 Task: Look for Airbnb properties in Villarrobledo, Spain from 6th November, 2023 to 8th November, 2023 for 2 adults.1  bedroom having 2 beds and 1 bathroom. Property type can be flat. Amenities needed are: wifi. Look for 5 properties as per requirement.
Action: Mouse moved to (264, 132)
Screenshot: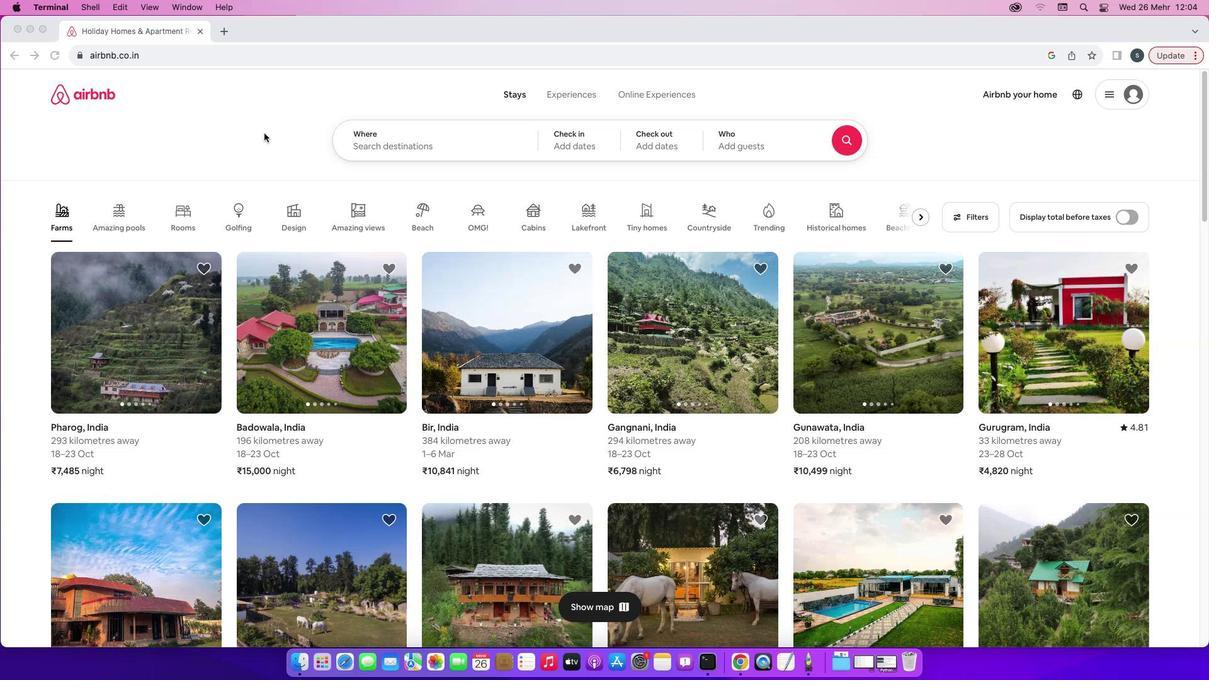 
Action: Mouse pressed left at (264, 132)
Screenshot: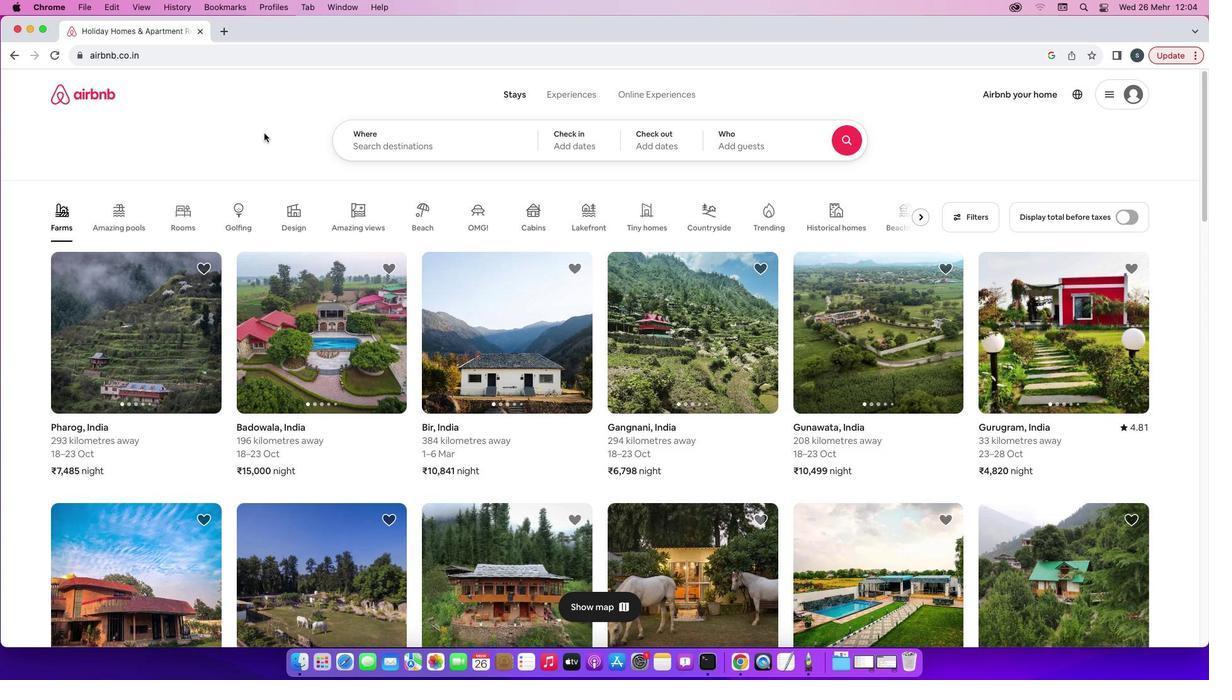 
Action: Mouse moved to (437, 147)
Screenshot: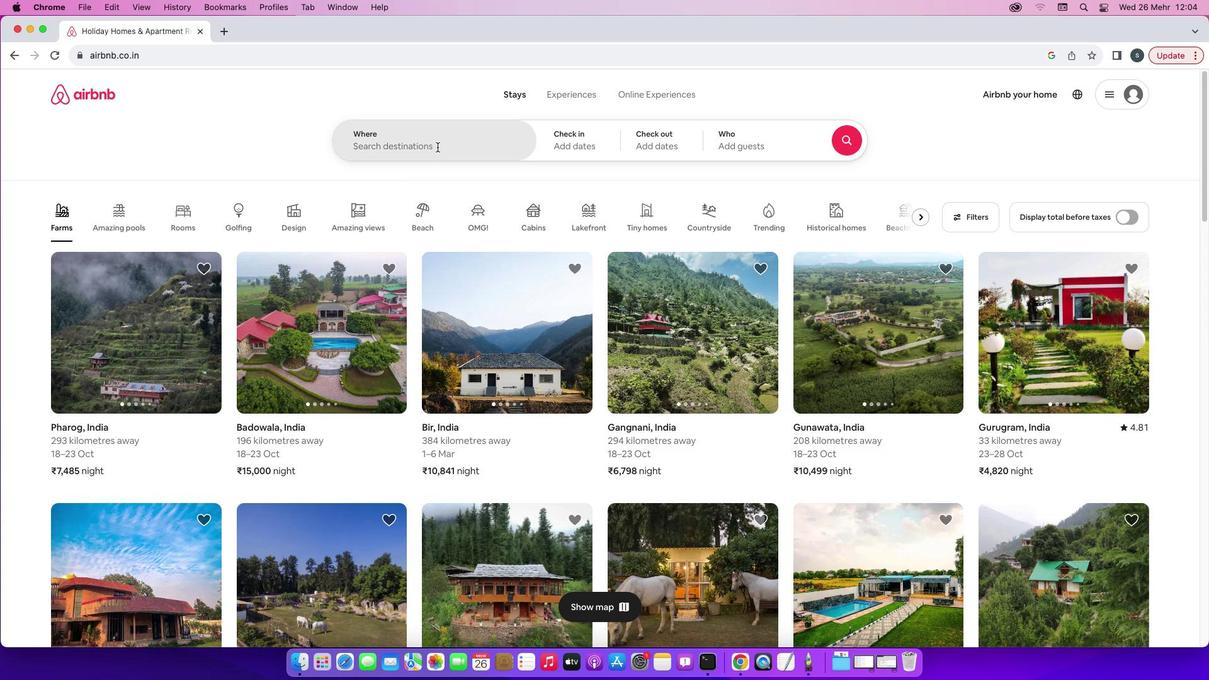 
Action: Mouse pressed left at (437, 147)
Screenshot: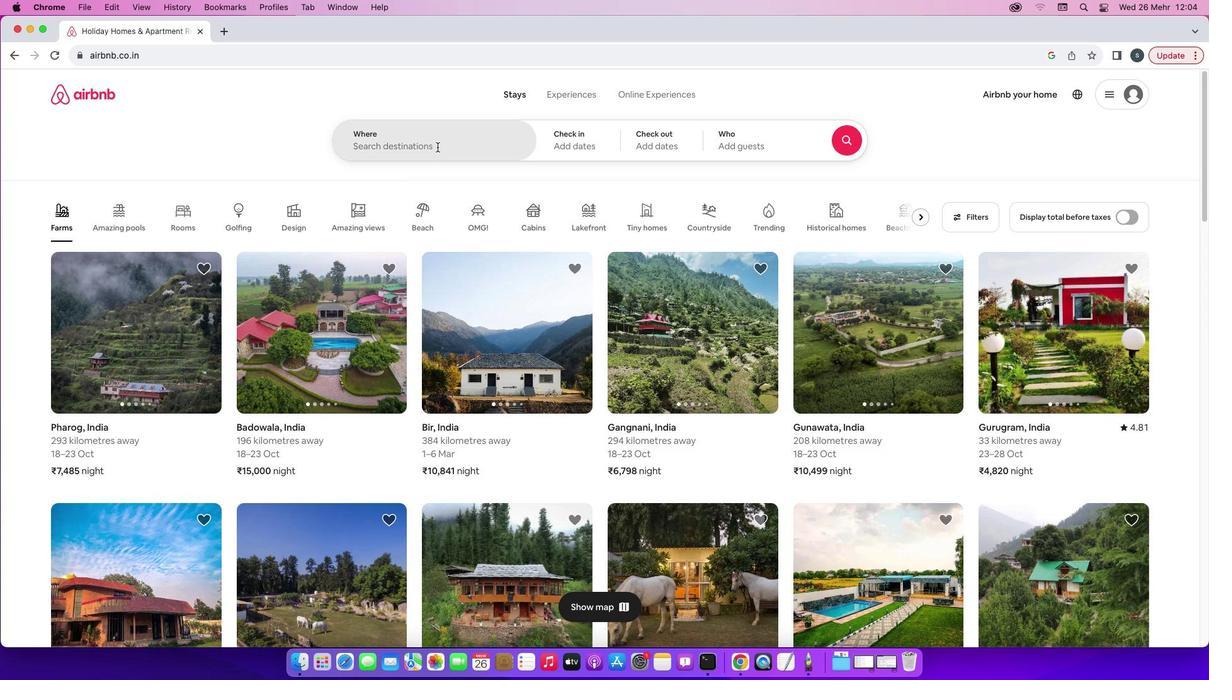 
Action: Mouse moved to (443, 145)
Screenshot: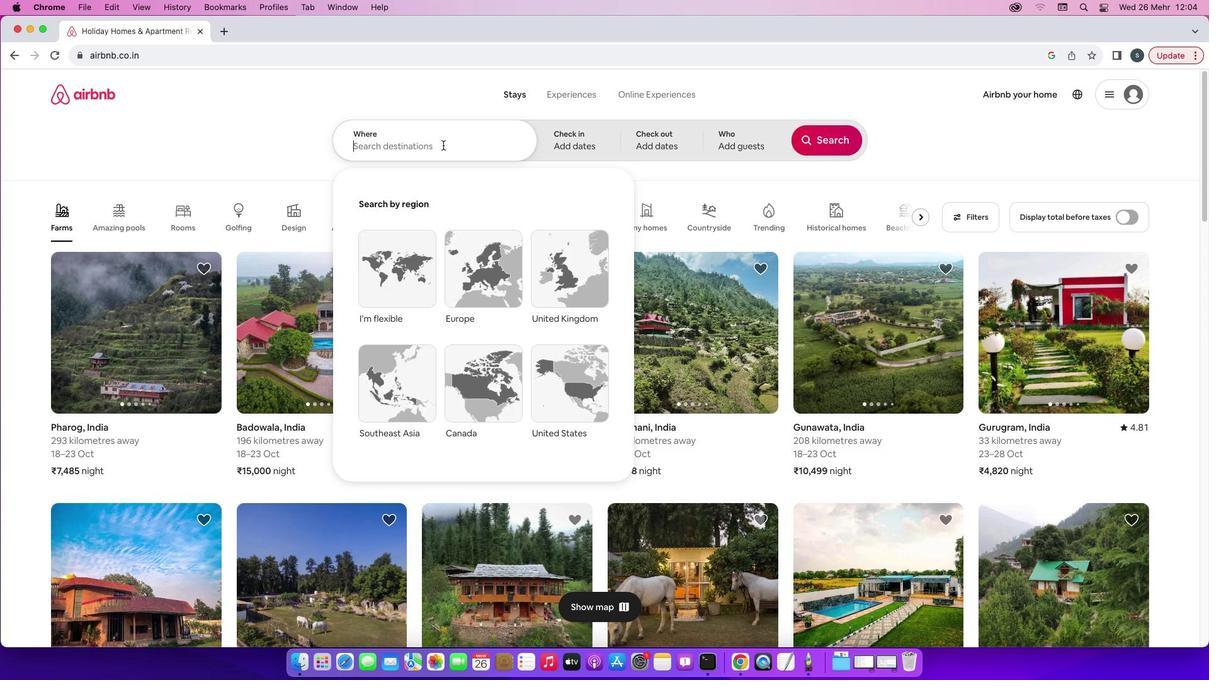 
Action: Key pressed 'V'Key.caps_lock'i''l''l''a''r''r''o''b''l''e''d''o'','Key.spaceKey.caps_lock'S'Key.caps_lock'p''a''i''n'
Screenshot: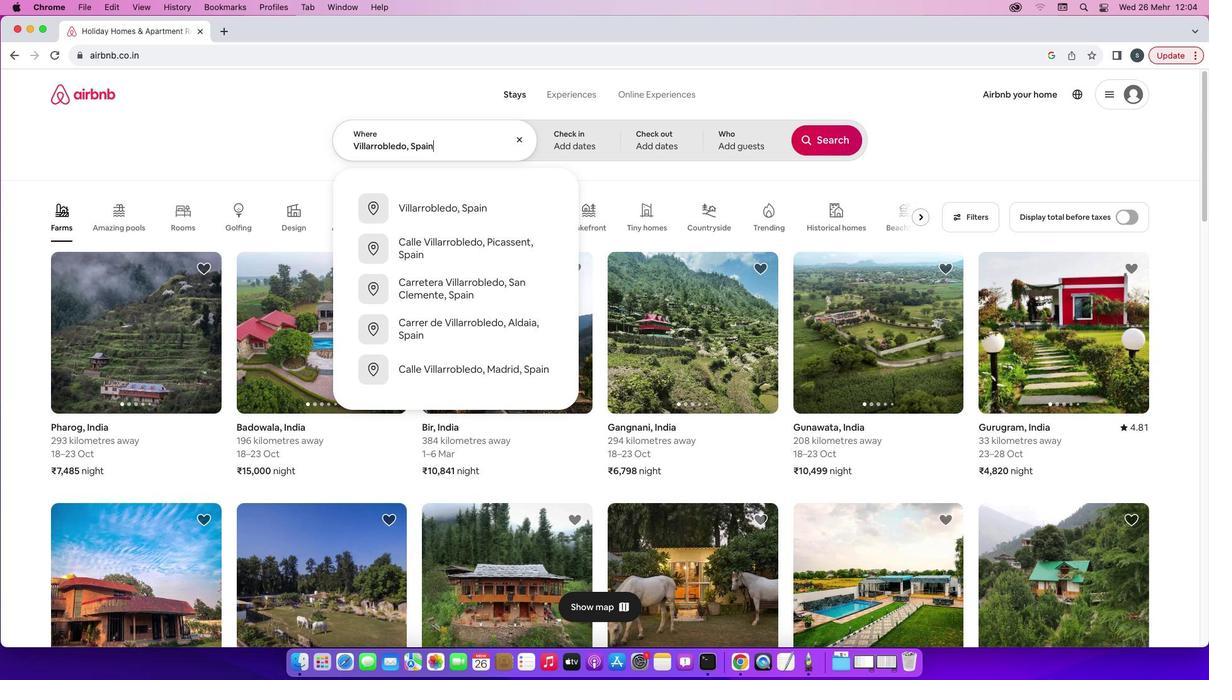 
Action: Mouse moved to (466, 209)
Screenshot: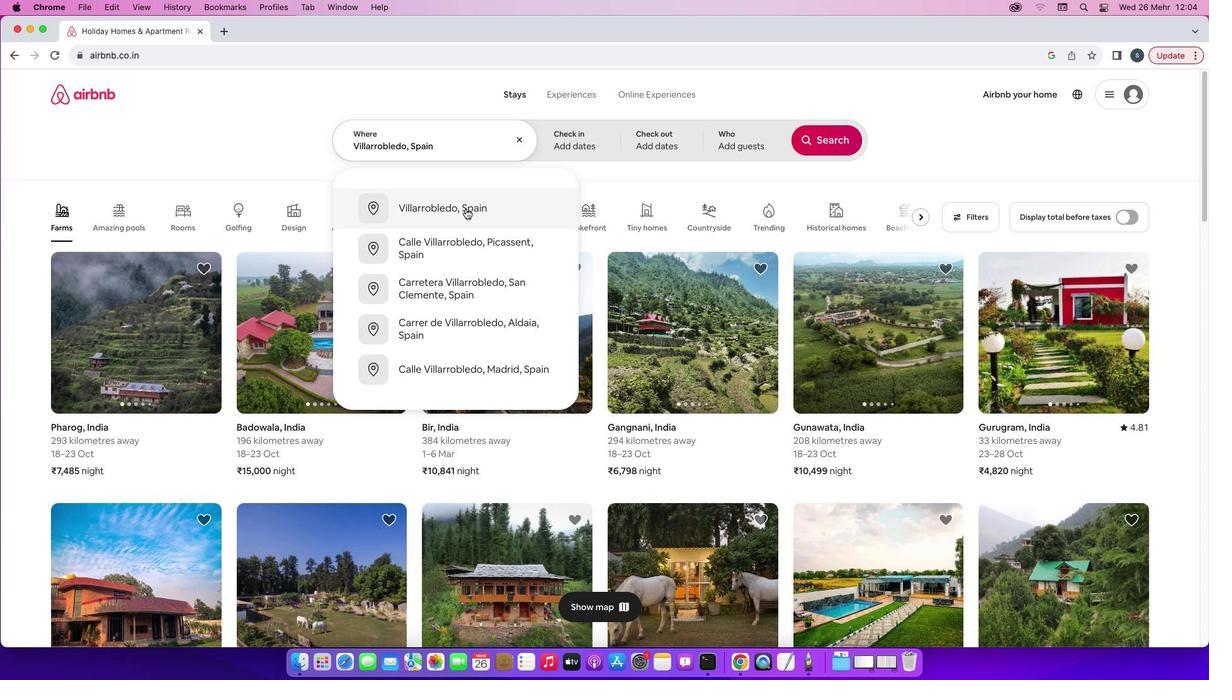 
Action: Mouse pressed left at (466, 209)
Screenshot: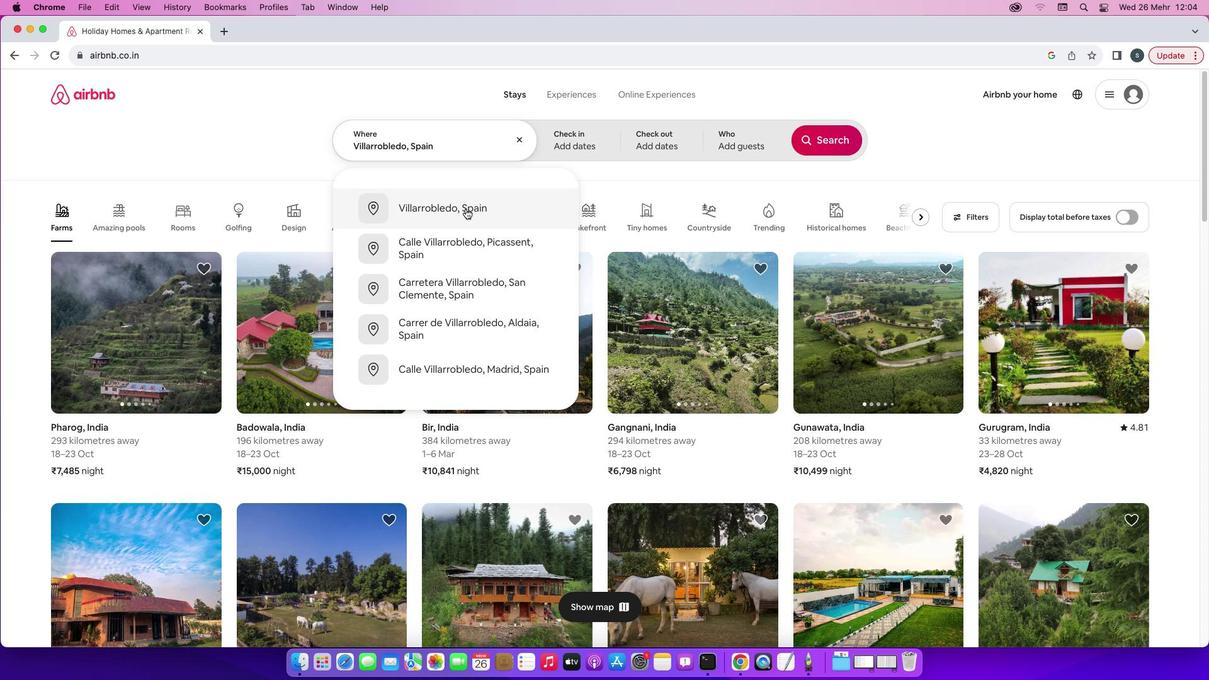 
Action: Mouse moved to (659, 323)
Screenshot: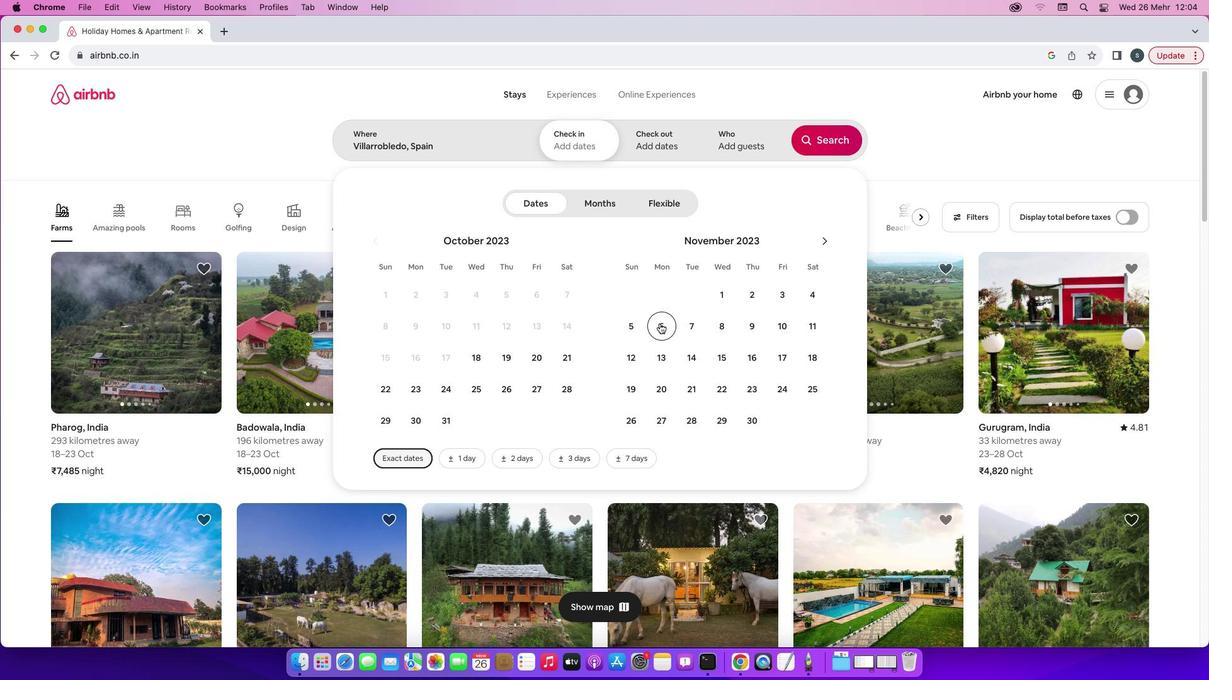 
Action: Mouse pressed left at (659, 323)
Screenshot: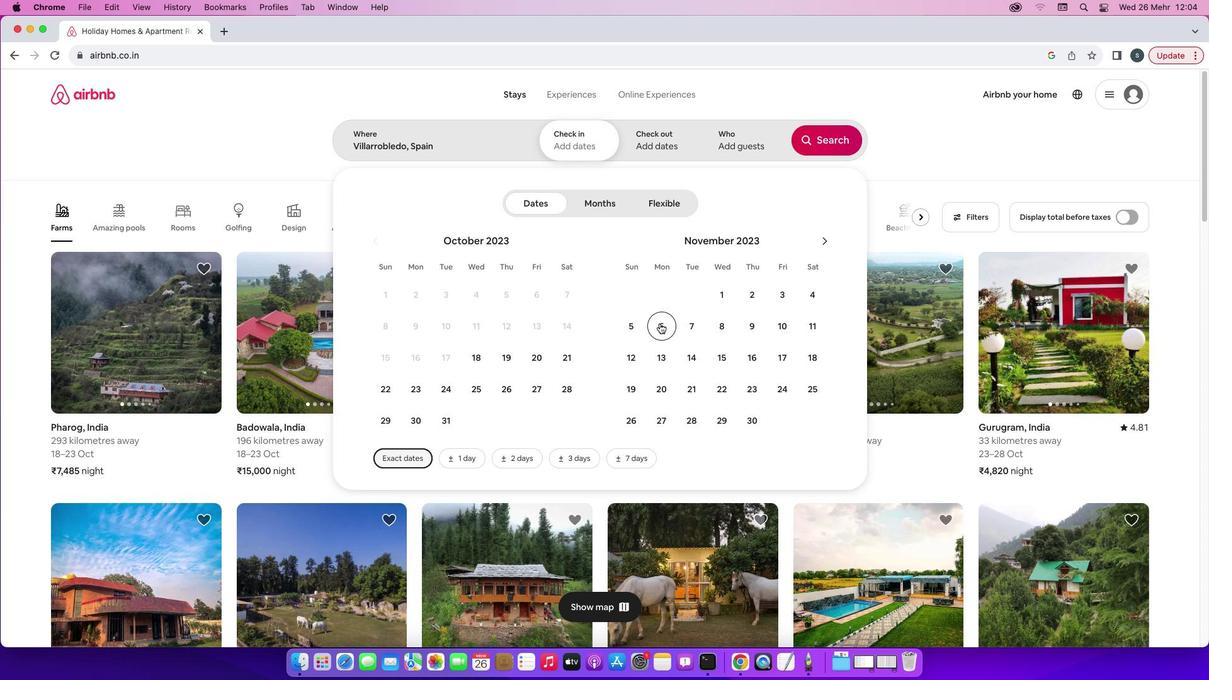 
Action: Mouse moved to (719, 329)
Screenshot: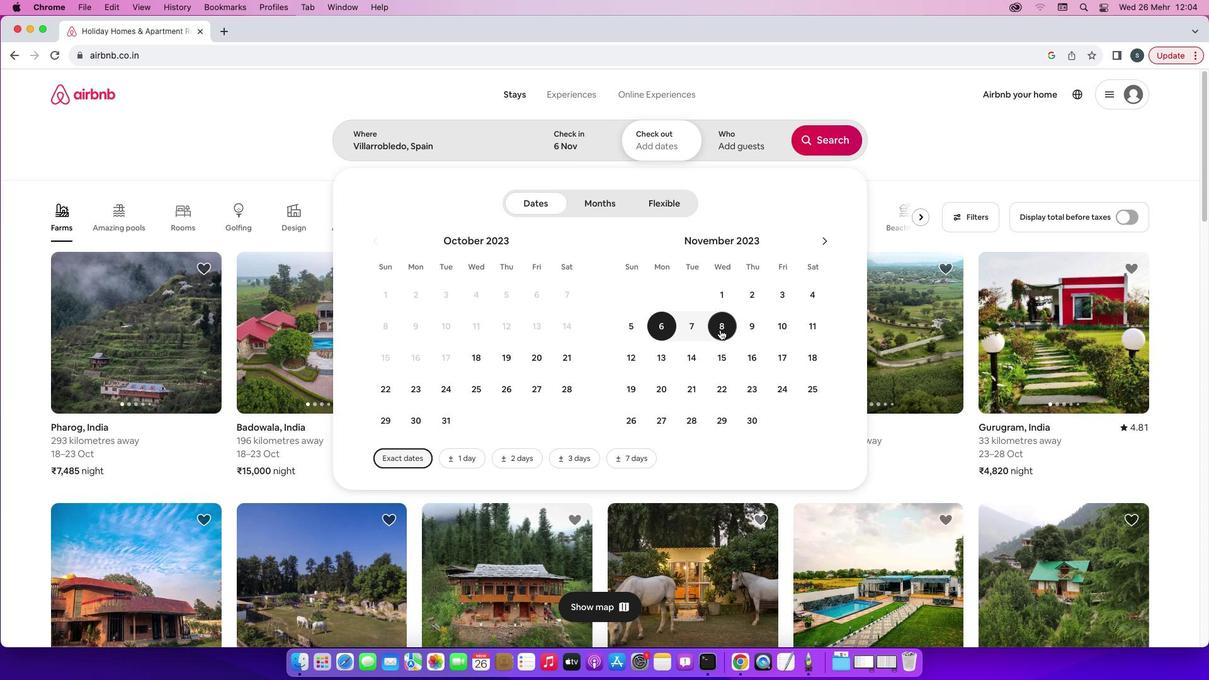 
Action: Mouse pressed left at (719, 329)
Screenshot: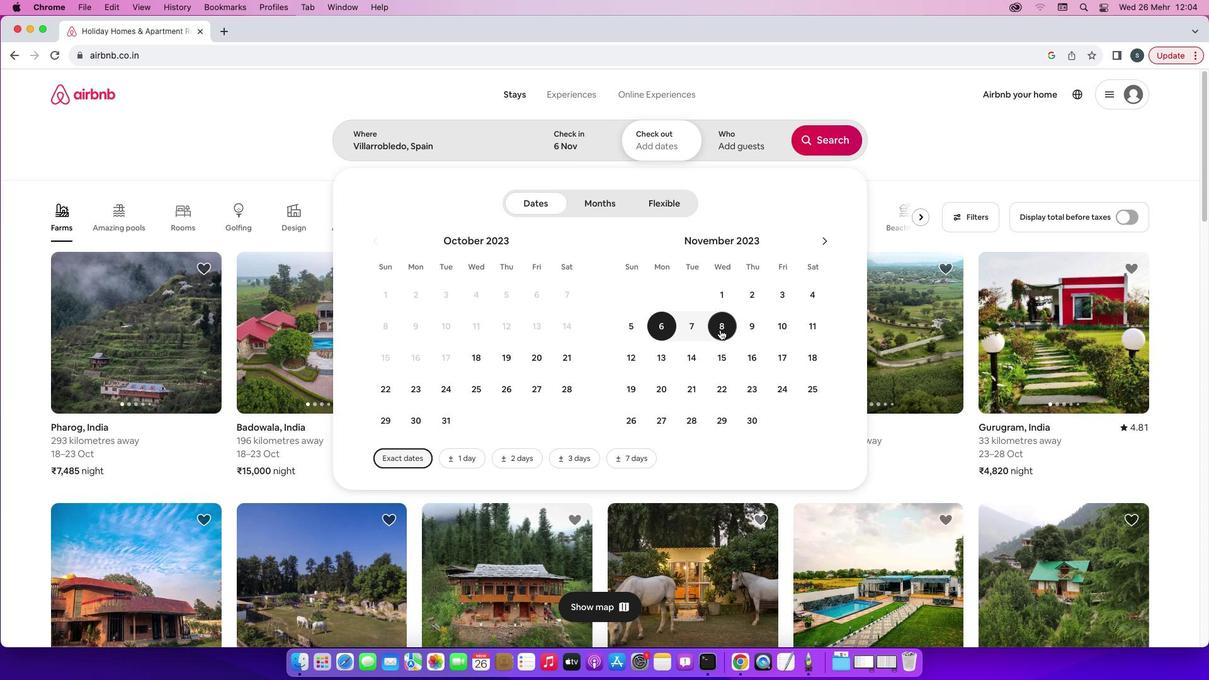 
Action: Mouse moved to (738, 150)
Screenshot: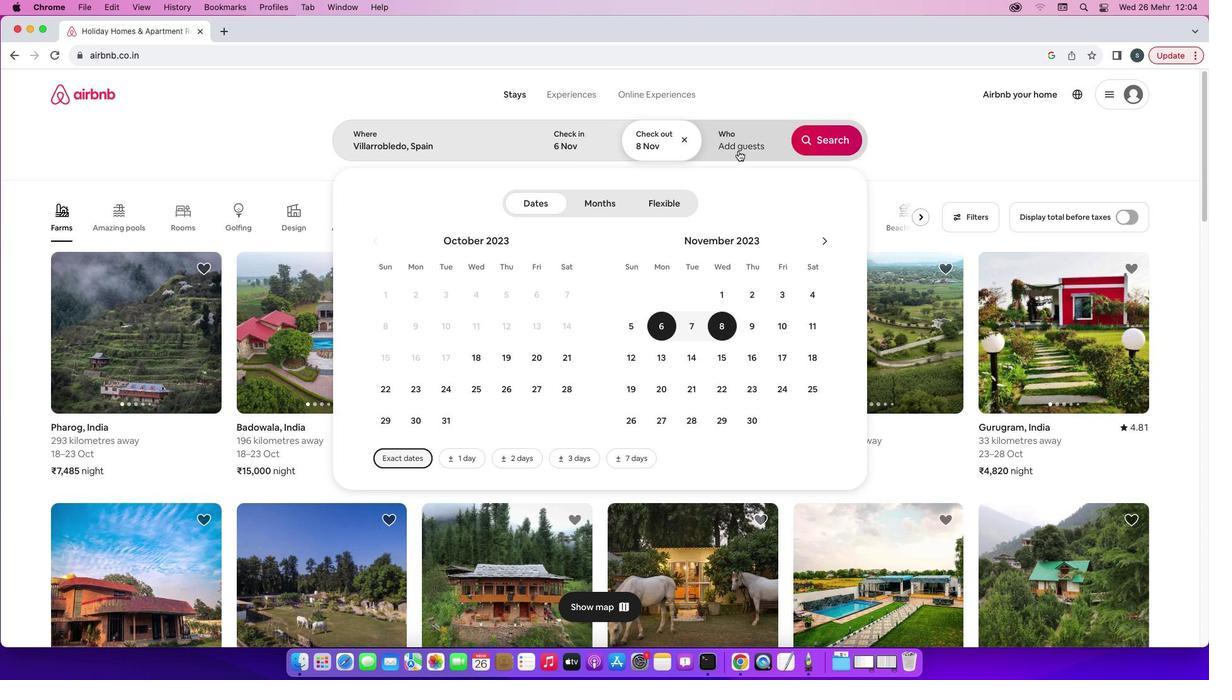 
Action: Mouse pressed left at (738, 150)
Screenshot: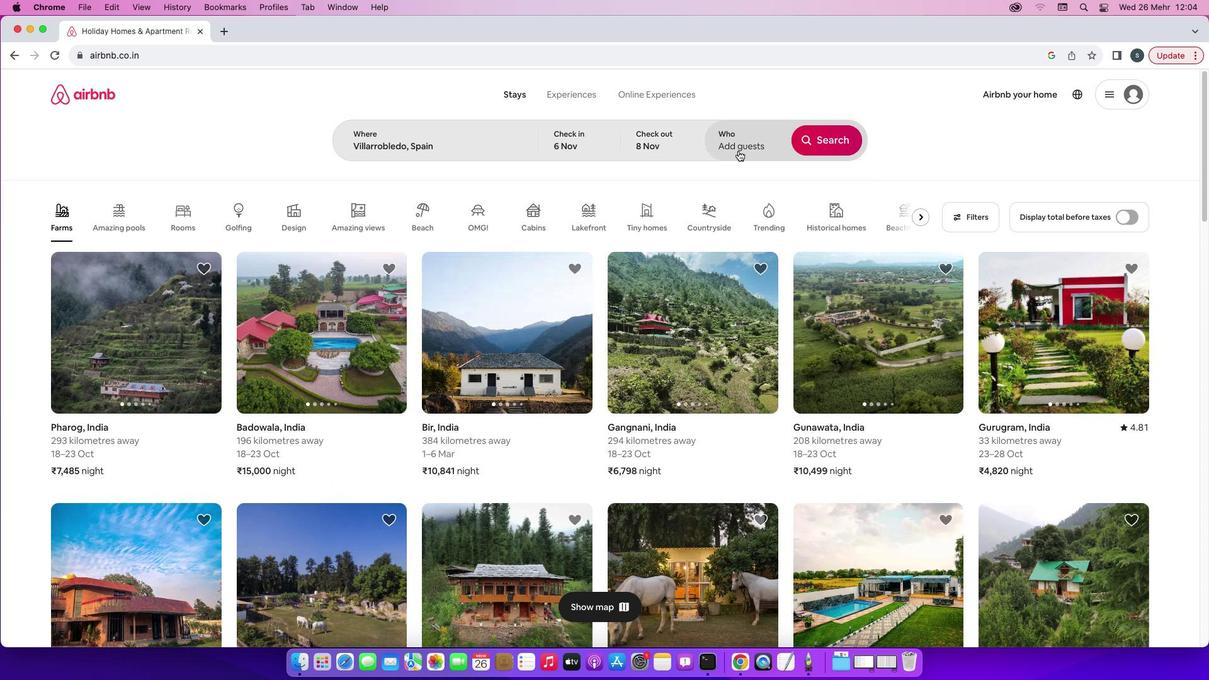 
Action: Mouse moved to (828, 207)
Screenshot: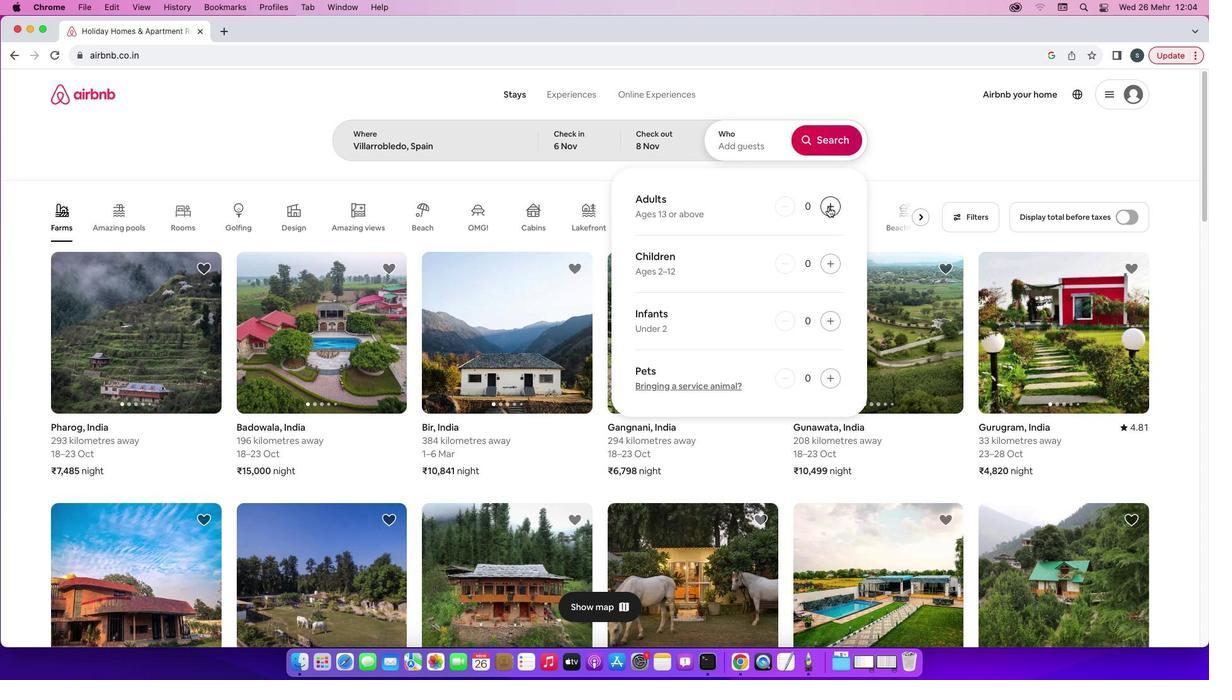 
Action: Mouse pressed left at (828, 207)
Screenshot: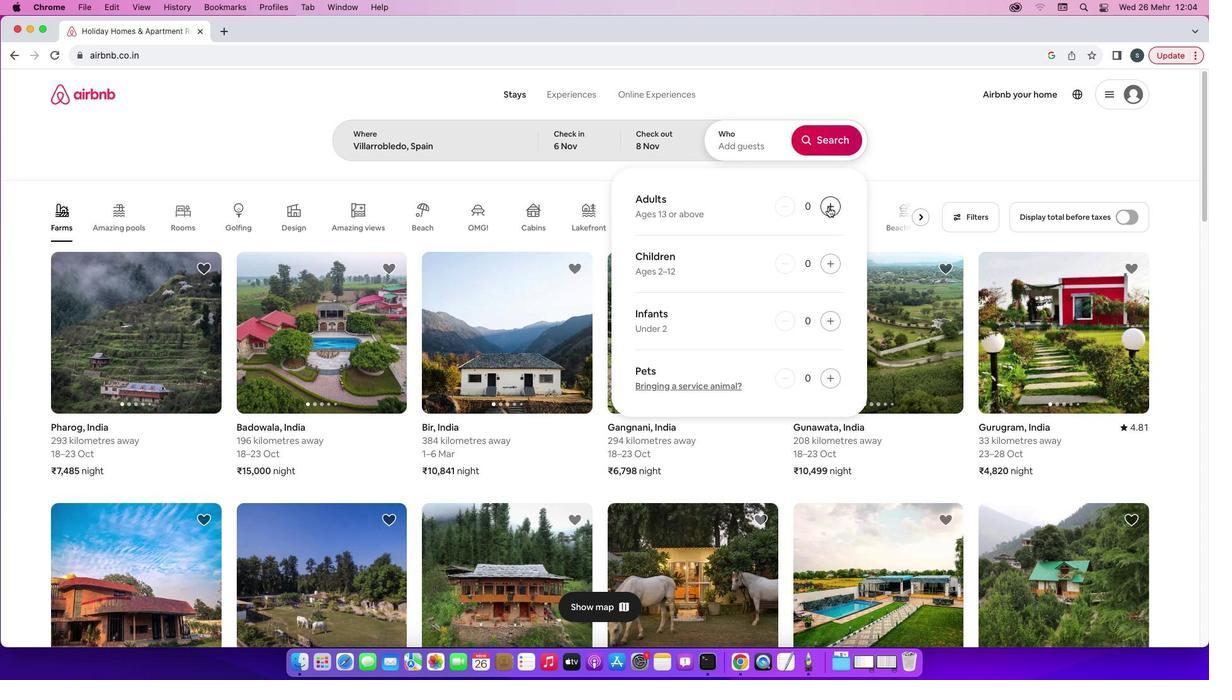 
Action: Mouse pressed left at (828, 207)
Screenshot: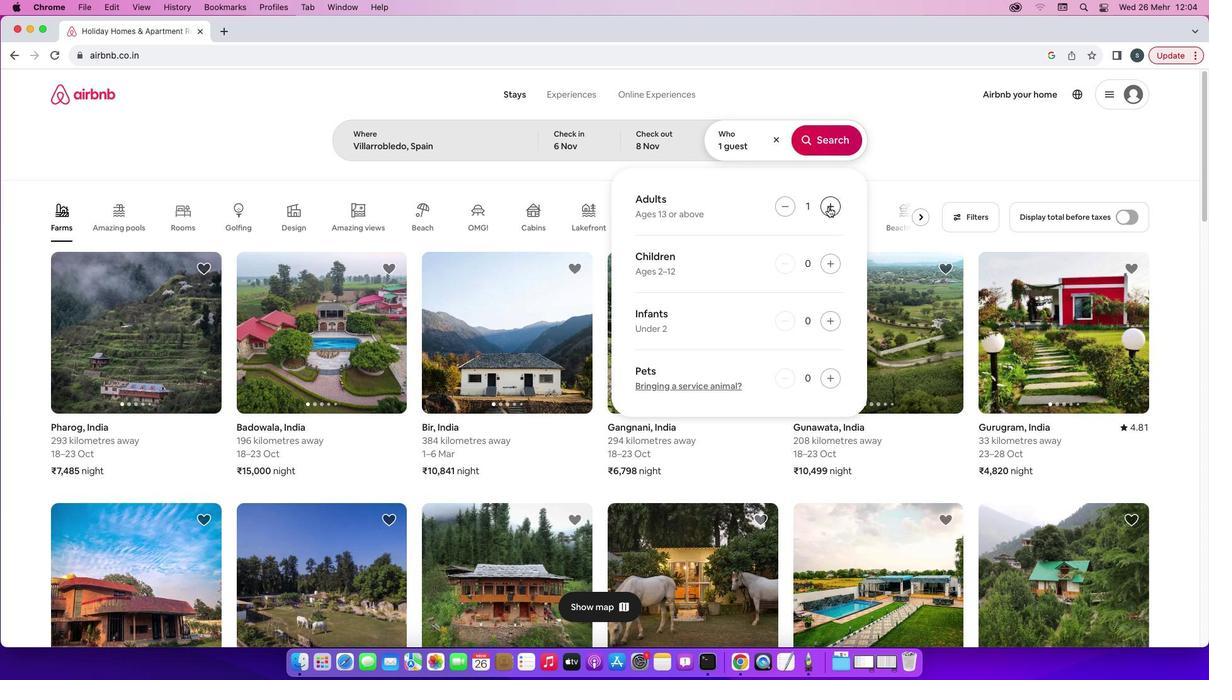 
Action: Mouse moved to (824, 144)
Screenshot: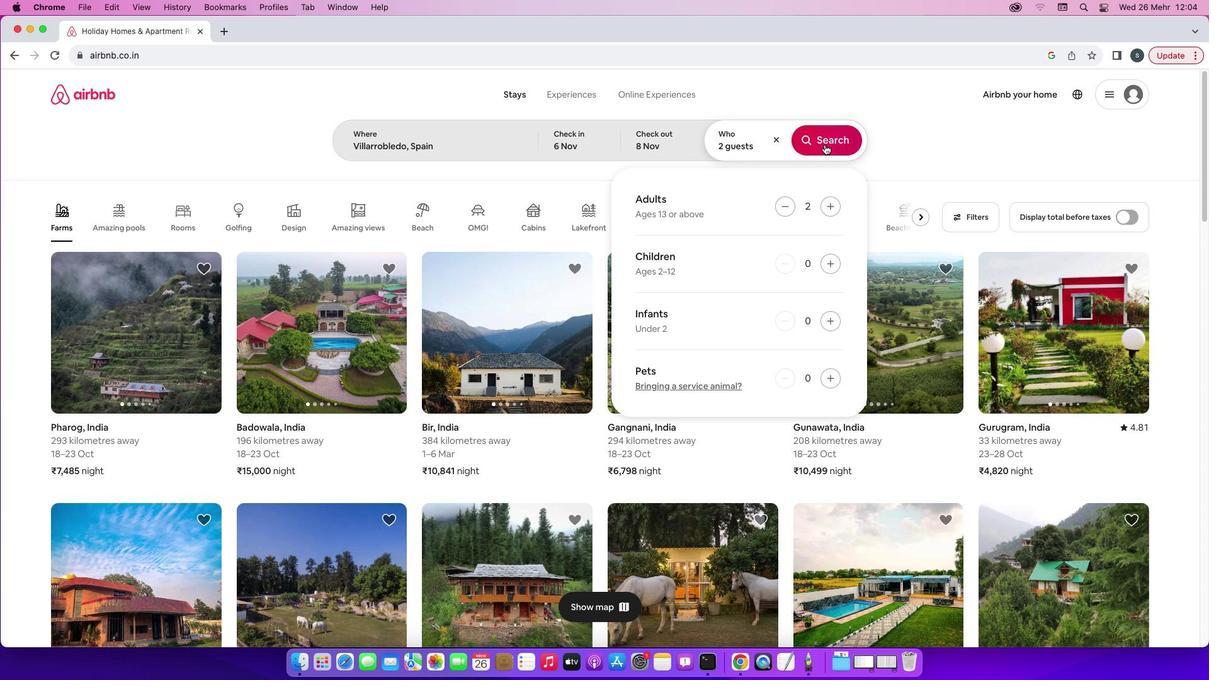 
Action: Mouse pressed left at (824, 144)
Screenshot: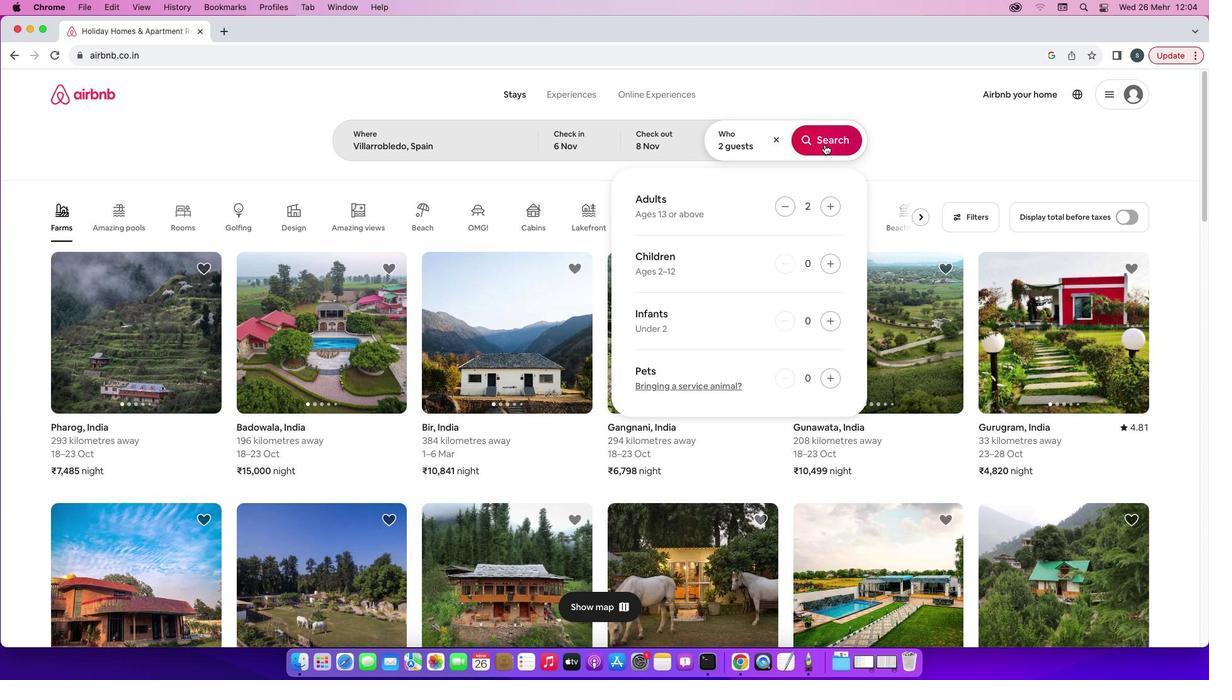 
Action: Mouse moved to (1001, 146)
Screenshot: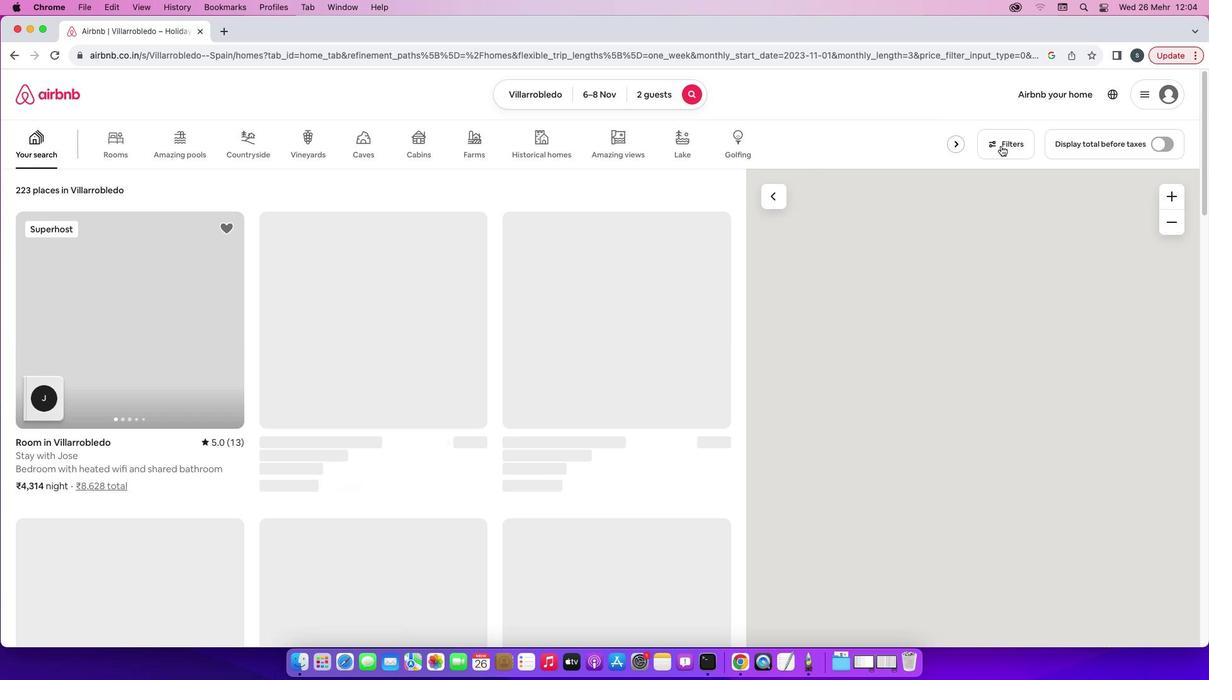 
Action: Mouse pressed left at (1001, 146)
Screenshot: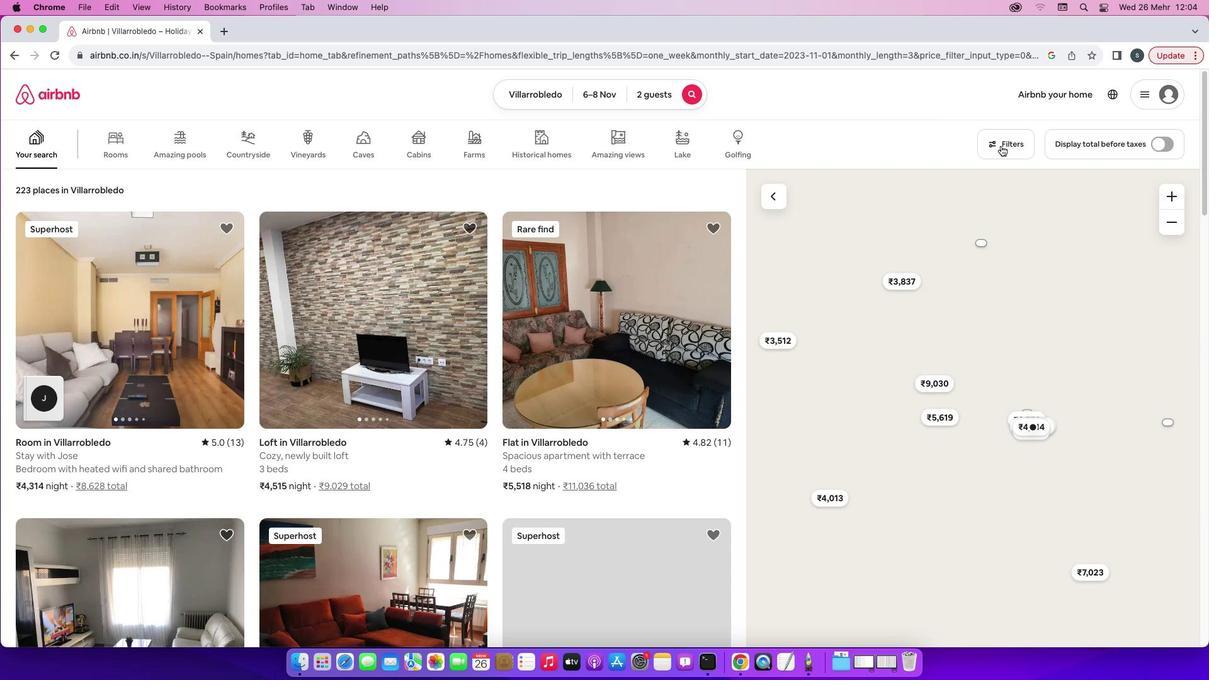 
Action: Mouse moved to (1000, 148)
Screenshot: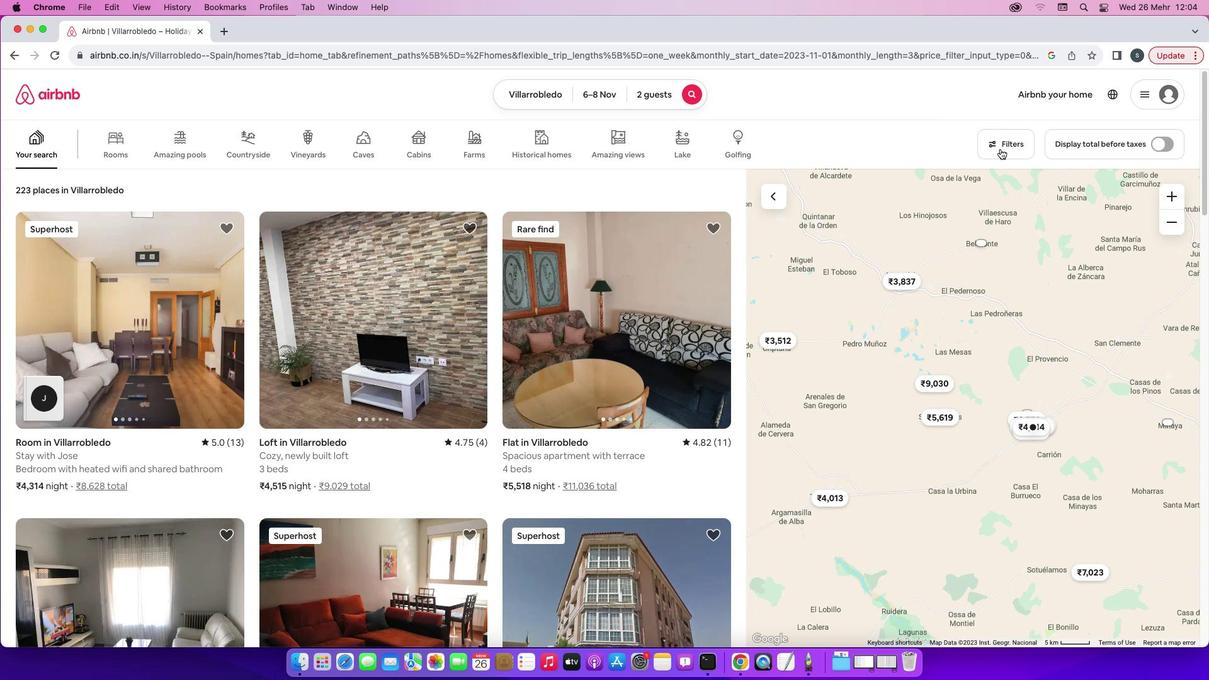 
Action: Mouse pressed left at (1000, 148)
Screenshot: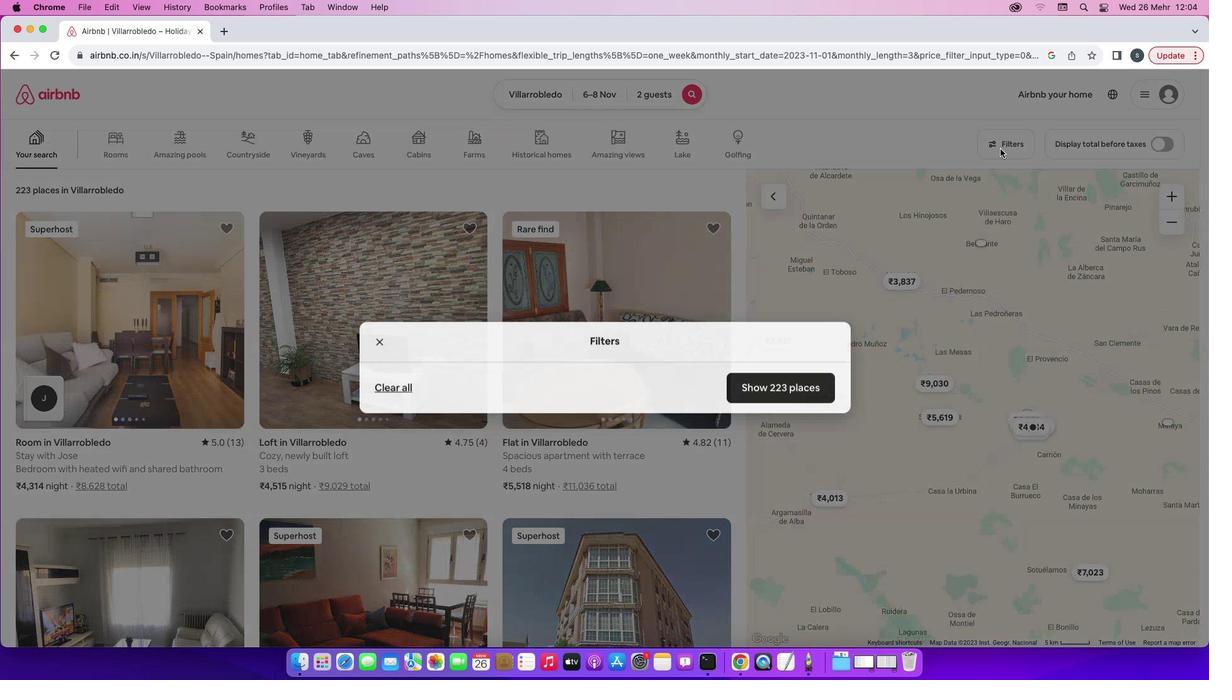 
Action: Mouse pressed left at (1000, 148)
Screenshot: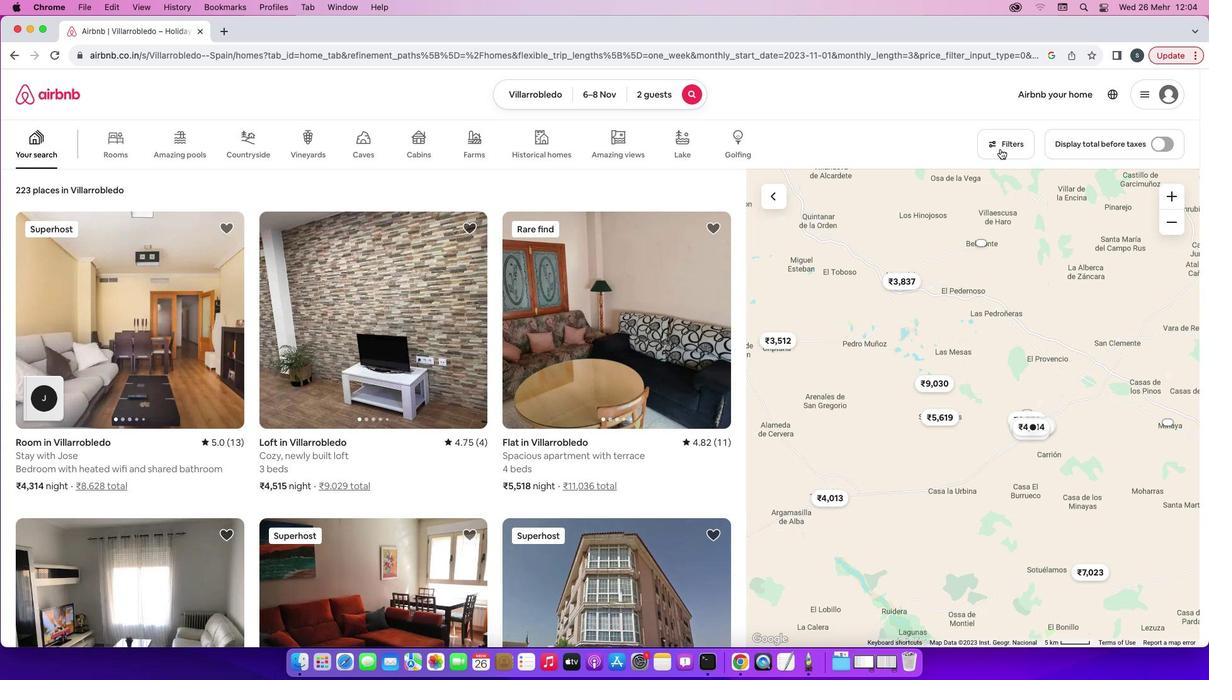 
Action: Mouse moved to (593, 422)
Screenshot: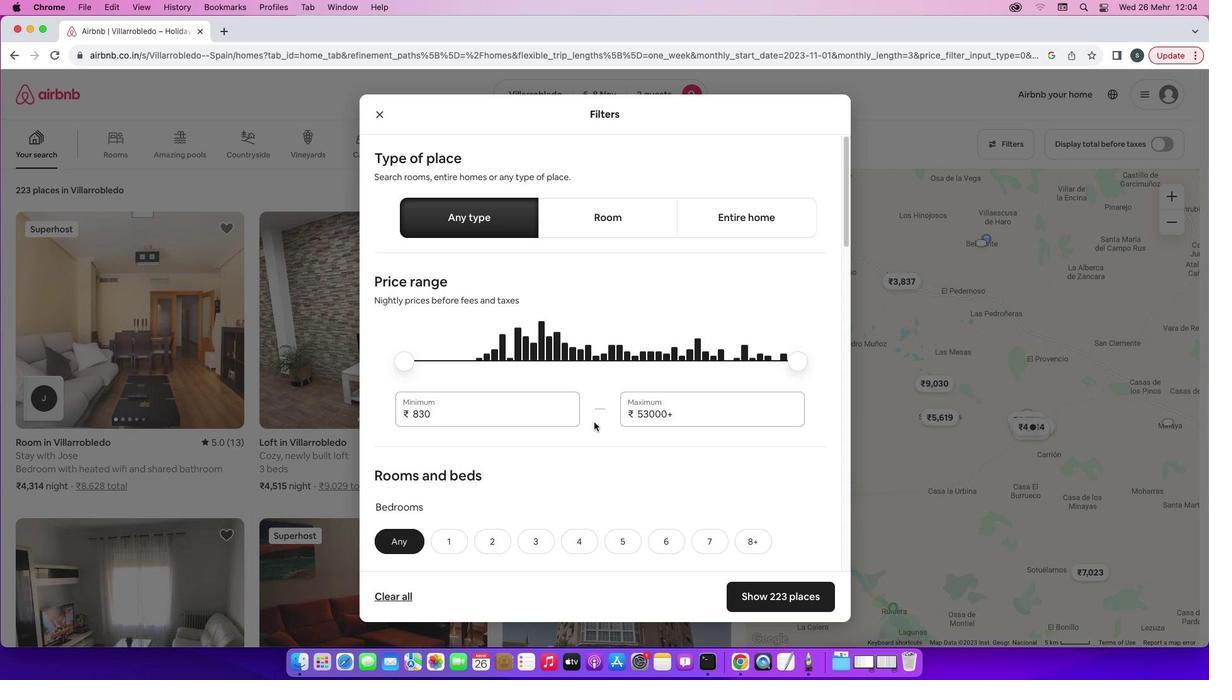 
Action: Mouse scrolled (593, 422) with delta (0, 0)
Screenshot: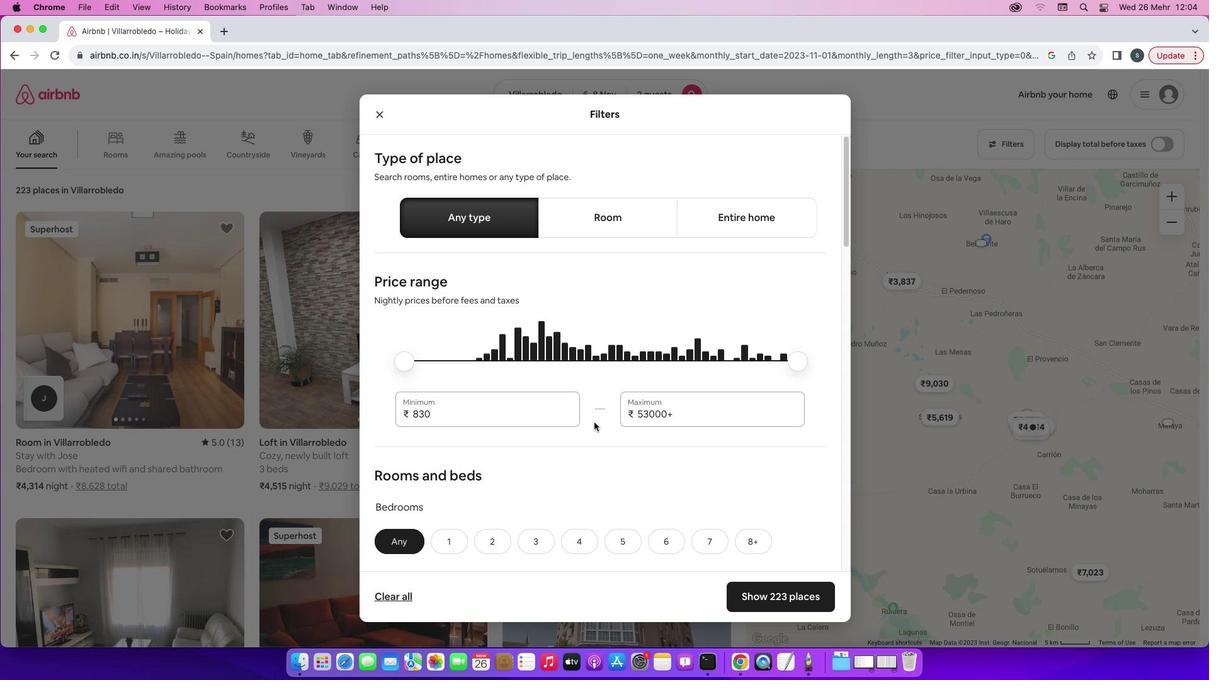 
Action: Mouse scrolled (593, 422) with delta (0, 0)
Screenshot: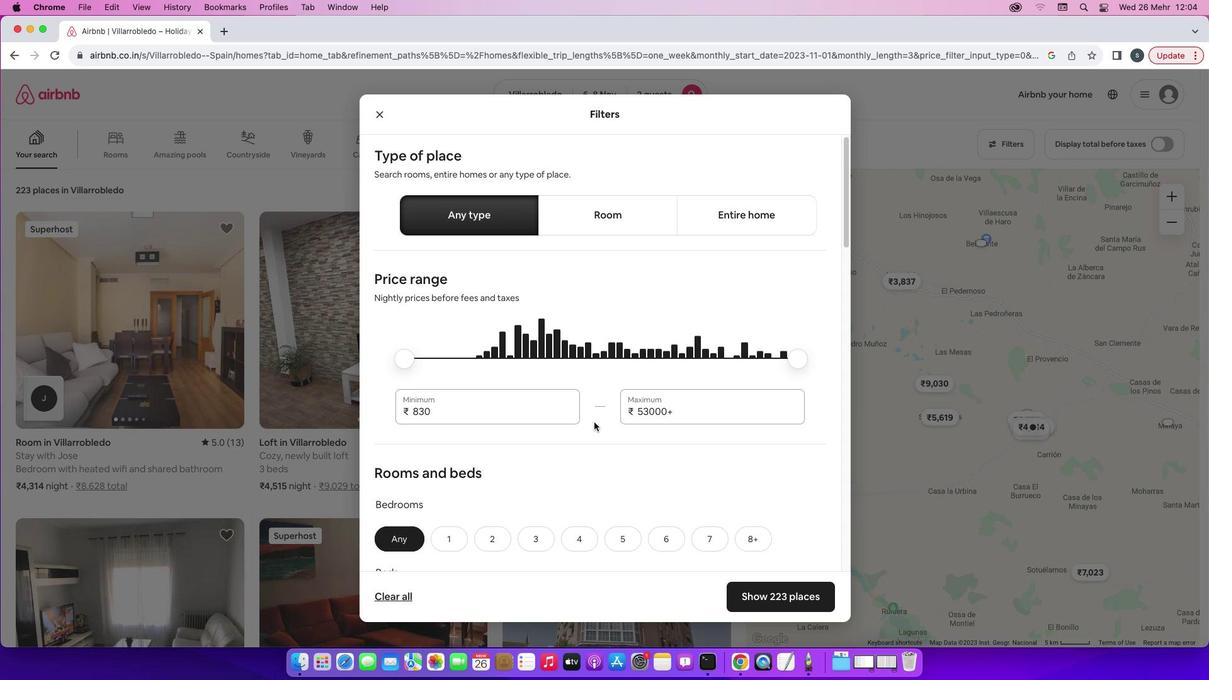 
Action: Mouse scrolled (593, 422) with delta (0, 0)
Screenshot: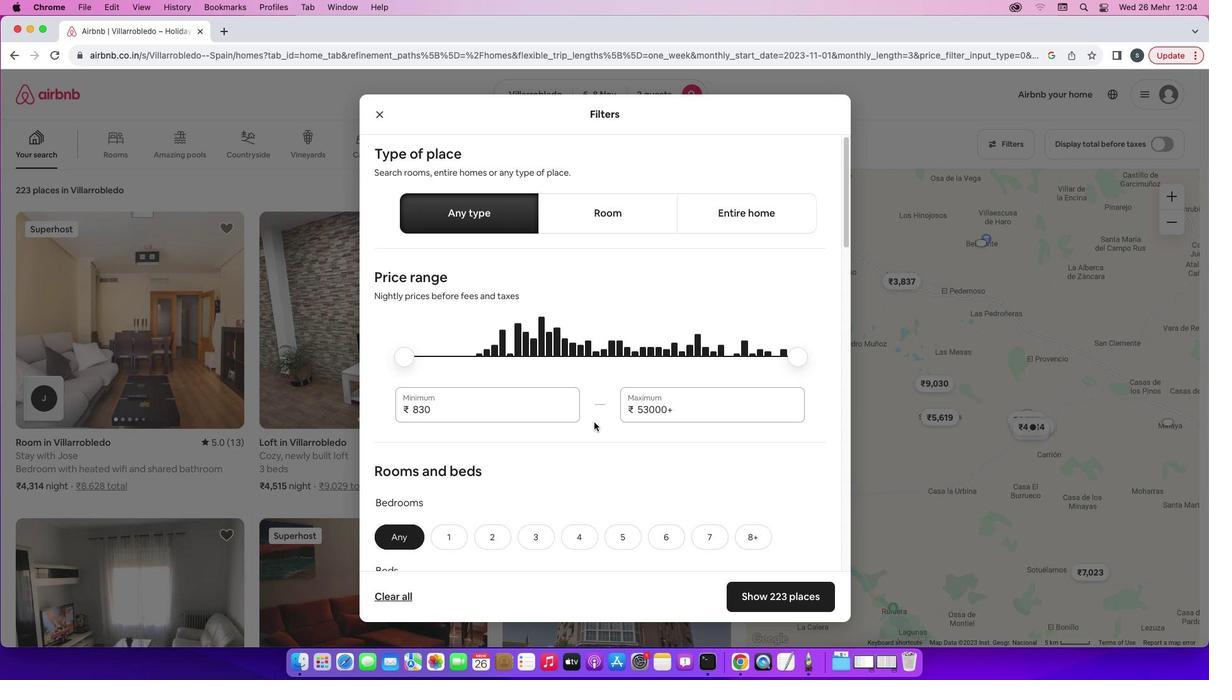 
Action: Mouse scrolled (593, 422) with delta (0, 0)
Screenshot: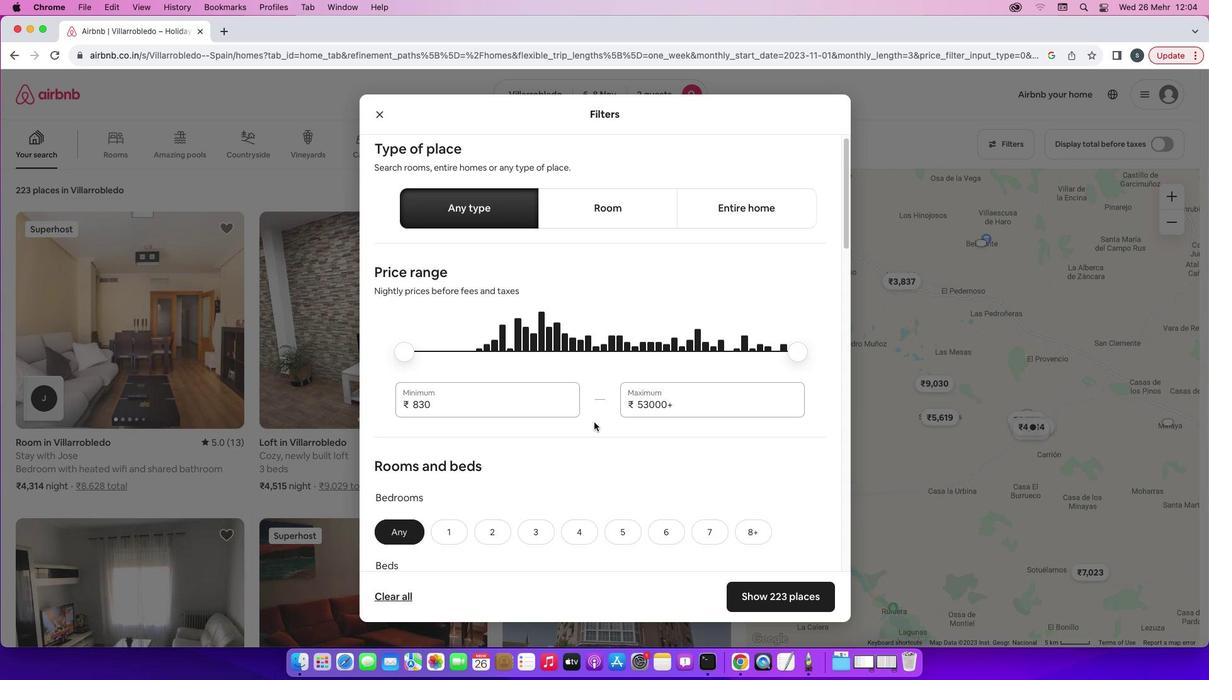 
Action: Mouse scrolled (593, 422) with delta (0, 0)
Screenshot: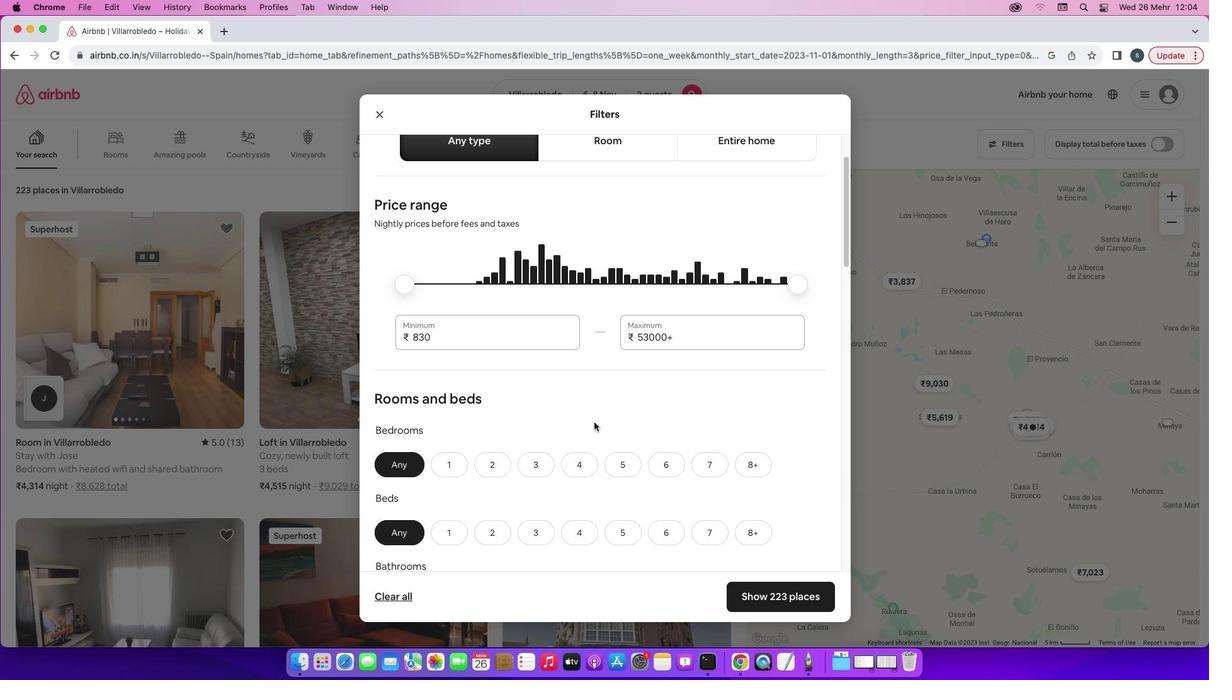 
Action: Mouse scrolled (593, 422) with delta (0, 0)
Screenshot: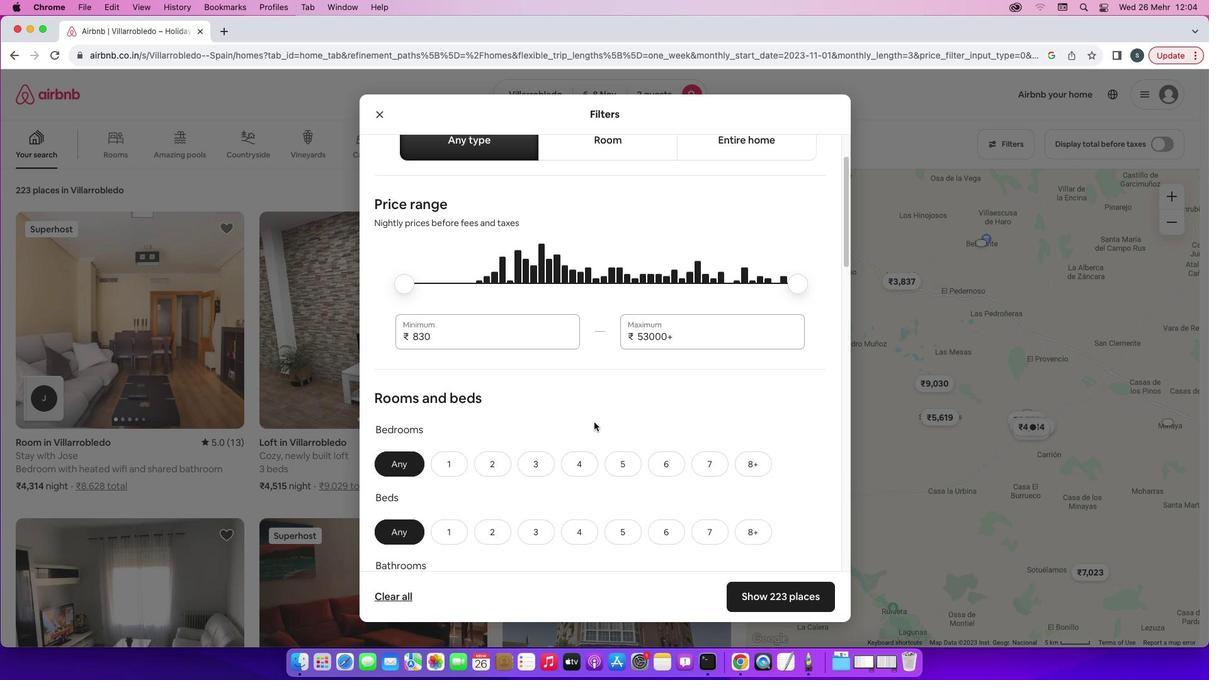 
Action: Mouse scrolled (593, 422) with delta (0, -1)
Screenshot: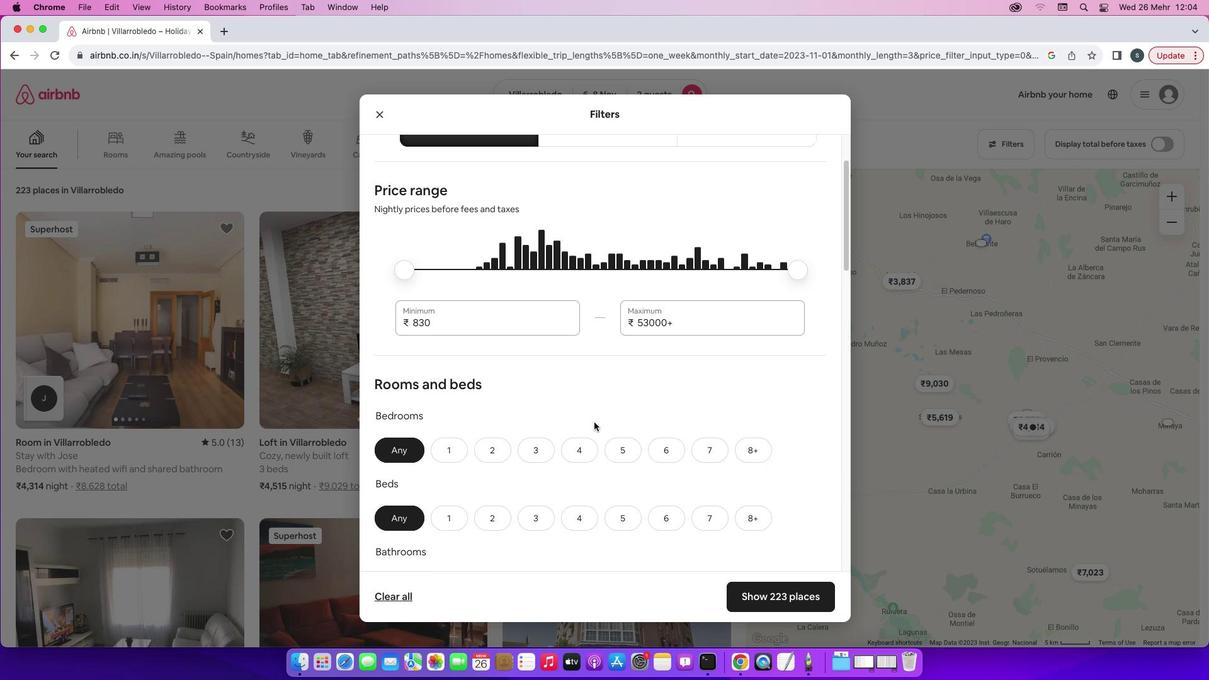 
Action: Mouse scrolled (593, 422) with delta (0, -1)
Screenshot: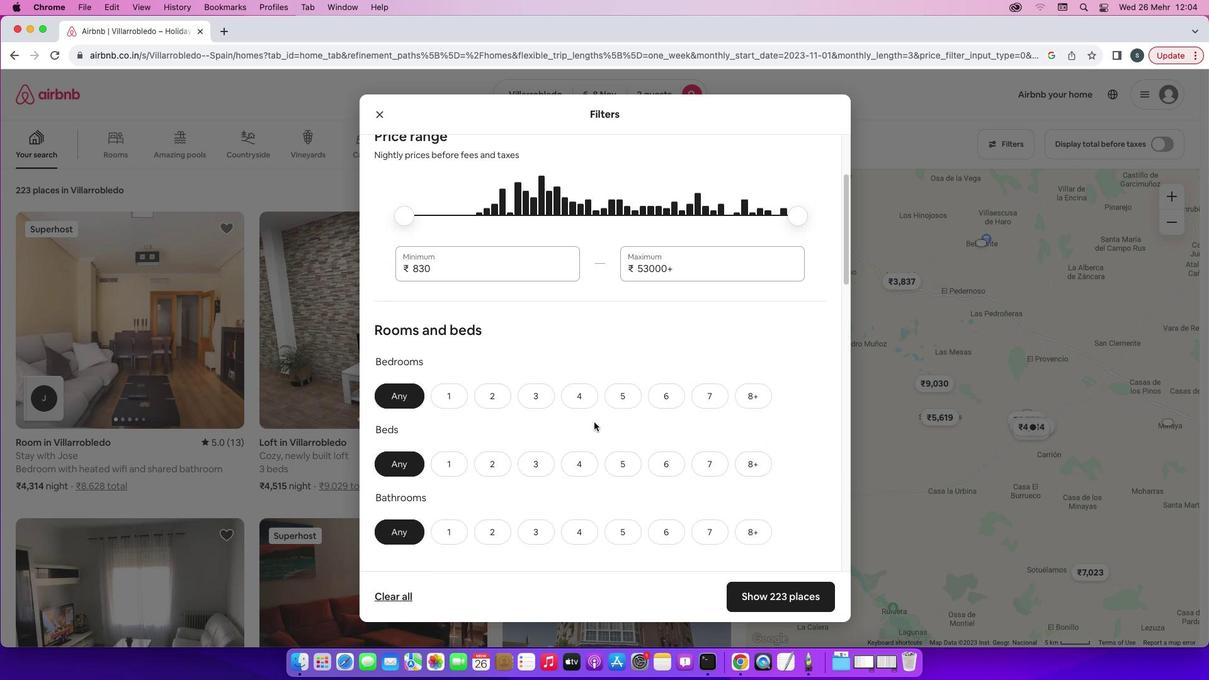 
Action: Mouse moved to (491, 277)
Screenshot: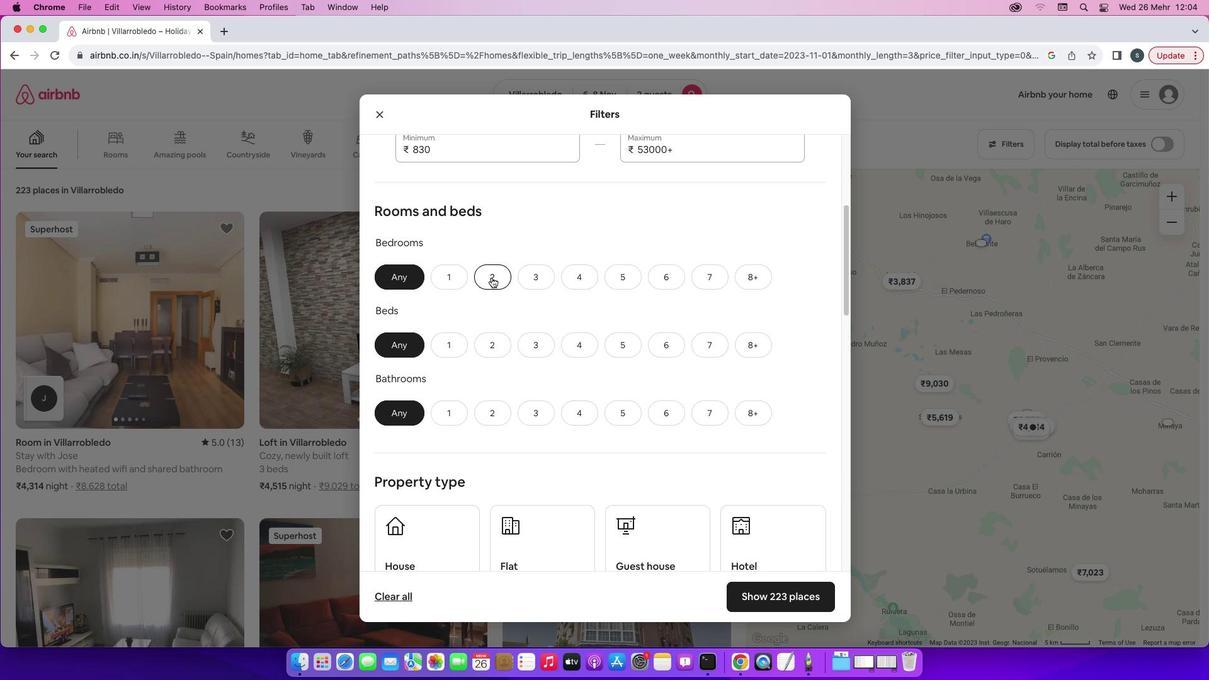 
Action: Mouse pressed left at (491, 277)
Screenshot: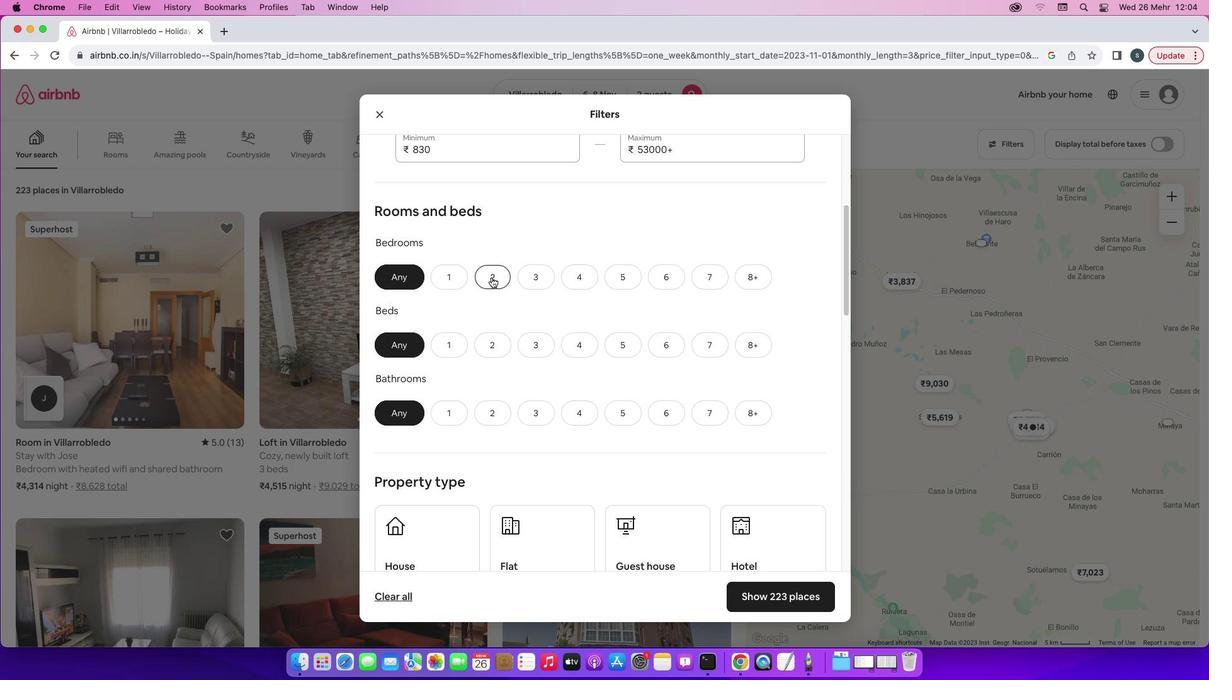 
Action: Mouse moved to (456, 353)
Screenshot: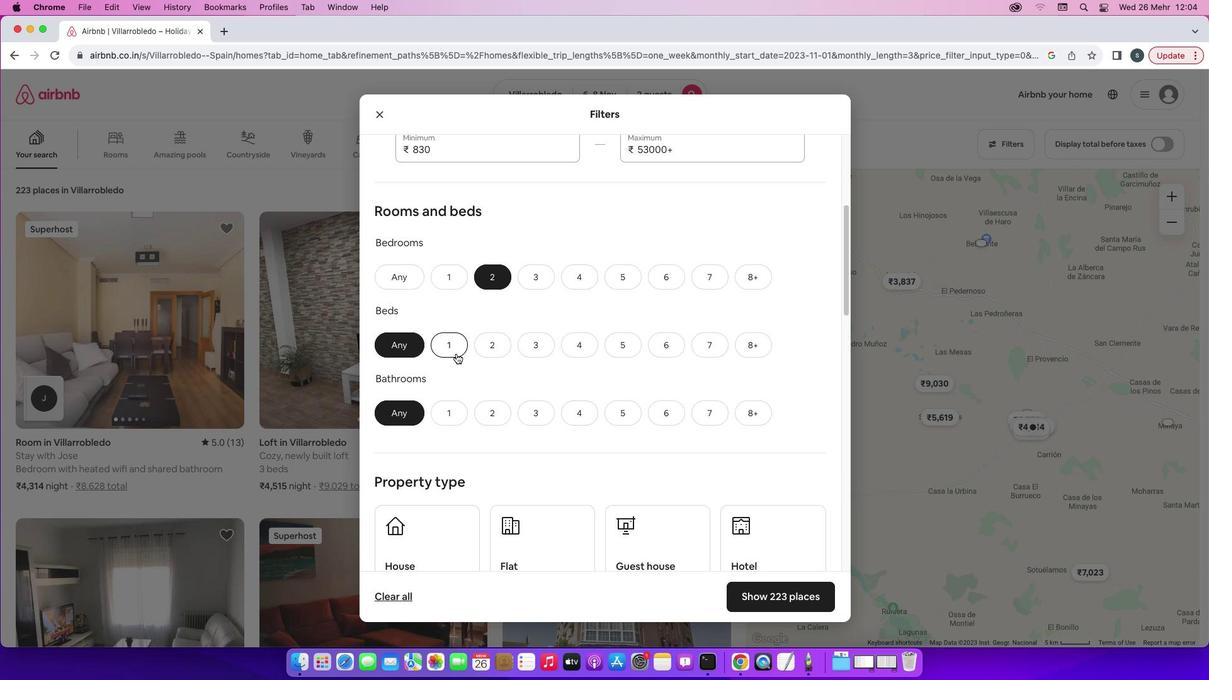 
Action: Mouse pressed left at (456, 353)
Screenshot: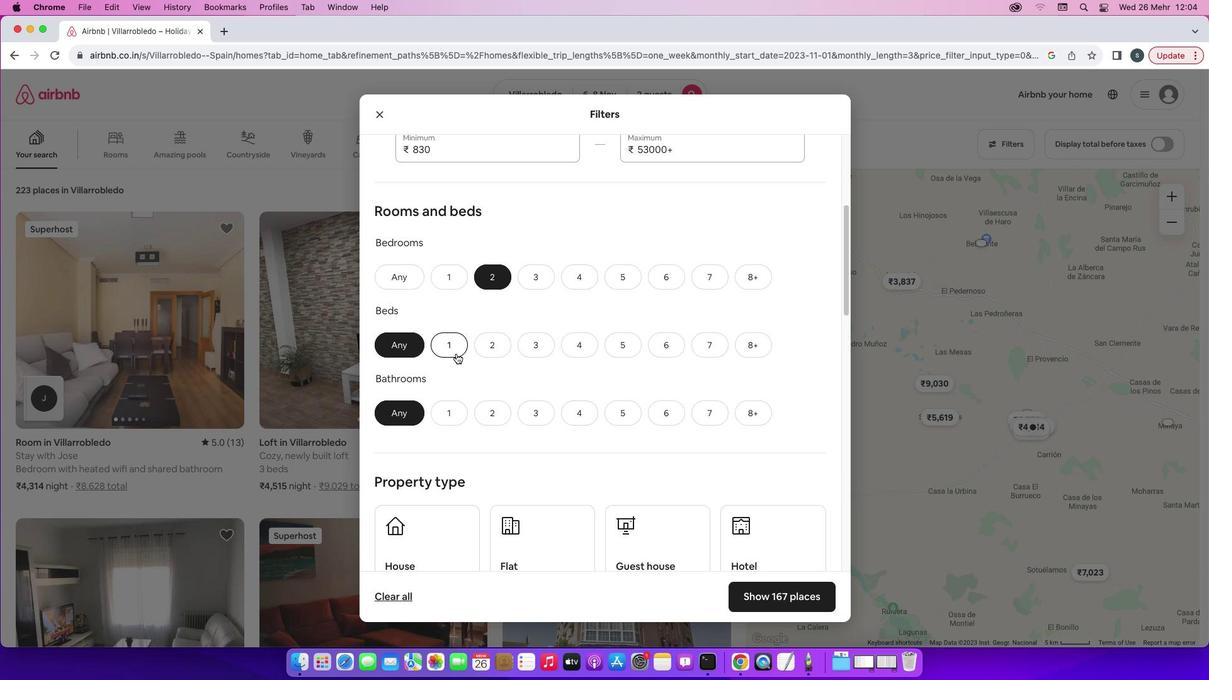 
Action: Mouse moved to (453, 413)
Screenshot: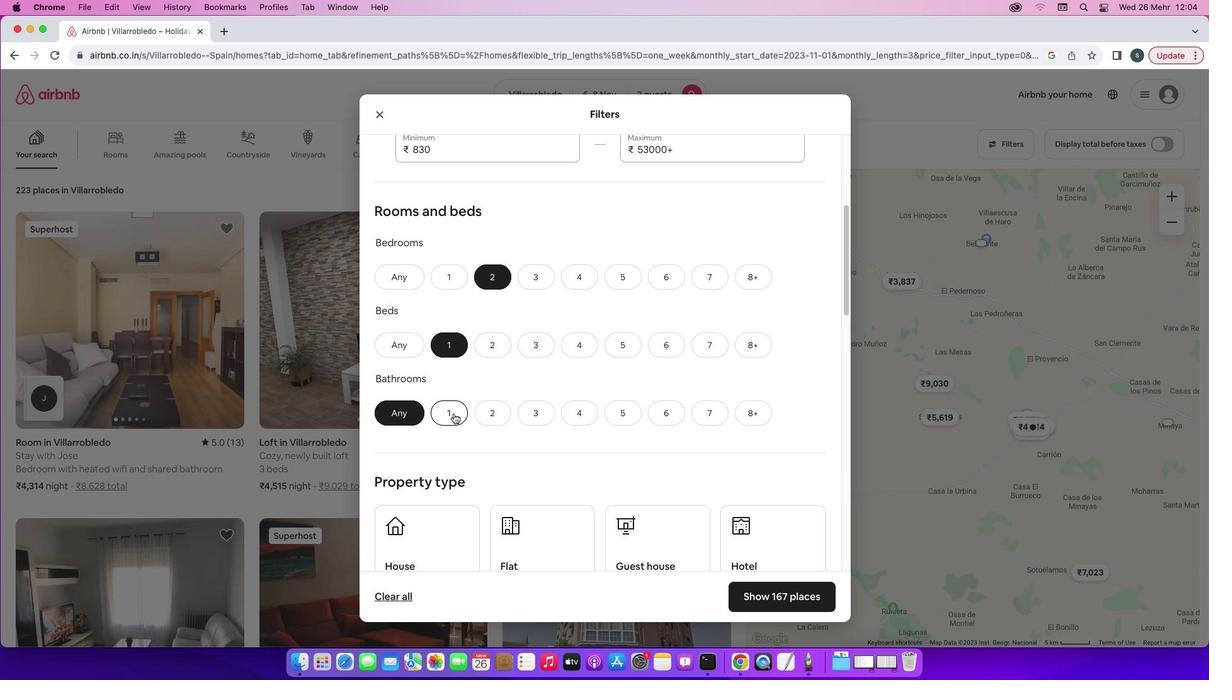 
Action: Mouse pressed left at (453, 413)
Screenshot: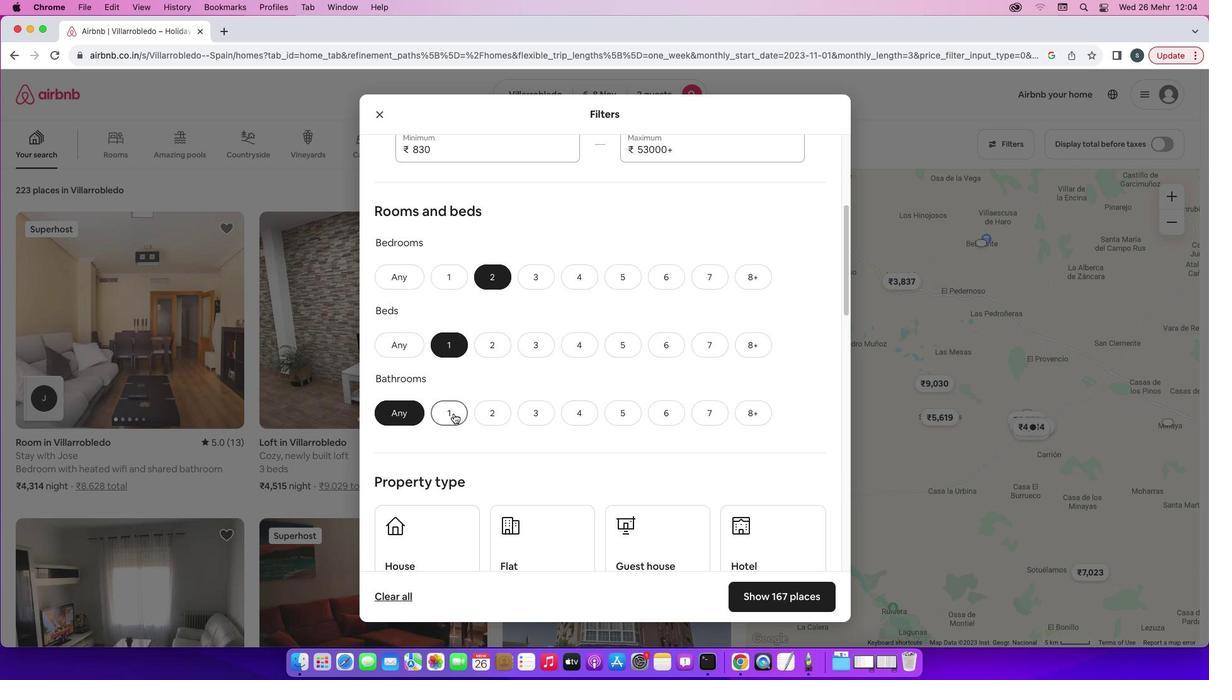 
Action: Mouse moved to (554, 386)
Screenshot: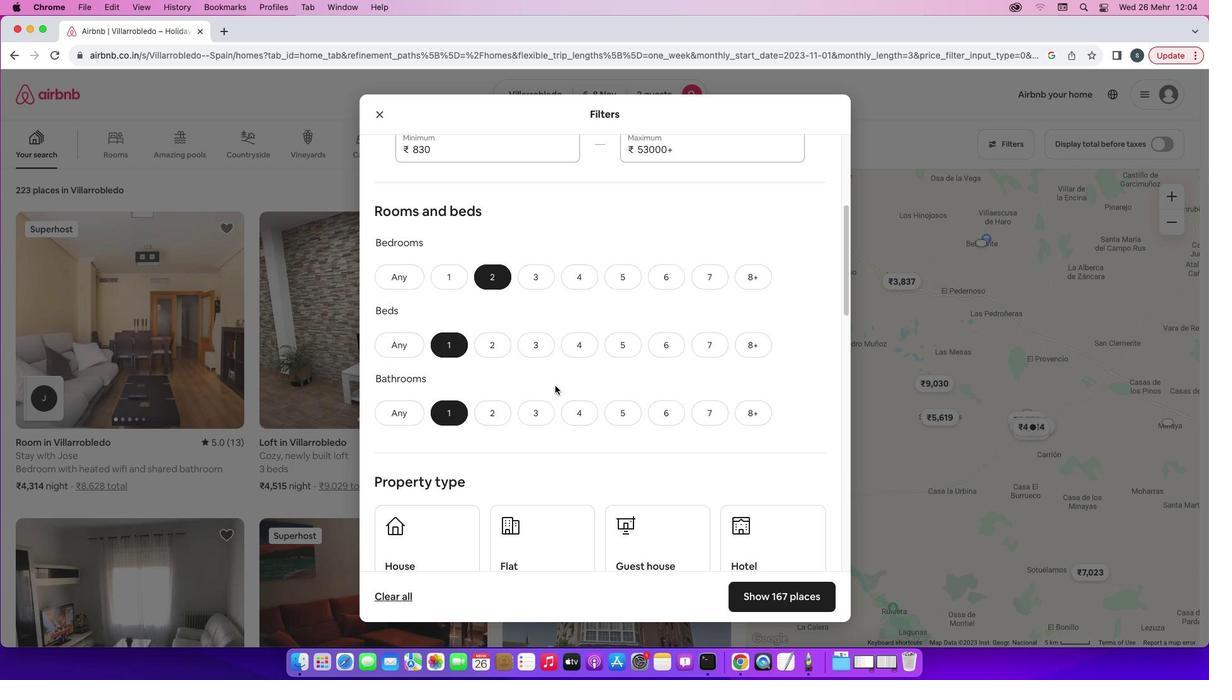 
Action: Mouse scrolled (554, 386) with delta (0, 0)
Screenshot: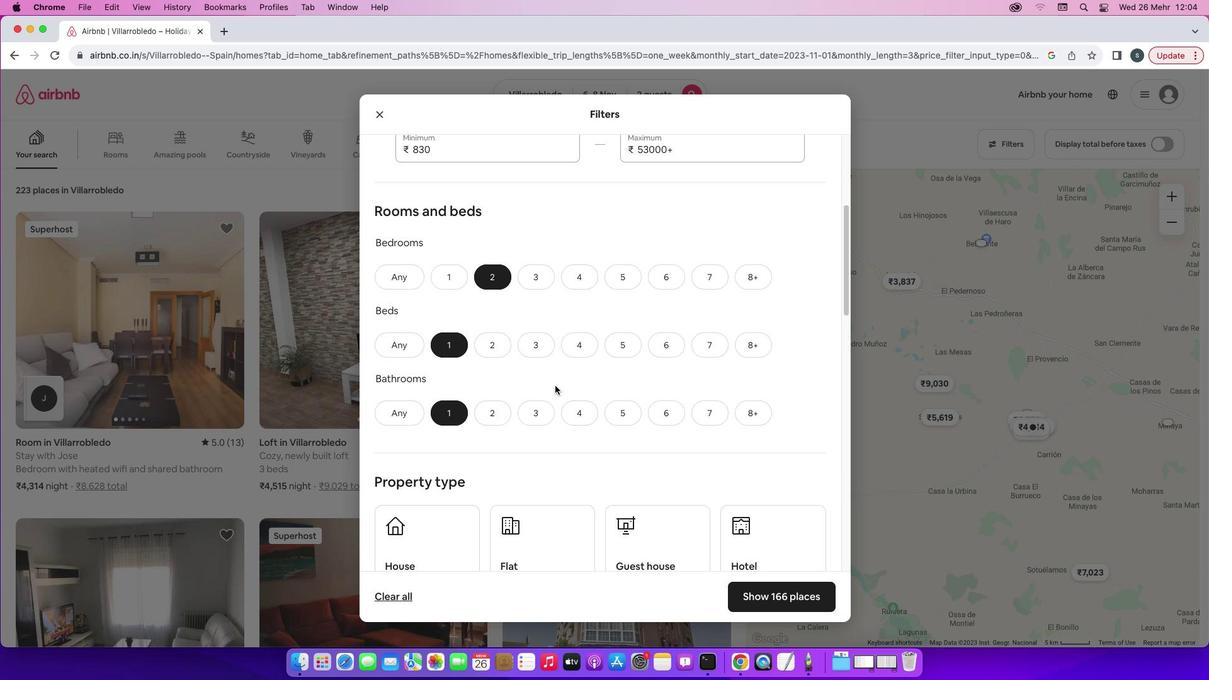 
Action: Mouse scrolled (554, 386) with delta (0, 0)
Screenshot: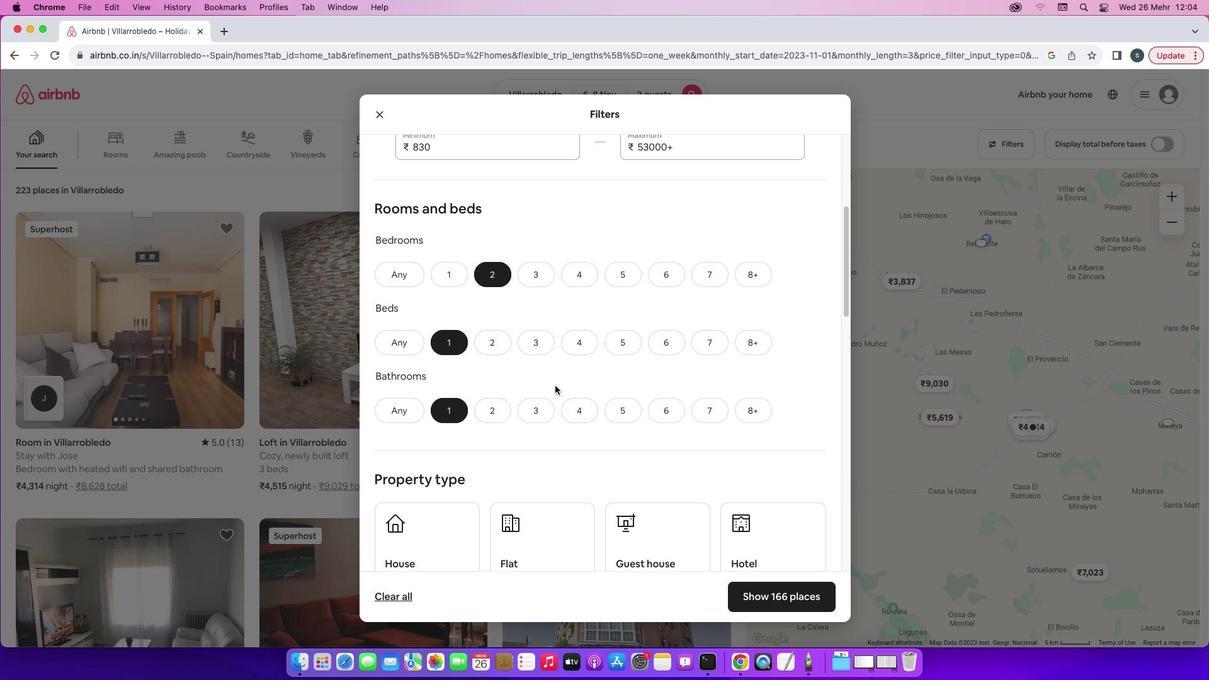 
Action: Mouse scrolled (554, 386) with delta (0, 0)
Screenshot: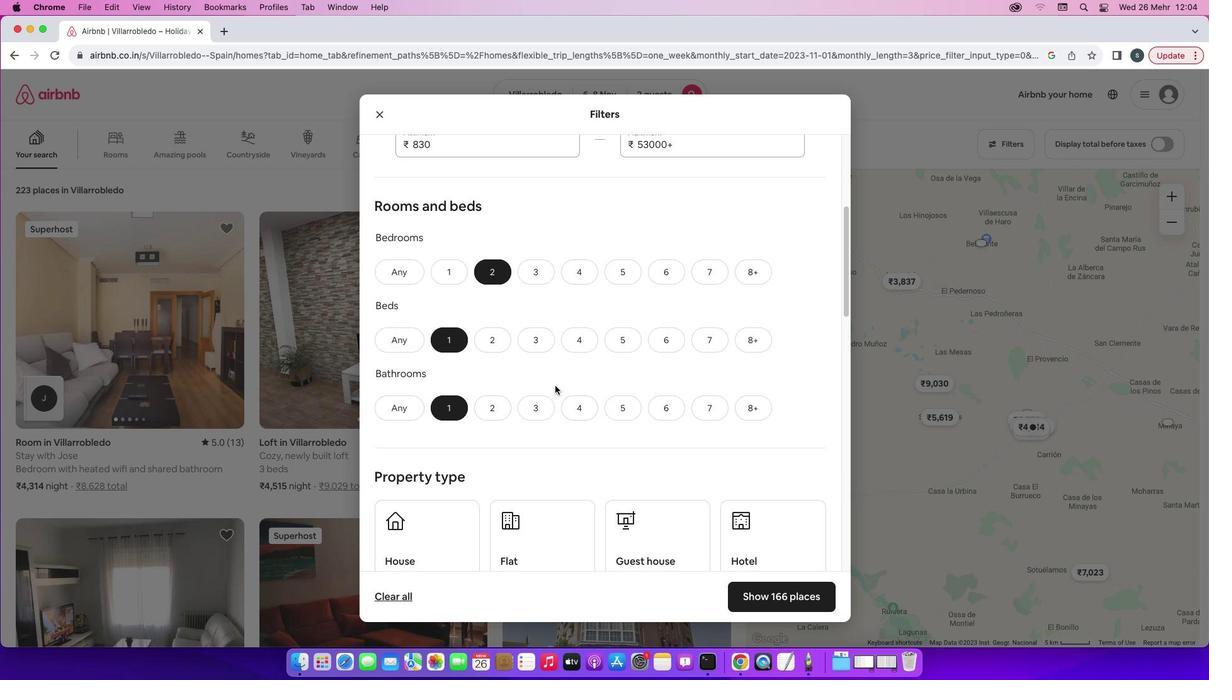 
Action: Mouse scrolled (554, 386) with delta (0, 0)
Screenshot: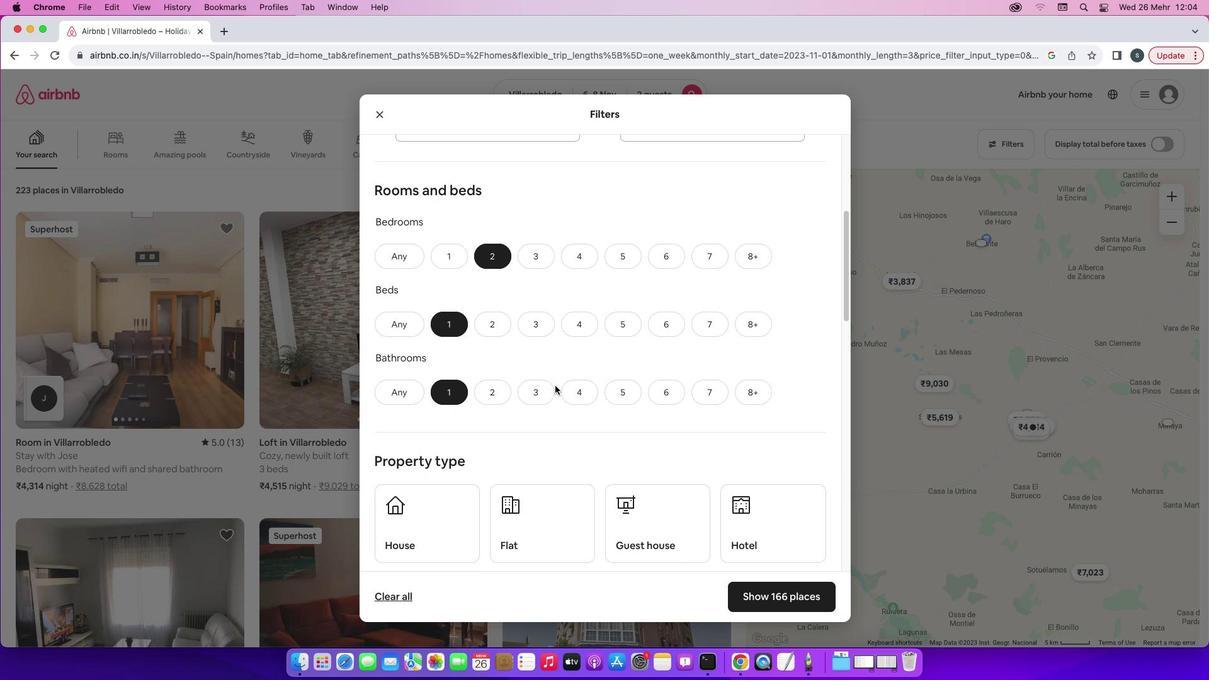 
Action: Mouse scrolled (554, 386) with delta (0, 0)
Screenshot: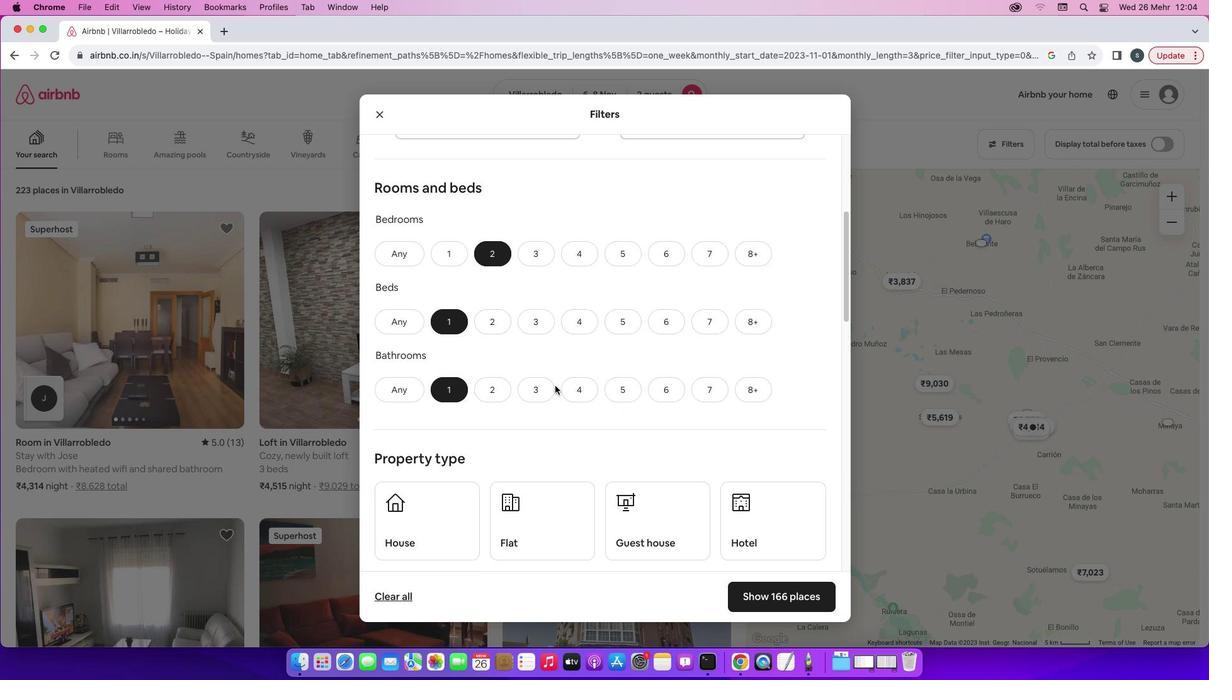 
Action: Mouse scrolled (554, 386) with delta (0, 0)
Screenshot: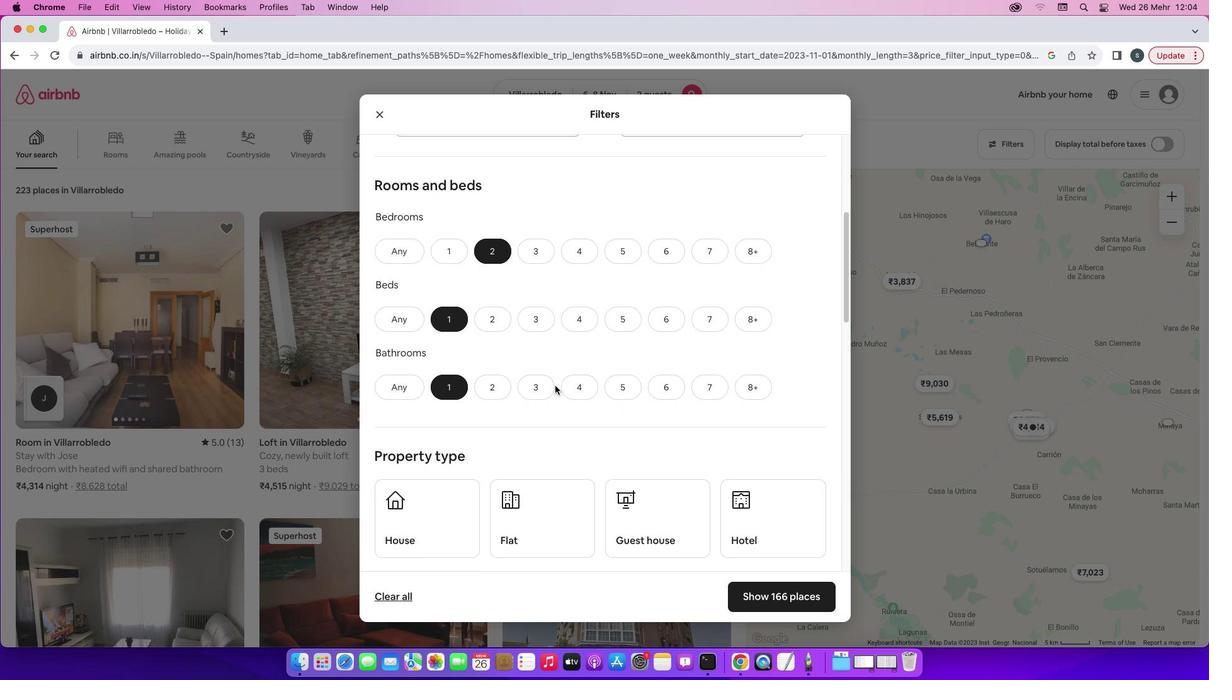
Action: Mouse scrolled (554, 386) with delta (0, 0)
Screenshot: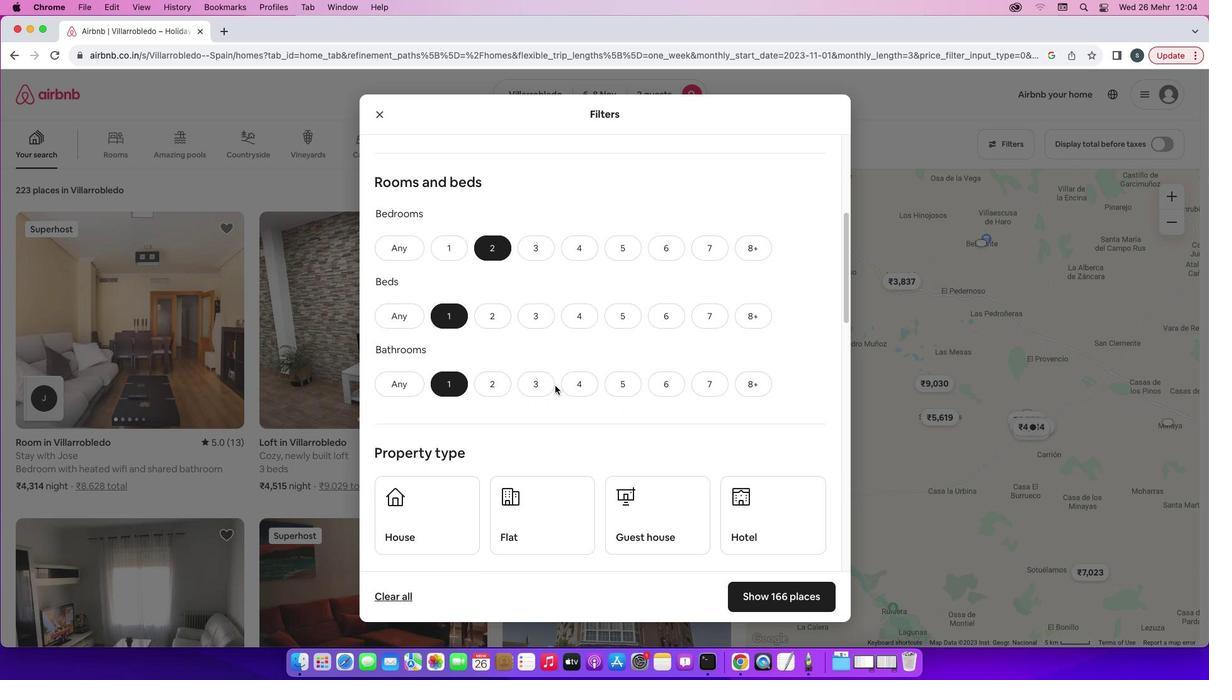 
Action: Mouse scrolled (554, 386) with delta (0, 0)
Screenshot: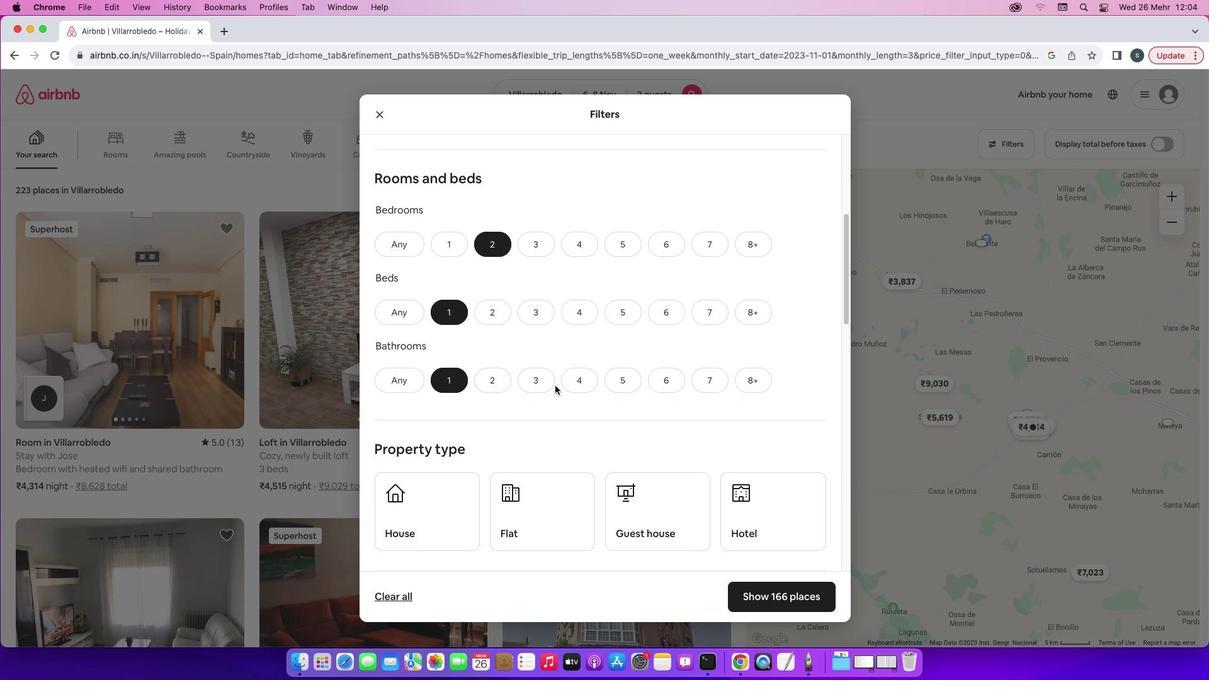 
Action: Mouse scrolled (554, 386) with delta (0, 0)
Screenshot: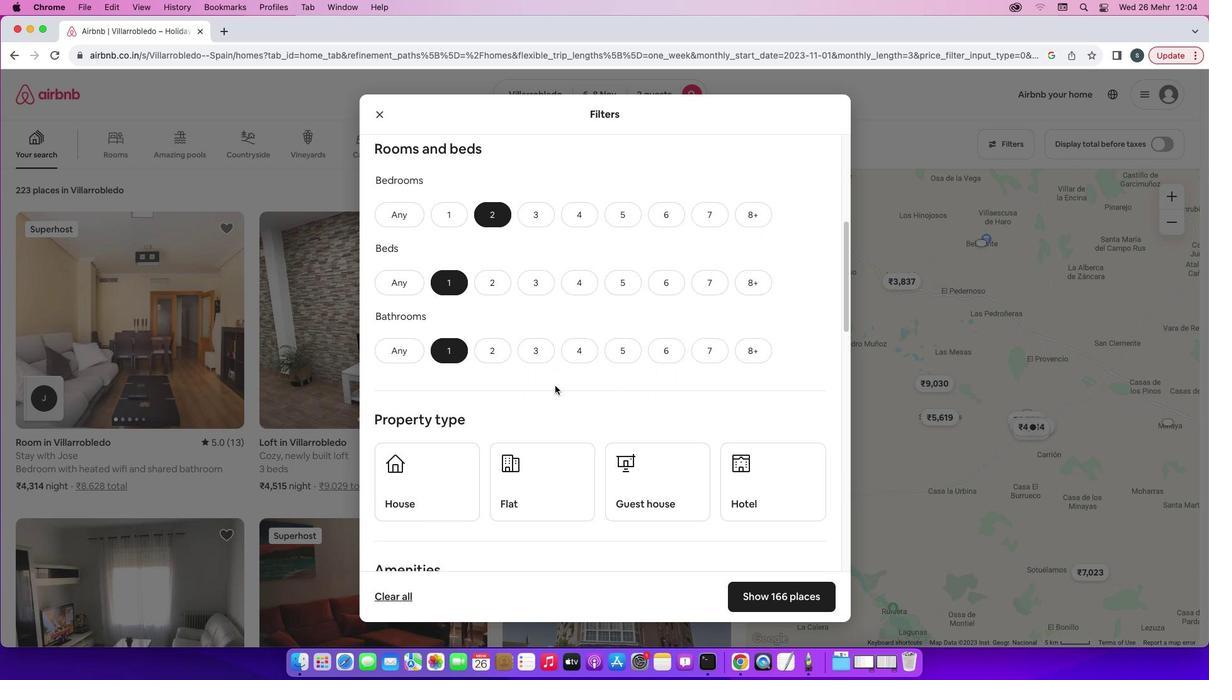 
Action: Mouse scrolled (554, 386) with delta (0, 0)
Screenshot: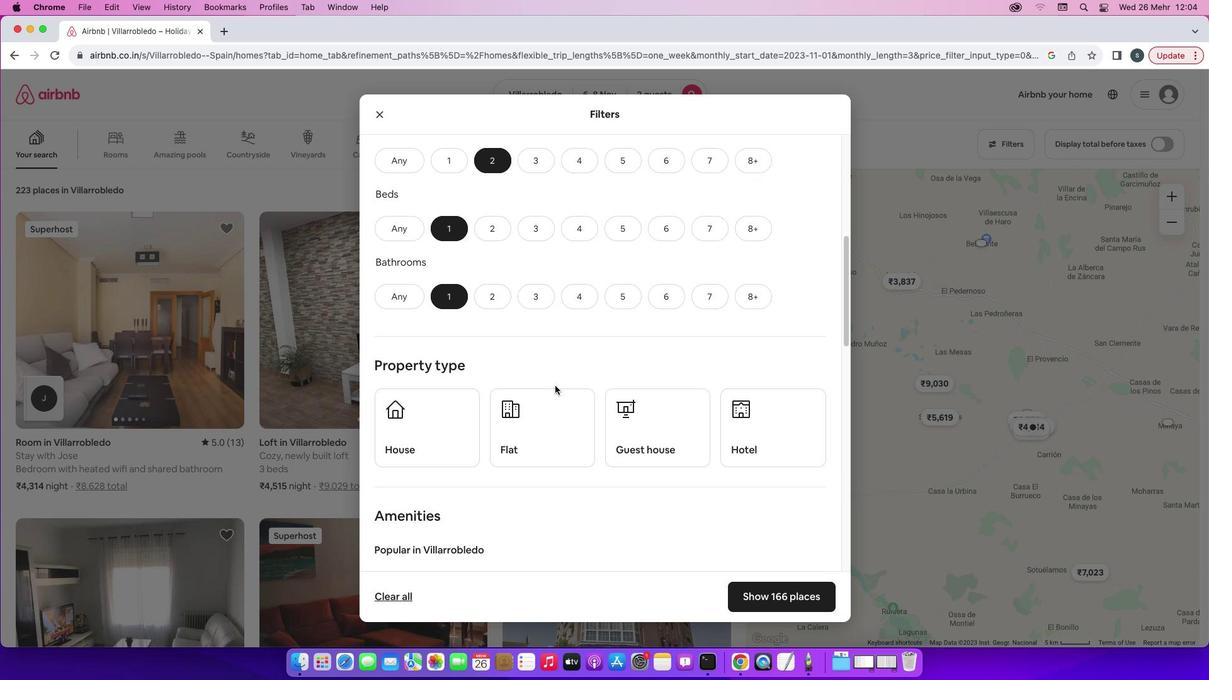 
Action: Mouse scrolled (554, 386) with delta (0, 0)
Screenshot: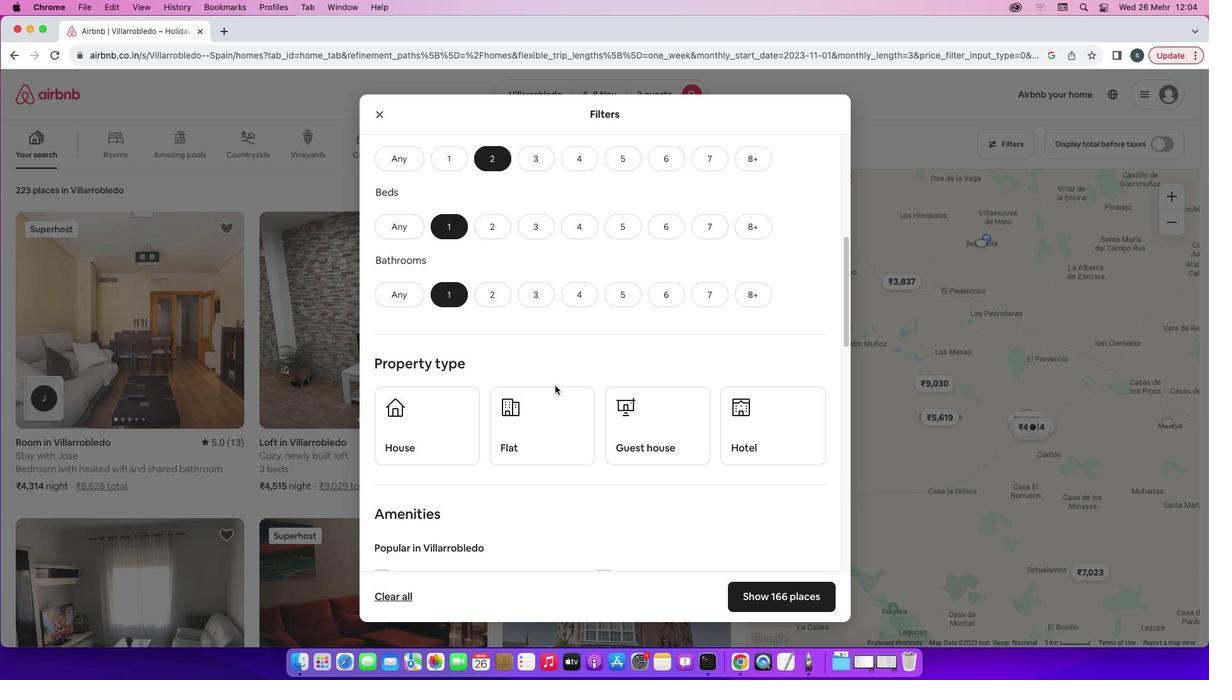 
Action: Mouse moved to (547, 396)
Screenshot: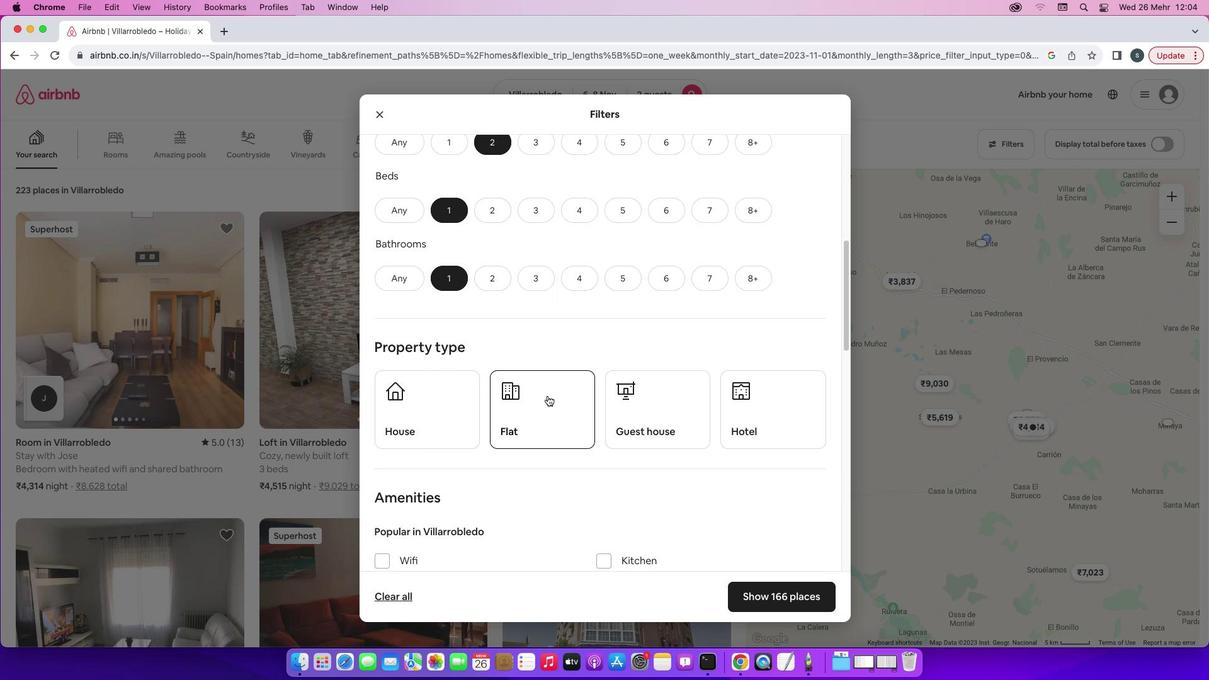 
Action: Mouse pressed left at (547, 396)
Screenshot: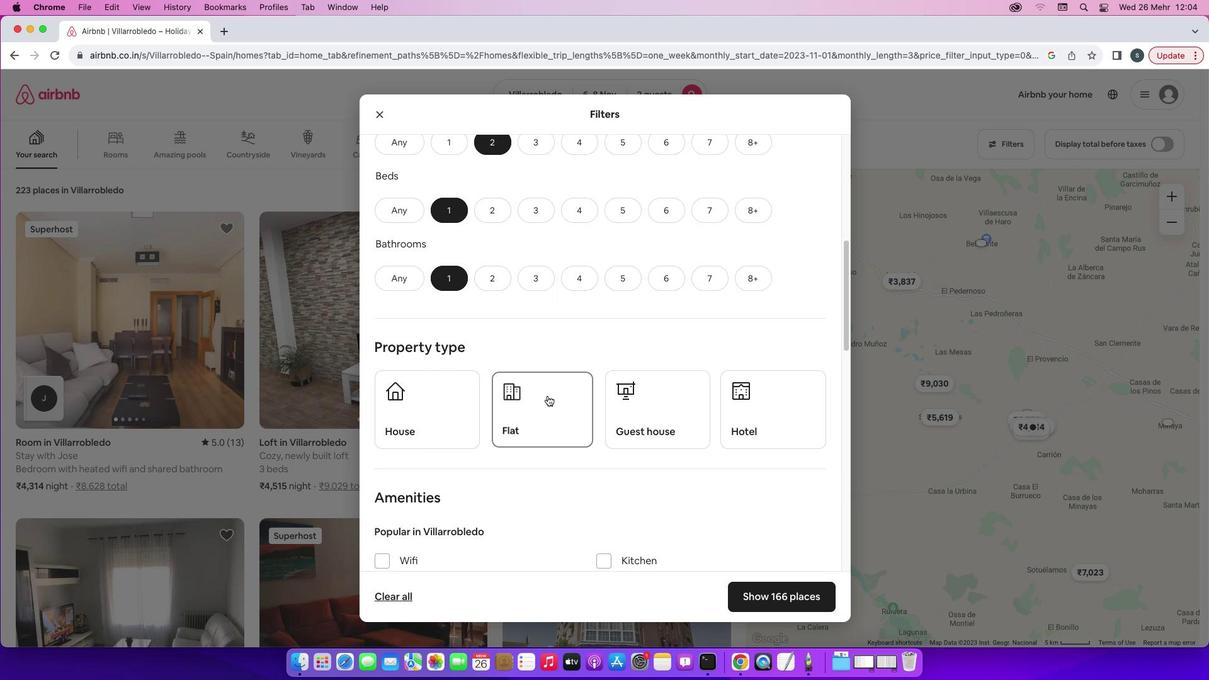 
Action: Mouse moved to (612, 455)
Screenshot: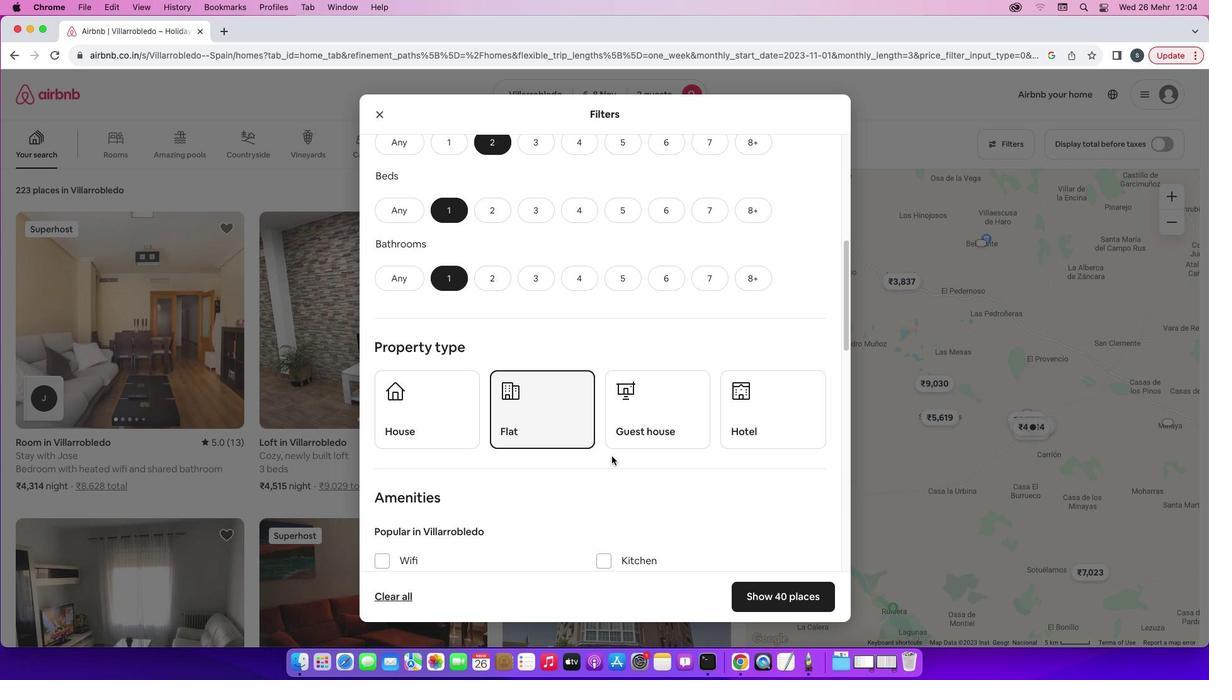 
Action: Mouse scrolled (612, 455) with delta (0, 0)
Screenshot: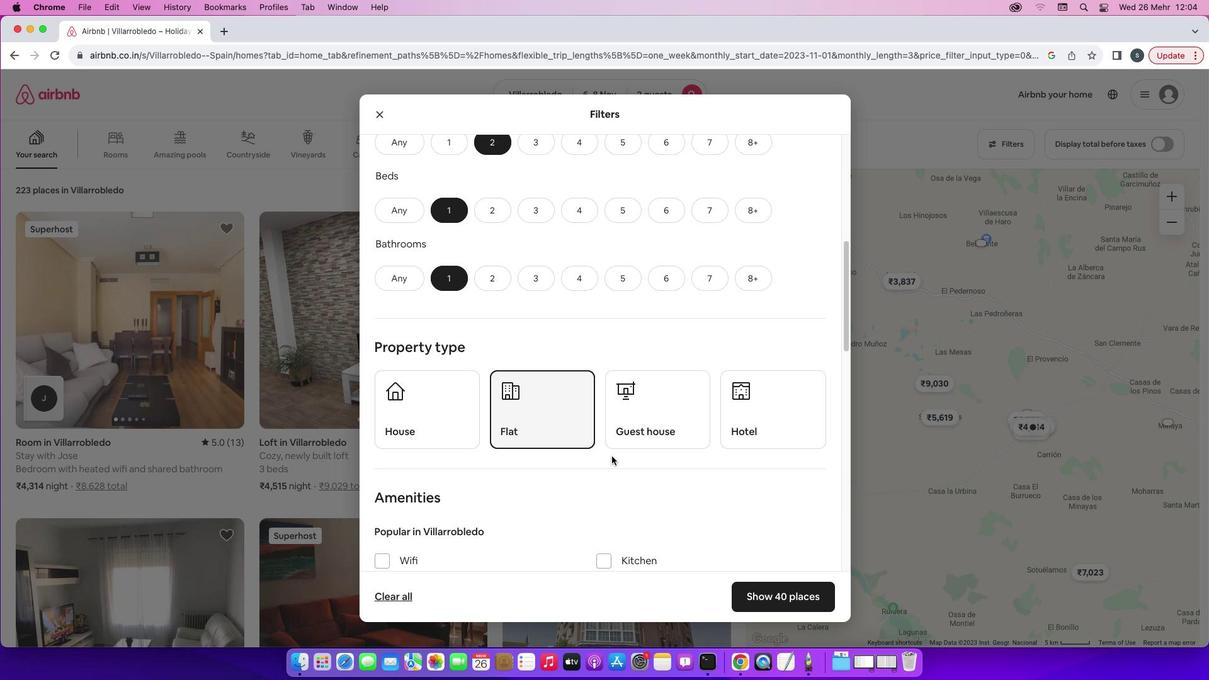 
Action: Mouse scrolled (612, 455) with delta (0, 0)
Screenshot: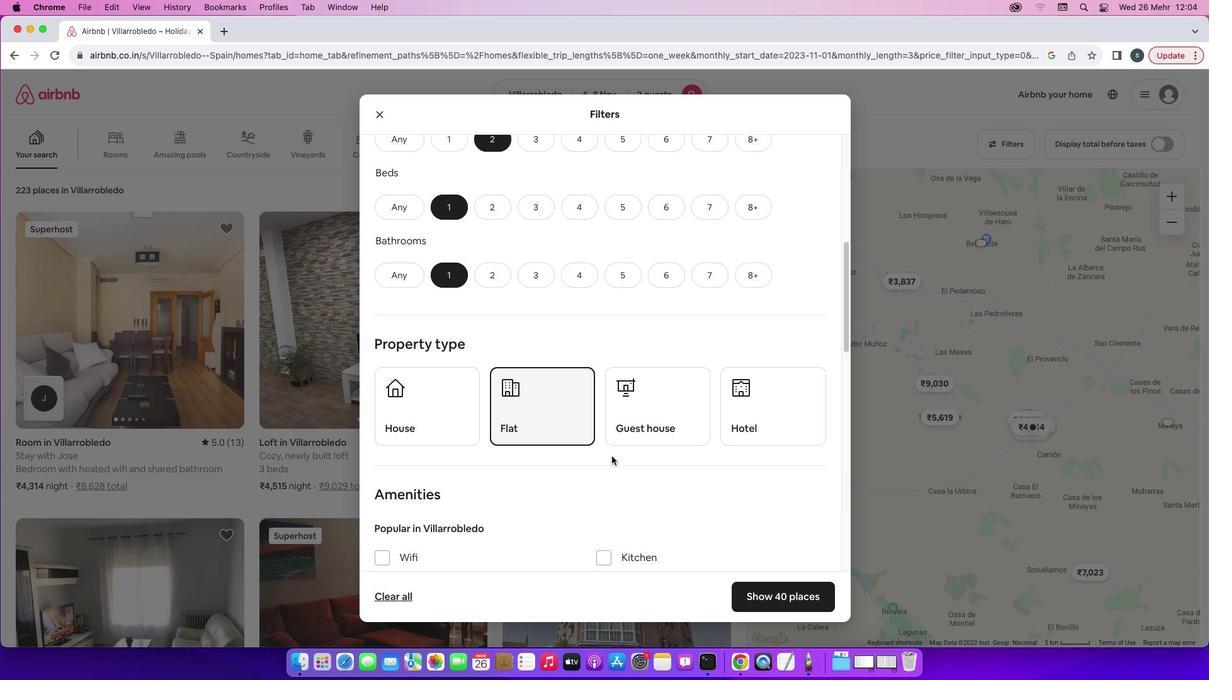 
Action: Mouse scrolled (612, 455) with delta (0, 0)
Screenshot: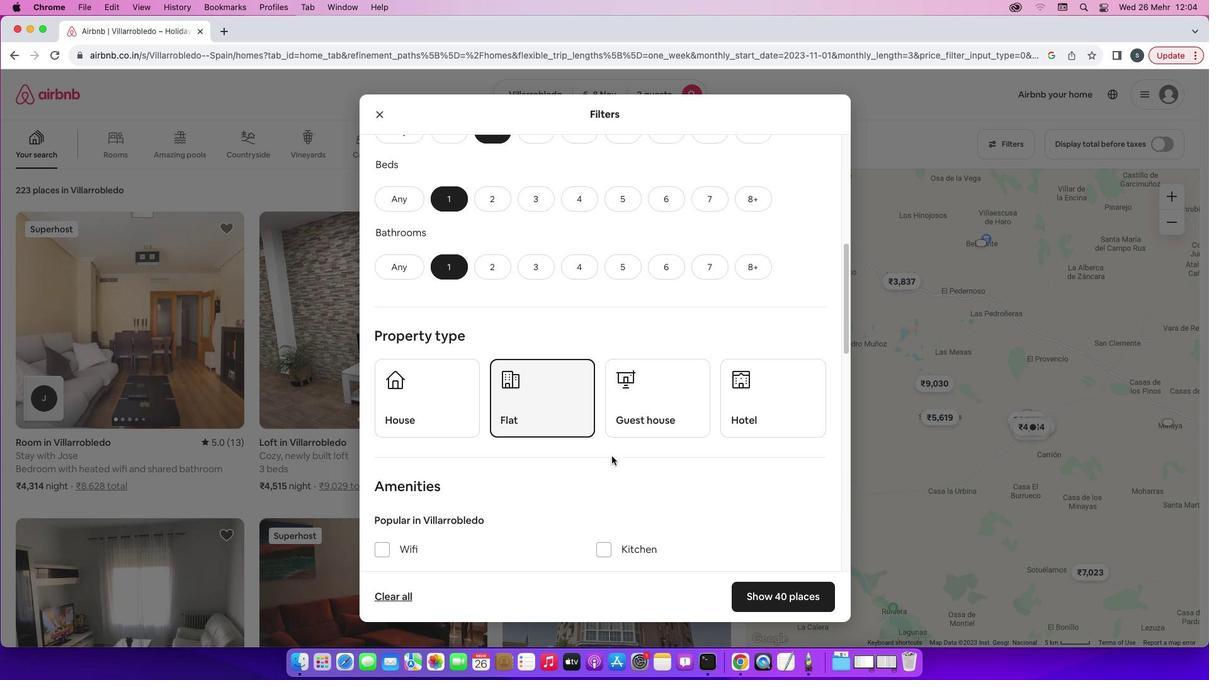 
Action: Mouse scrolled (612, 455) with delta (0, -1)
Screenshot: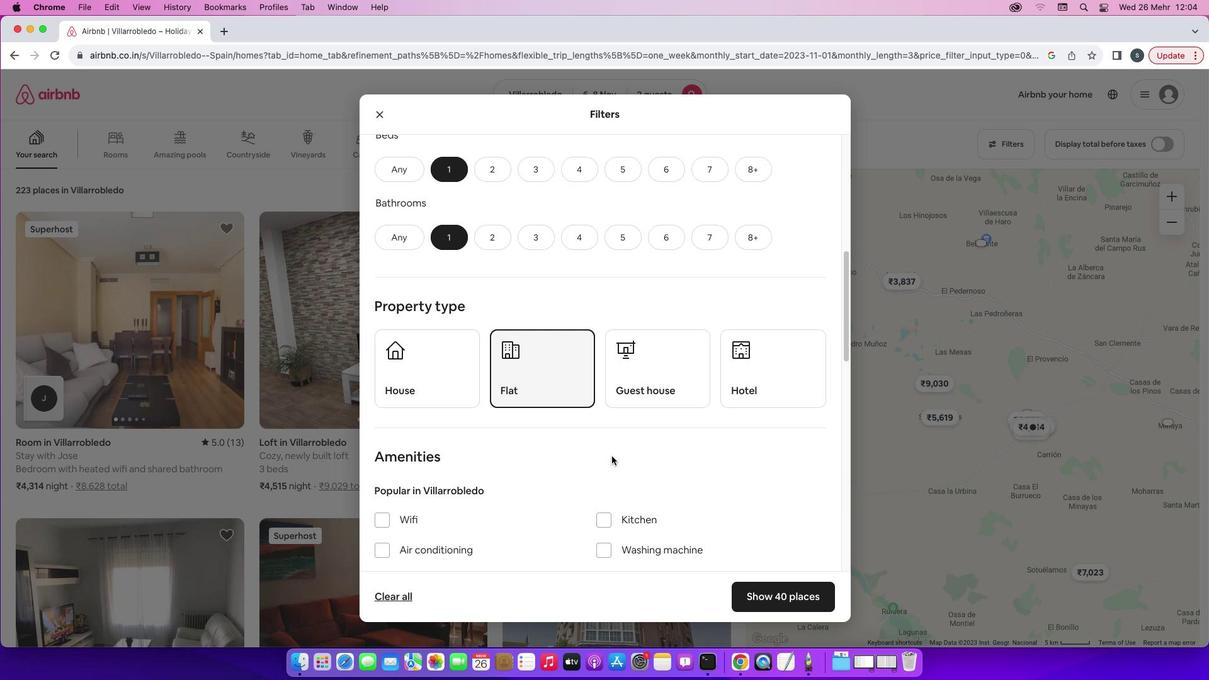 
Action: Mouse scrolled (612, 455) with delta (0, 0)
Screenshot: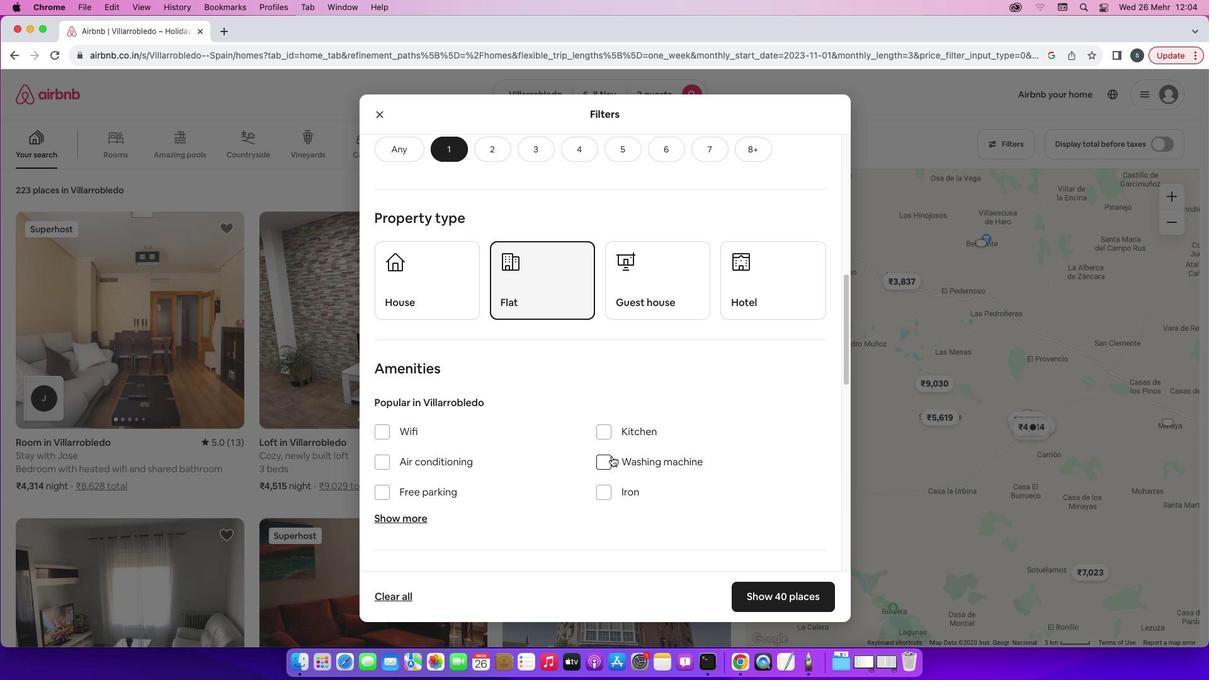 
Action: Mouse scrolled (612, 455) with delta (0, 0)
Screenshot: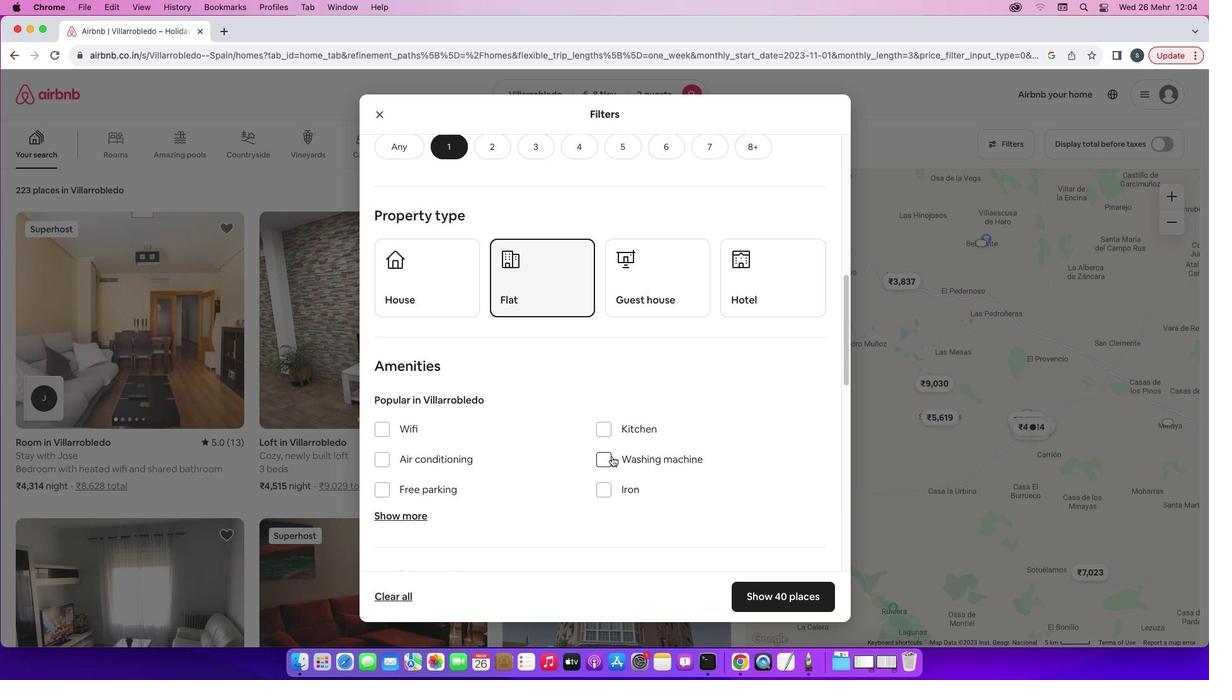 
Action: Mouse scrolled (612, 455) with delta (0, 0)
Screenshot: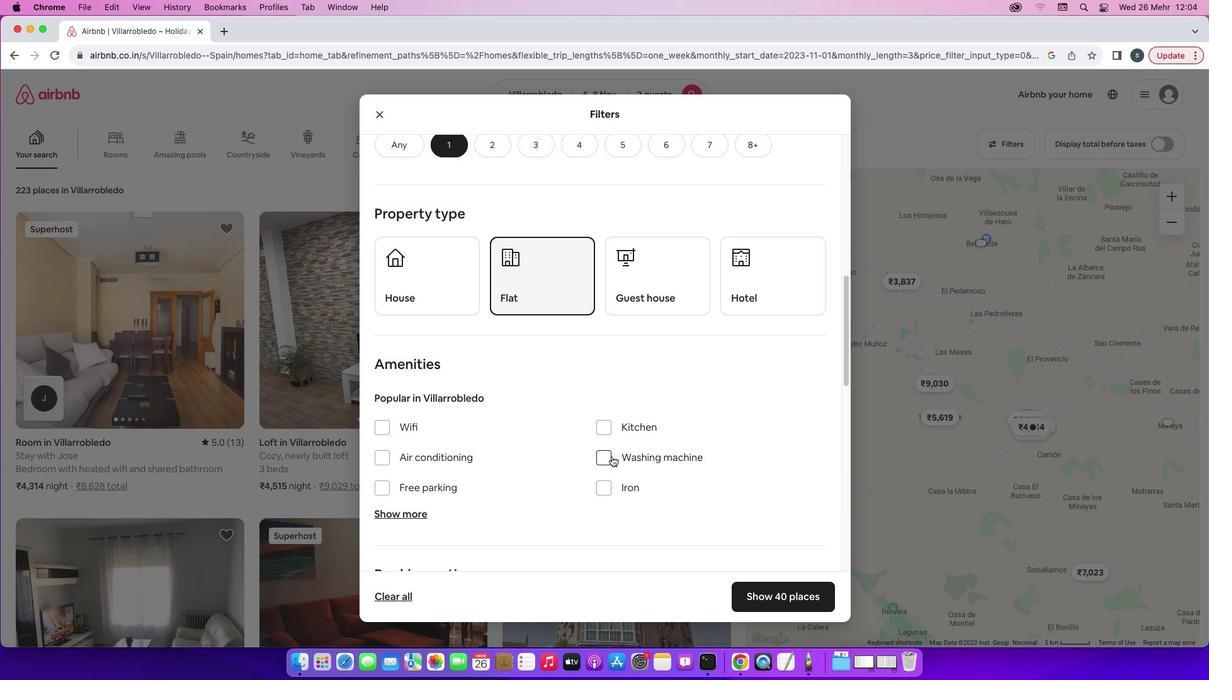 
Action: Mouse scrolled (612, 455) with delta (0, -1)
Screenshot: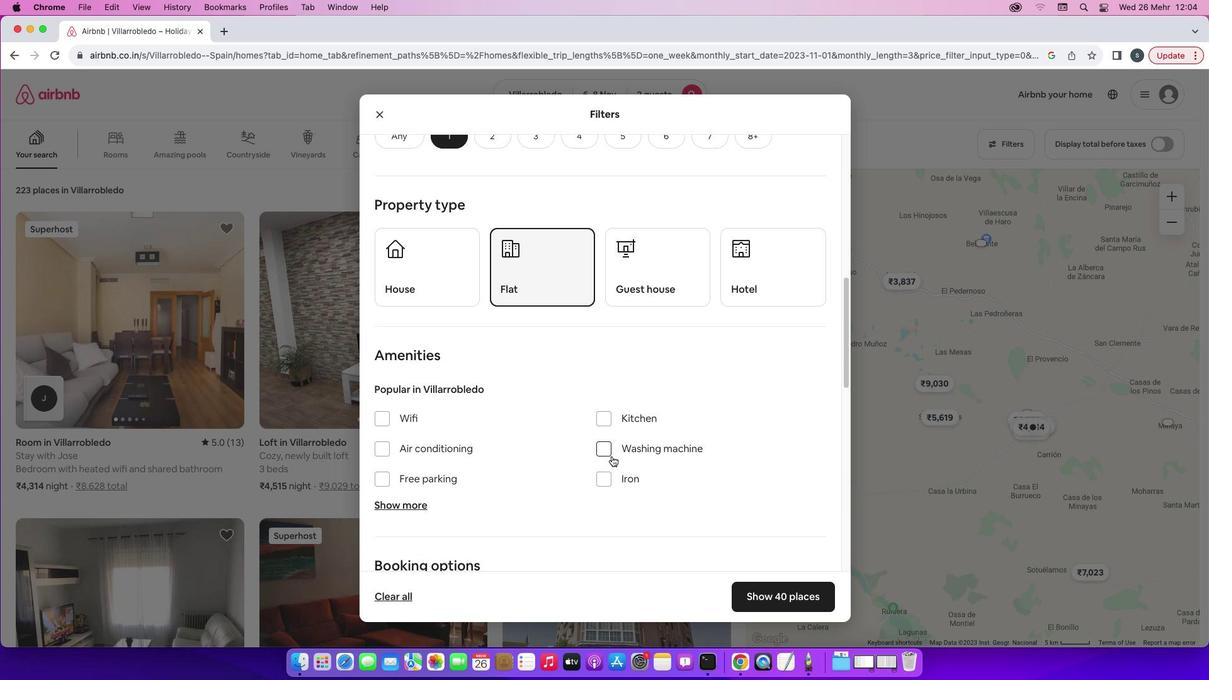 
Action: Mouse moved to (379, 331)
Screenshot: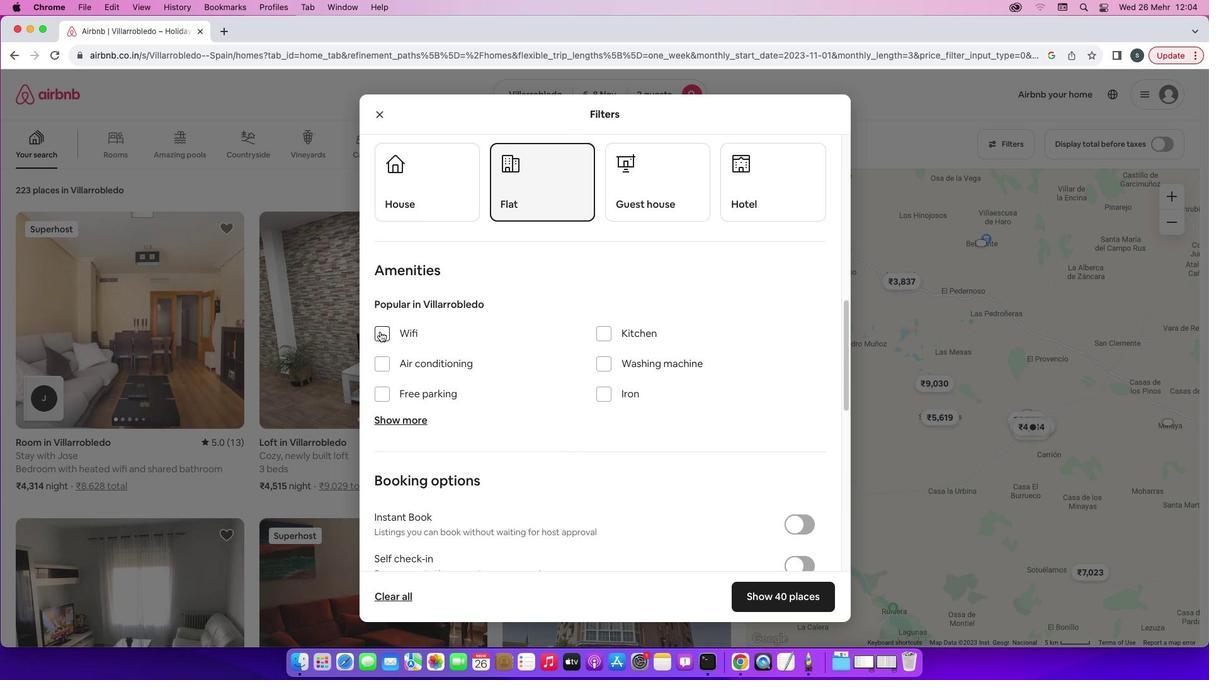 
Action: Mouse pressed left at (379, 331)
Screenshot: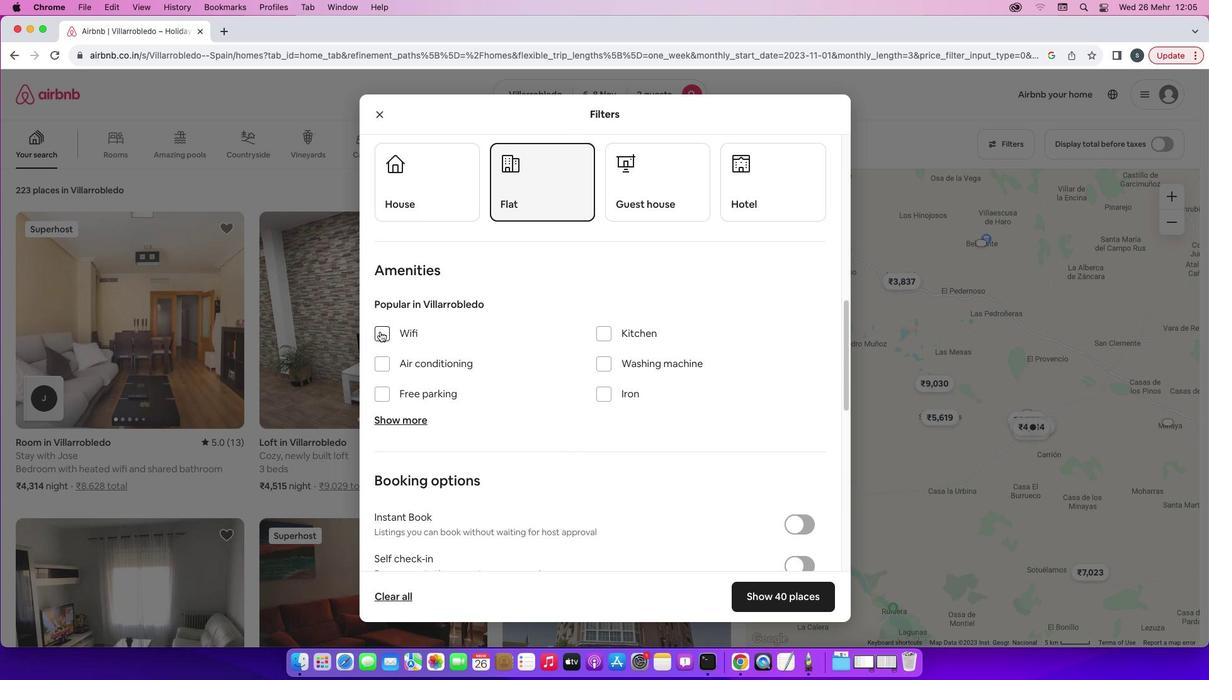 
Action: Mouse moved to (645, 455)
Screenshot: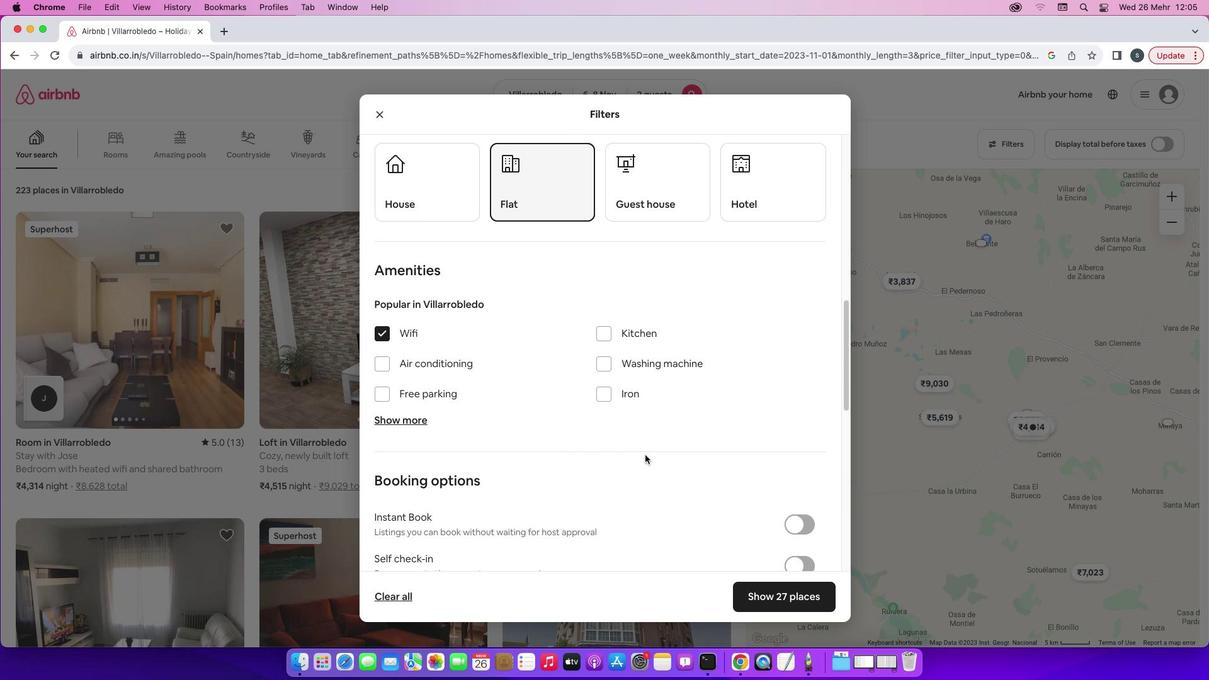 
Action: Mouse scrolled (645, 455) with delta (0, 0)
Screenshot: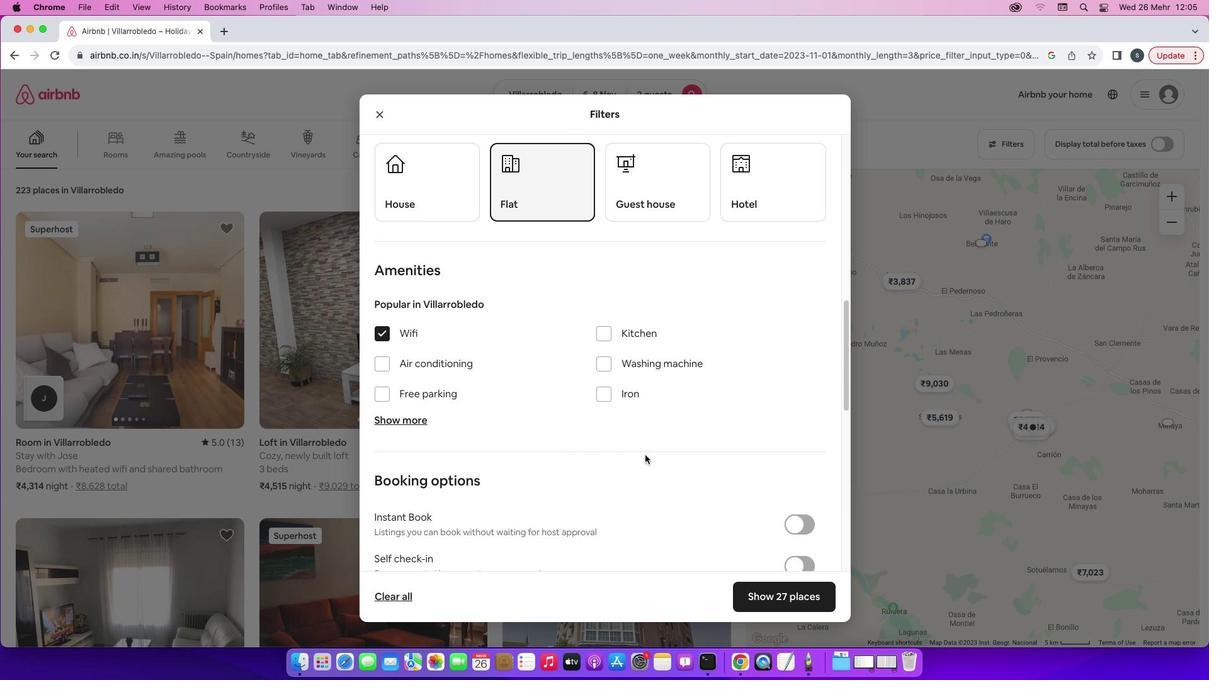 
Action: Mouse scrolled (645, 455) with delta (0, 0)
Screenshot: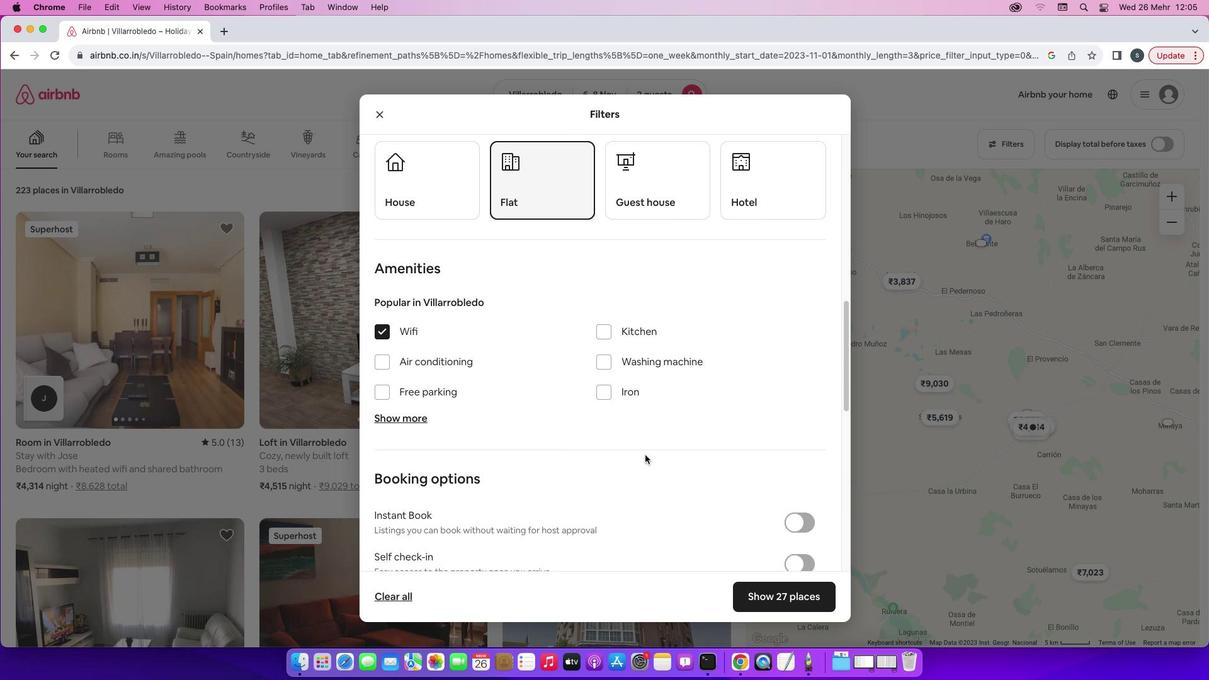 
Action: Mouse scrolled (645, 455) with delta (0, 0)
Screenshot: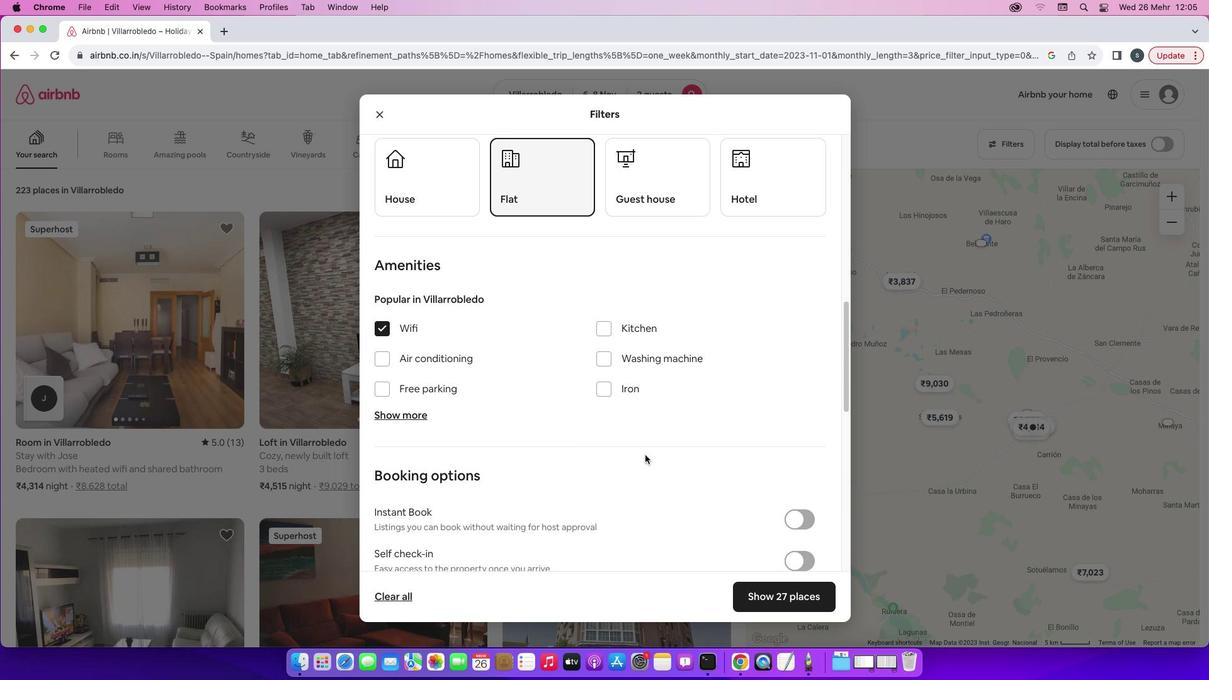 
Action: Mouse scrolled (645, 455) with delta (0, 0)
Screenshot: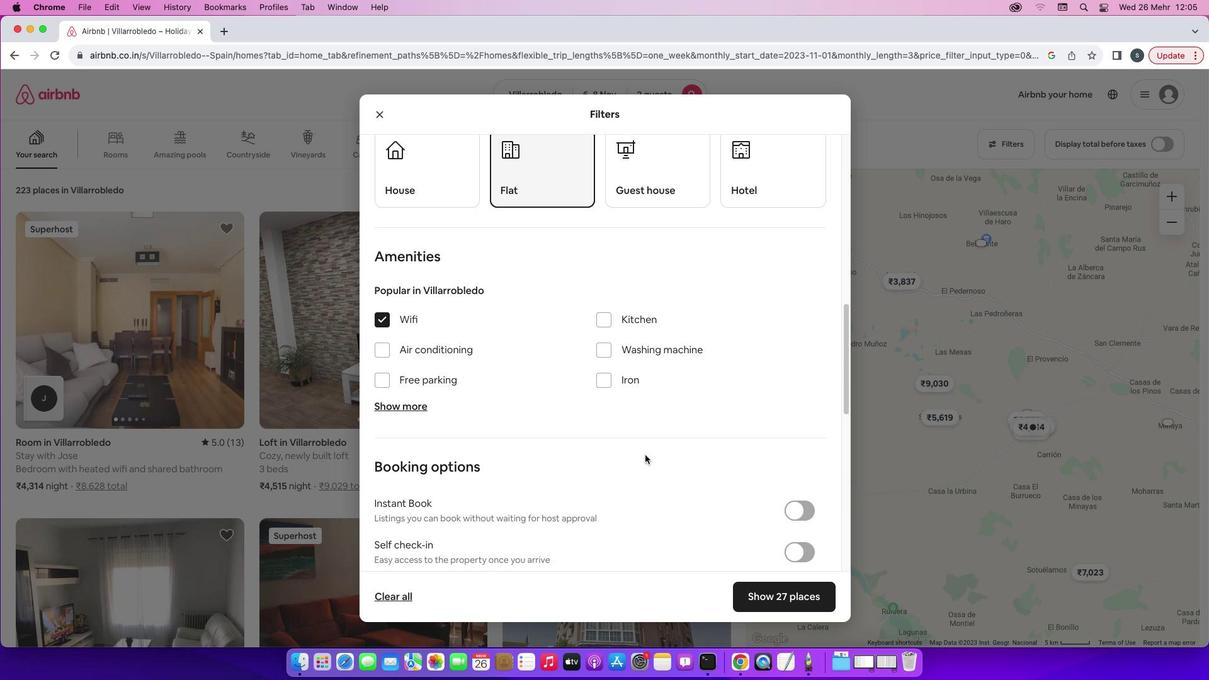 
Action: Mouse scrolled (645, 455) with delta (0, -1)
Screenshot: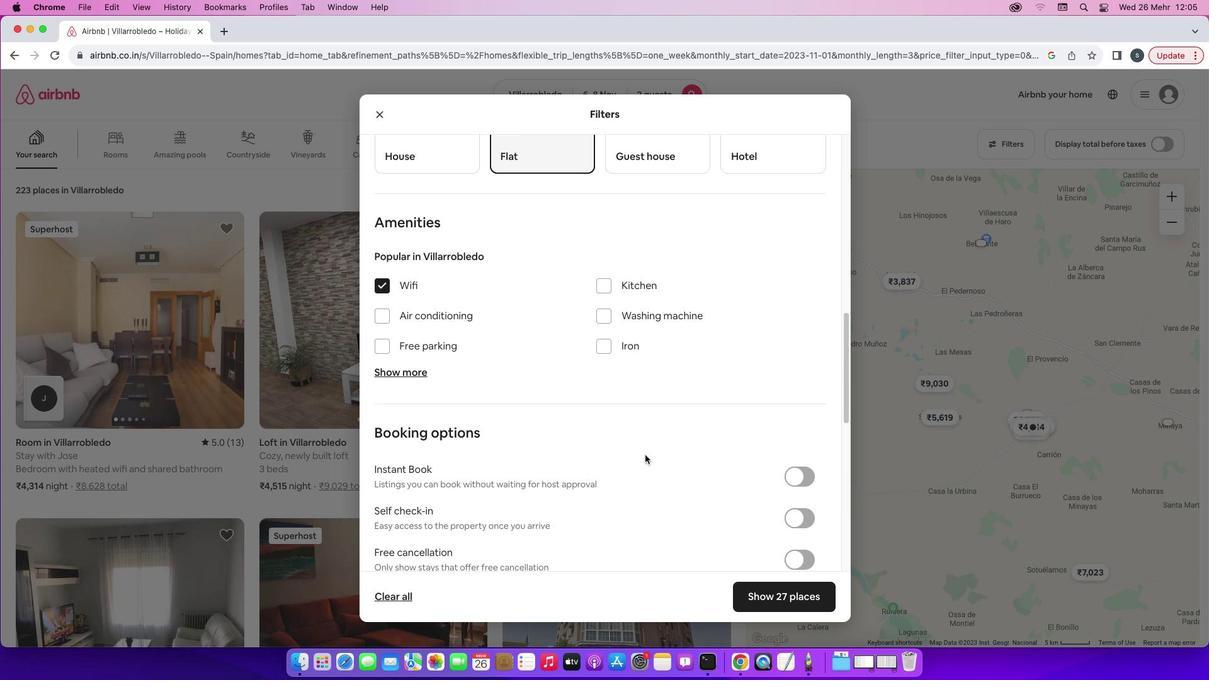 
Action: Mouse scrolled (645, 455) with delta (0, 0)
Screenshot: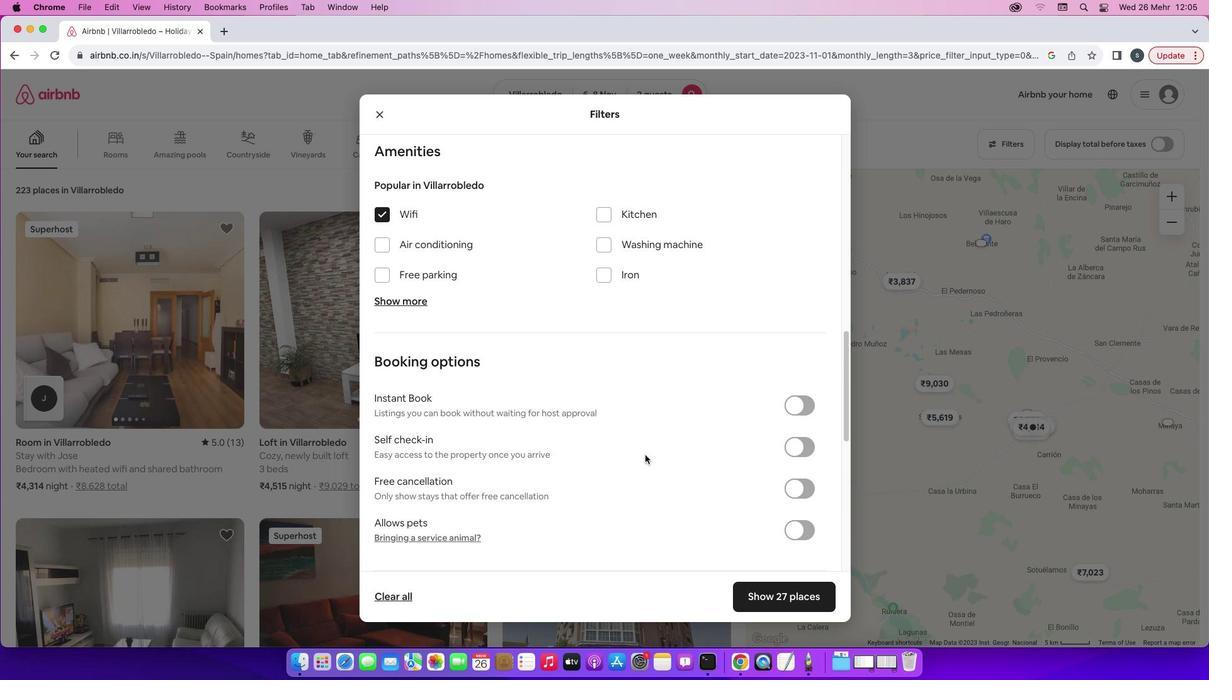 
Action: Mouse scrolled (645, 455) with delta (0, 0)
Screenshot: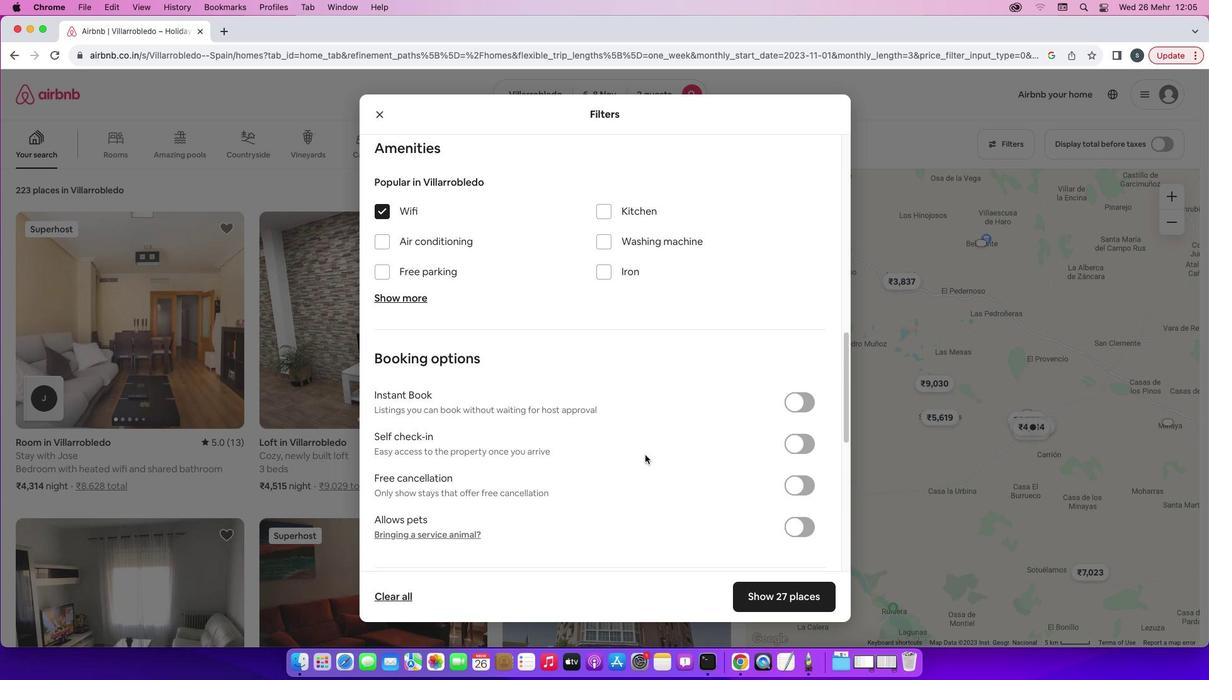 
Action: Mouse scrolled (645, 455) with delta (0, -1)
Screenshot: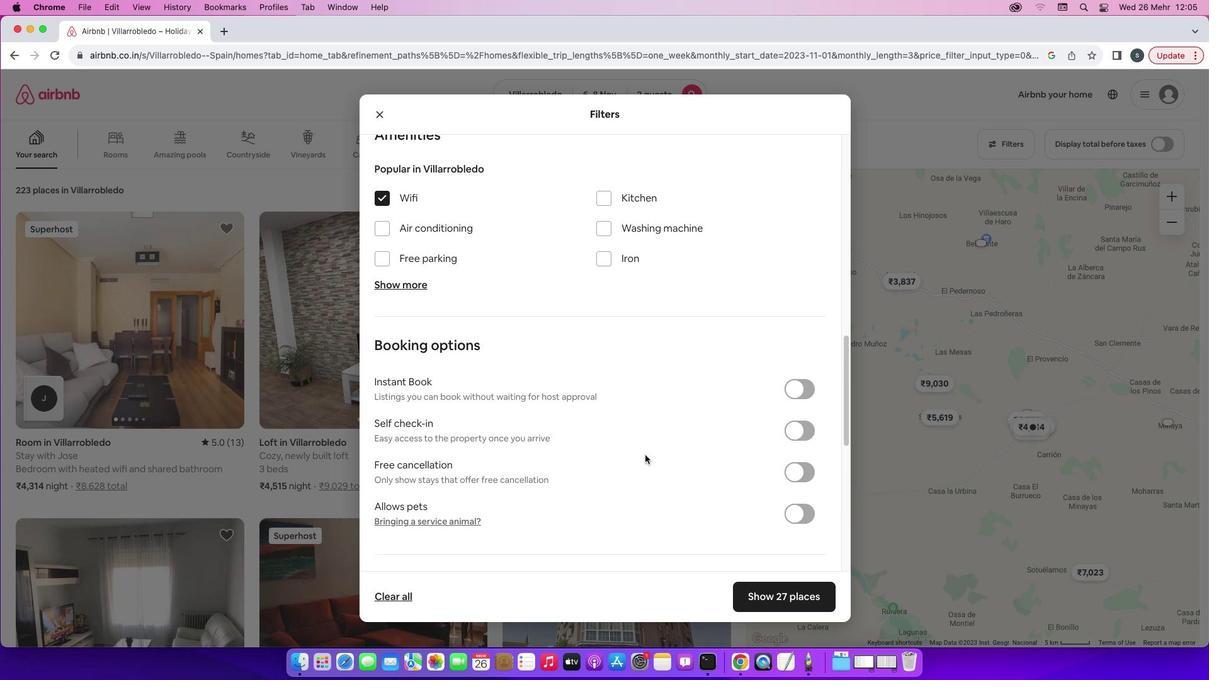
Action: Mouse moved to (774, 606)
Screenshot: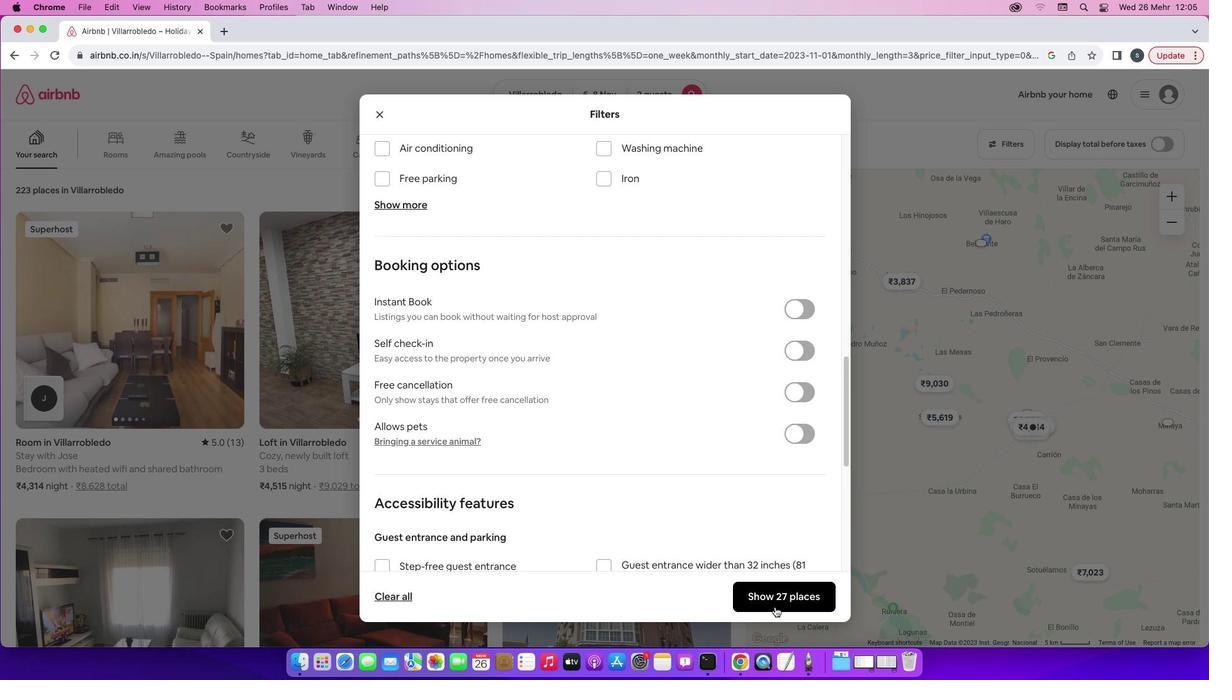 
Action: Mouse pressed left at (774, 606)
Screenshot: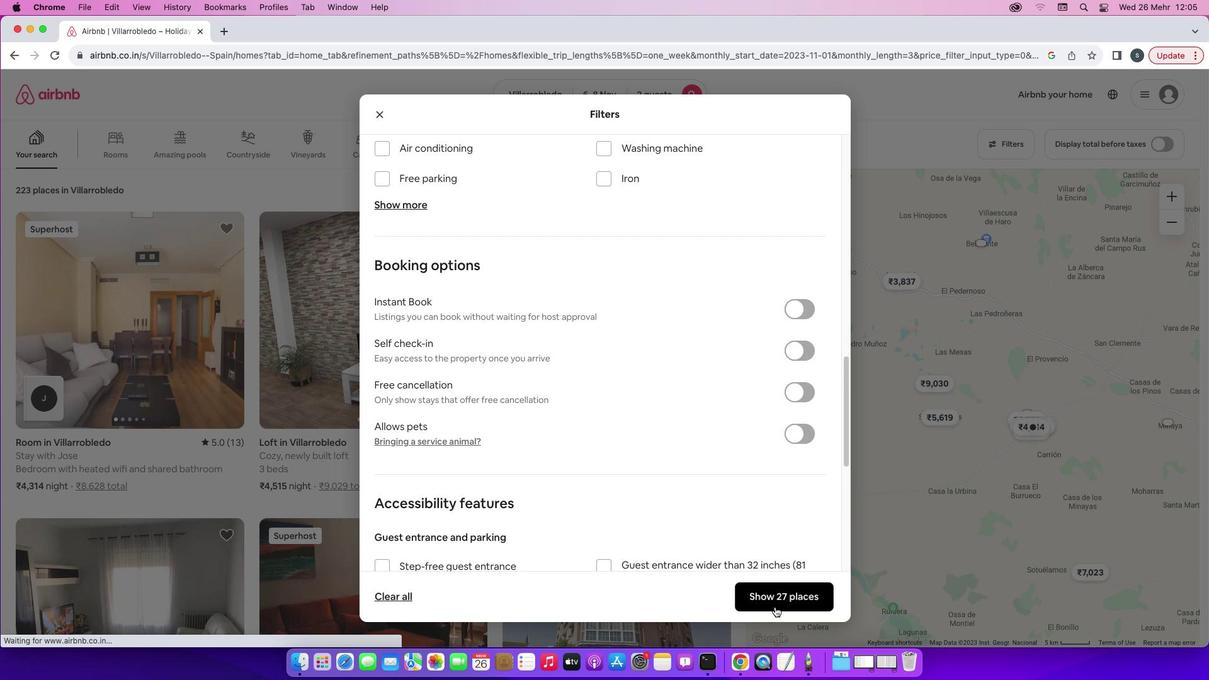 
Action: Mouse moved to (520, 403)
Screenshot: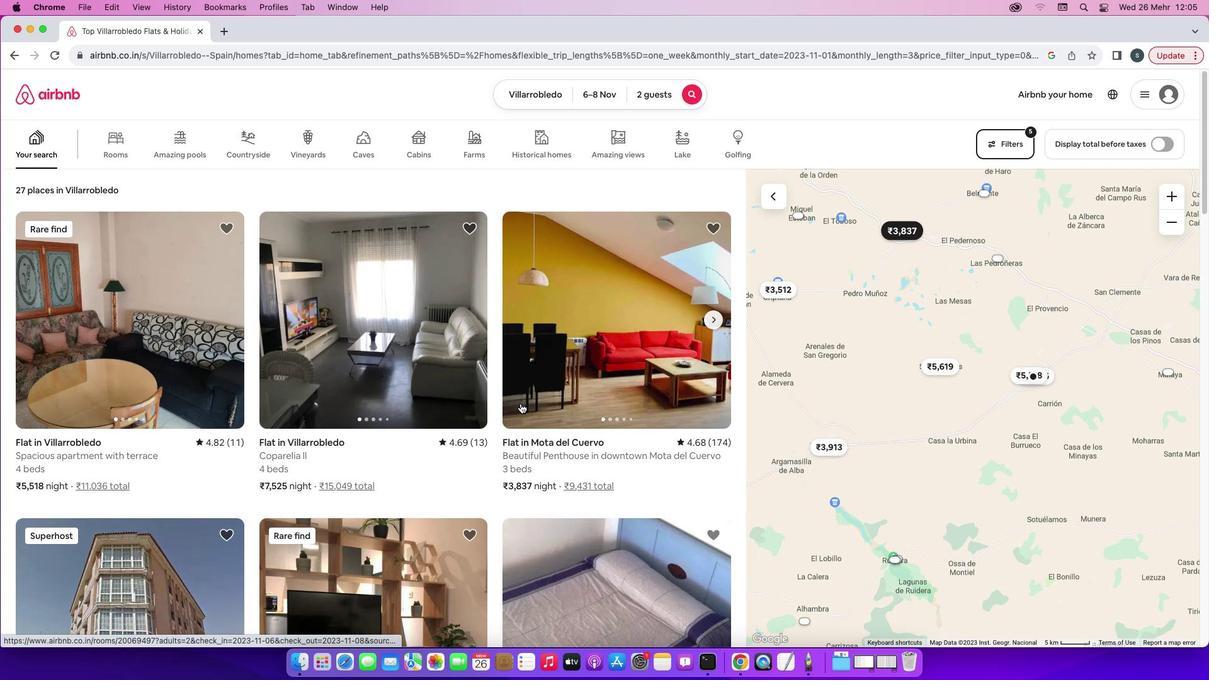 
Action: Mouse scrolled (520, 403) with delta (0, 0)
Screenshot: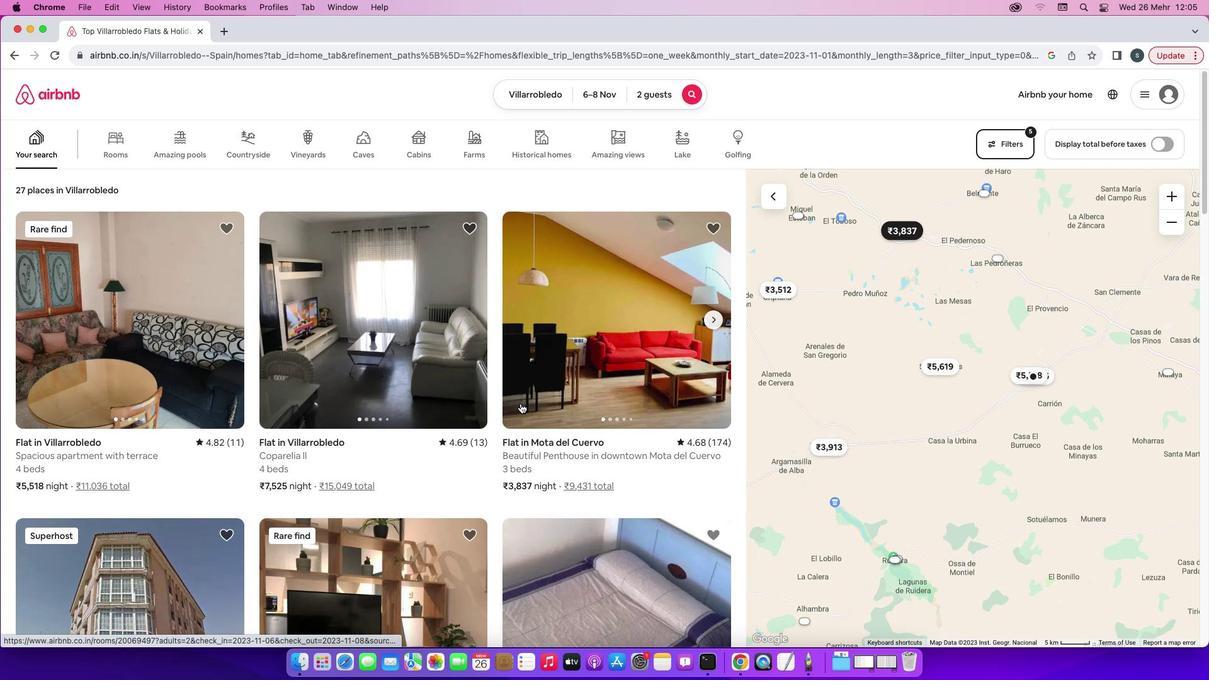 
Action: Mouse scrolled (520, 403) with delta (0, 0)
Screenshot: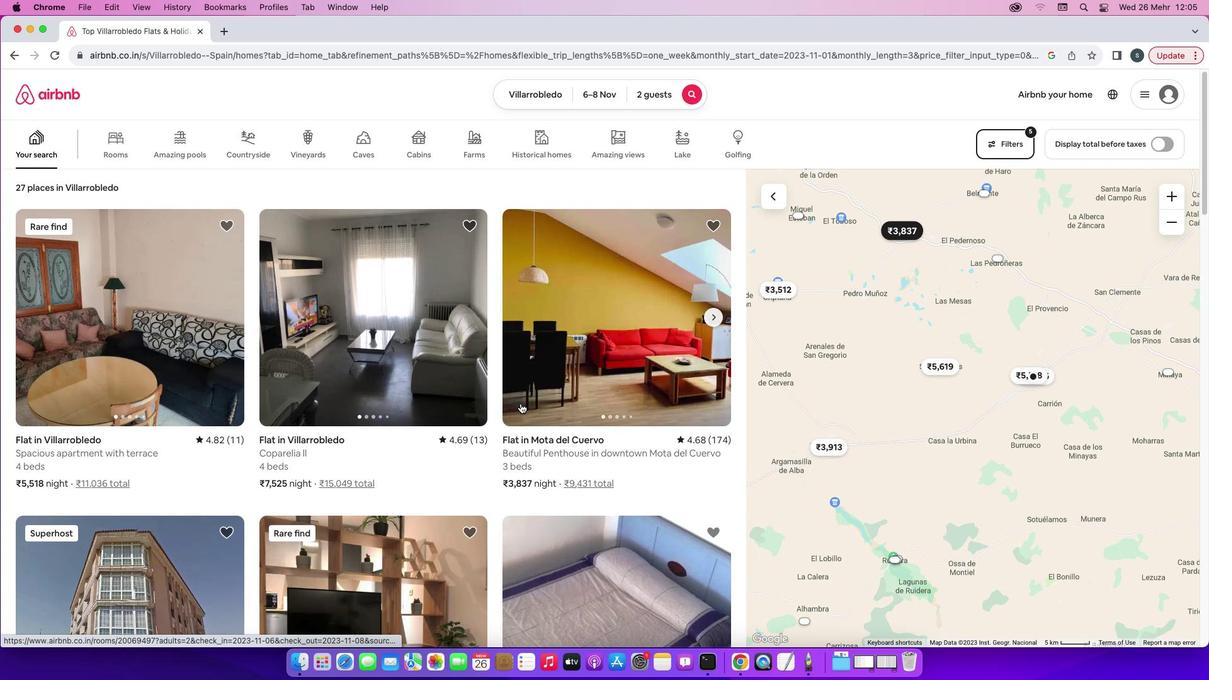 
Action: Mouse scrolled (520, 403) with delta (0, 0)
Screenshot: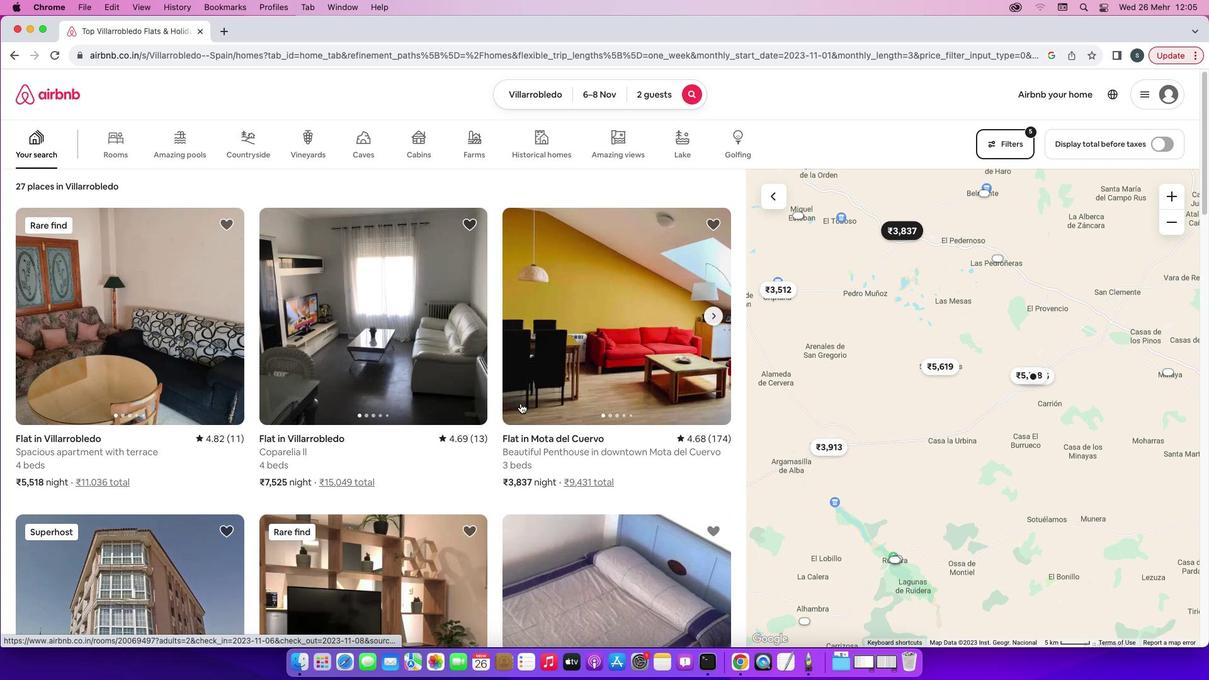 
Action: Mouse scrolled (520, 403) with delta (0, 0)
Screenshot: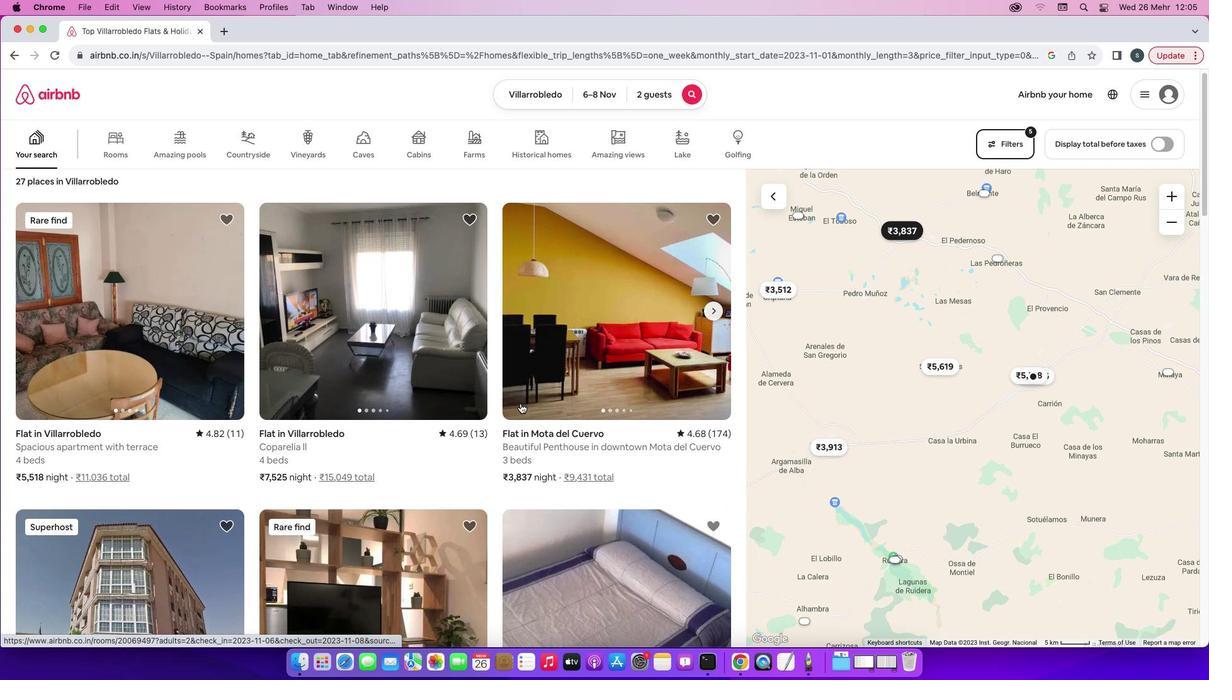 
Action: Mouse scrolled (520, 403) with delta (0, -1)
Screenshot: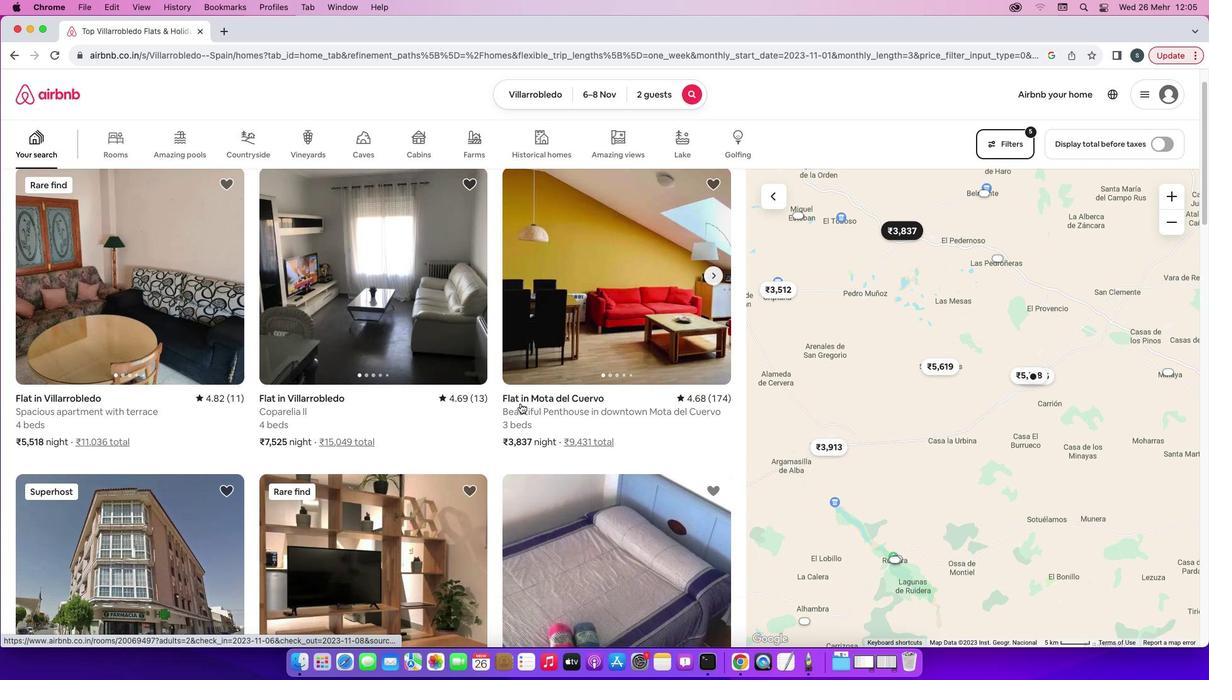 
Action: Mouse scrolled (520, 403) with delta (0, 0)
Screenshot: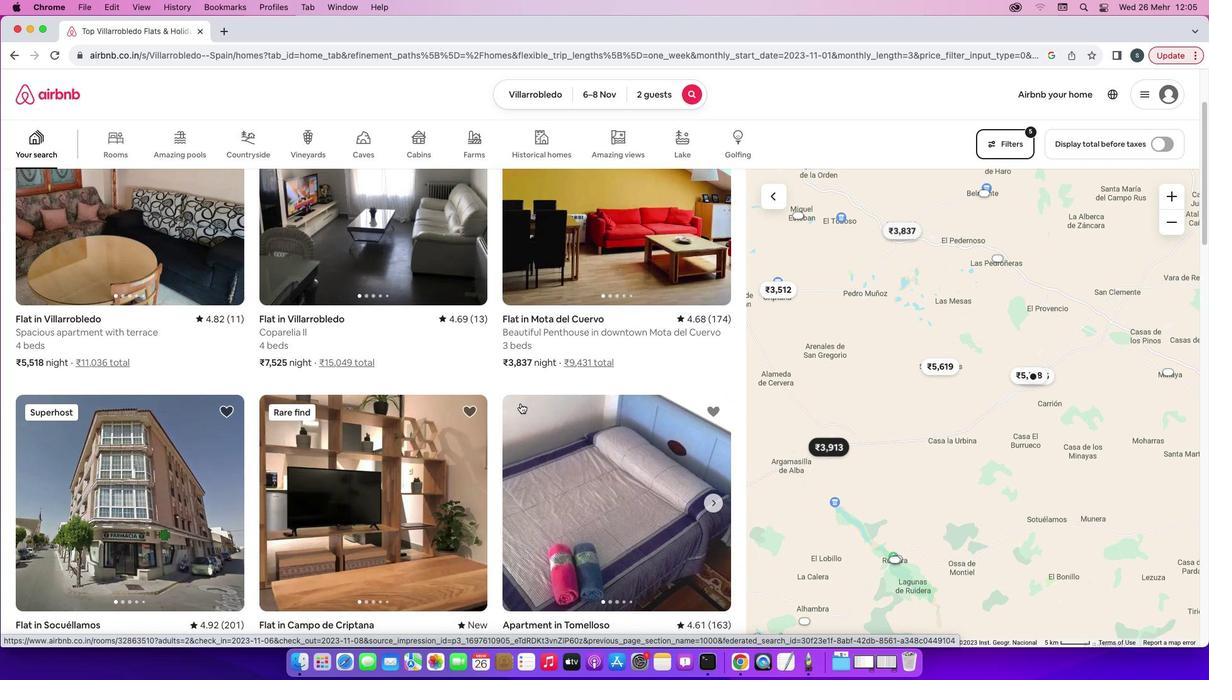 
Action: Mouse scrolled (520, 403) with delta (0, 0)
Screenshot: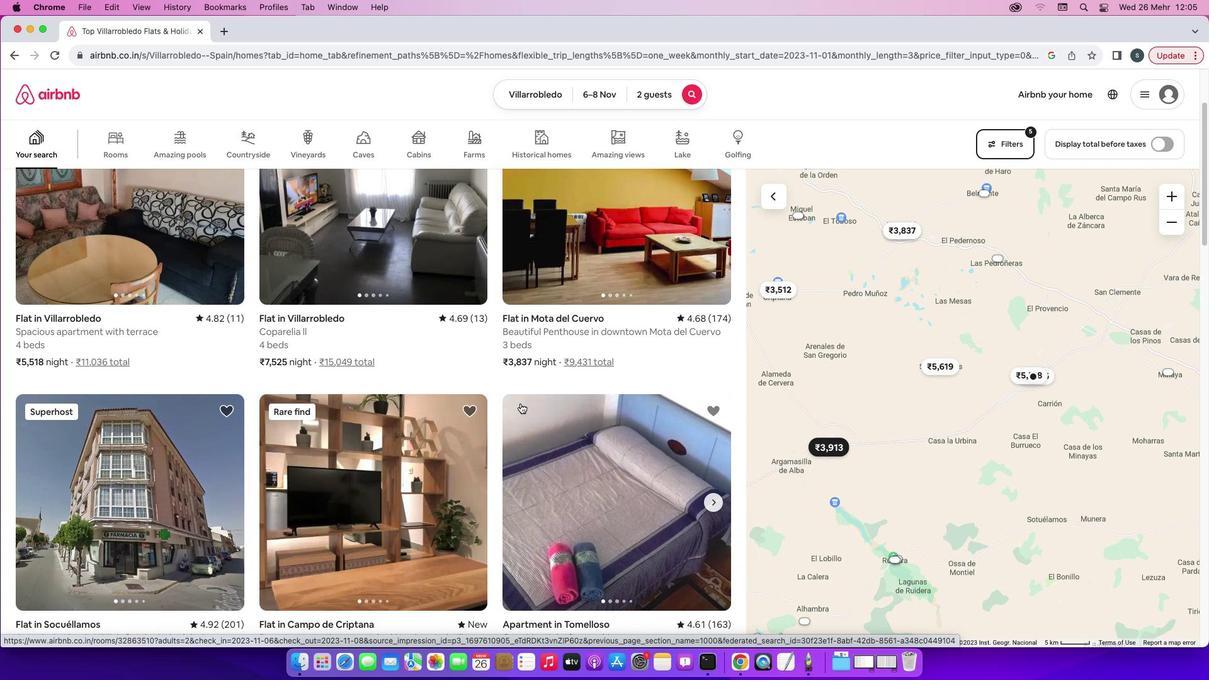 
Action: Mouse scrolled (520, 403) with delta (0, 0)
Screenshot: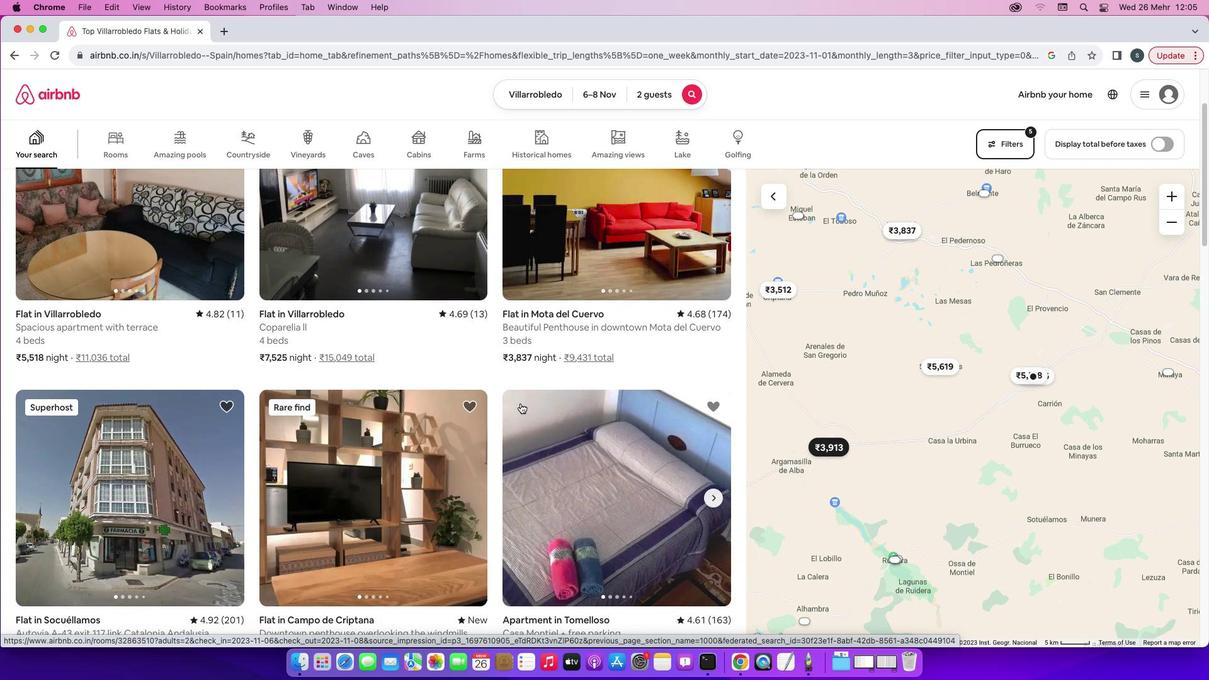 
Action: Mouse scrolled (520, 403) with delta (0, -1)
Screenshot: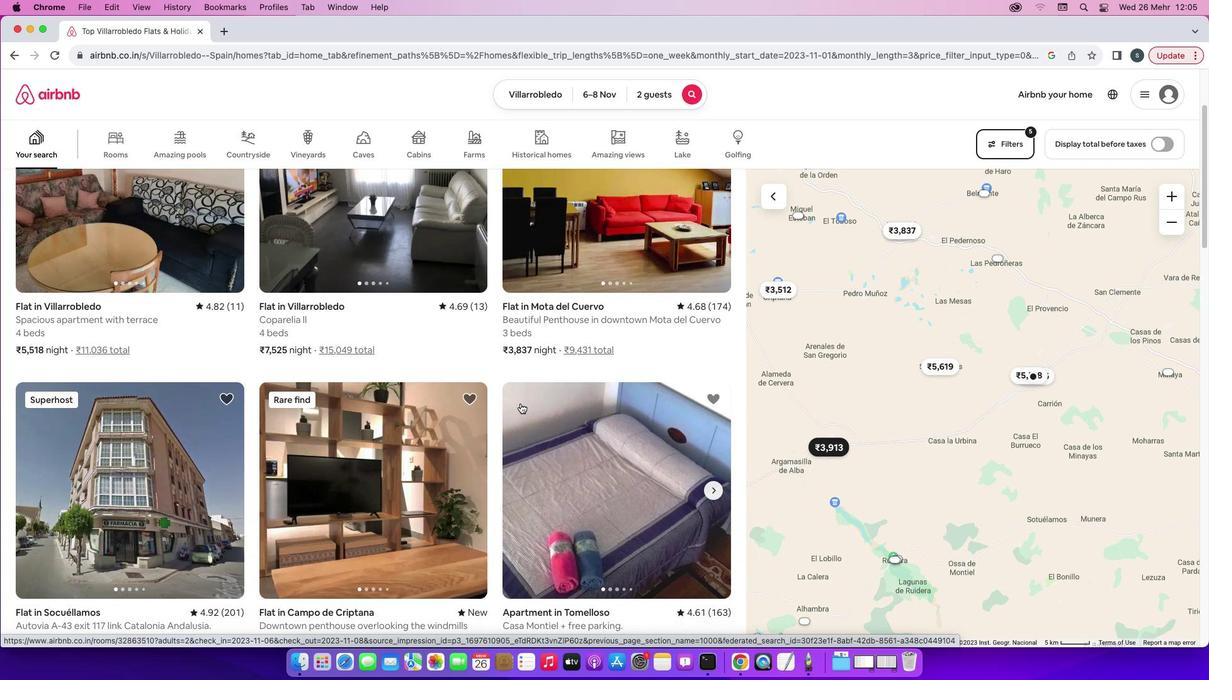 
Action: Mouse scrolled (520, 403) with delta (0, -1)
Screenshot: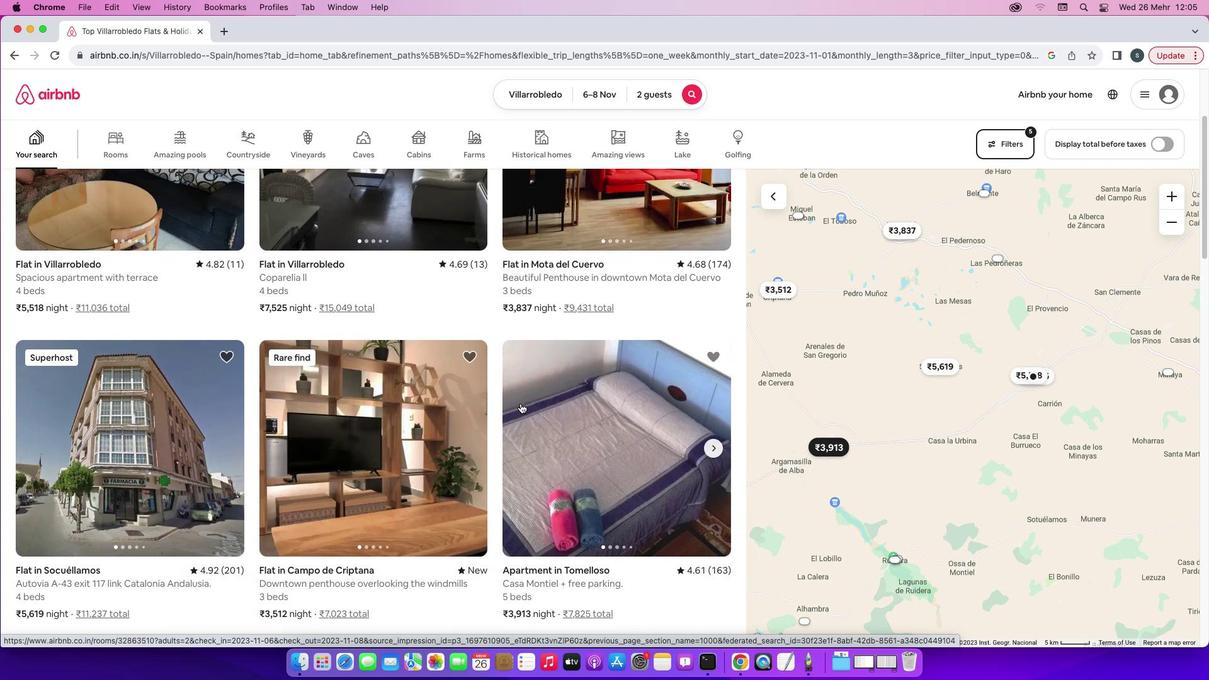 
Action: Mouse scrolled (520, 403) with delta (0, 0)
Screenshot: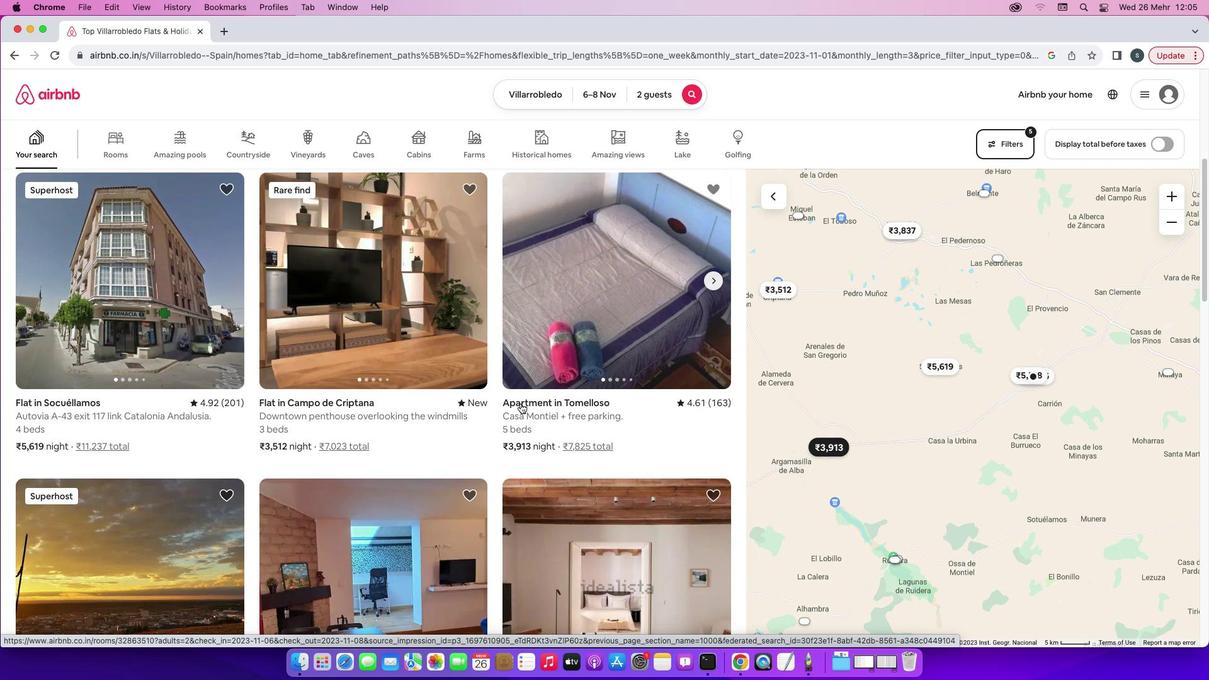 
Action: Mouse scrolled (520, 403) with delta (0, 0)
Screenshot: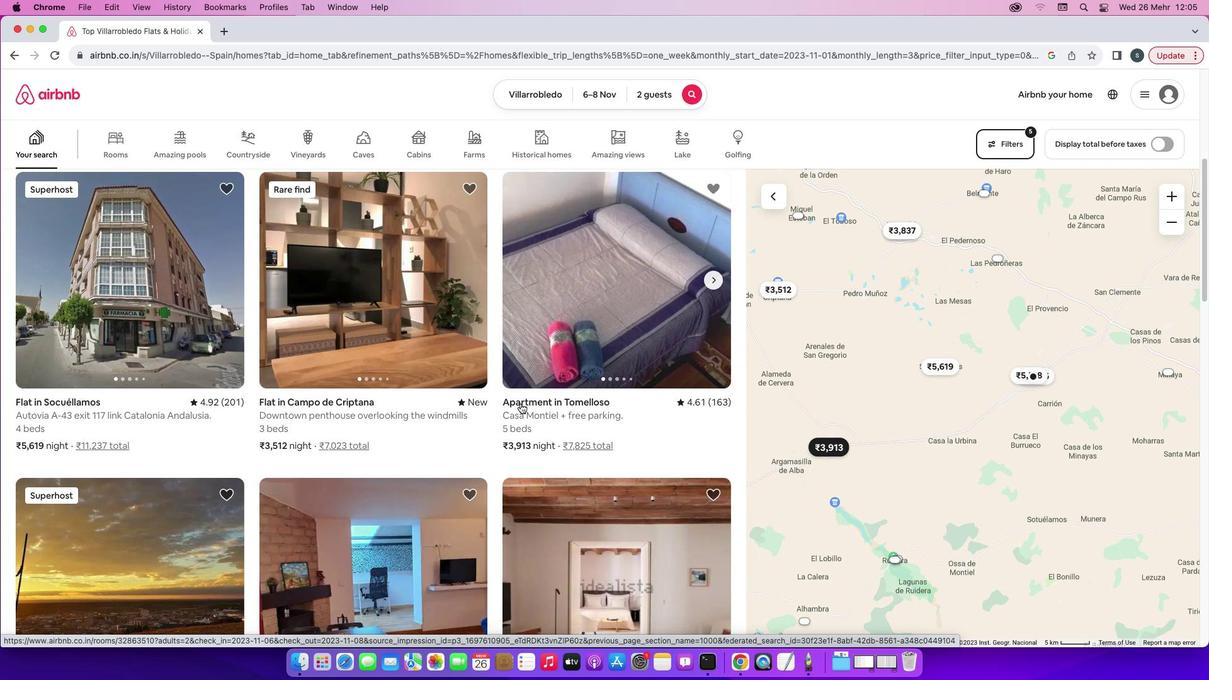 
Action: Mouse scrolled (520, 403) with delta (0, -1)
Screenshot: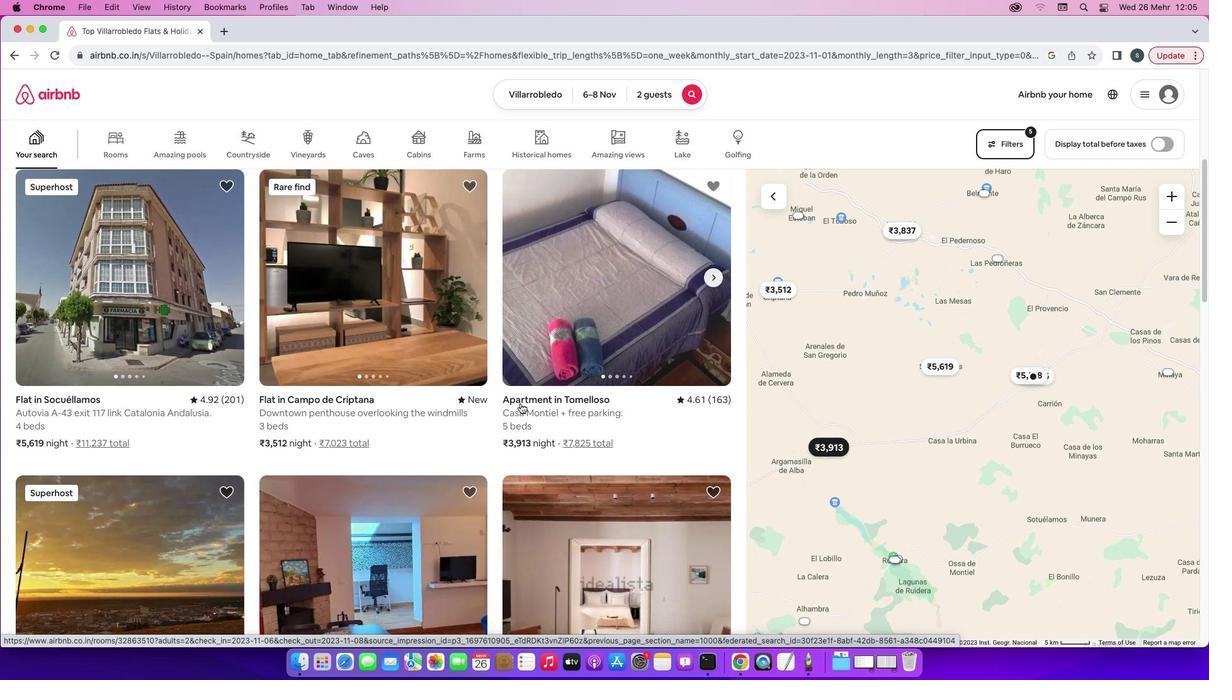 
Action: Mouse scrolled (520, 403) with delta (0, -1)
Screenshot: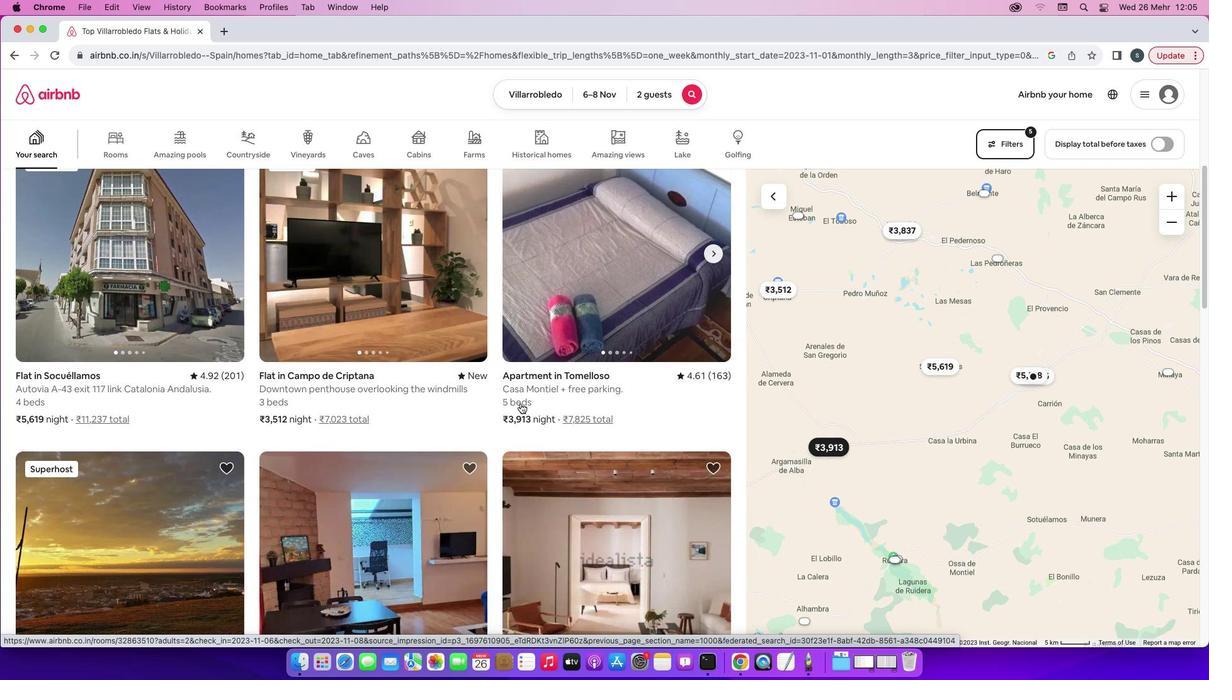 
Action: Mouse scrolled (520, 403) with delta (0, -2)
Screenshot: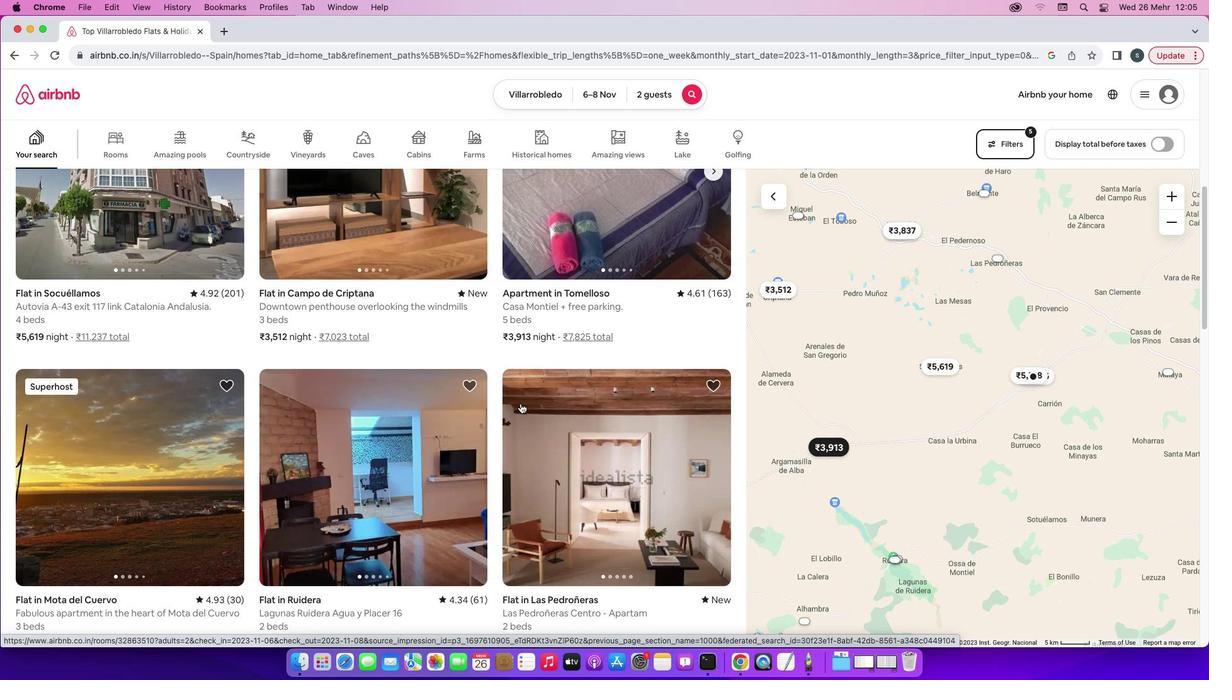 
Action: Mouse scrolled (520, 403) with delta (0, 0)
Screenshot: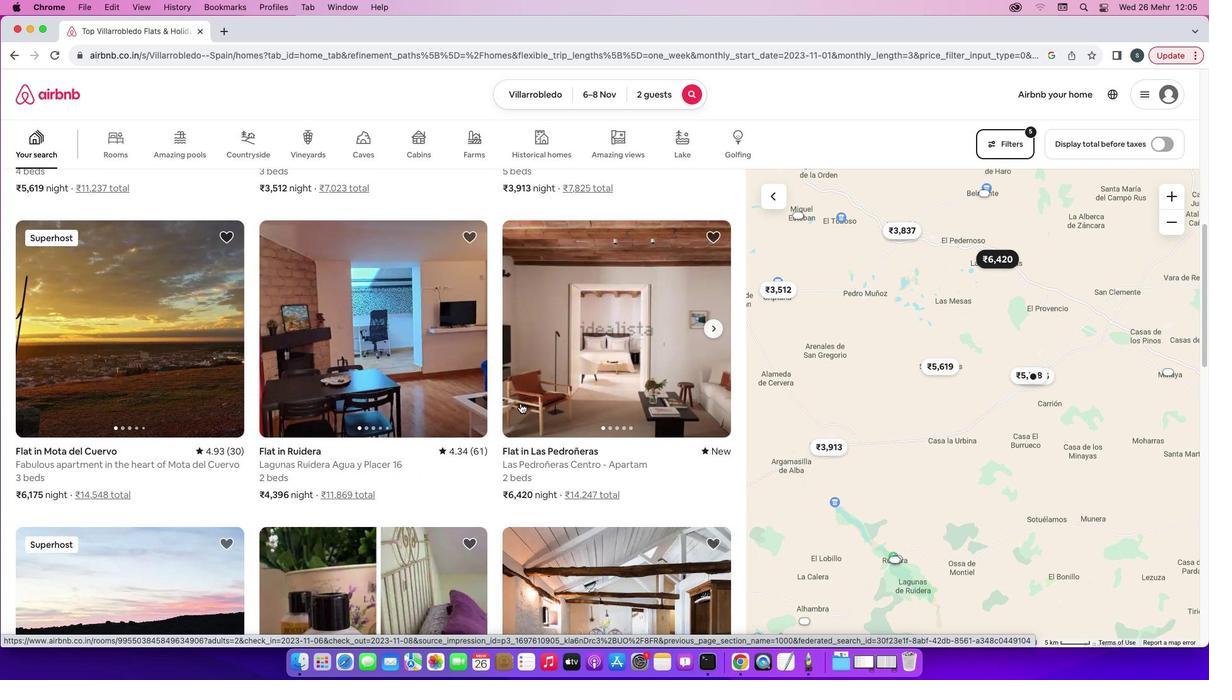 
Action: Mouse scrolled (520, 403) with delta (0, 0)
Screenshot: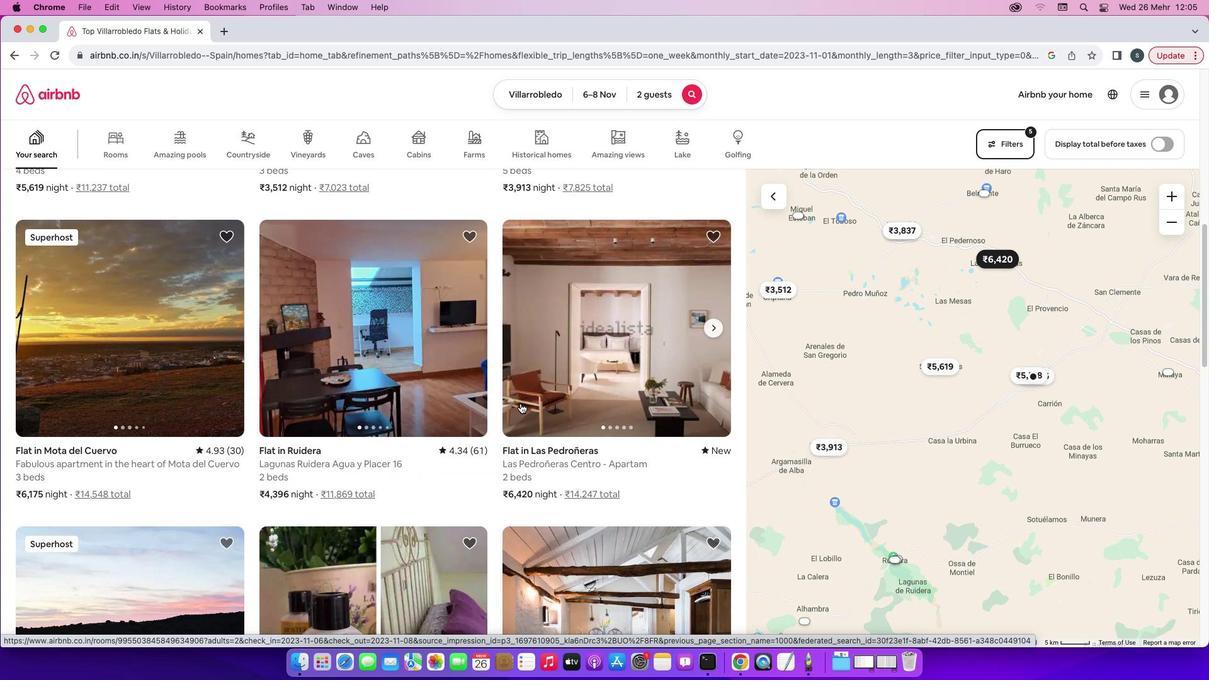 
Action: Mouse scrolled (520, 403) with delta (0, -1)
Screenshot: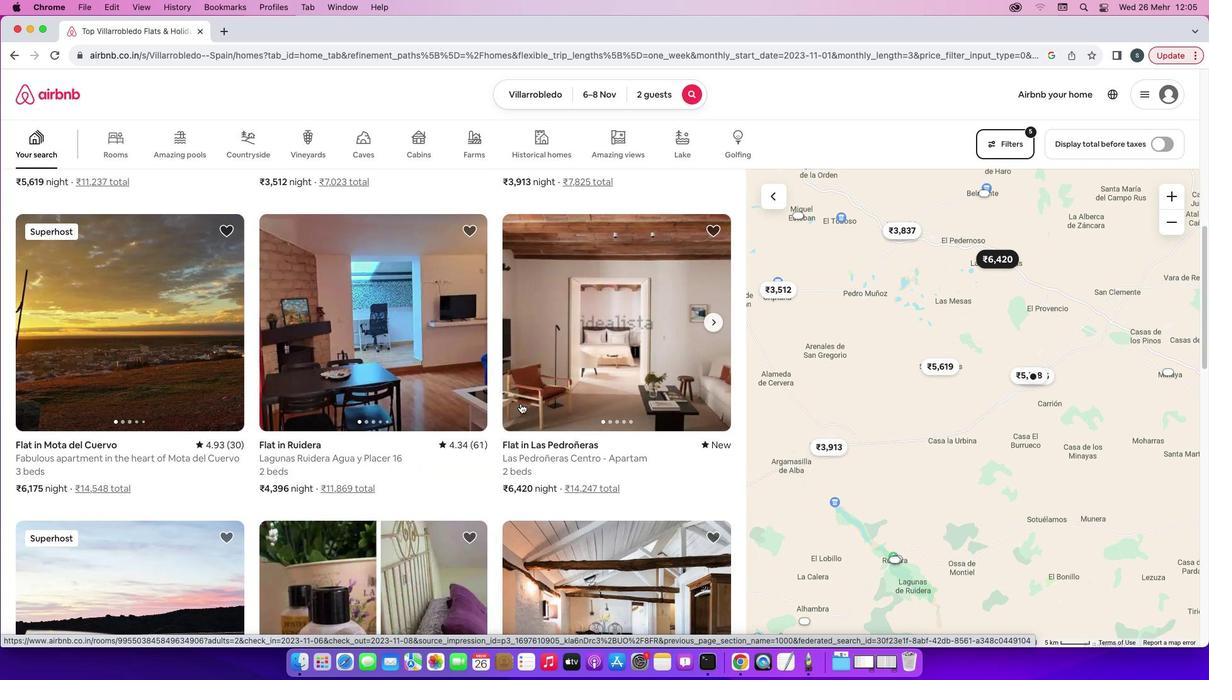 
Action: Mouse scrolled (520, 403) with delta (0, -2)
Screenshot: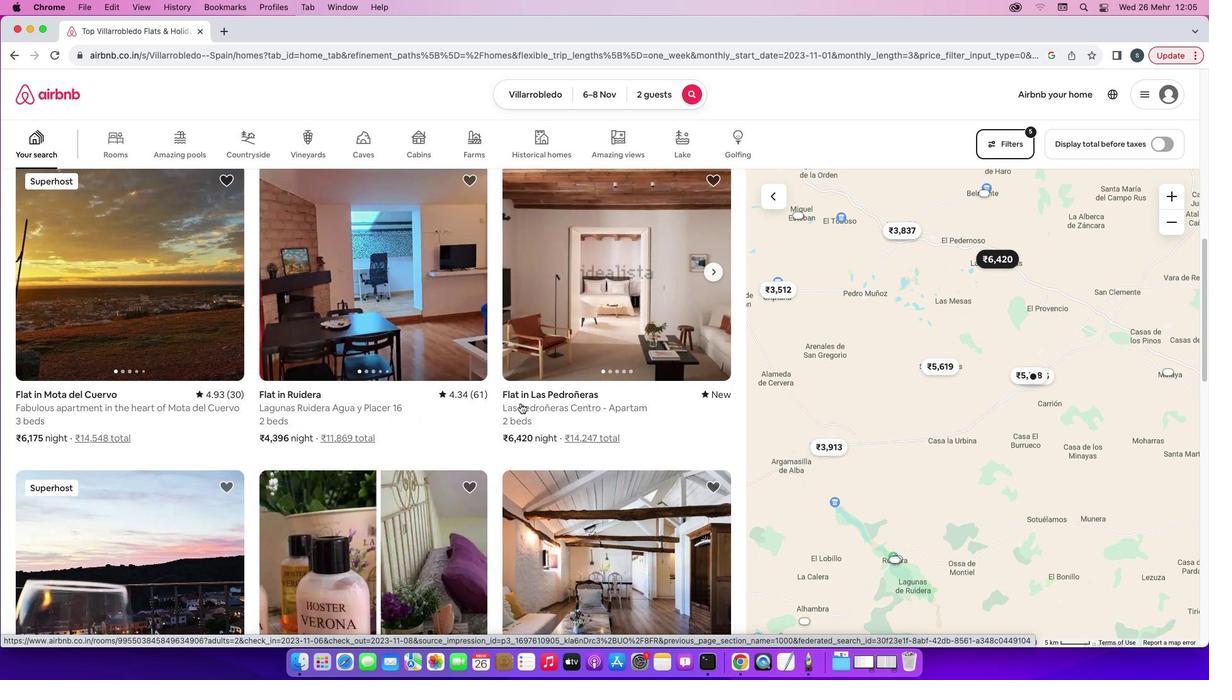 
Action: Mouse scrolled (520, 403) with delta (0, -2)
Screenshot: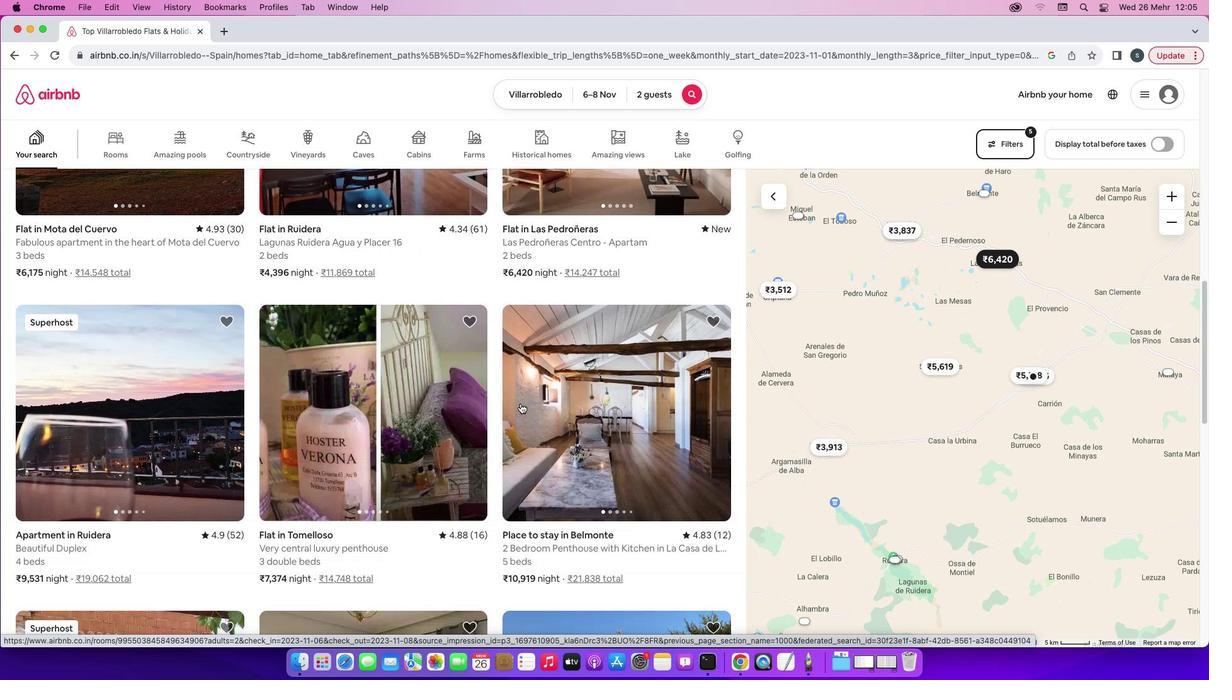 
Action: Mouse scrolled (520, 403) with delta (0, 0)
Screenshot: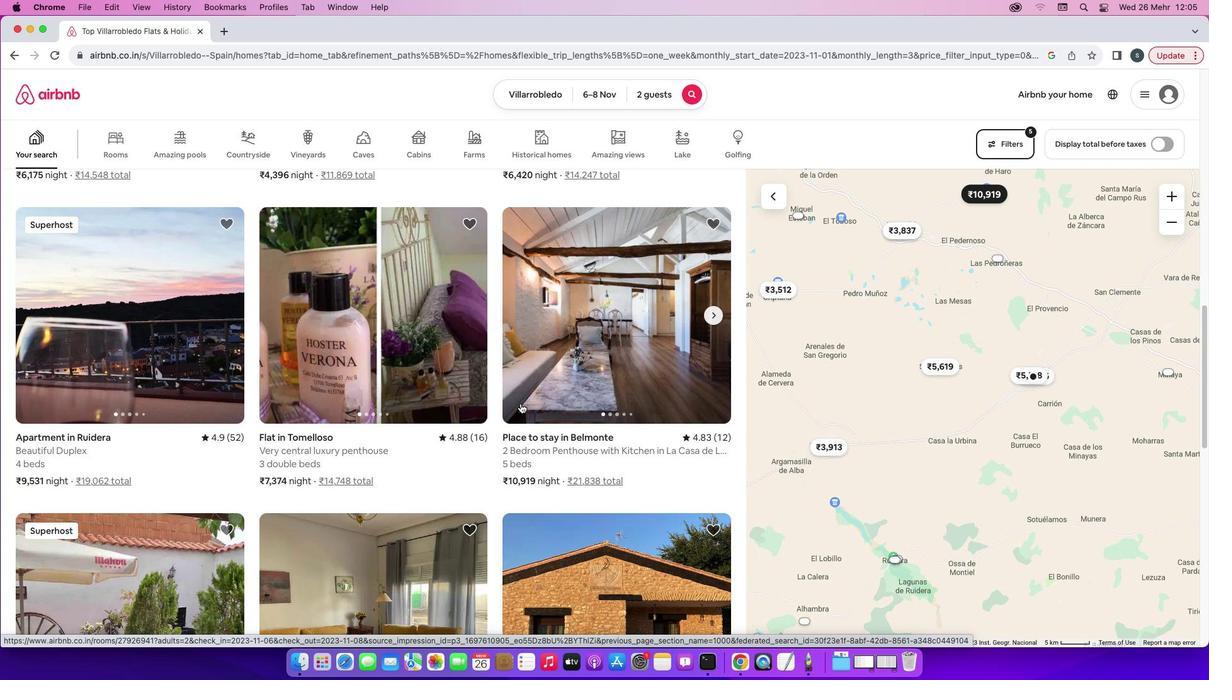 
Action: Mouse scrolled (520, 403) with delta (0, 0)
Screenshot: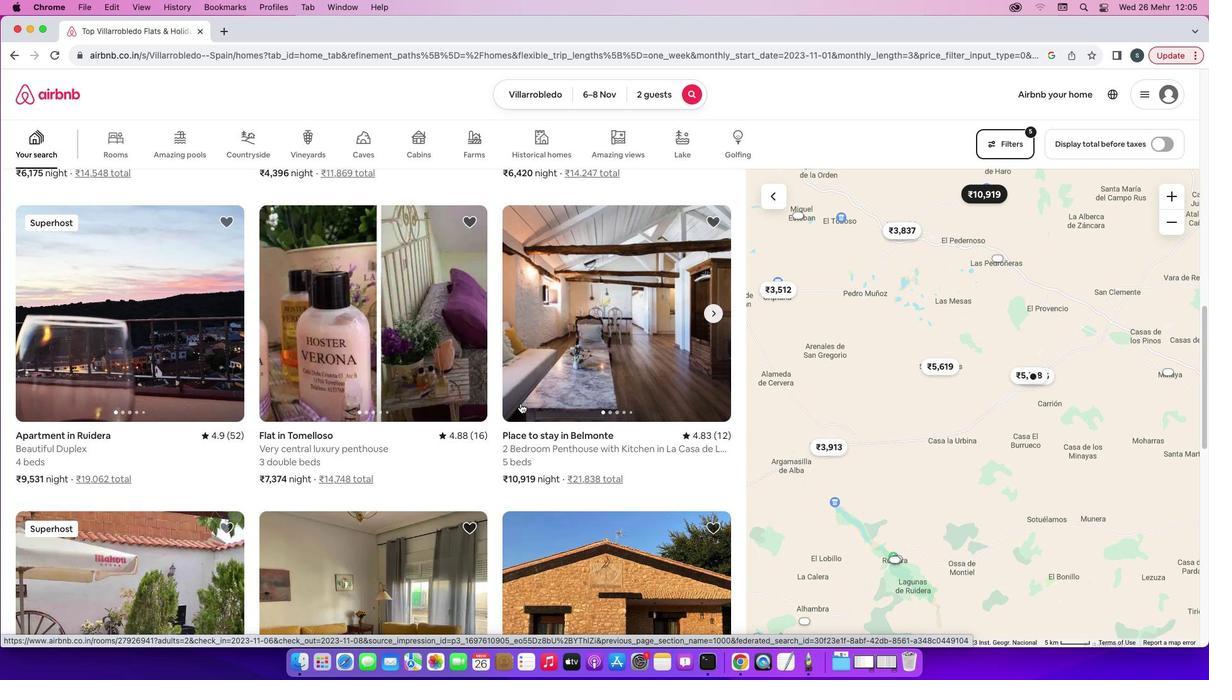 
Action: Mouse scrolled (520, 403) with delta (0, 0)
Screenshot: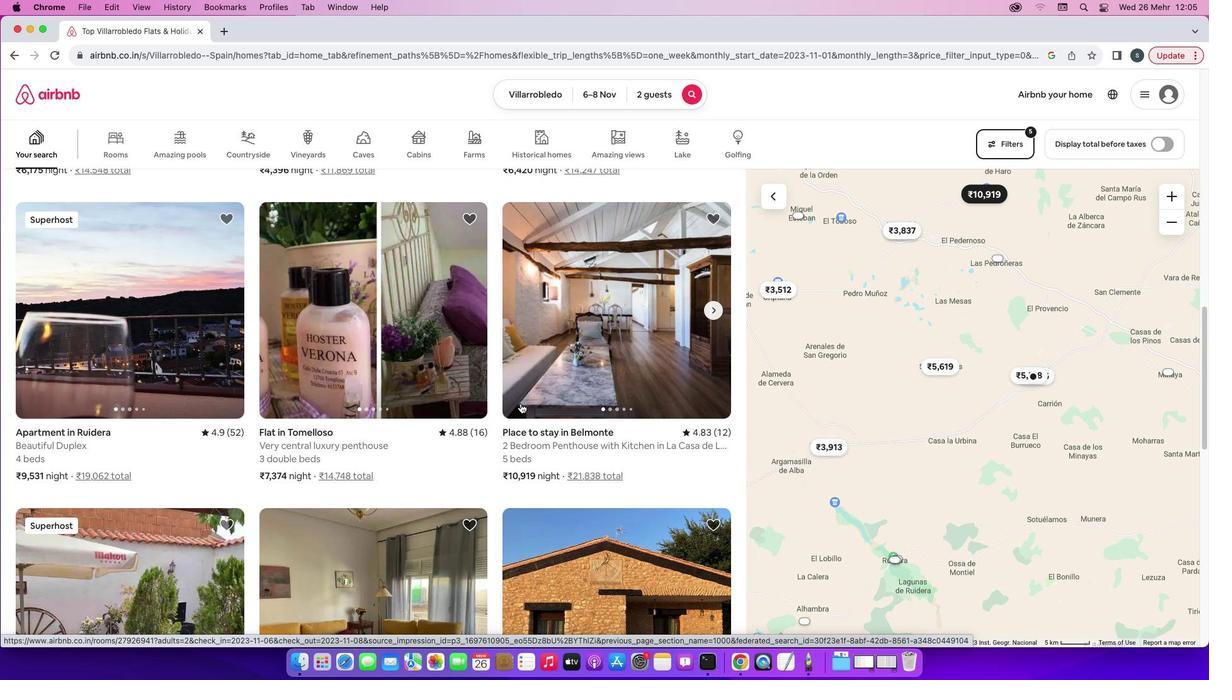 
Action: Mouse scrolled (520, 403) with delta (0, 0)
Screenshot: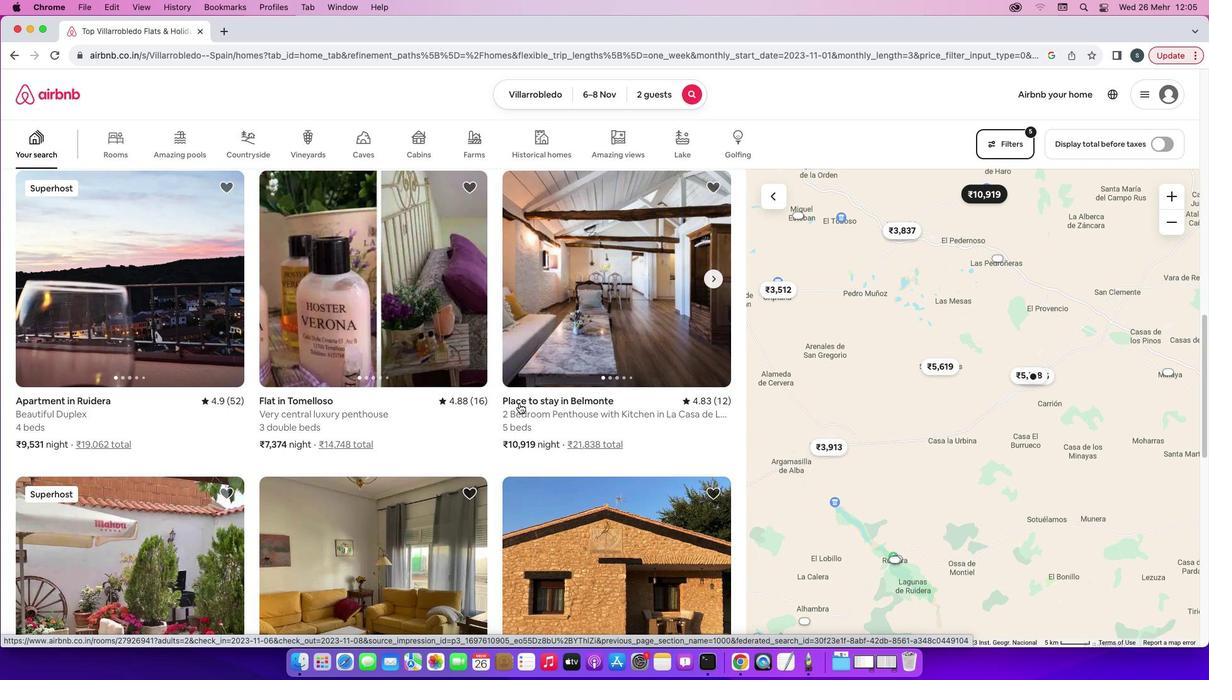 
Action: Mouse moved to (125, 524)
Screenshot: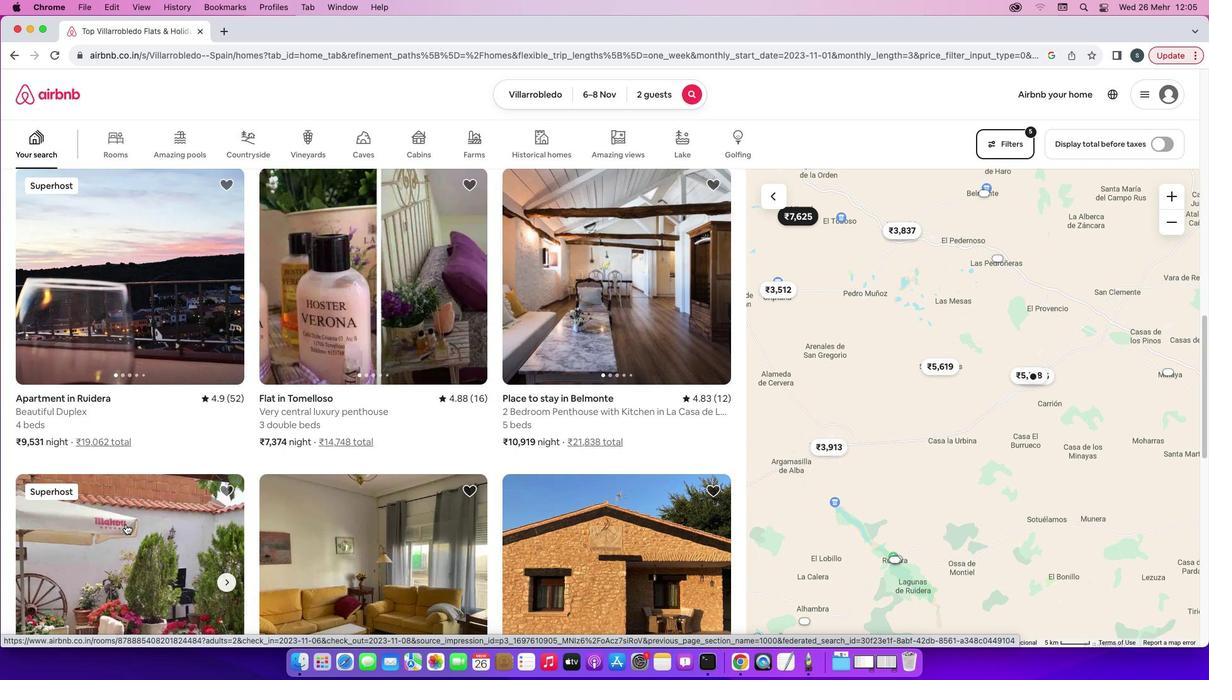 
Action: Mouse pressed left at (125, 524)
Screenshot: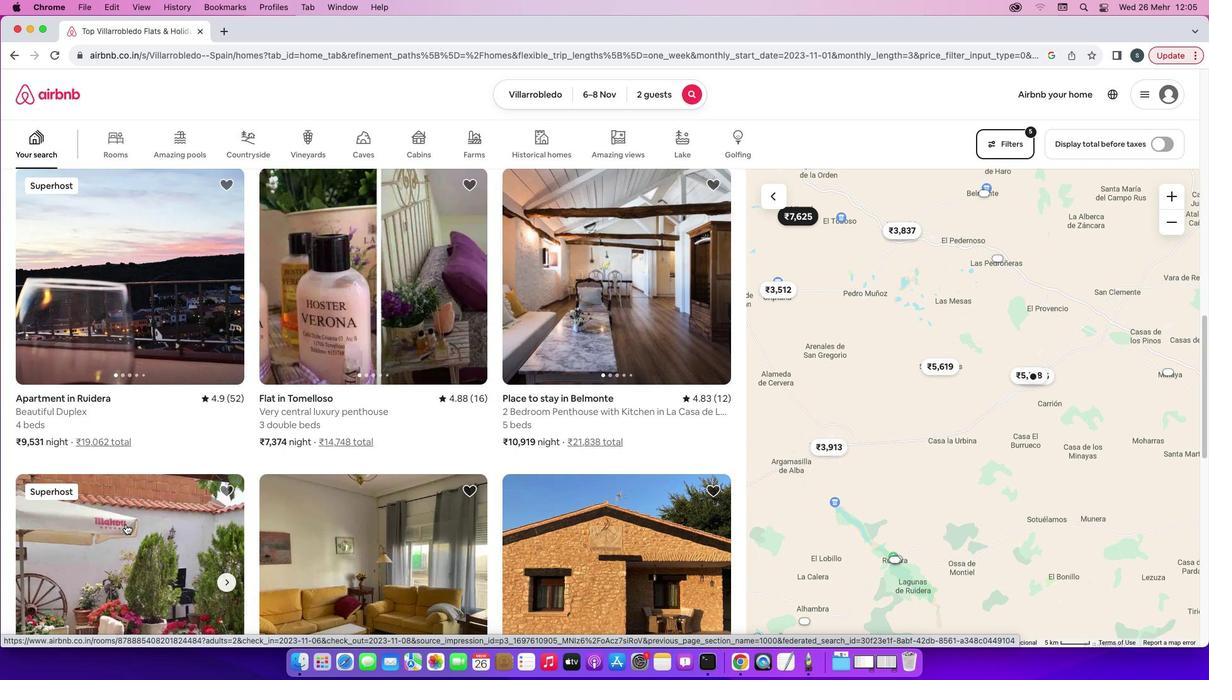 
Action: Mouse moved to (887, 466)
Screenshot: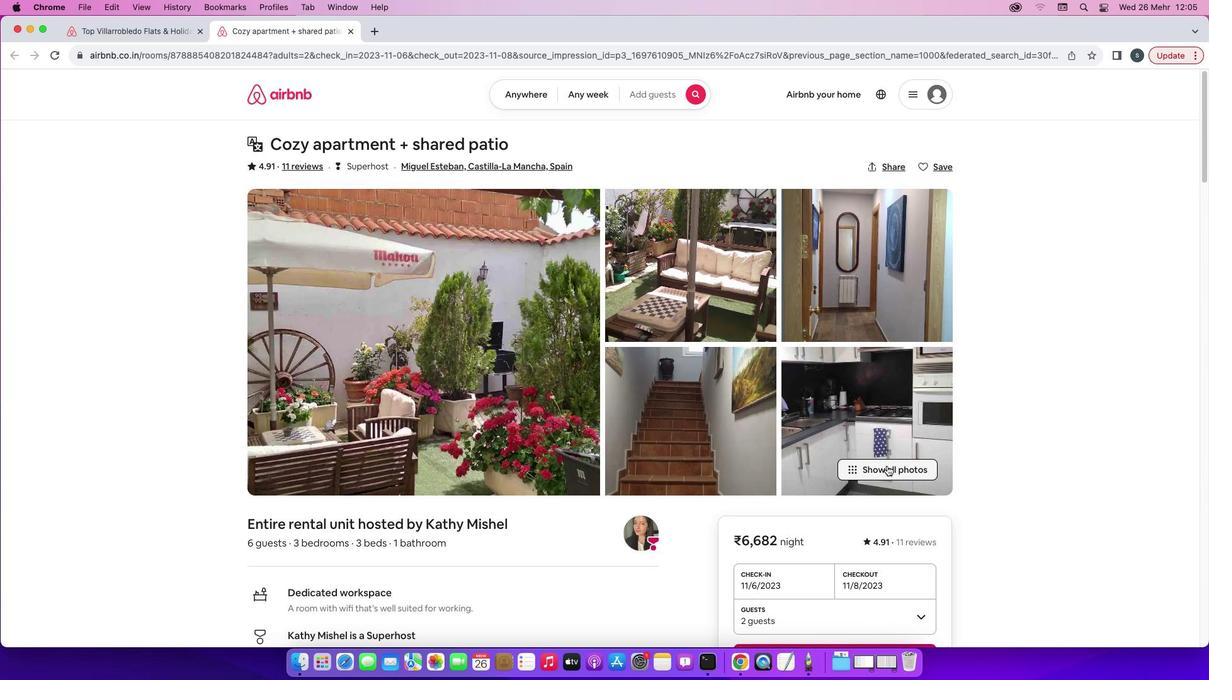 
Action: Mouse pressed left at (887, 466)
Screenshot: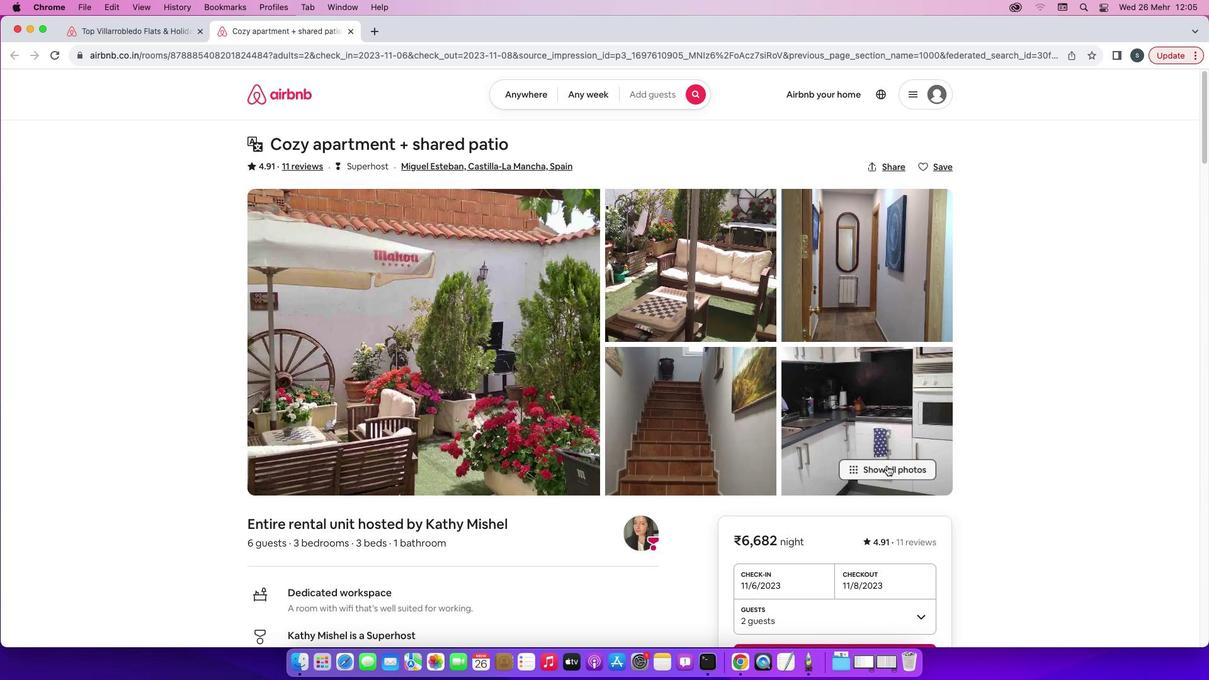 
Action: Mouse moved to (988, 498)
Screenshot: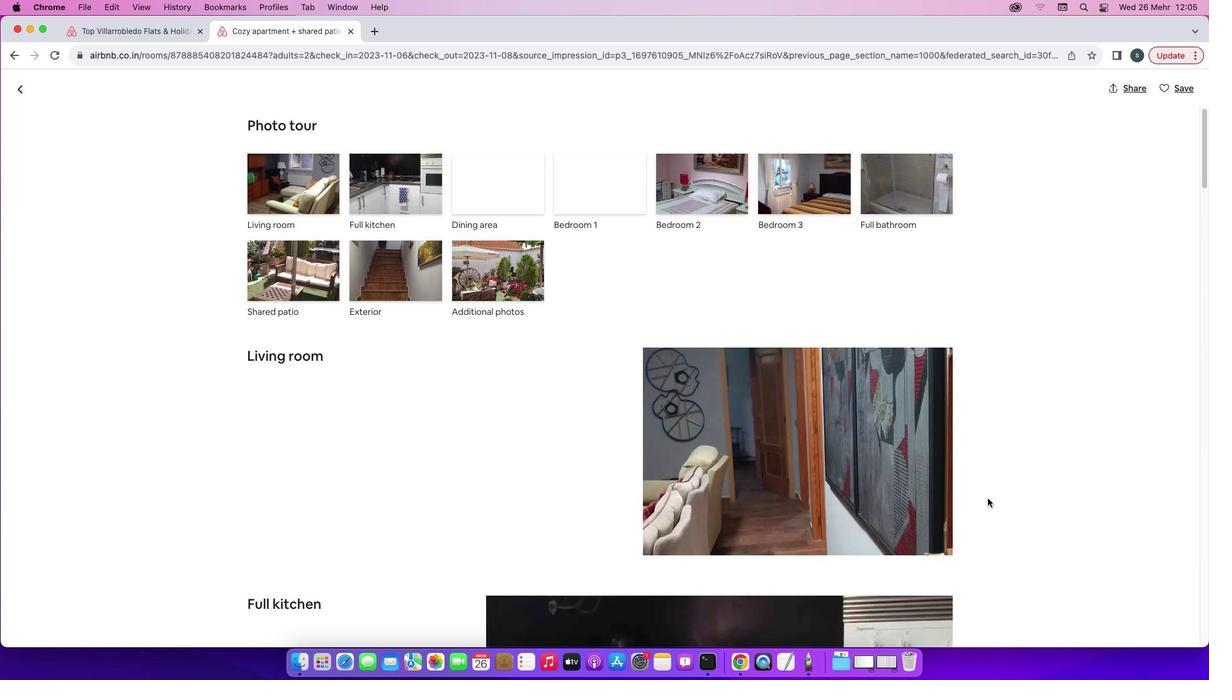 
Action: Mouse scrolled (988, 498) with delta (0, 0)
Screenshot: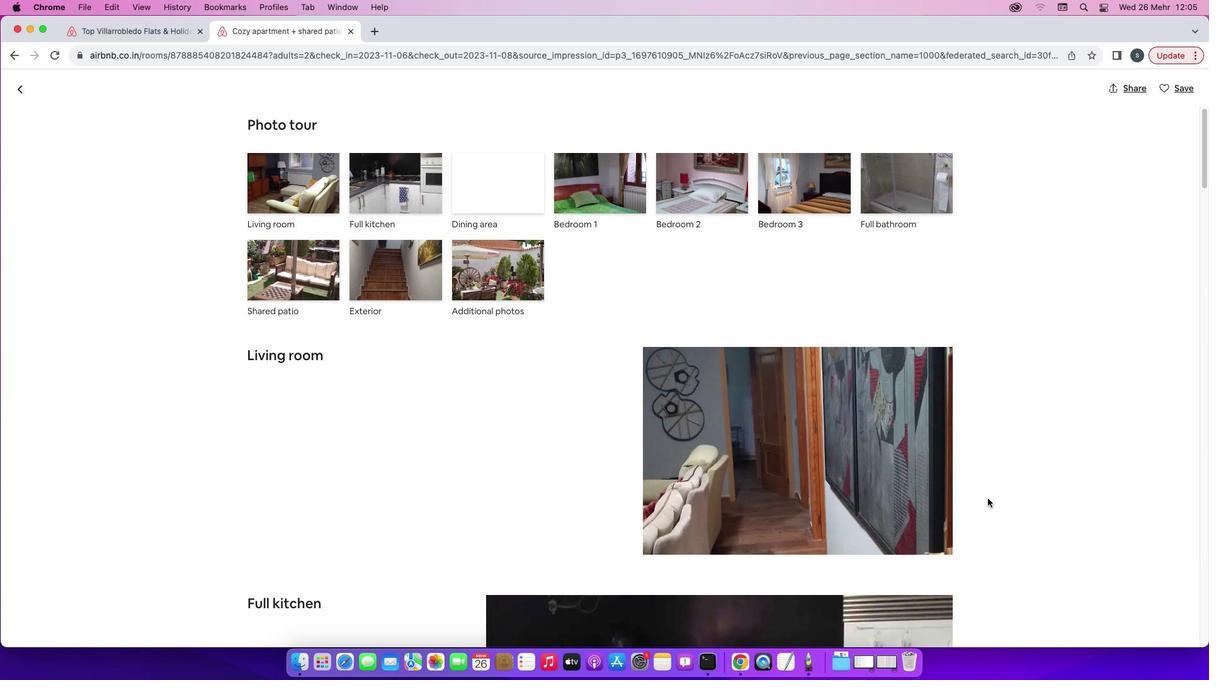 
Action: Mouse scrolled (988, 498) with delta (0, 0)
Screenshot: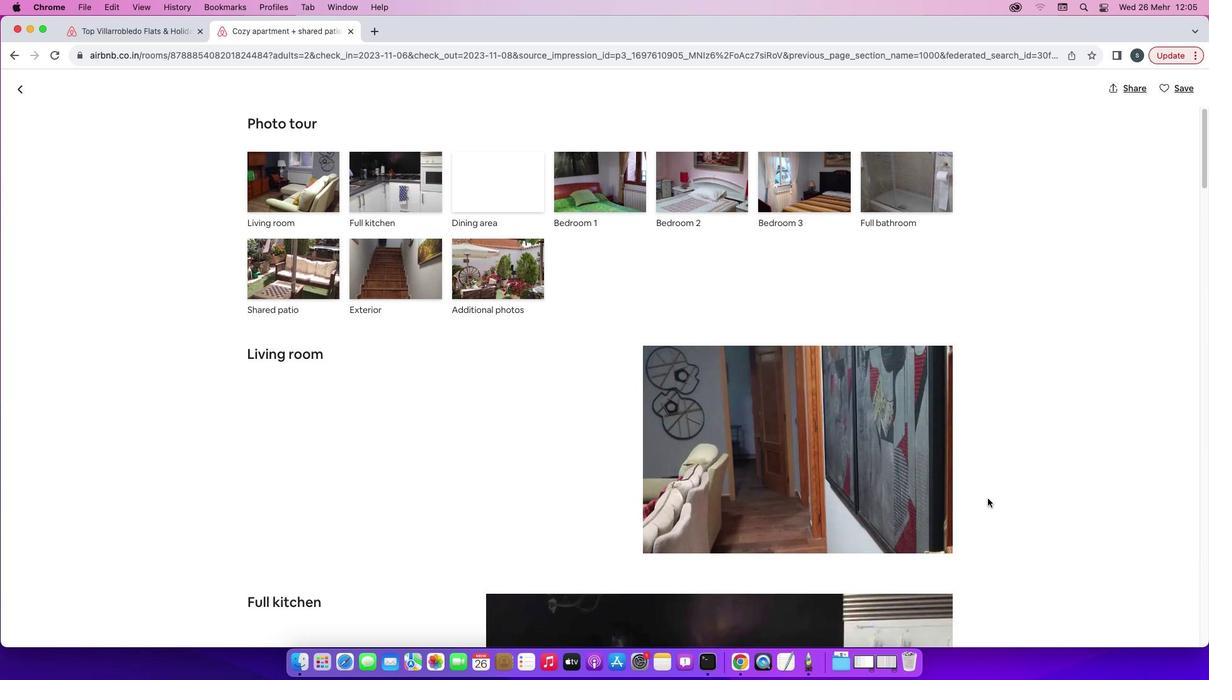 
Action: Mouse scrolled (988, 498) with delta (0, 0)
Screenshot: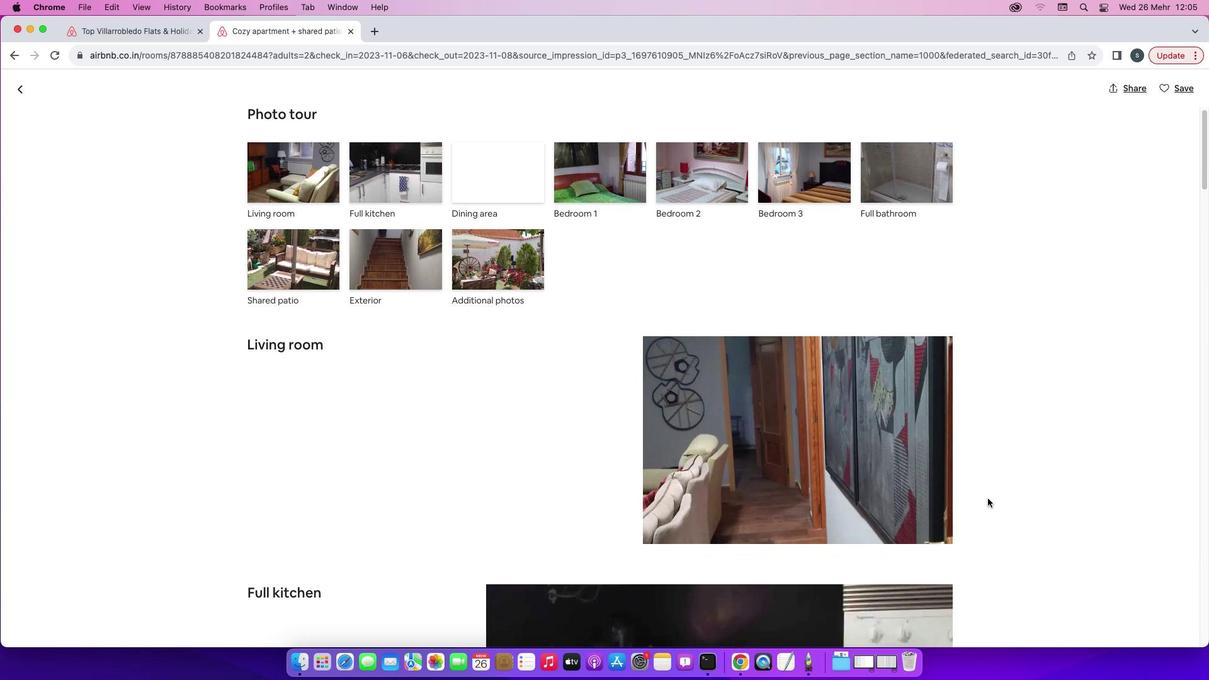 
Action: Mouse moved to (987, 498)
Screenshot: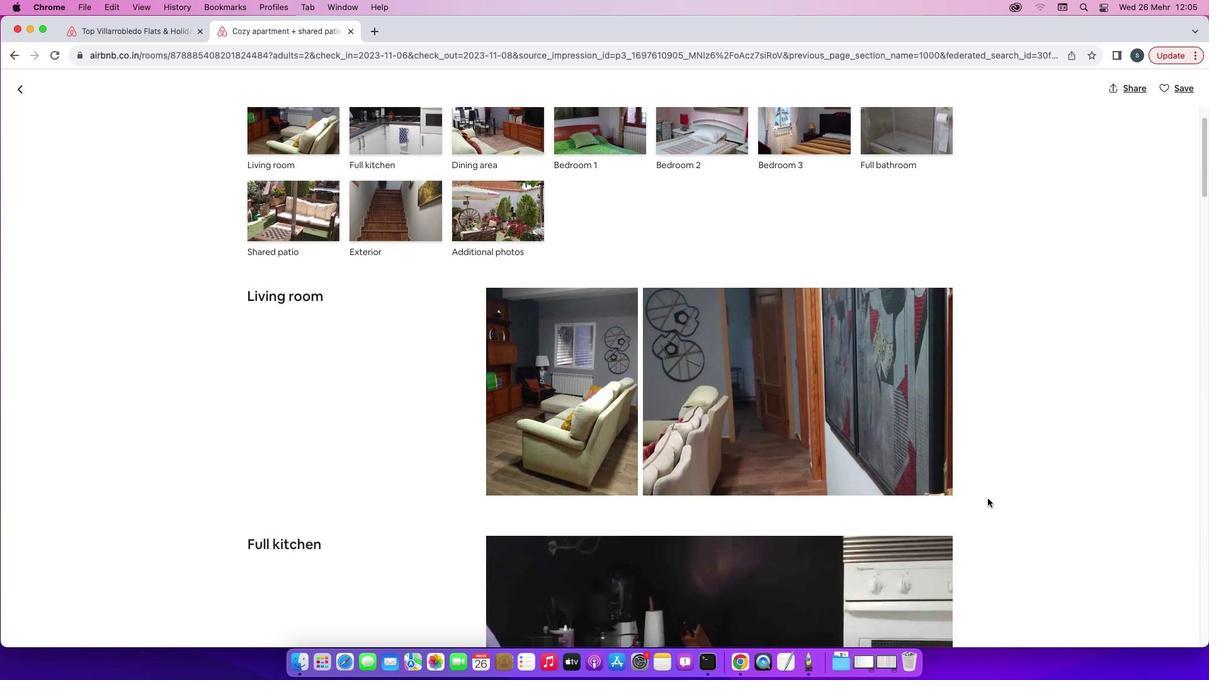 
Action: Mouse scrolled (987, 498) with delta (0, 0)
Screenshot: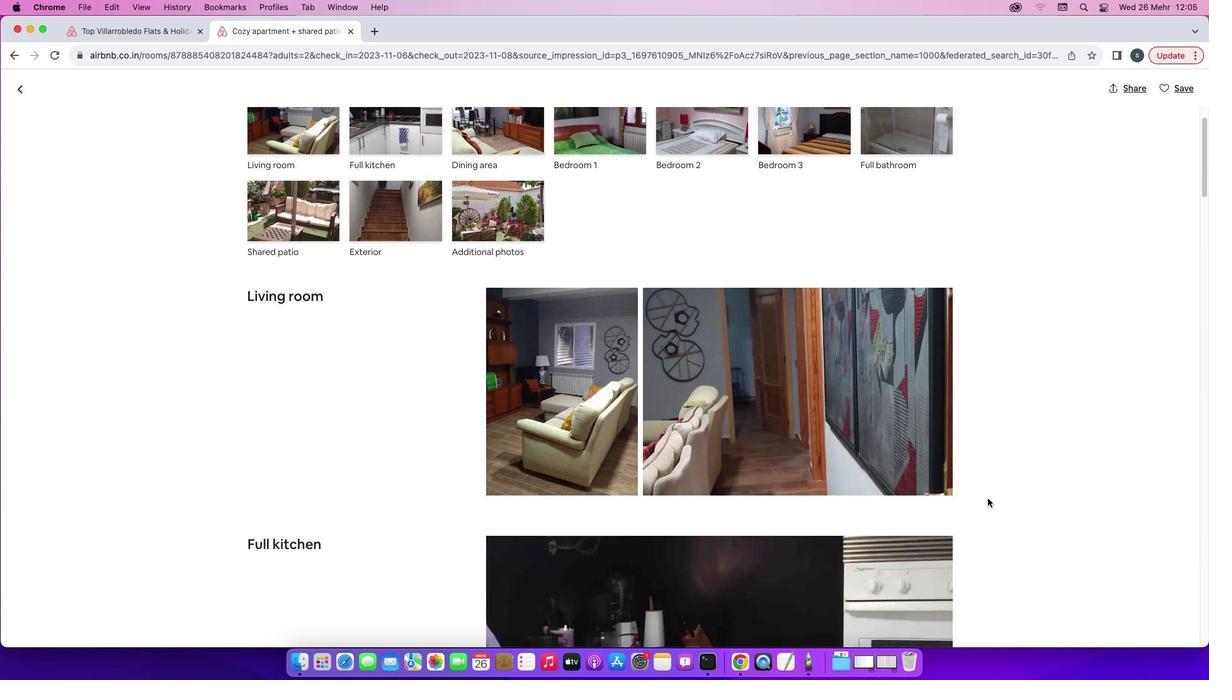 
Action: Mouse scrolled (987, 498) with delta (0, 0)
Screenshot: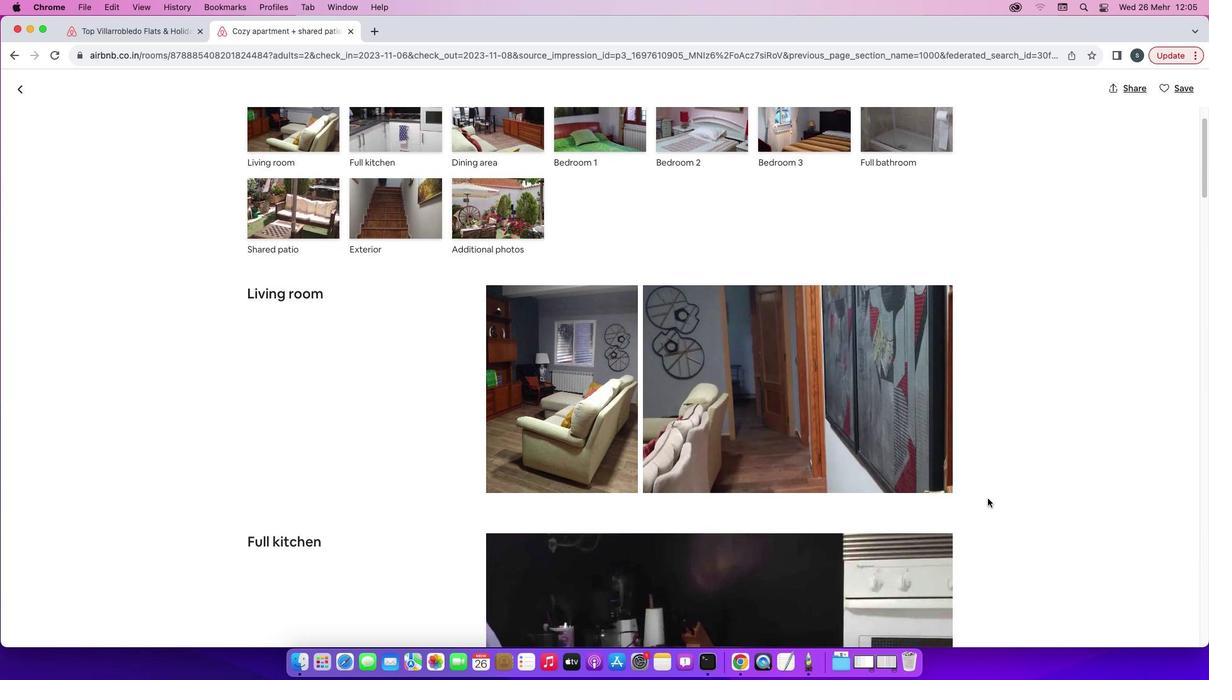 
Action: Mouse scrolled (987, 498) with delta (0, -1)
Screenshot: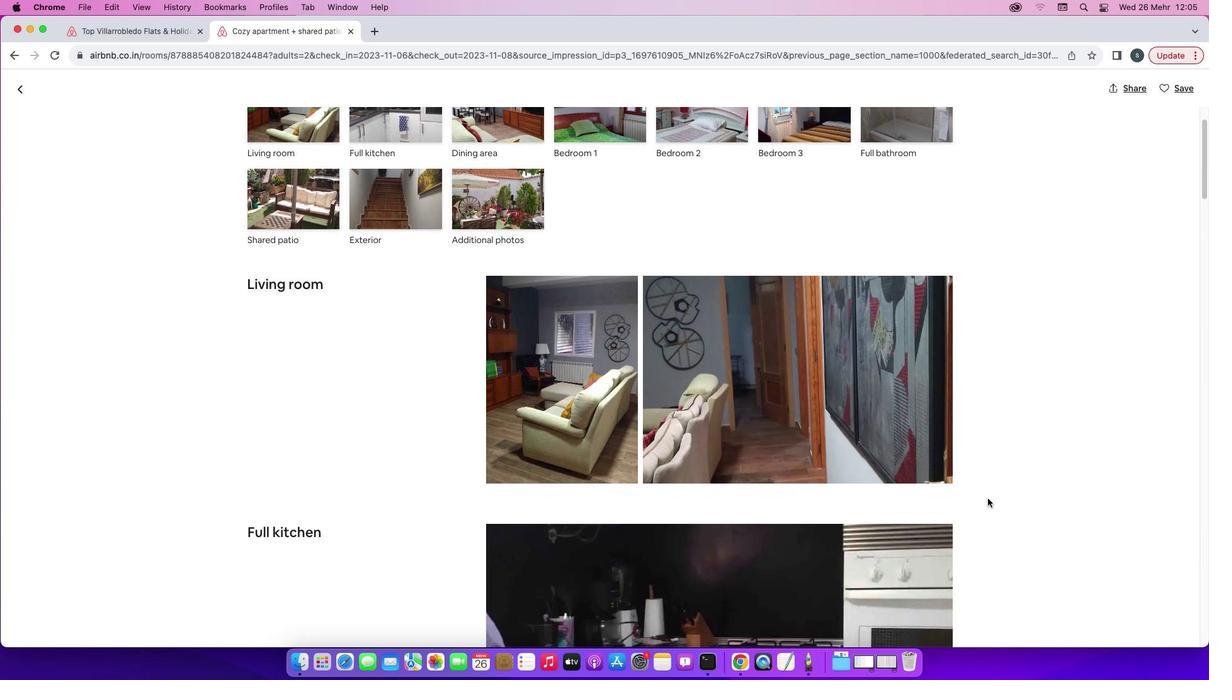 
Action: Mouse moved to (985, 499)
Screenshot: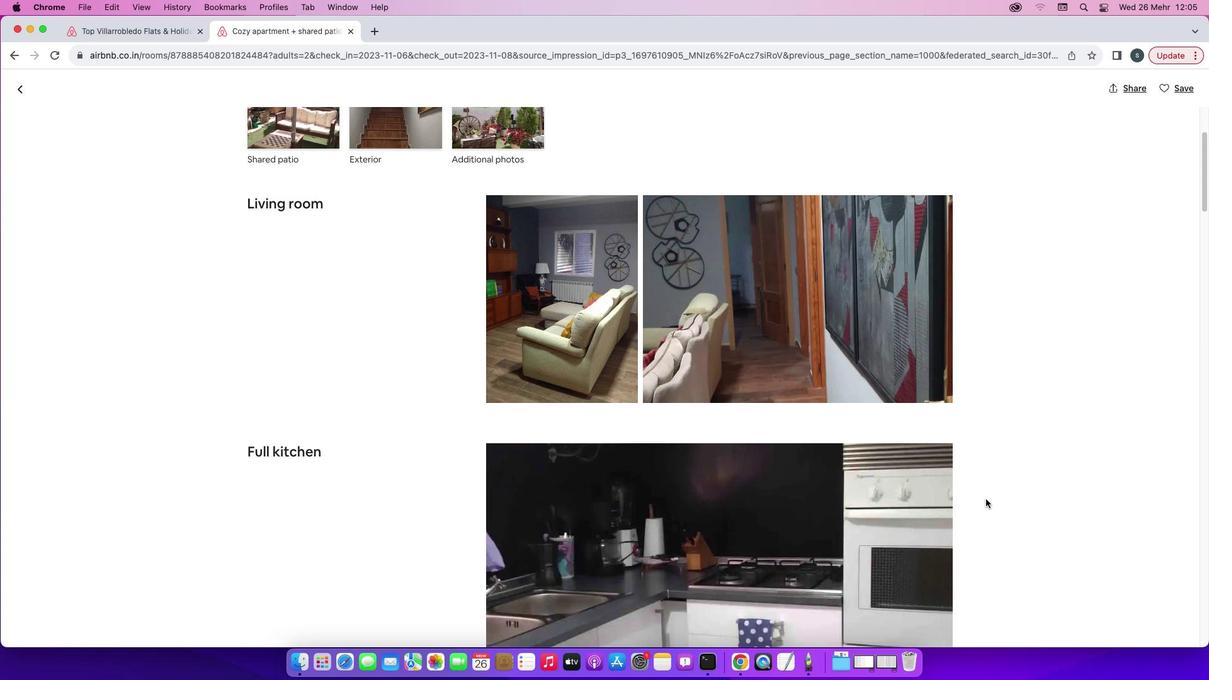 
Action: Mouse scrolled (985, 499) with delta (0, 0)
Screenshot: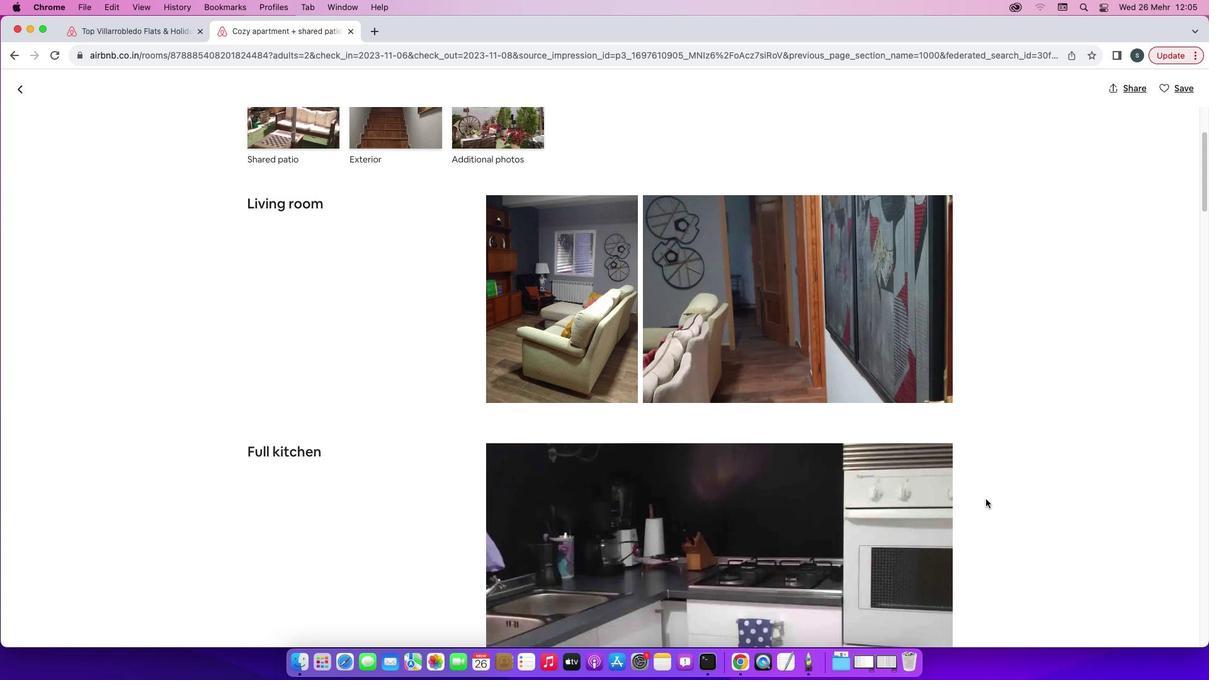 
Action: Mouse scrolled (985, 499) with delta (0, 0)
Screenshot: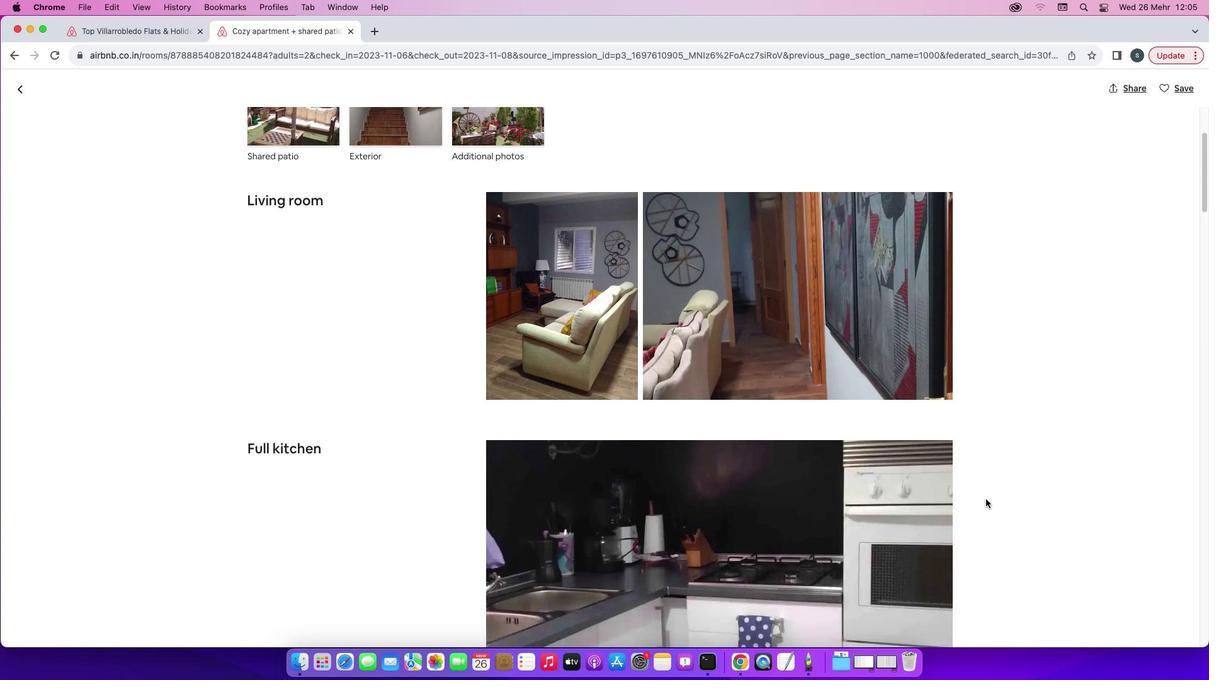 
Action: Mouse scrolled (985, 499) with delta (0, -1)
Screenshot: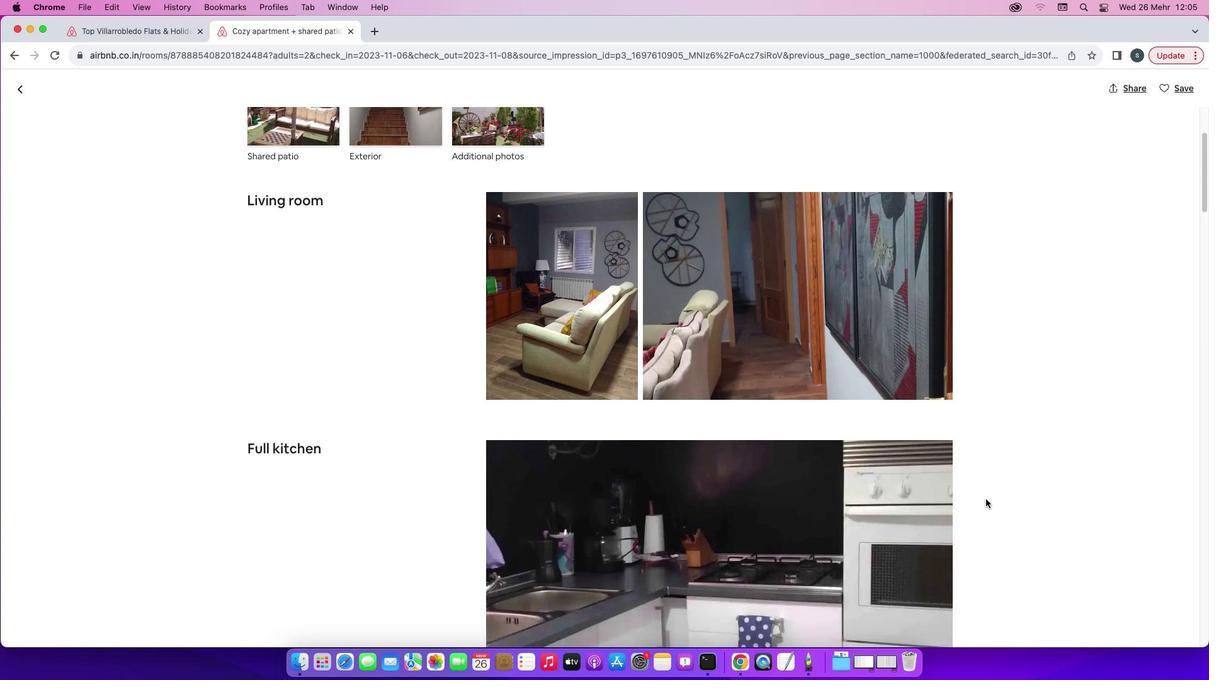 
Action: Mouse scrolled (985, 499) with delta (0, -1)
Screenshot: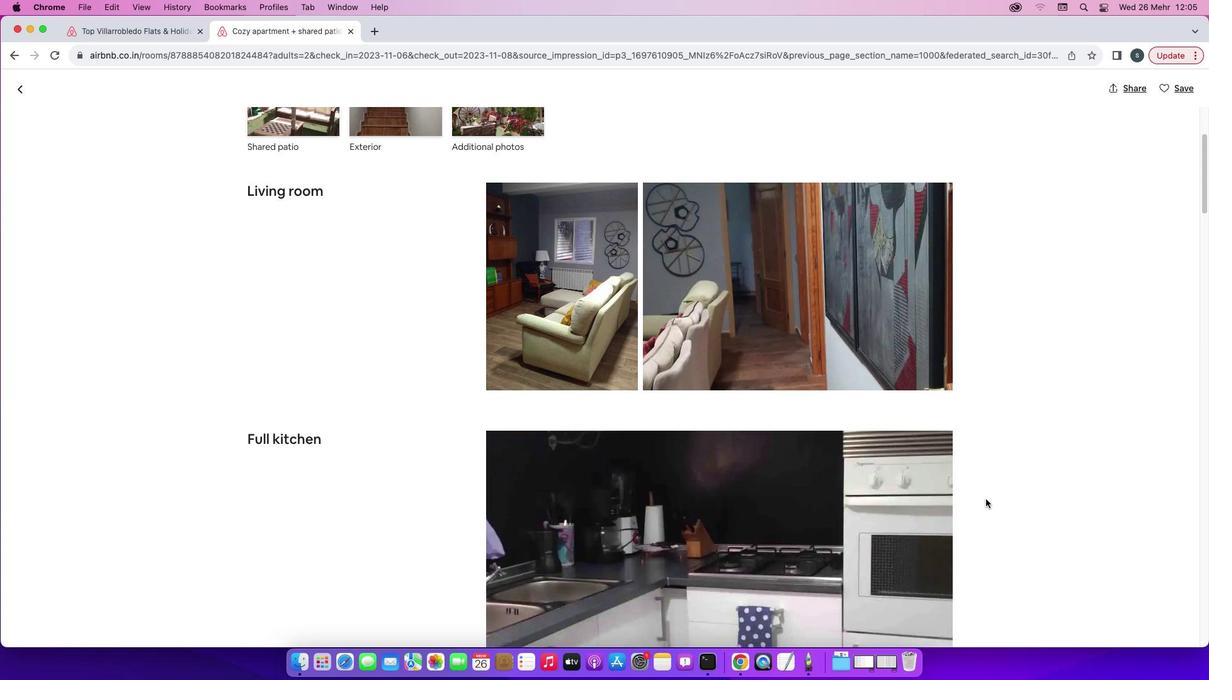 
Action: Mouse moved to (984, 500)
Screenshot: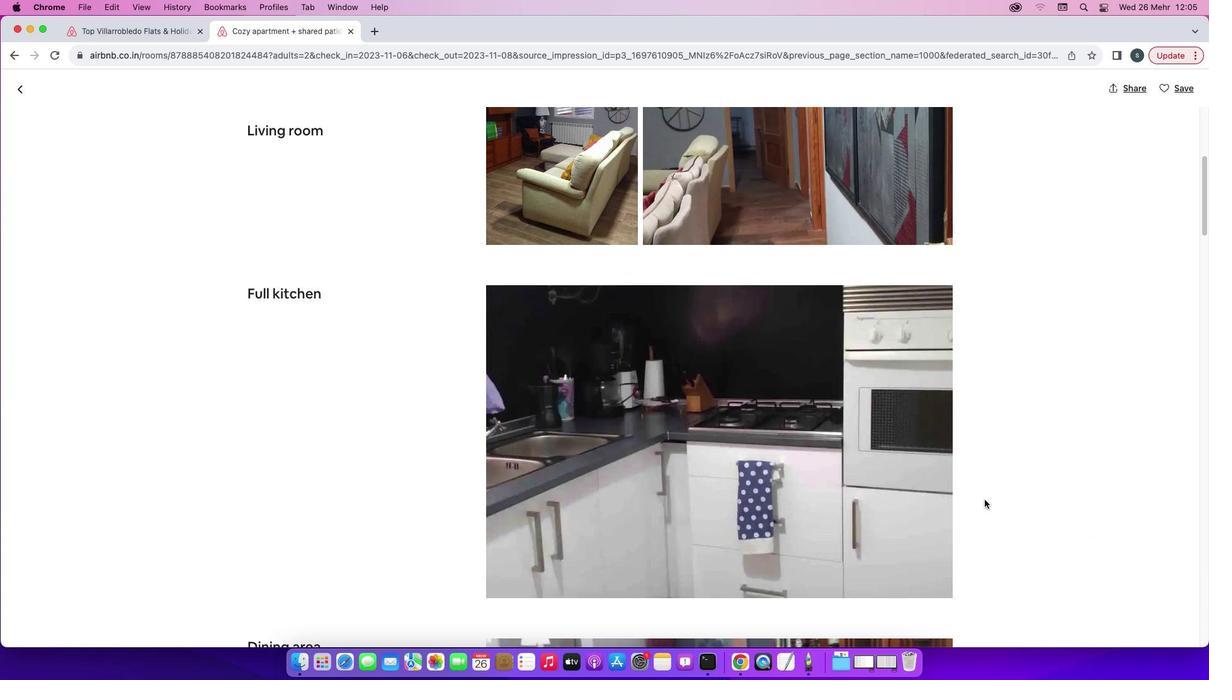 
Action: Mouse scrolled (984, 500) with delta (0, 0)
Screenshot: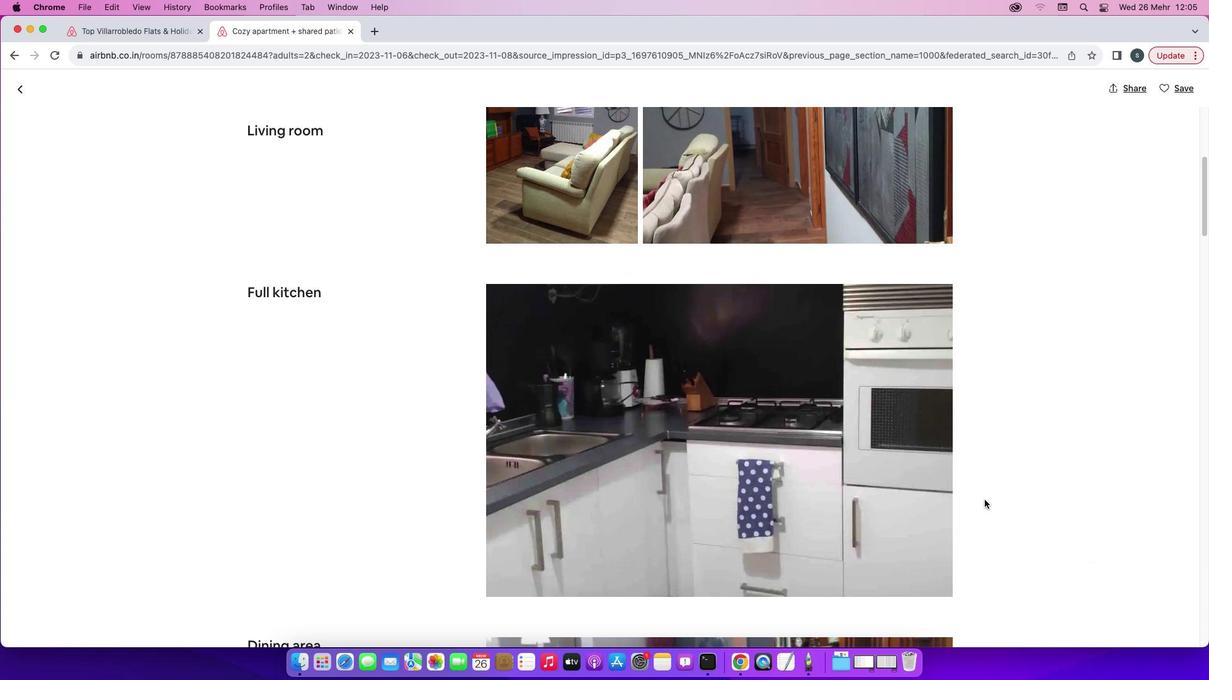 
Action: Mouse scrolled (984, 500) with delta (0, 0)
Screenshot: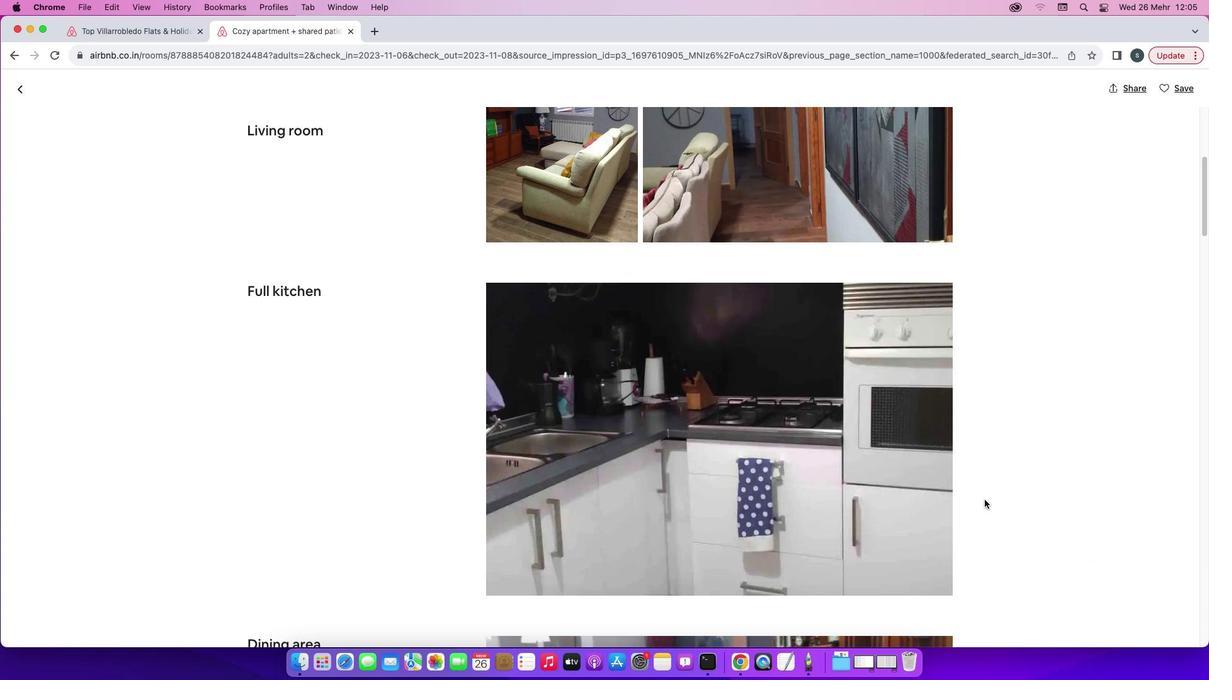 
Action: Mouse scrolled (984, 500) with delta (0, -1)
Screenshot: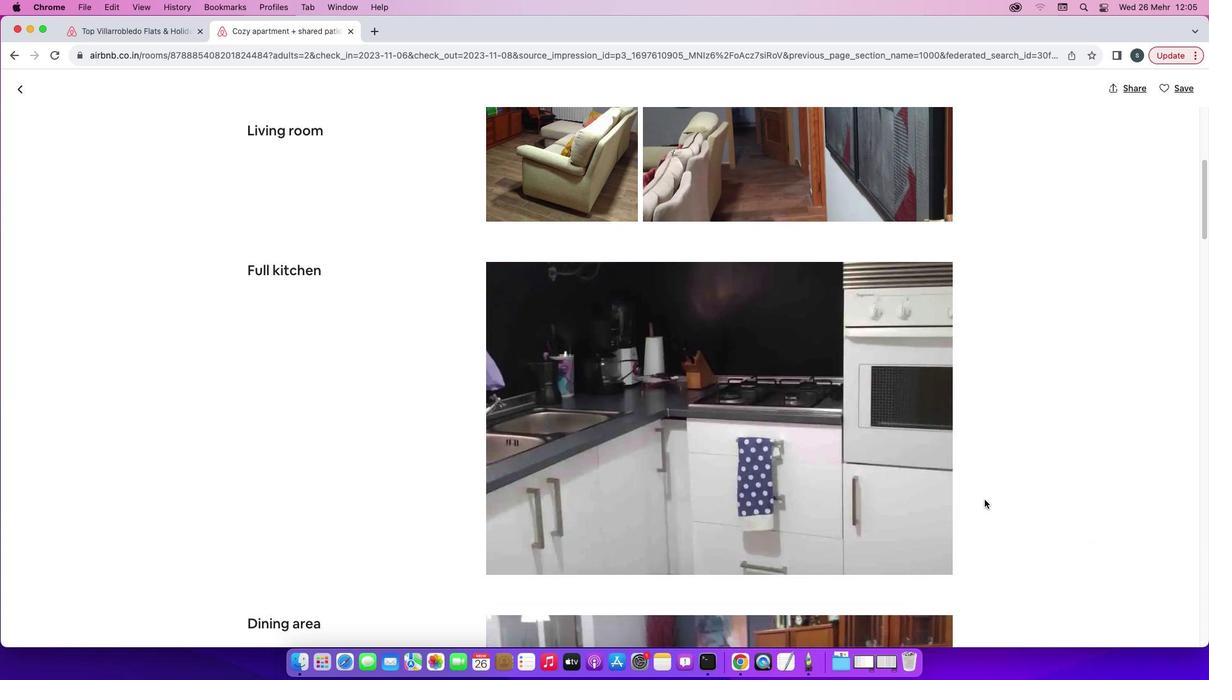 
Action: Mouse scrolled (984, 500) with delta (0, -2)
Screenshot: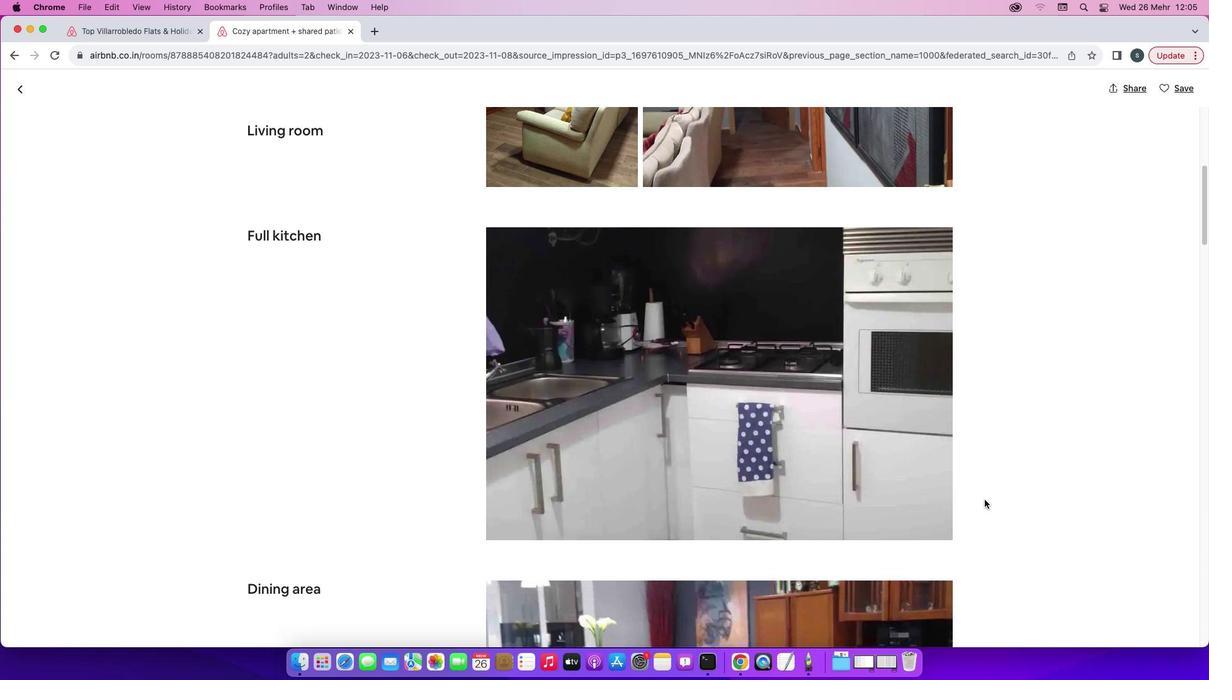 
Action: Mouse moved to (983, 500)
Screenshot: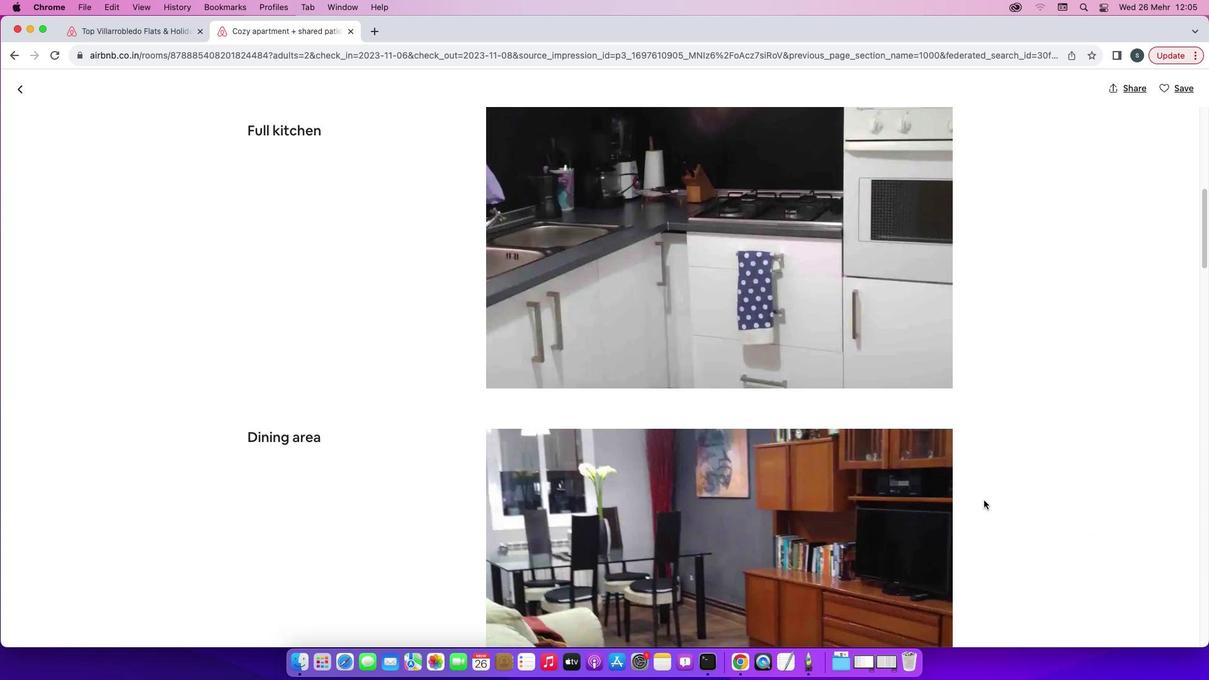
Action: Mouse scrolled (983, 500) with delta (0, 0)
Screenshot: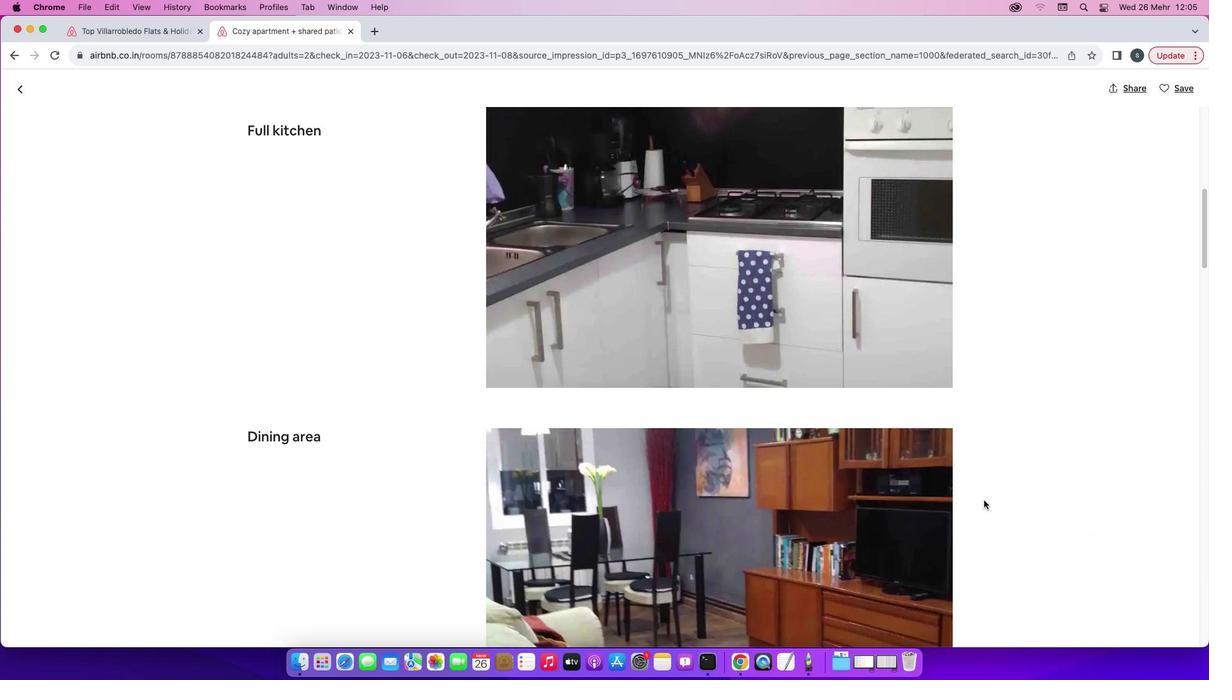 
Action: Mouse scrolled (983, 500) with delta (0, 0)
Screenshot: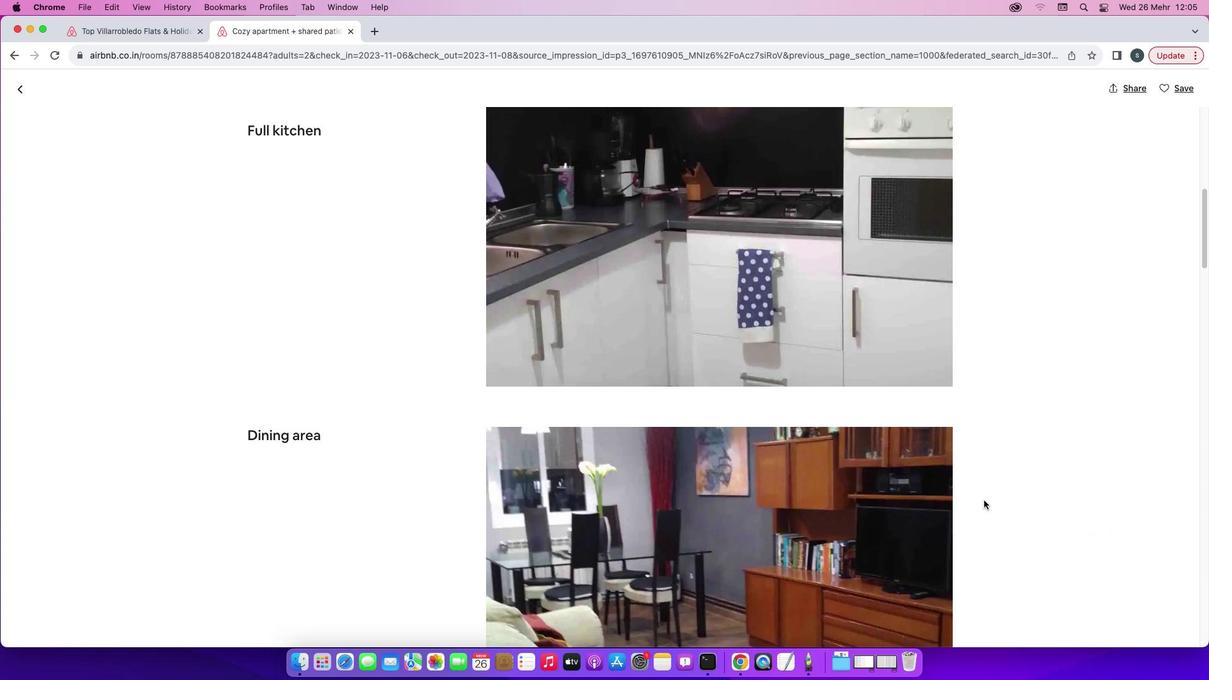 
Action: Mouse scrolled (983, 500) with delta (0, -1)
Screenshot: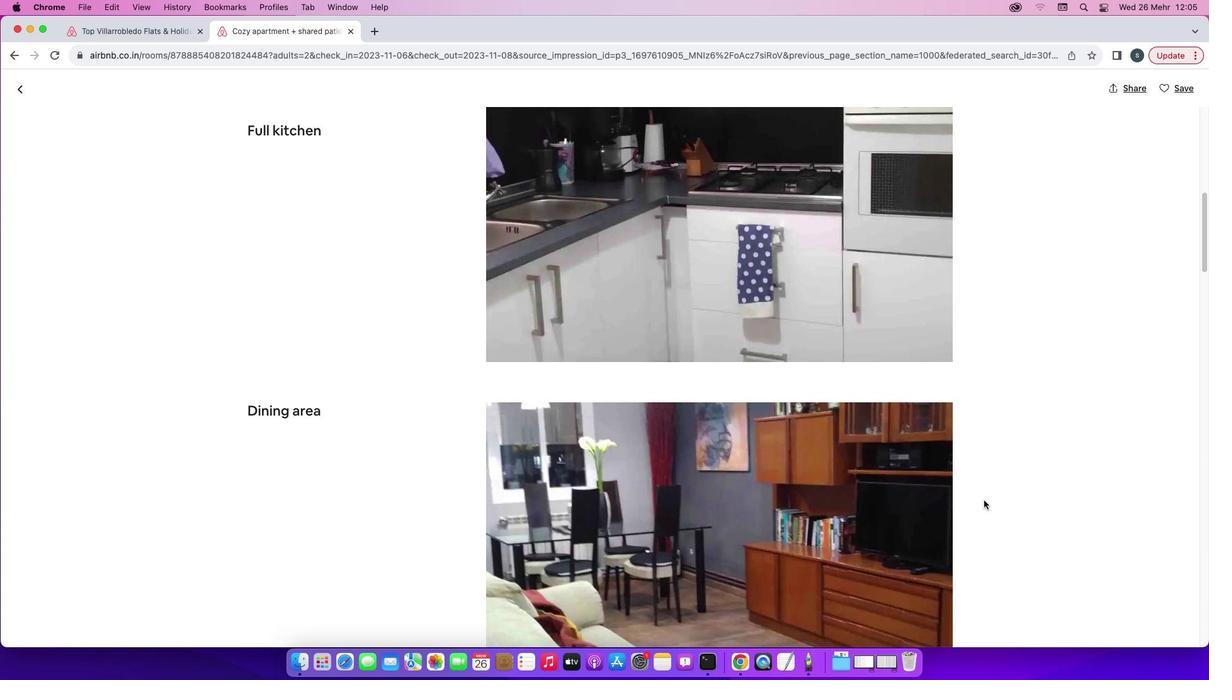 
Action: Mouse scrolled (983, 500) with delta (0, 0)
Screenshot: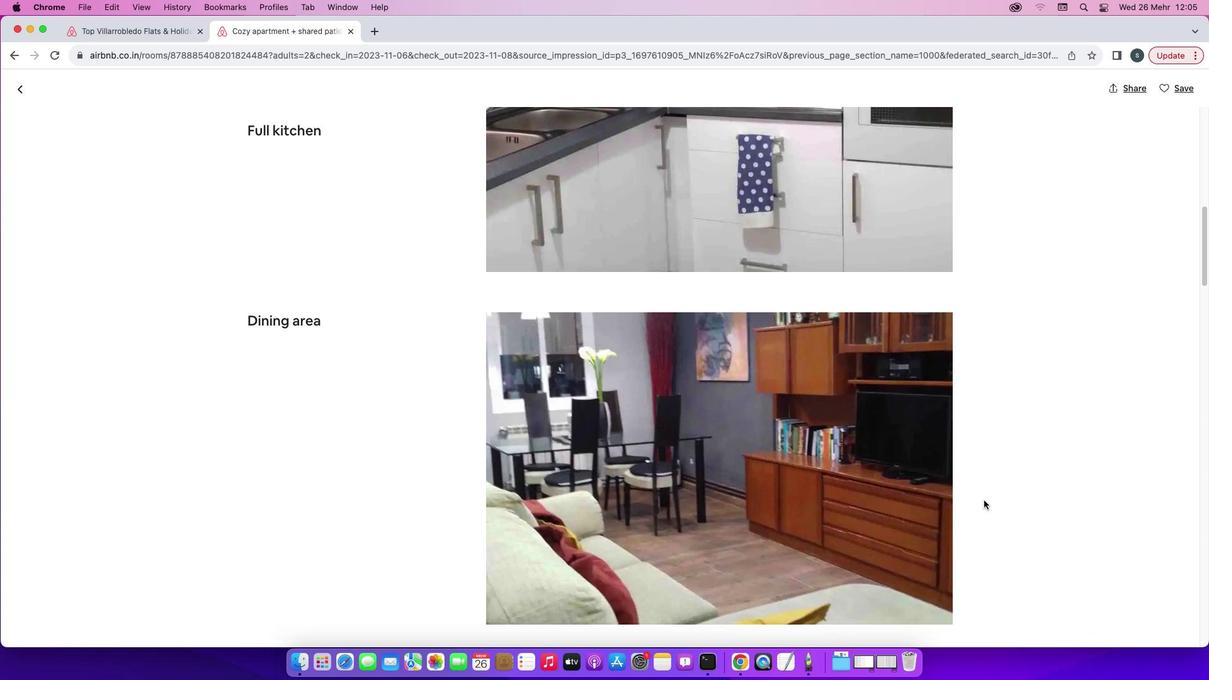 
Action: Mouse scrolled (983, 500) with delta (0, 0)
Screenshot: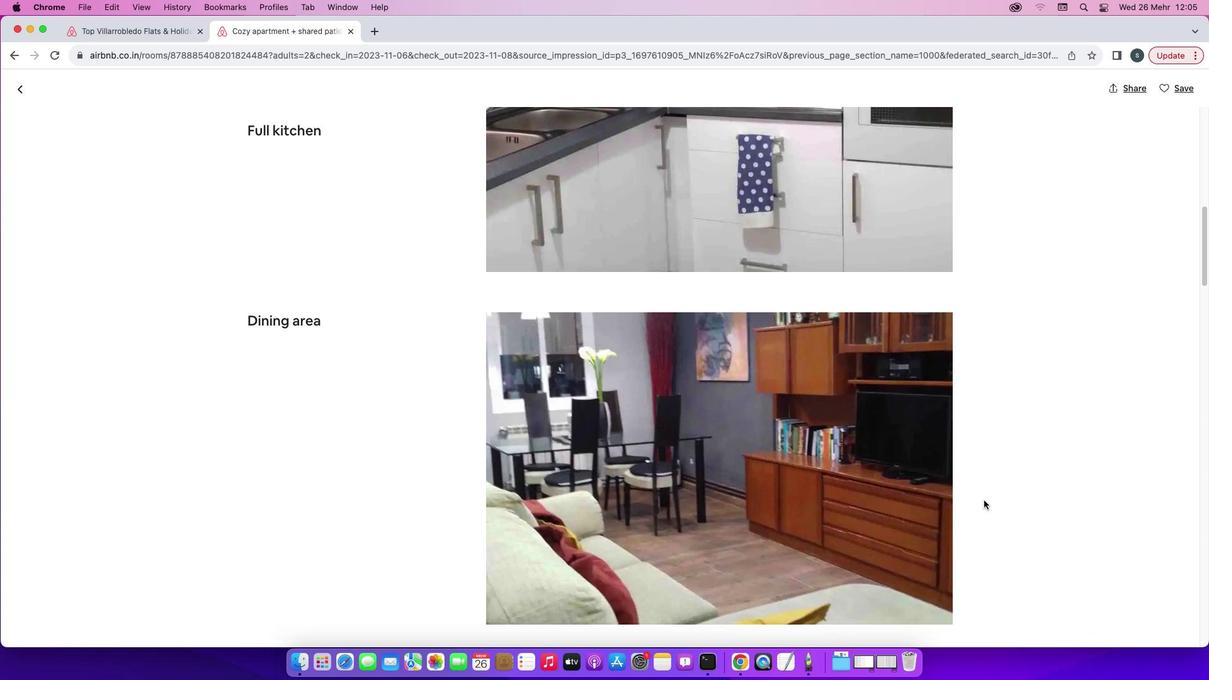 
Action: Mouse scrolled (983, 500) with delta (0, -1)
Screenshot: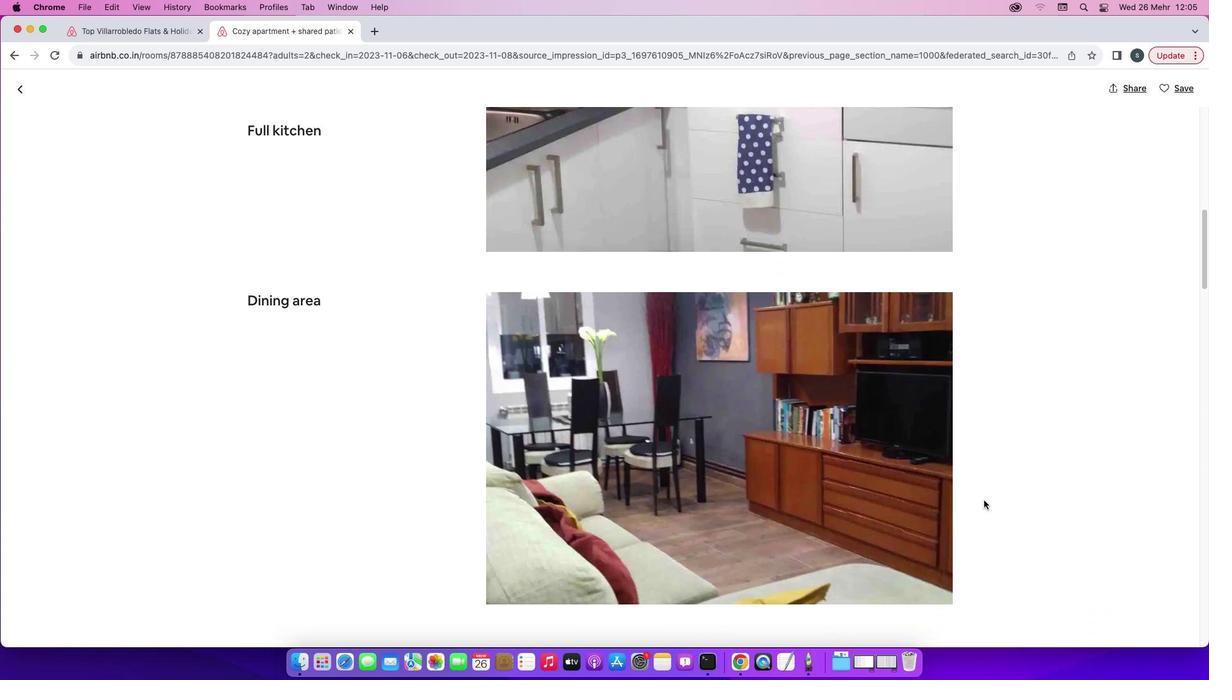 
Action: Mouse scrolled (983, 500) with delta (0, 0)
Screenshot: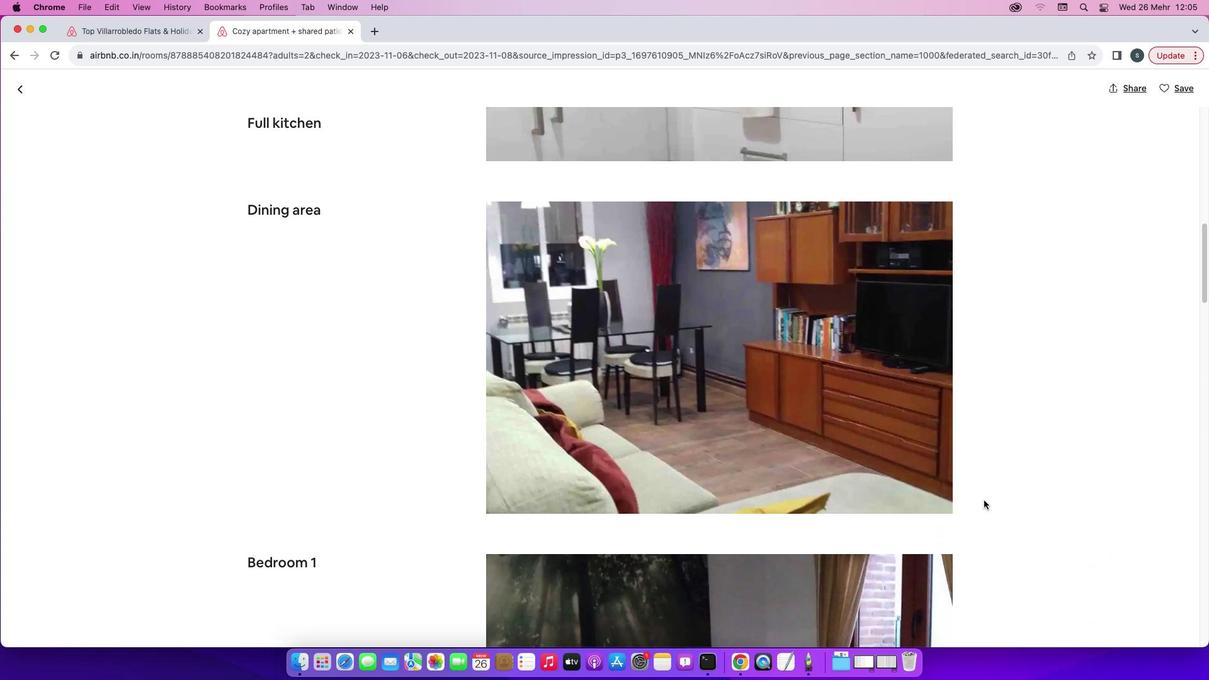 
Action: Mouse scrolled (983, 500) with delta (0, 0)
Screenshot: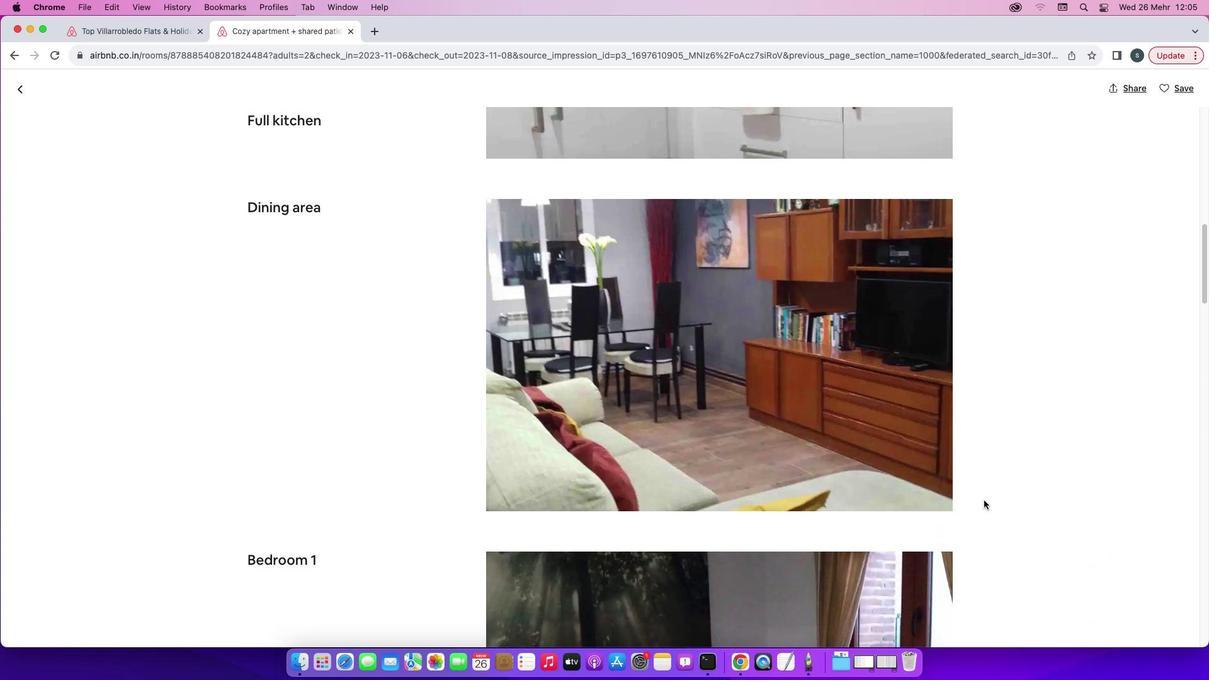 
Action: Mouse scrolled (983, 500) with delta (0, -1)
Screenshot: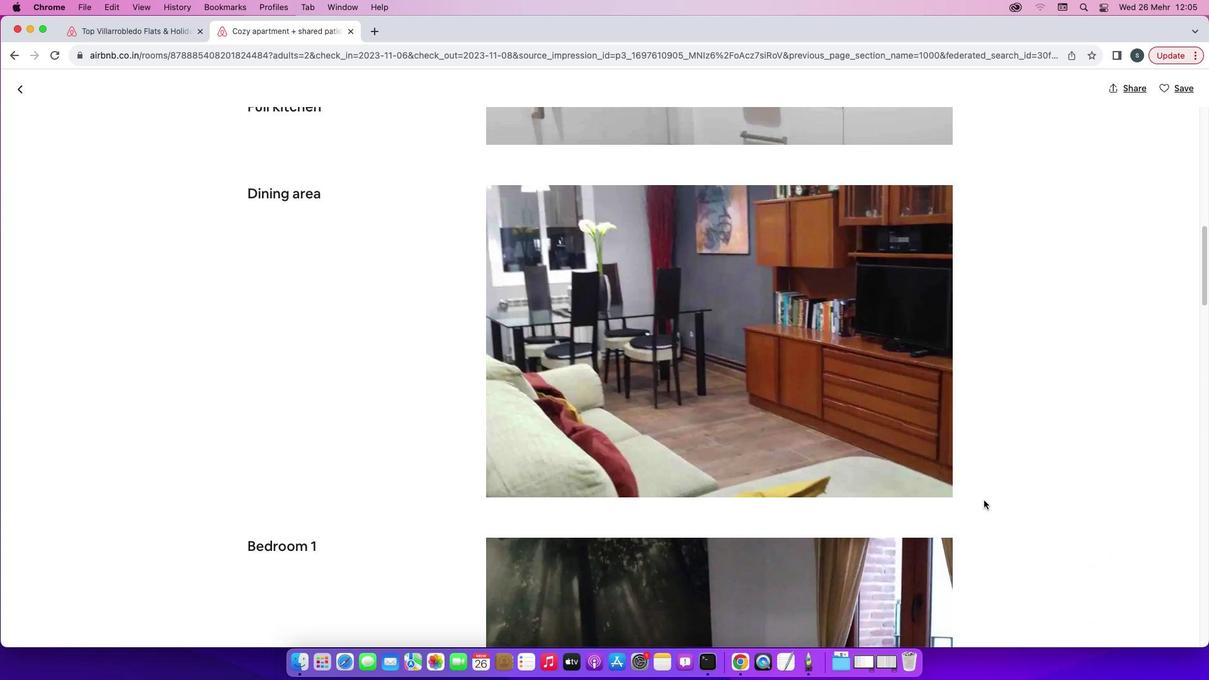 
Action: Mouse scrolled (983, 500) with delta (0, -2)
Screenshot: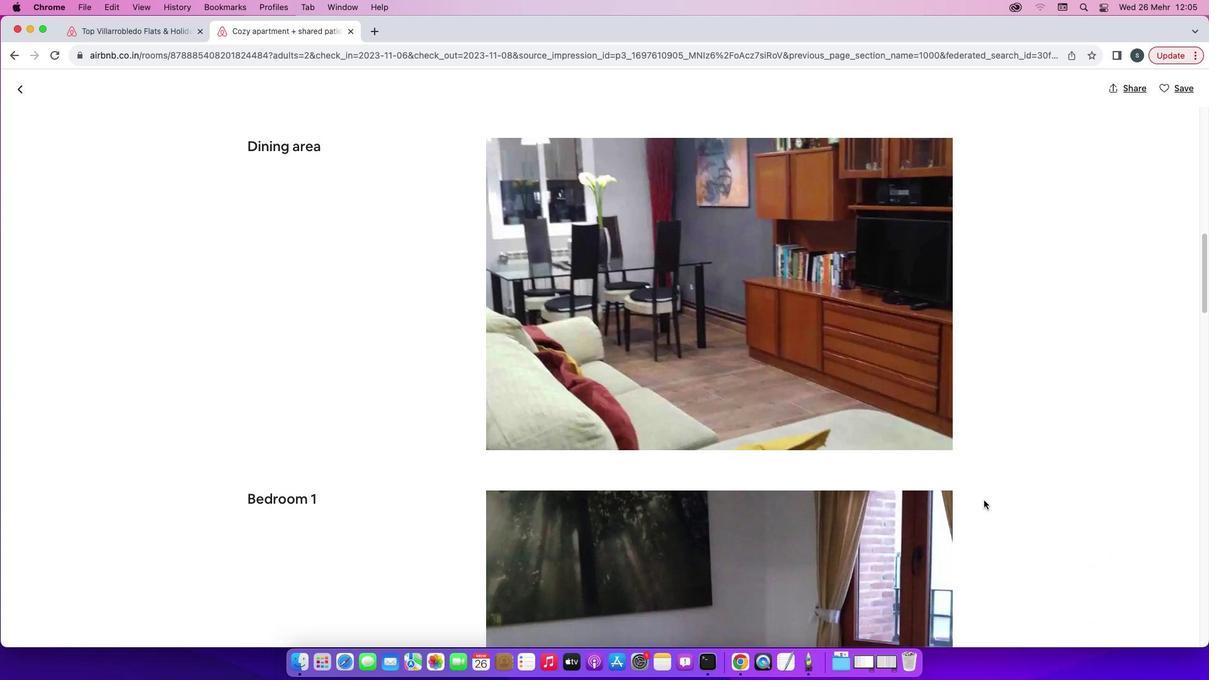 
Action: Mouse moved to (982, 500)
Screenshot: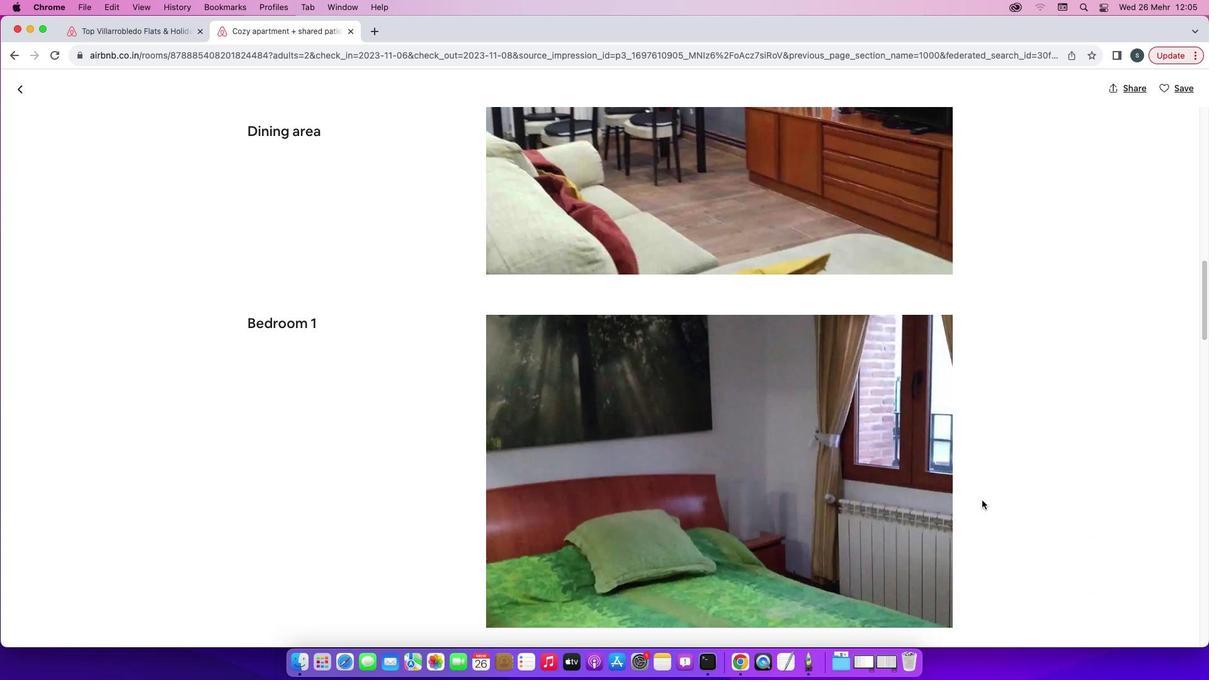 
Action: Mouse scrolled (982, 500) with delta (0, 0)
Screenshot: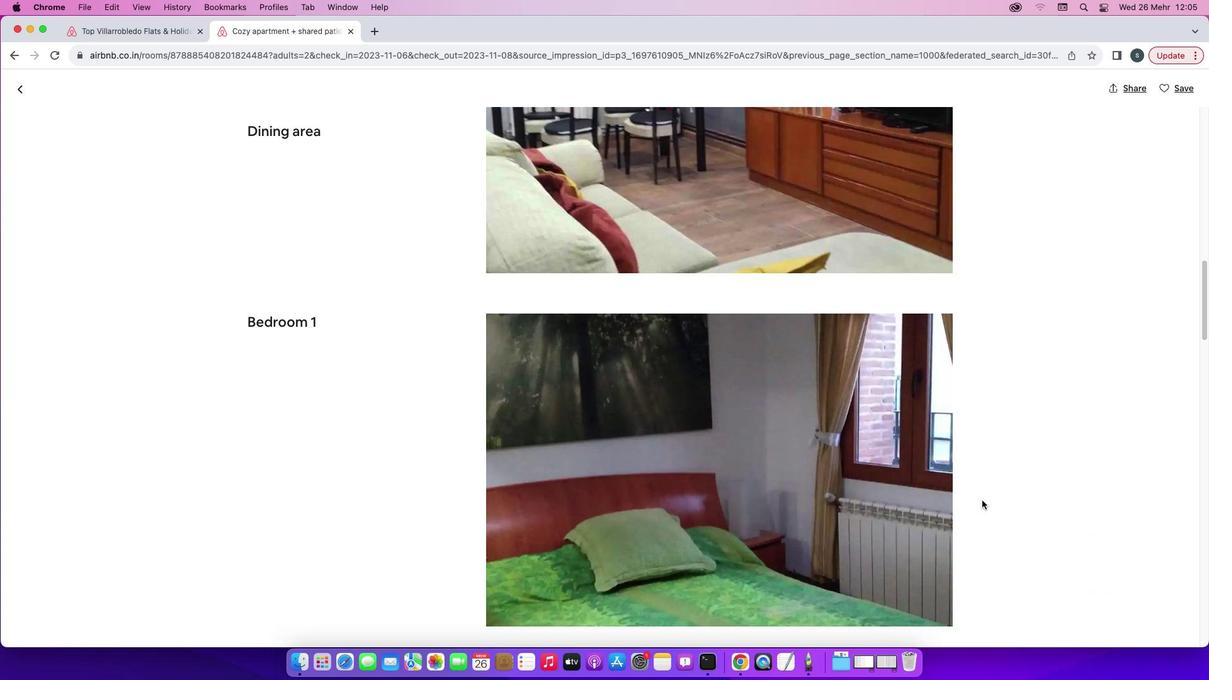
Action: Mouse scrolled (982, 500) with delta (0, 0)
Screenshot: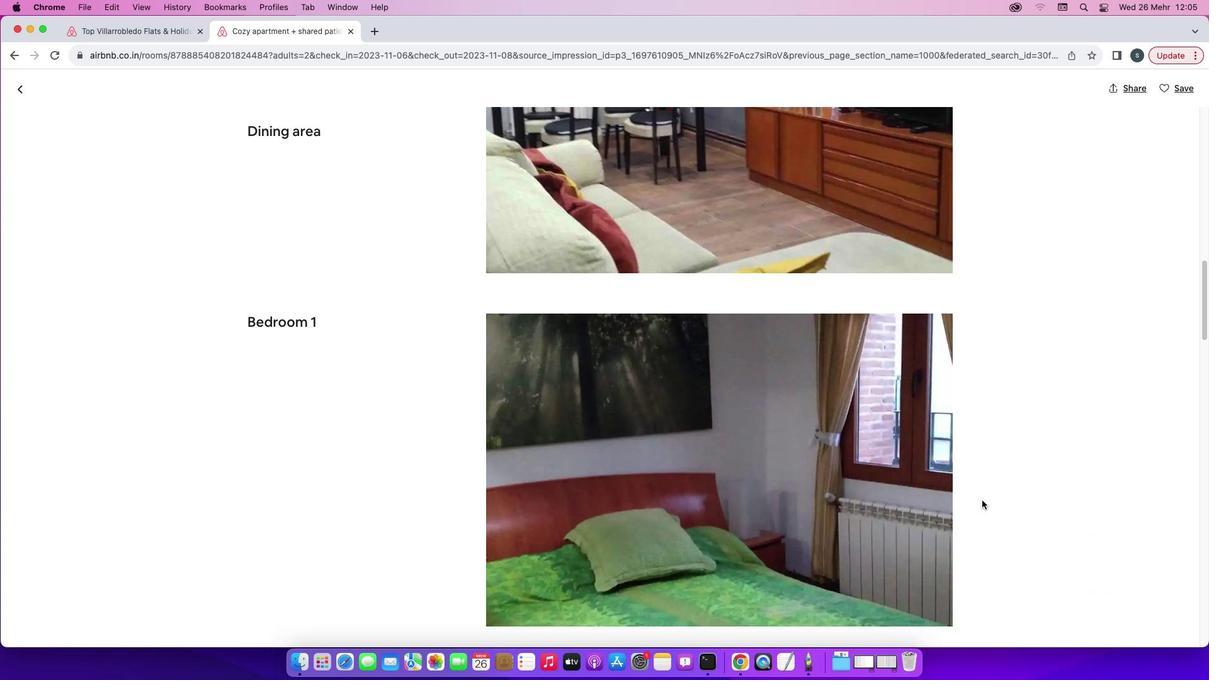 
Action: Mouse scrolled (982, 500) with delta (0, -1)
Screenshot: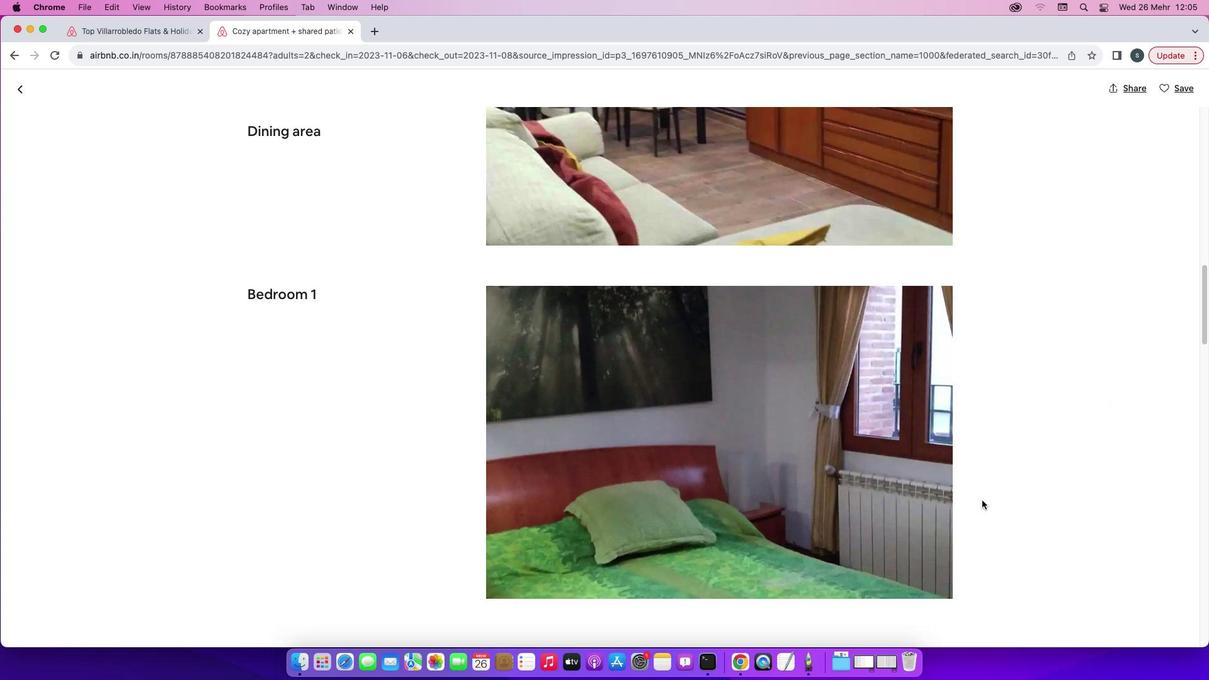 
Action: Mouse scrolled (982, 500) with delta (0, -1)
Screenshot: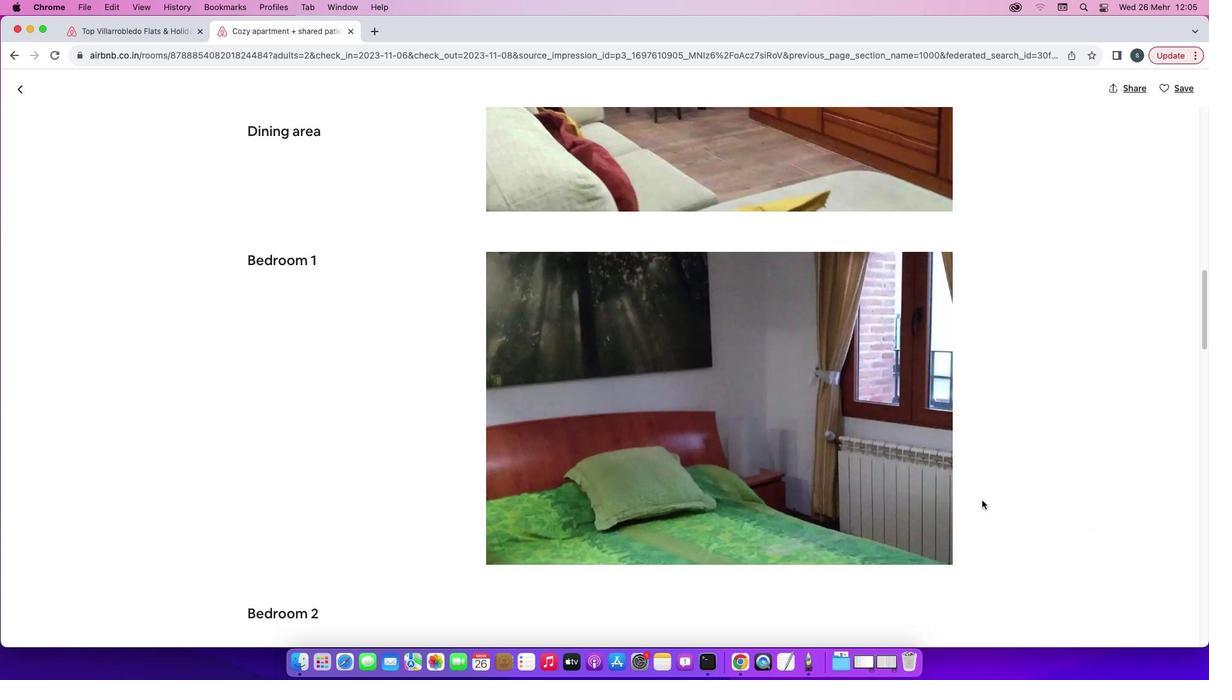 
Action: Mouse moved to (982, 500)
Screenshot: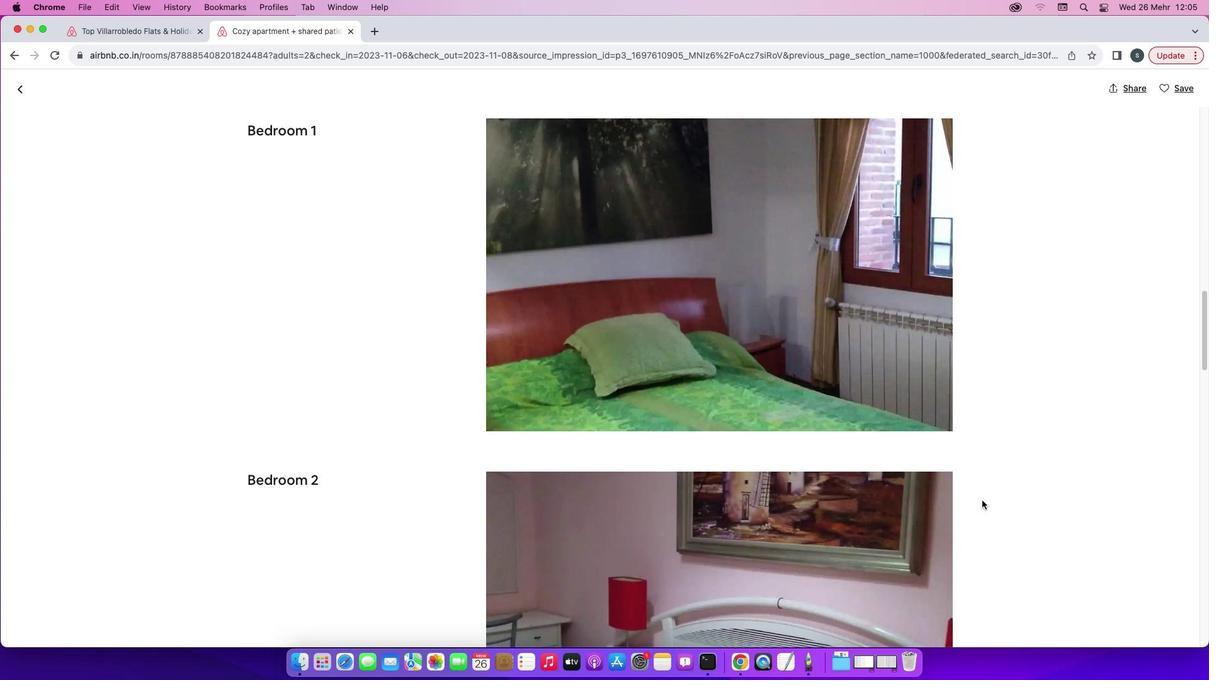 
Action: Mouse scrolled (982, 500) with delta (0, 0)
Screenshot: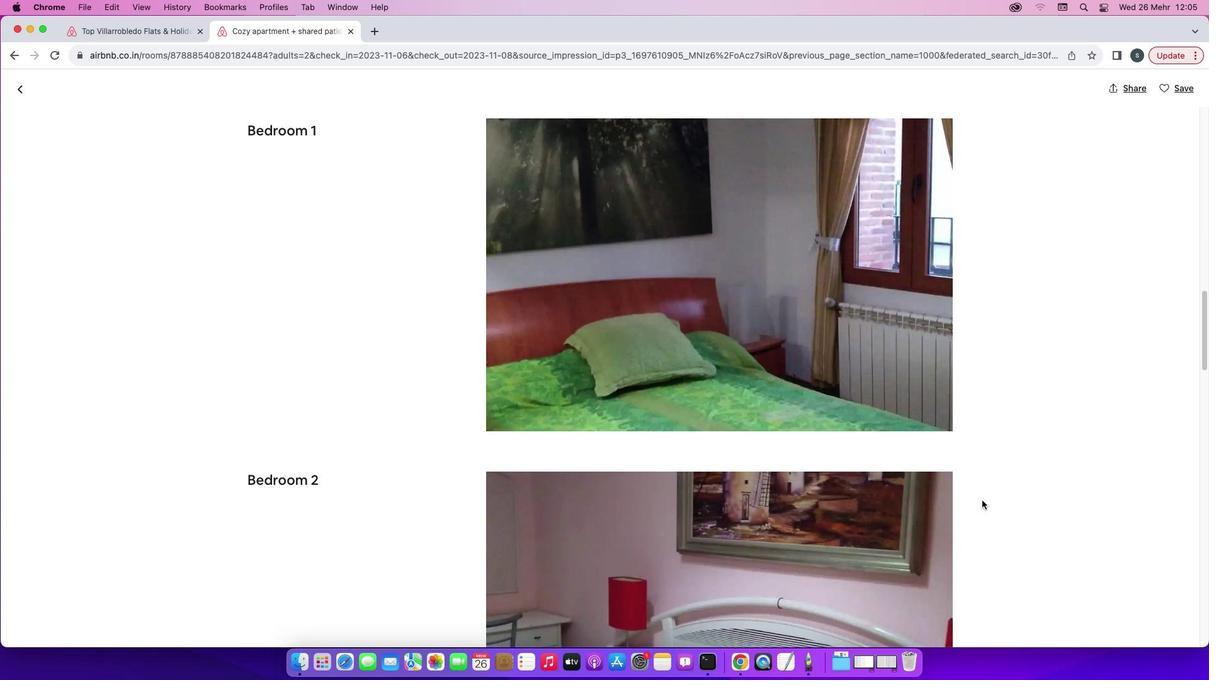 
Action: Mouse scrolled (982, 500) with delta (0, 0)
Screenshot: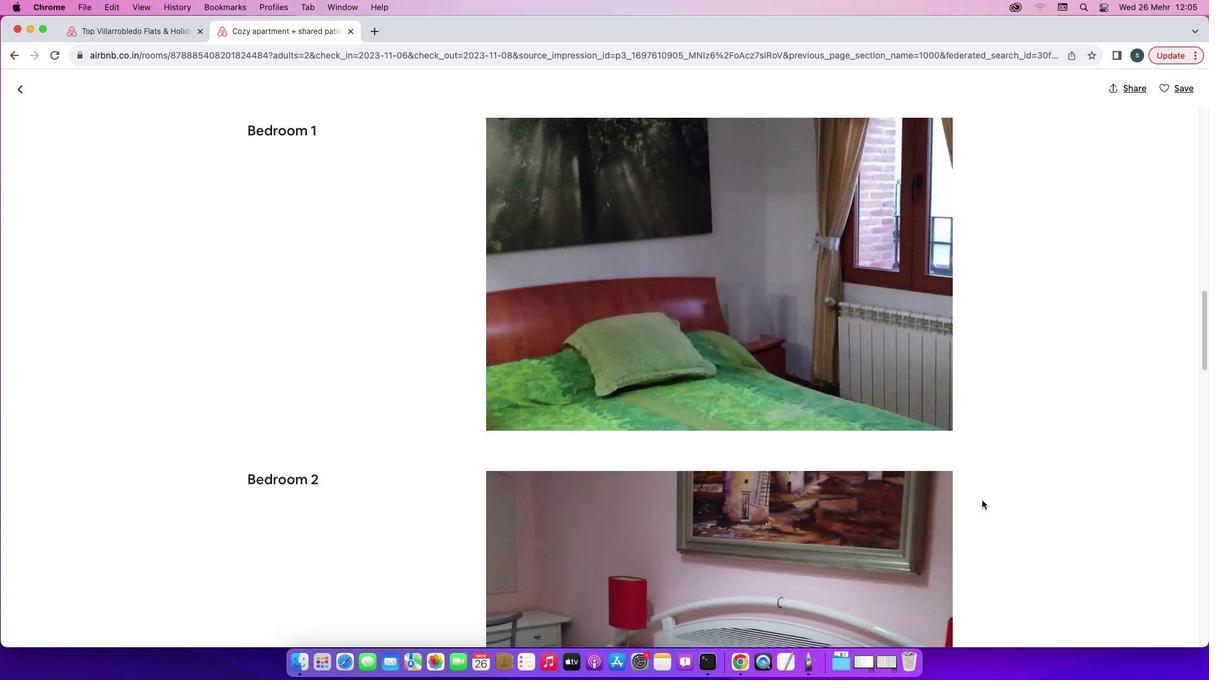 
Action: Mouse scrolled (982, 500) with delta (0, -1)
Screenshot: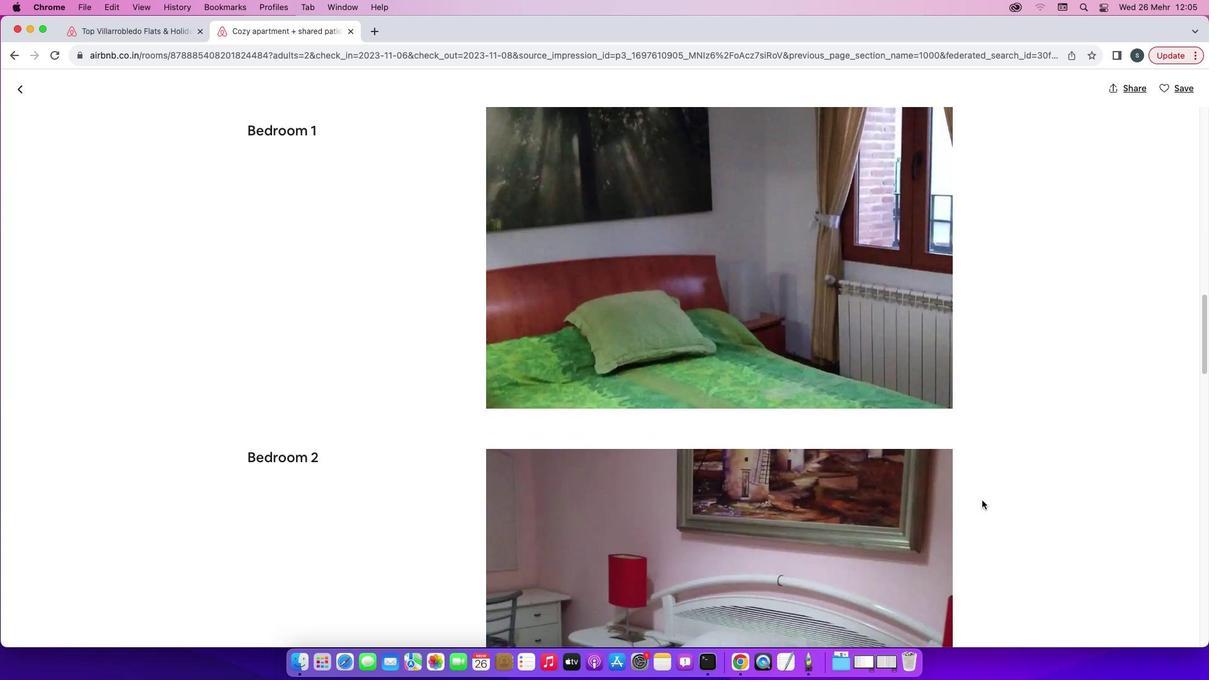 
Action: Mouse scrolled (982, 500) with delta (0, -2)
Screenshot: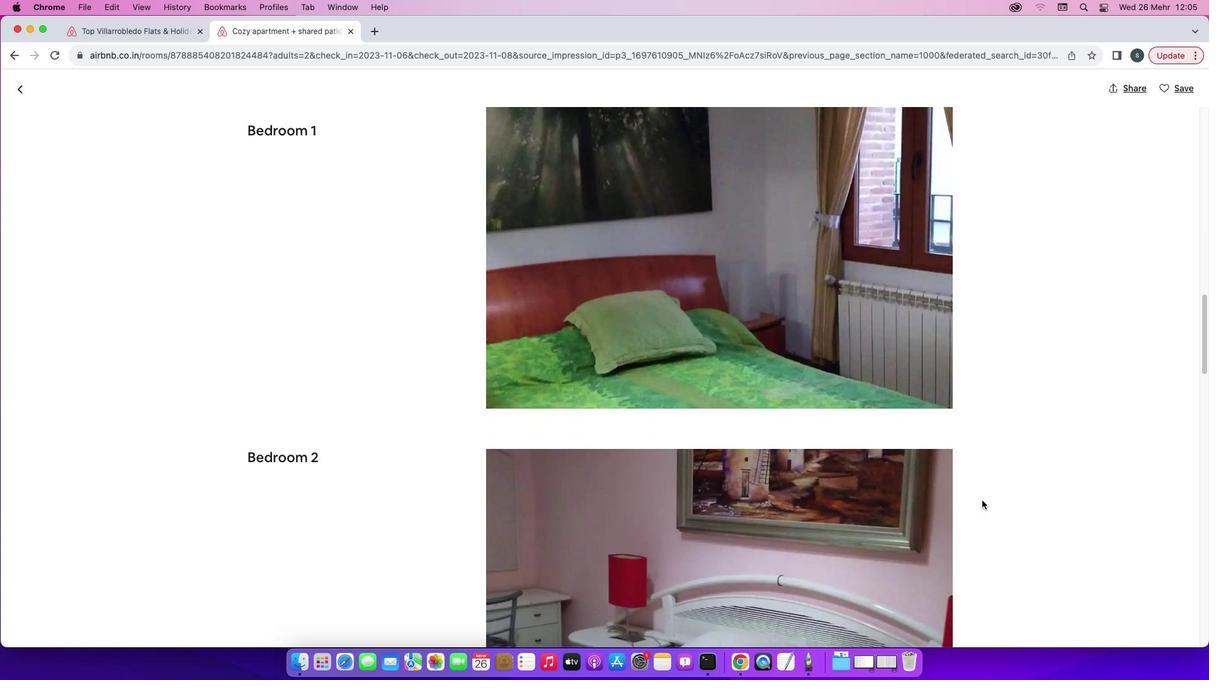 
Action: Mouse scrolled (982, 500) with delta (0, 0)
Screenshot: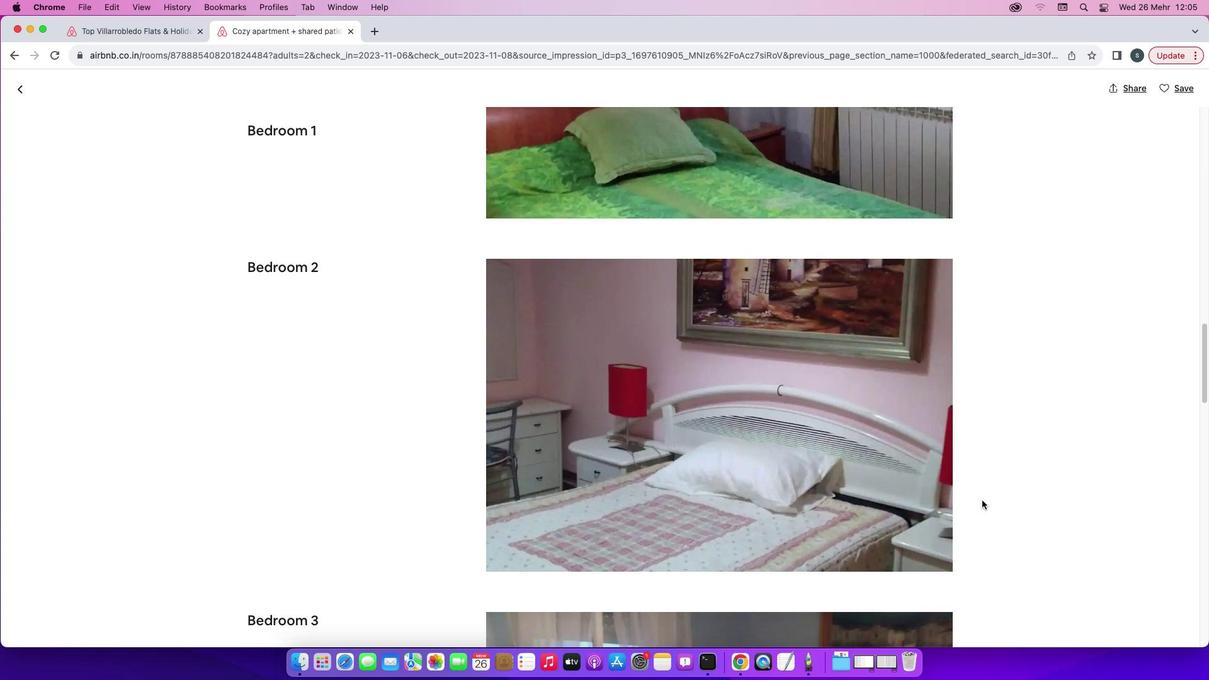 
Action: Mouse scrolled (982, 500) with delta (0, 0)
Screenshot: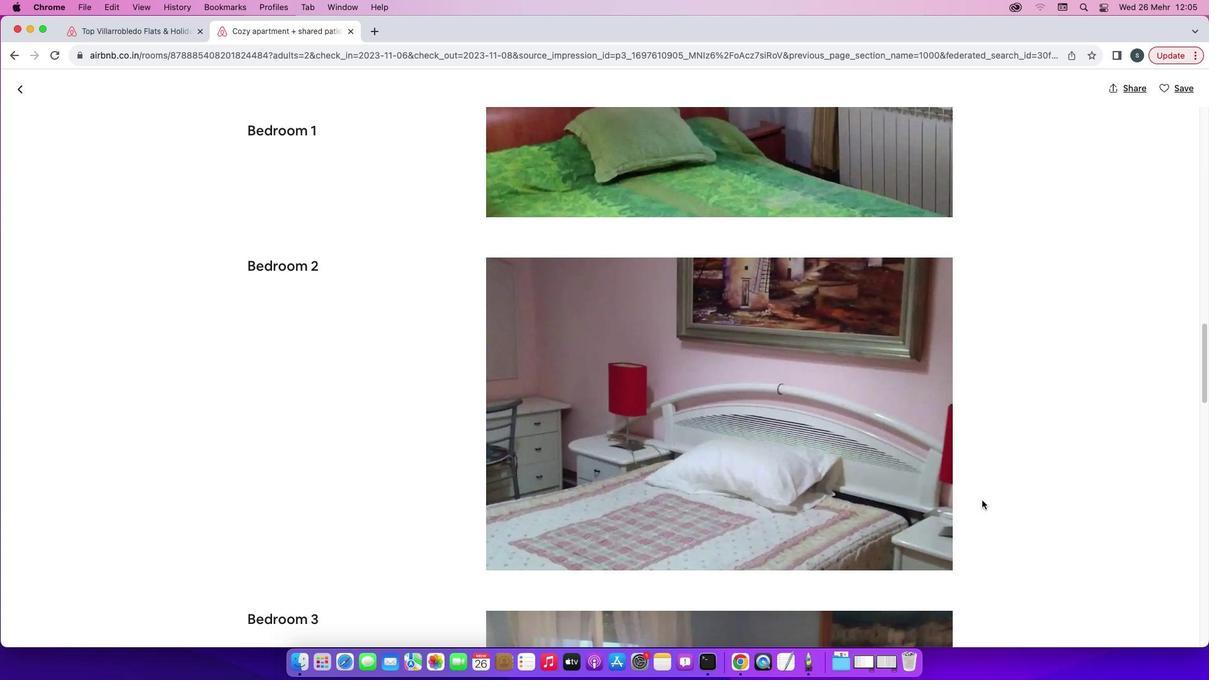 
Action: Mouse scrolled (982, 500) with delta (0, -1)
Screenshot: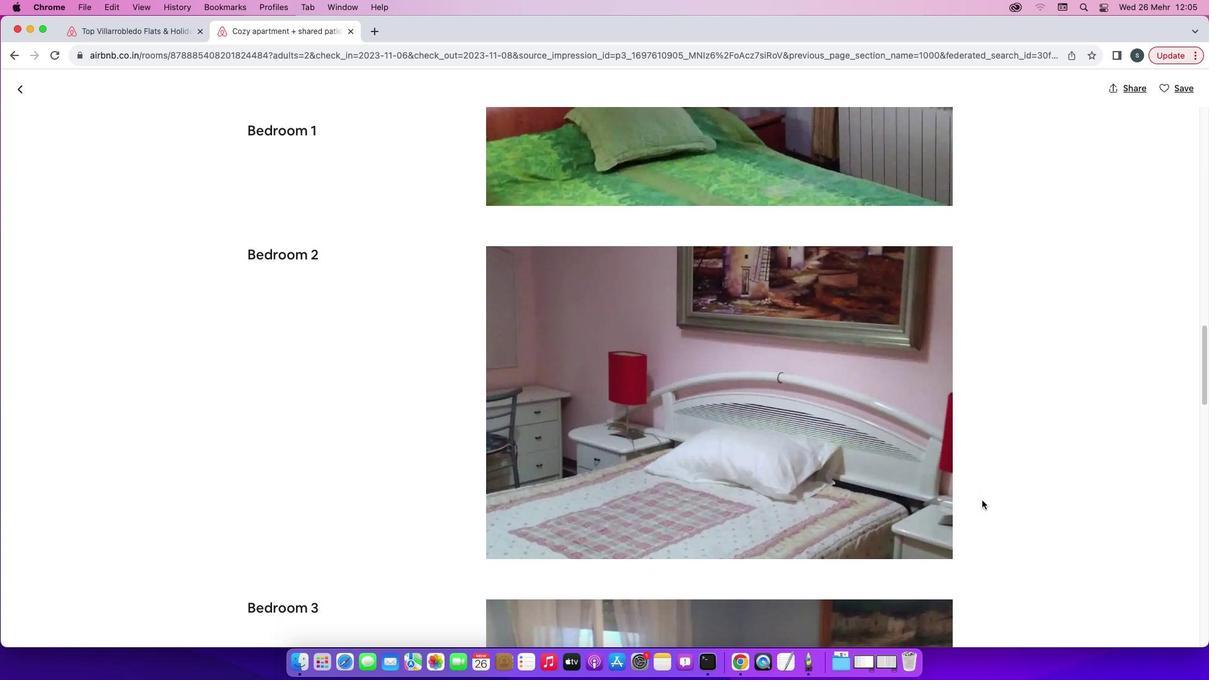 
Action: Mouse scrolled (982, 500) with delta (0, -2)
Screenshot: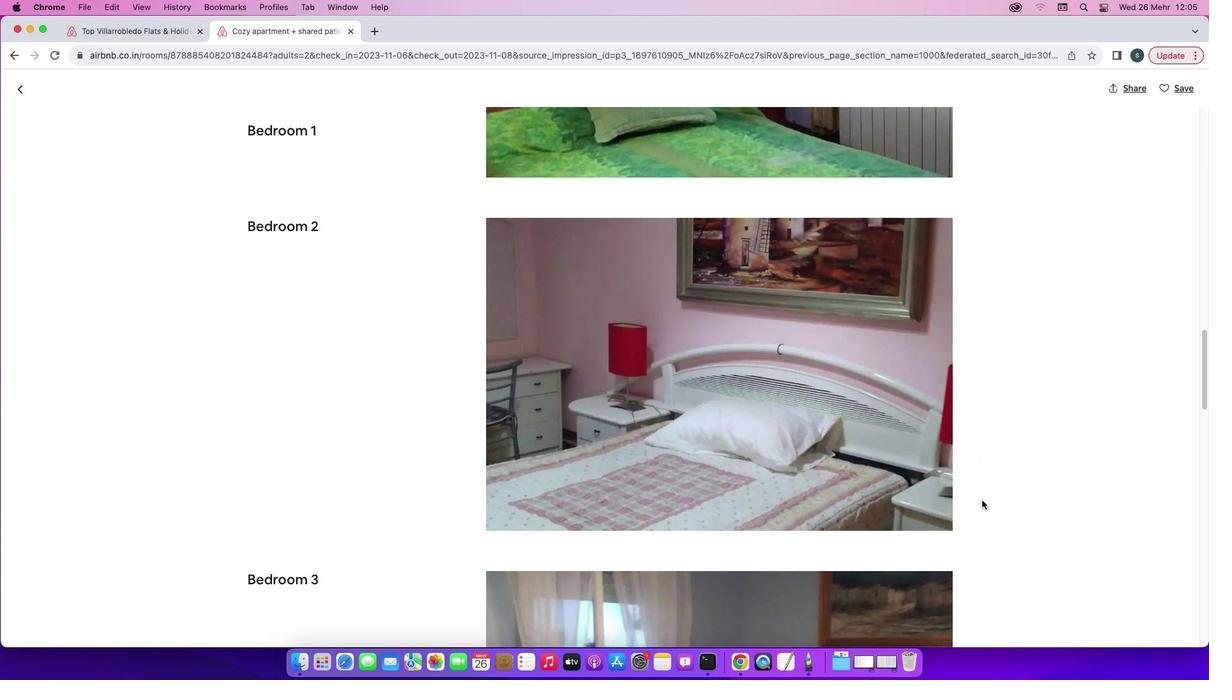 
Action: Mouse scrolled (982, 500) with delta (0, 0)
Screenshot: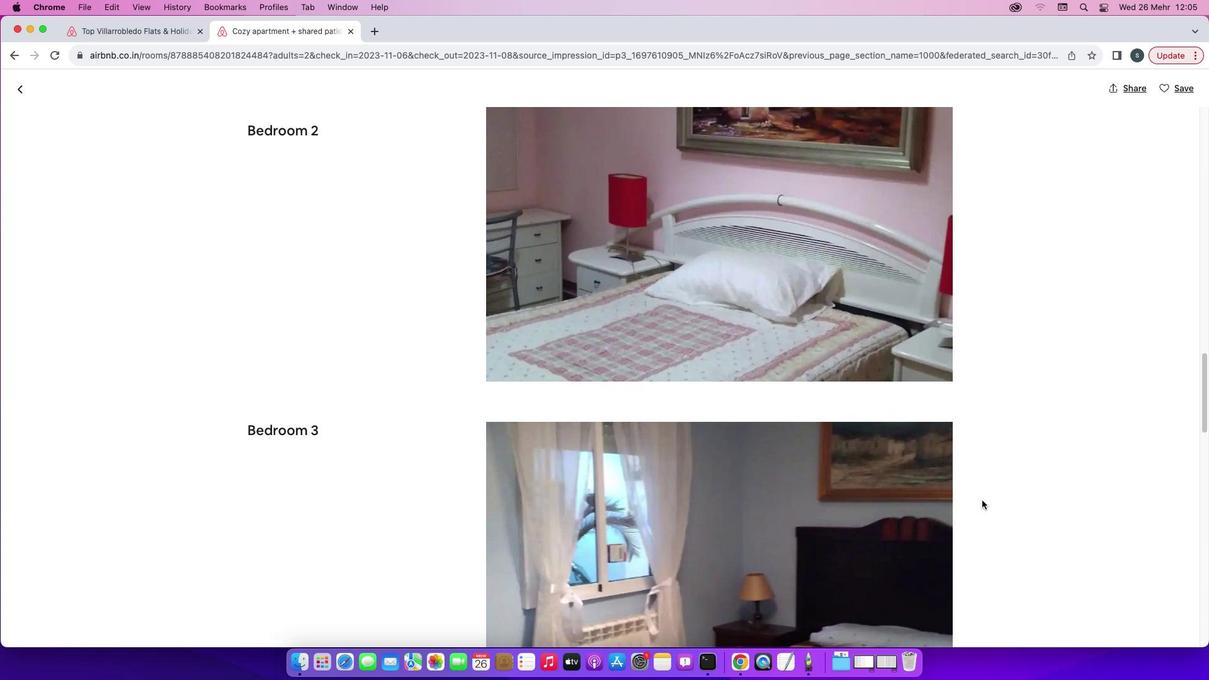 
Action: Mouse scrolled (982, 500) with delta (0, 0)
Screenshot: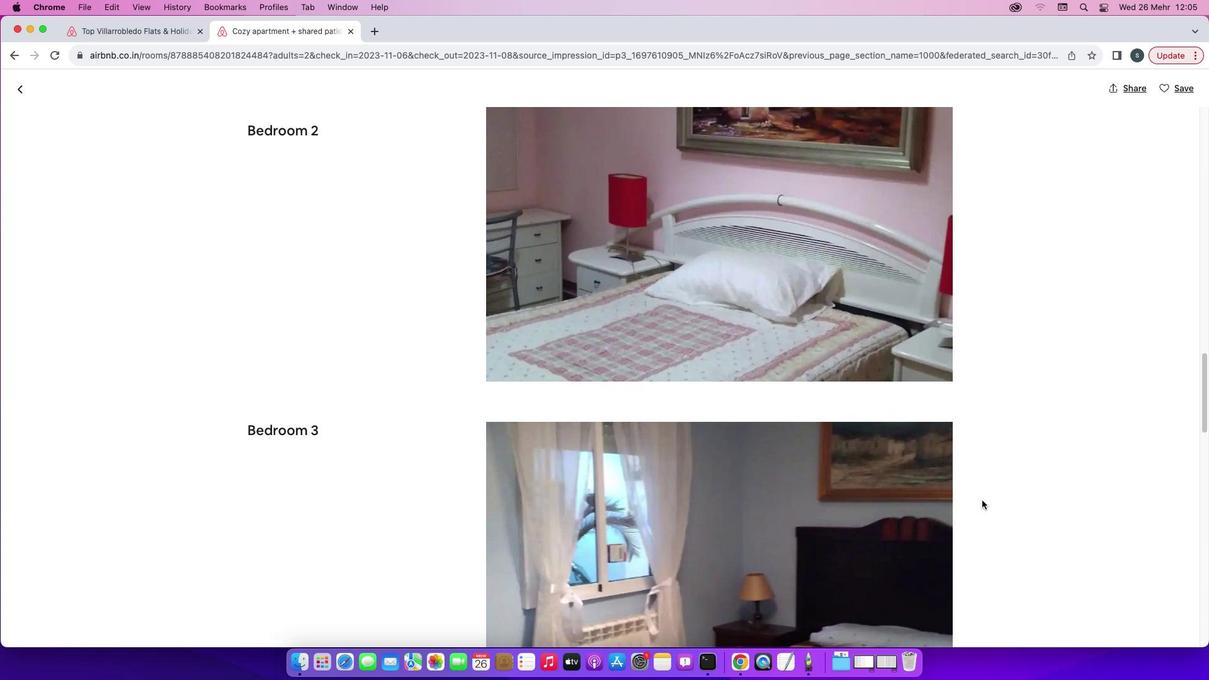 
Action: Mouse scrolled (982, 500) with delta (0, -1)
Screenshot: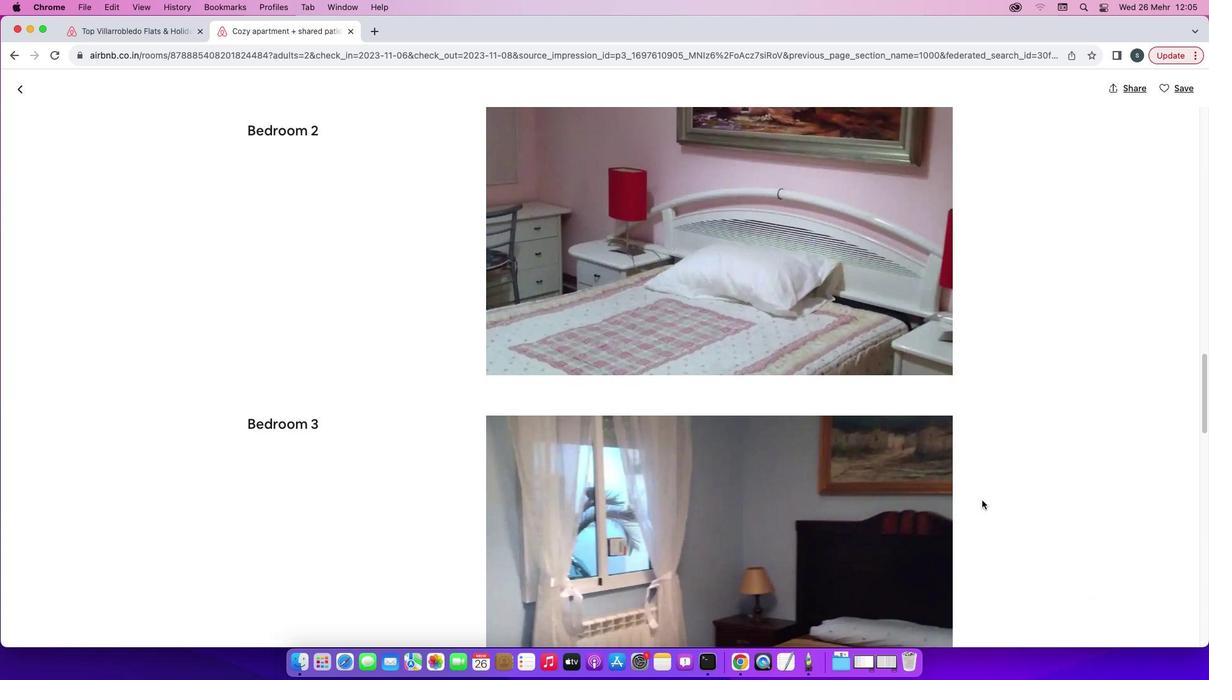 
Action: Mouse scrolled (982, 500) with delta (0, -2)
Screenshot: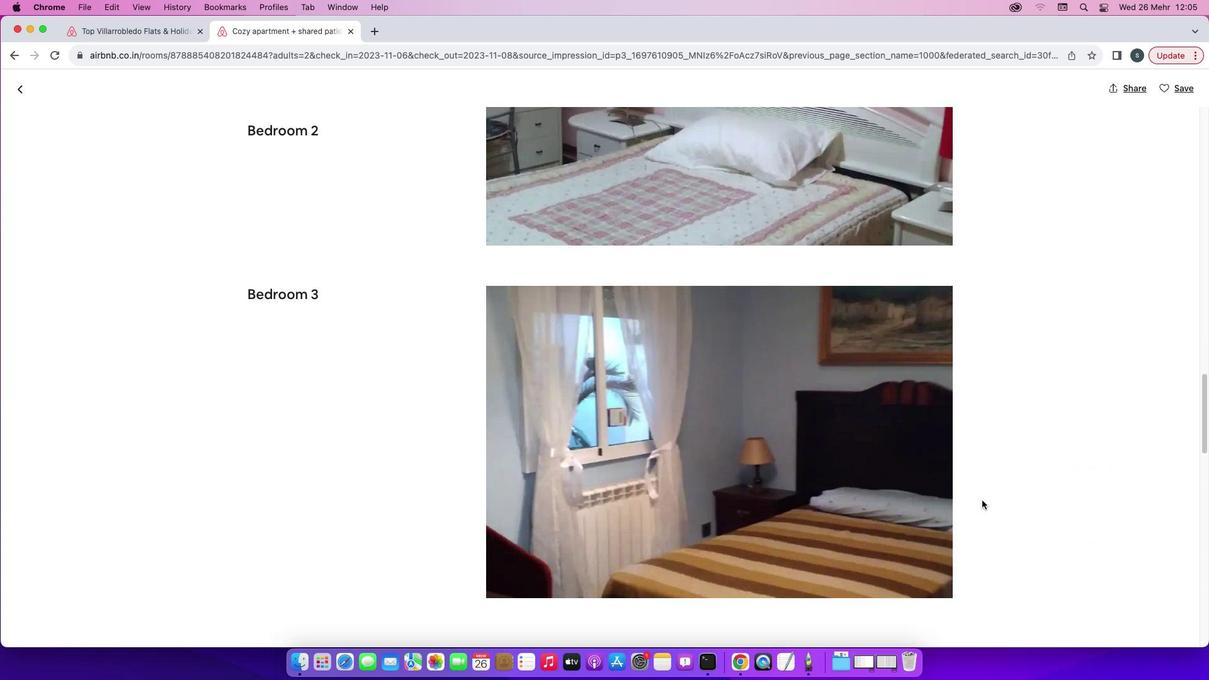 
Action: Mouse scrolled (982, 500) with delta (0, 0)
Screenshot: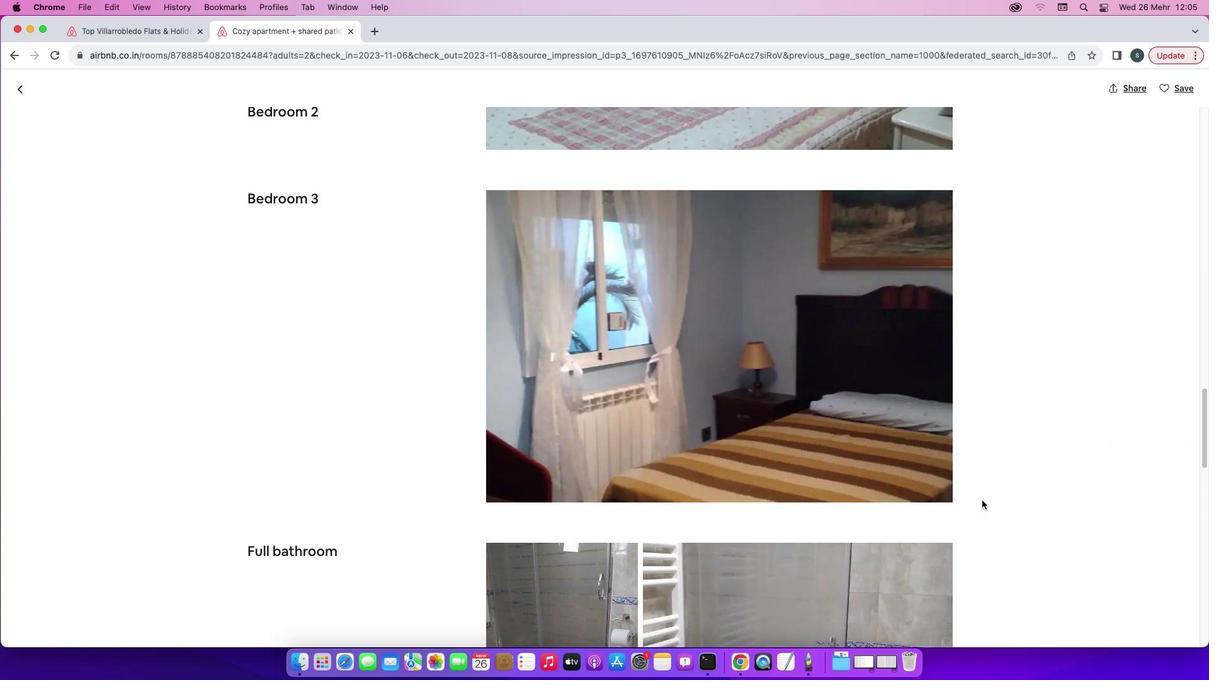 
Action: Mouse scrolled (982, 500) with delta (0, 0)
Screenshot: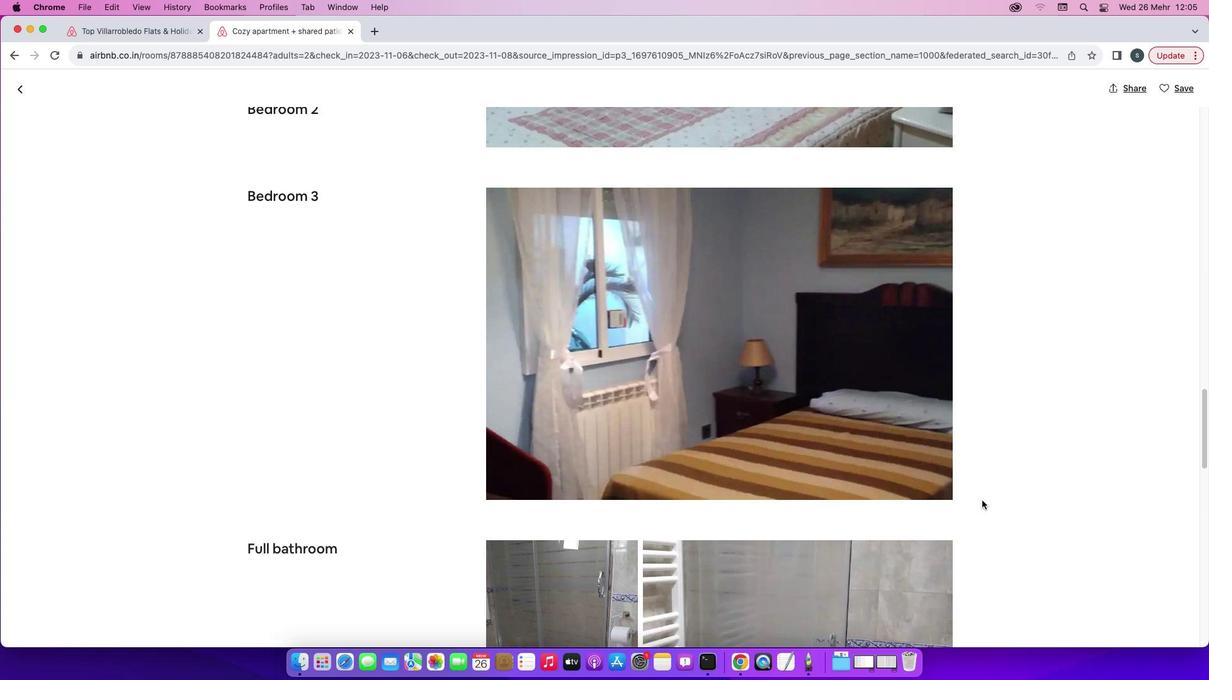 
Action: Mouse scrolled (982, 500) with delta (0, -1)
Screenshot: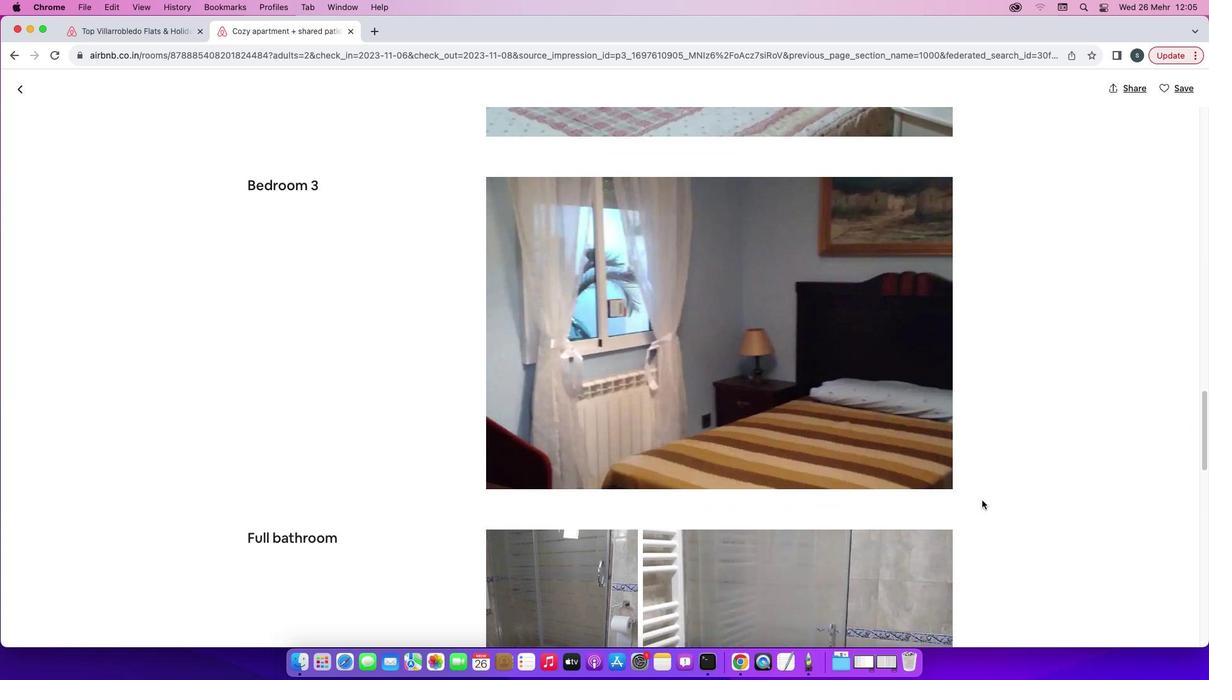 
Action: Mouse scrolled (982, 500) with delta (0, -2)
Screenshot: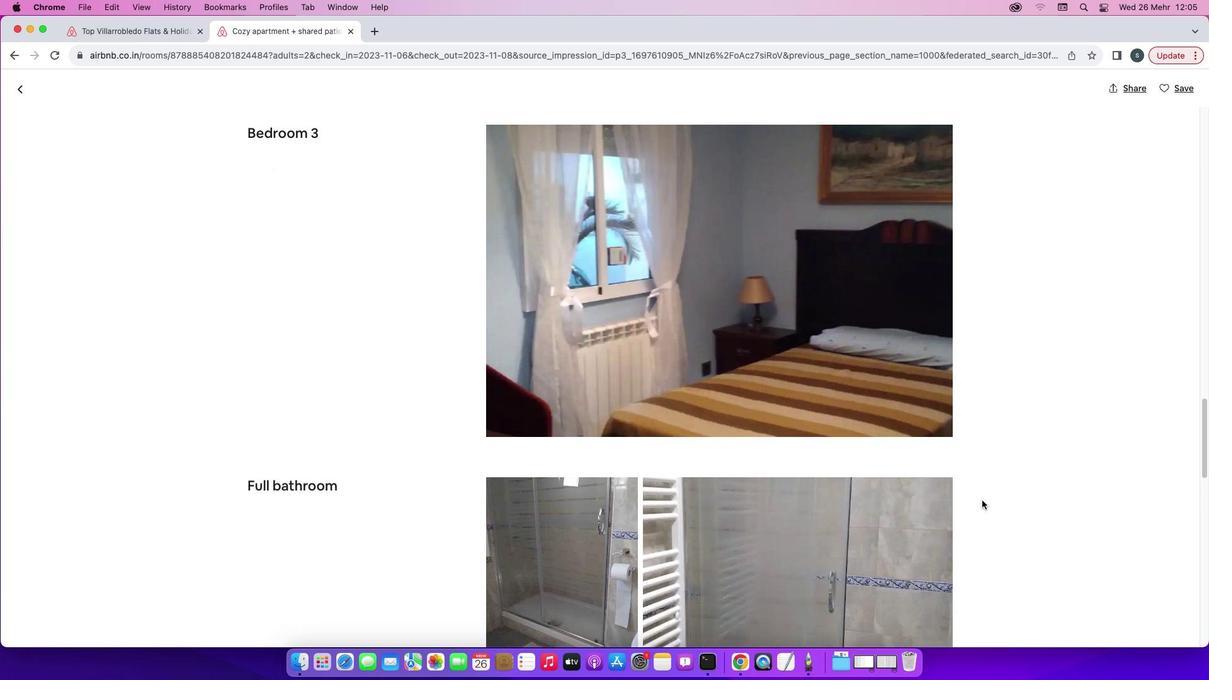 
Action: Mouse scrolled (982, 500) with delta (0, 0)
Screenshot: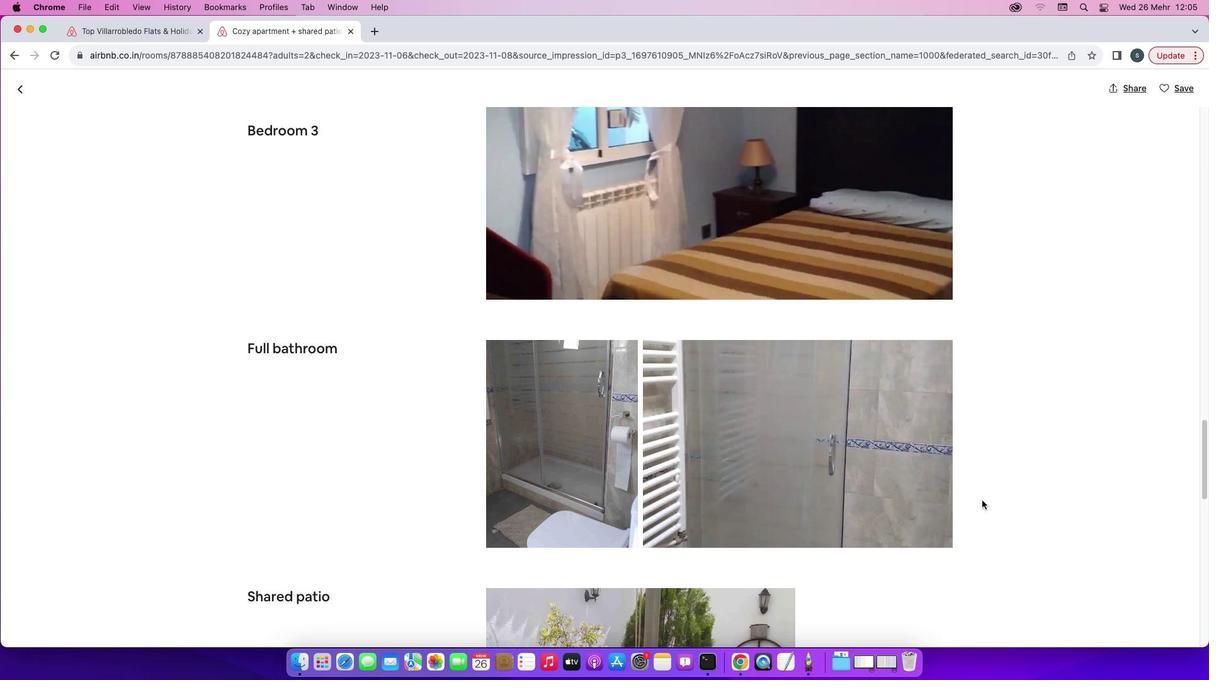 
Action: Mouse scrolled (982, 500) with delta (0, 0)
Screenshot: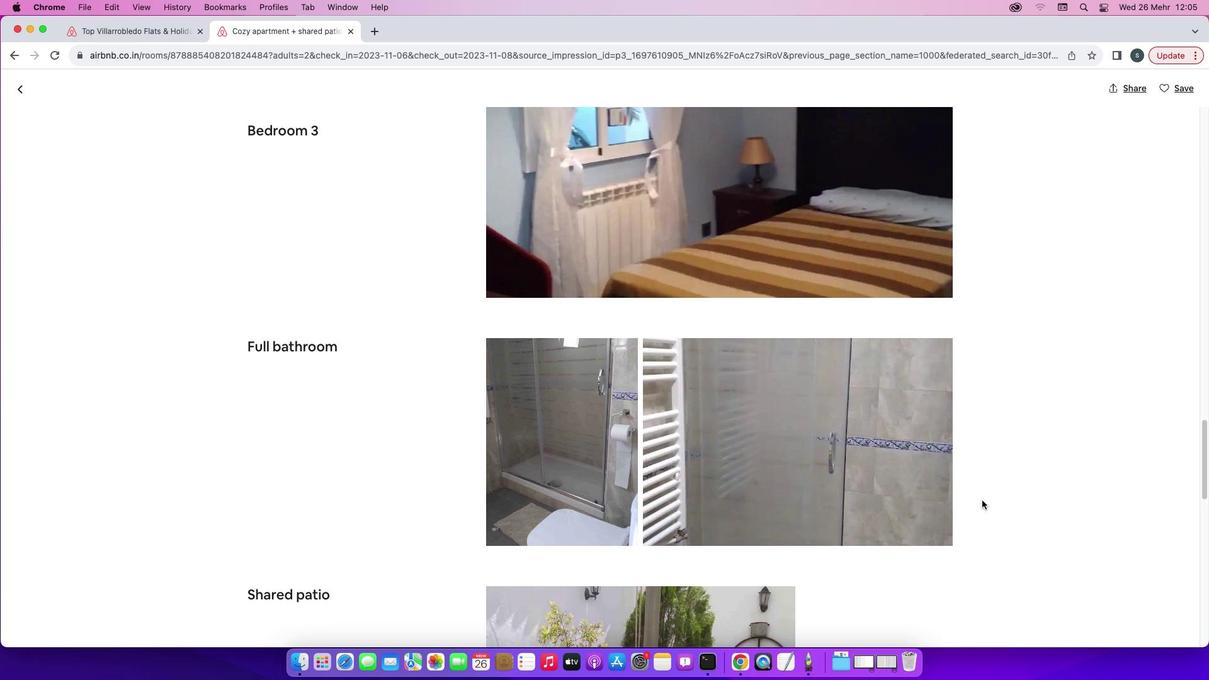 
Action: Mouse scrolled (982, 500) with delta (0, -1)
Screenshot: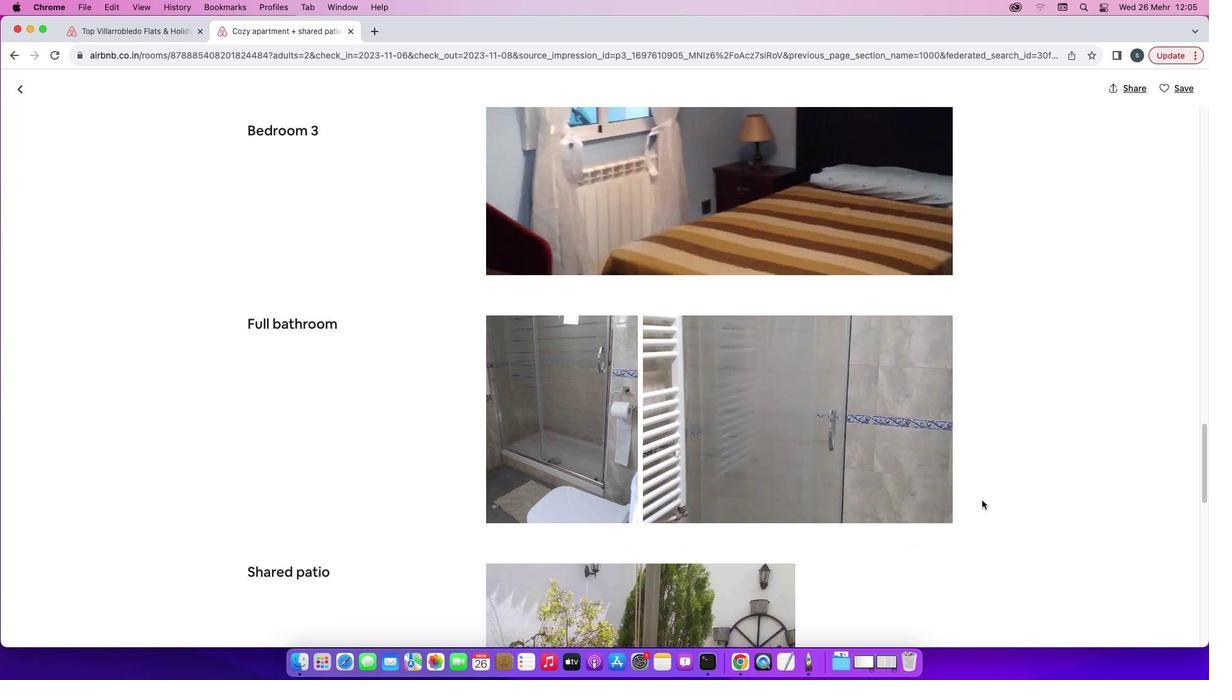 
Action: Mouse scrolled (982, 500) with delta (0, -2)
Screenshot: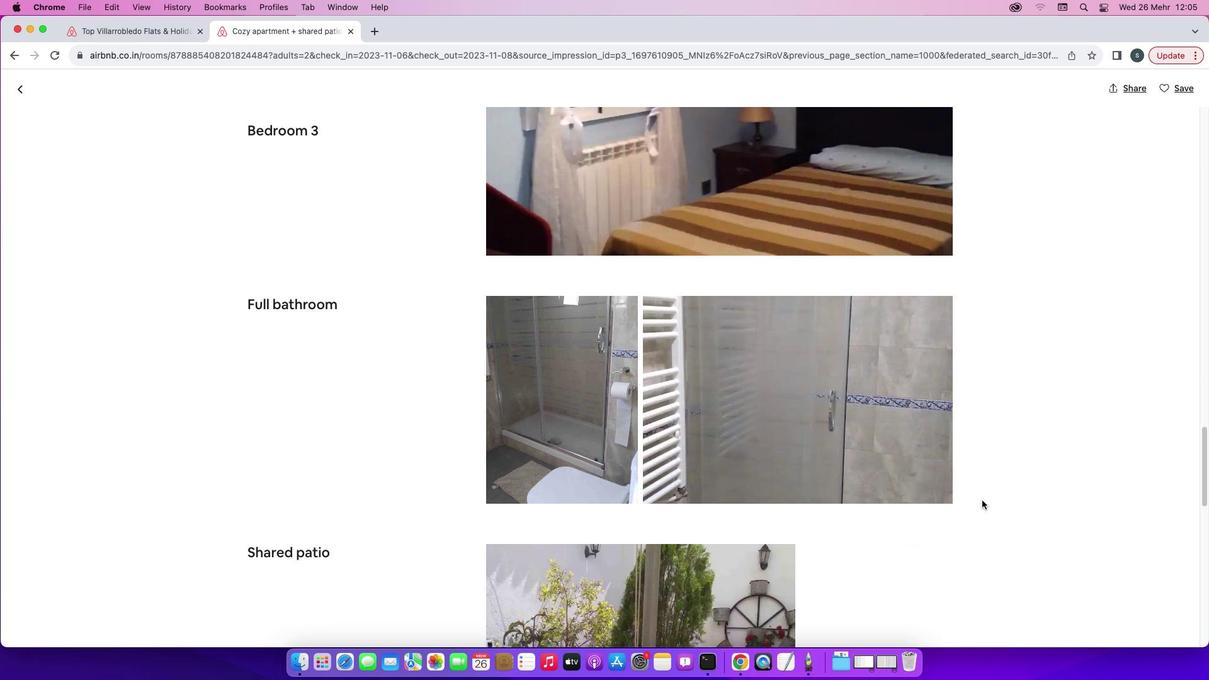 
Action: Mouse scrolled (982, 500) with delta (0, 0)
Screenshot: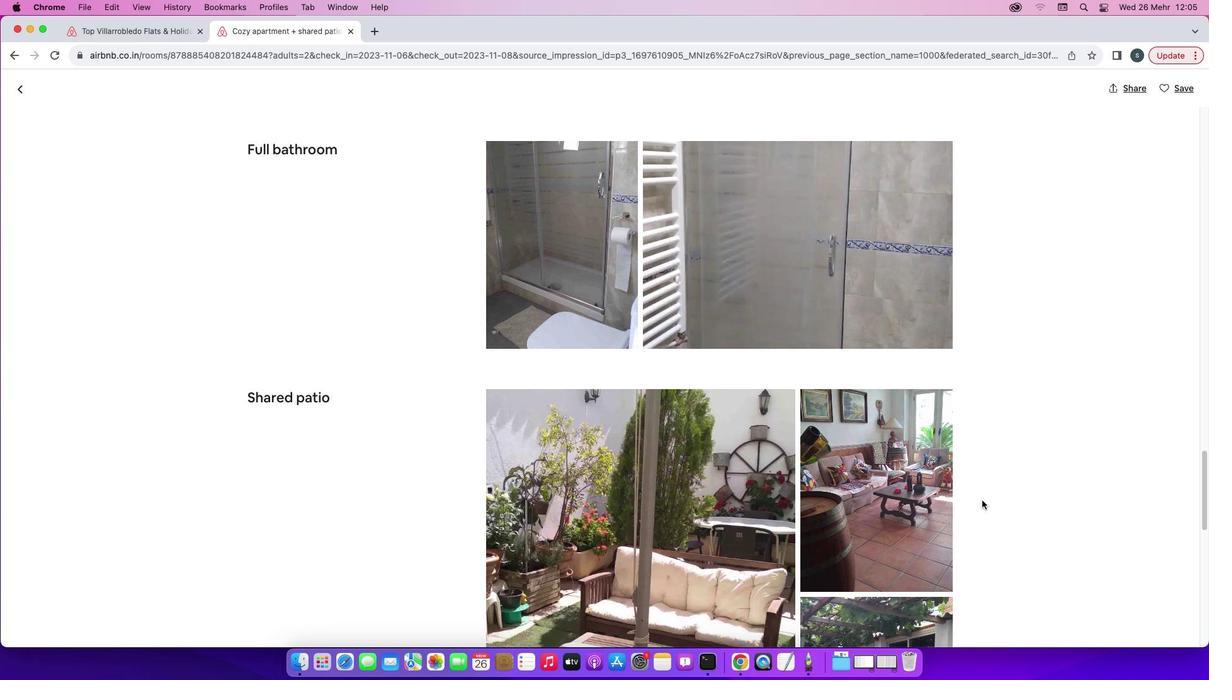 
Action: Mouse scrolled (982, 500) with delta (0, 0)
Screenshot: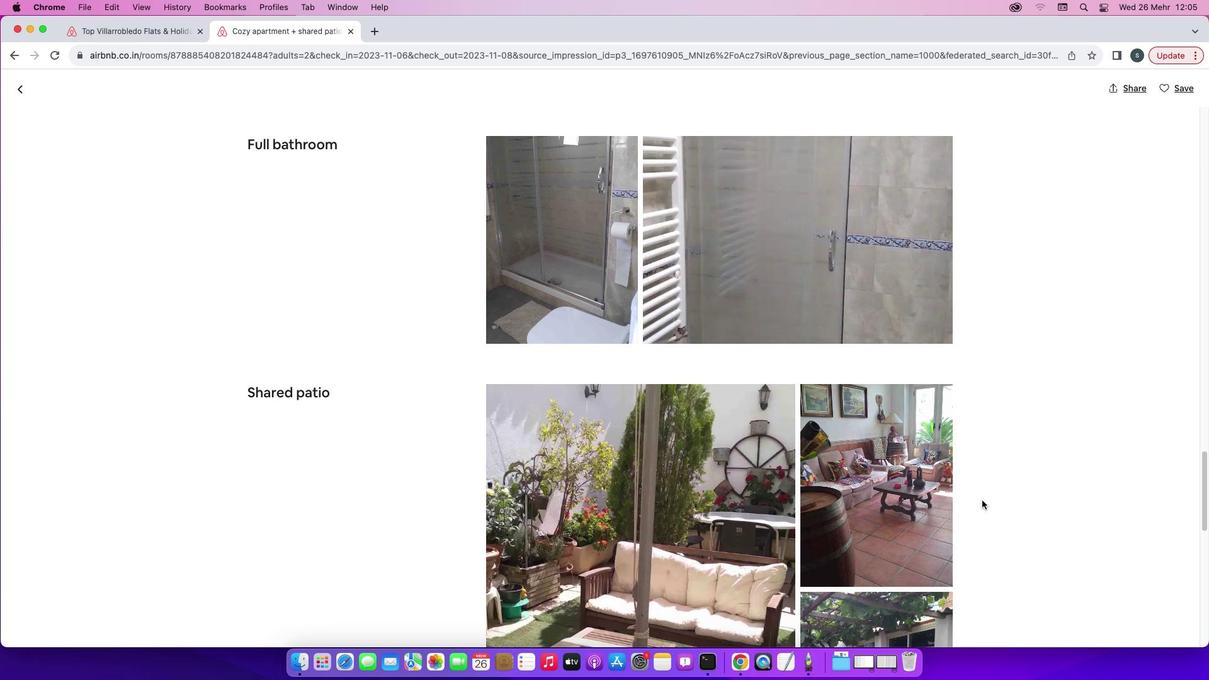 
Action: Mouse scrolled (982, 500) with delta (0, -1)
Screenshot: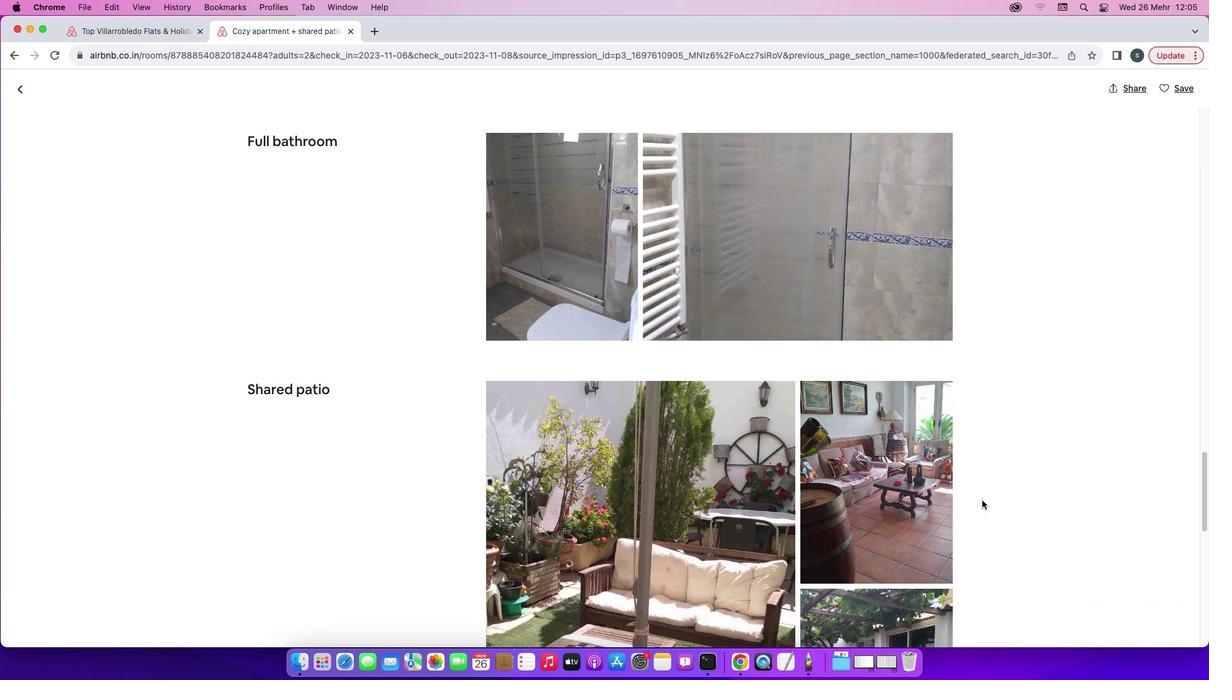 
Action: Mouse scrolled (982, 500) with delta (0, -1)
Screenshot: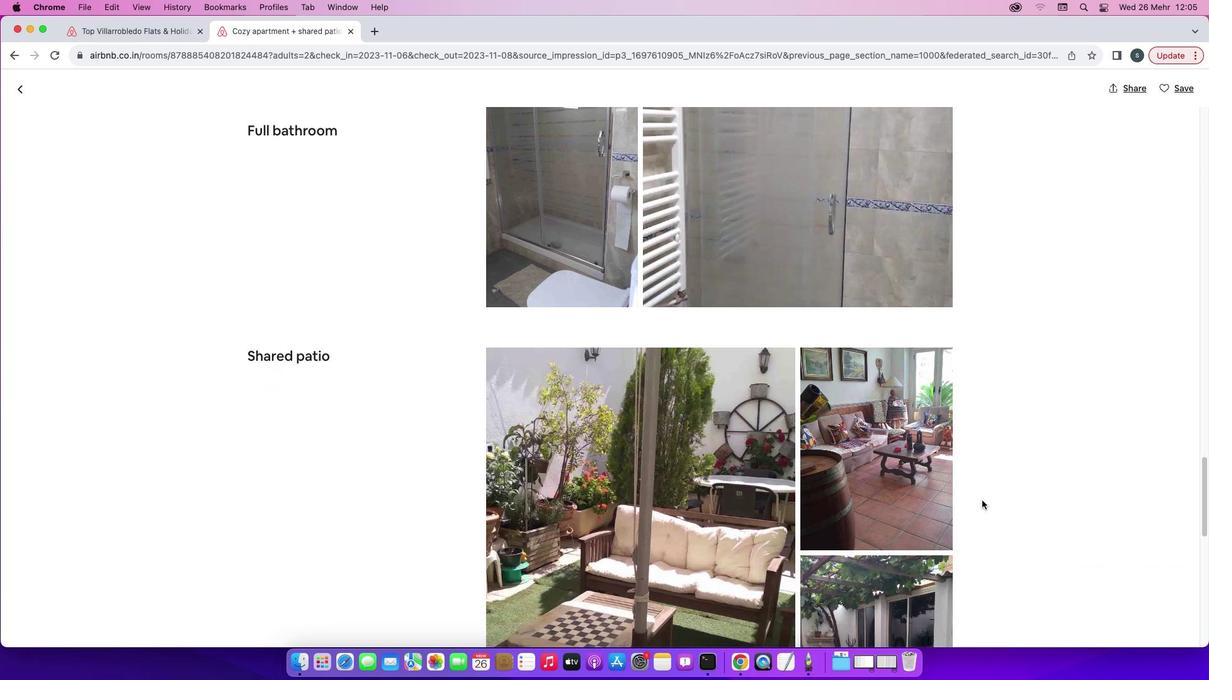 
Action: Mouse scrolled (982, 500) with delta (0, -2)
Screenshot: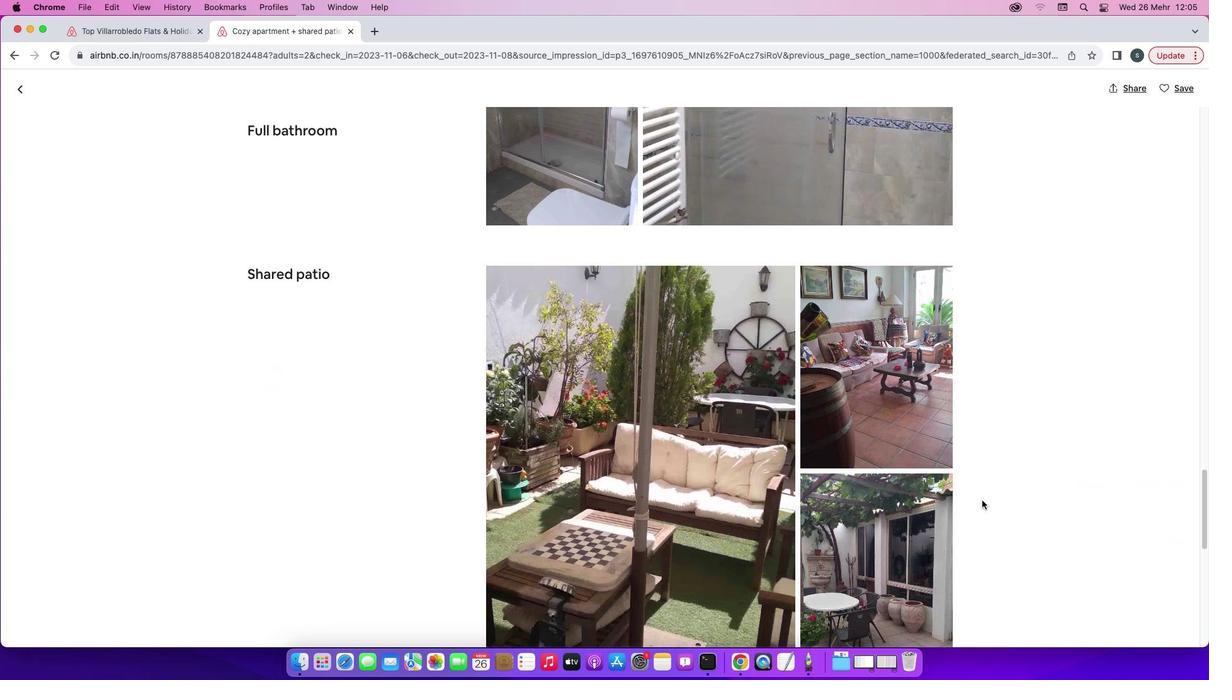 
Action: Mouse scrolled (982, 500) with delta (0, 0)
Screenshot: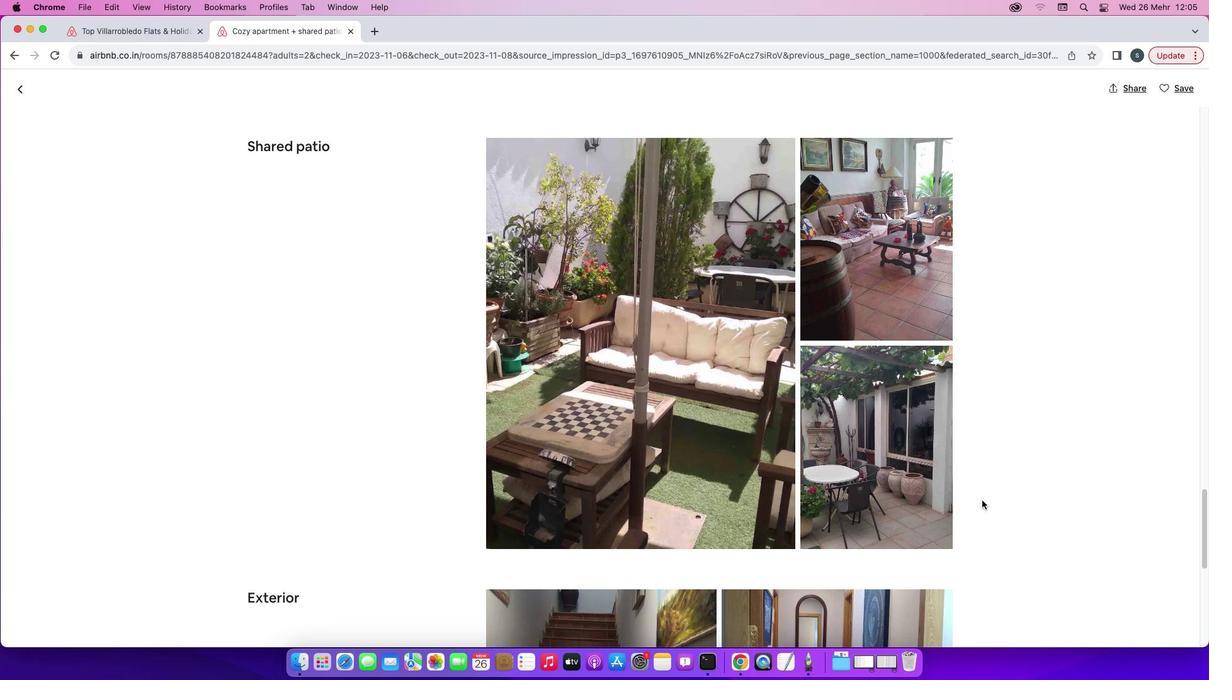 
Action: Mouse scrolled (982, 500) with delta (0, 0)
Screenshot: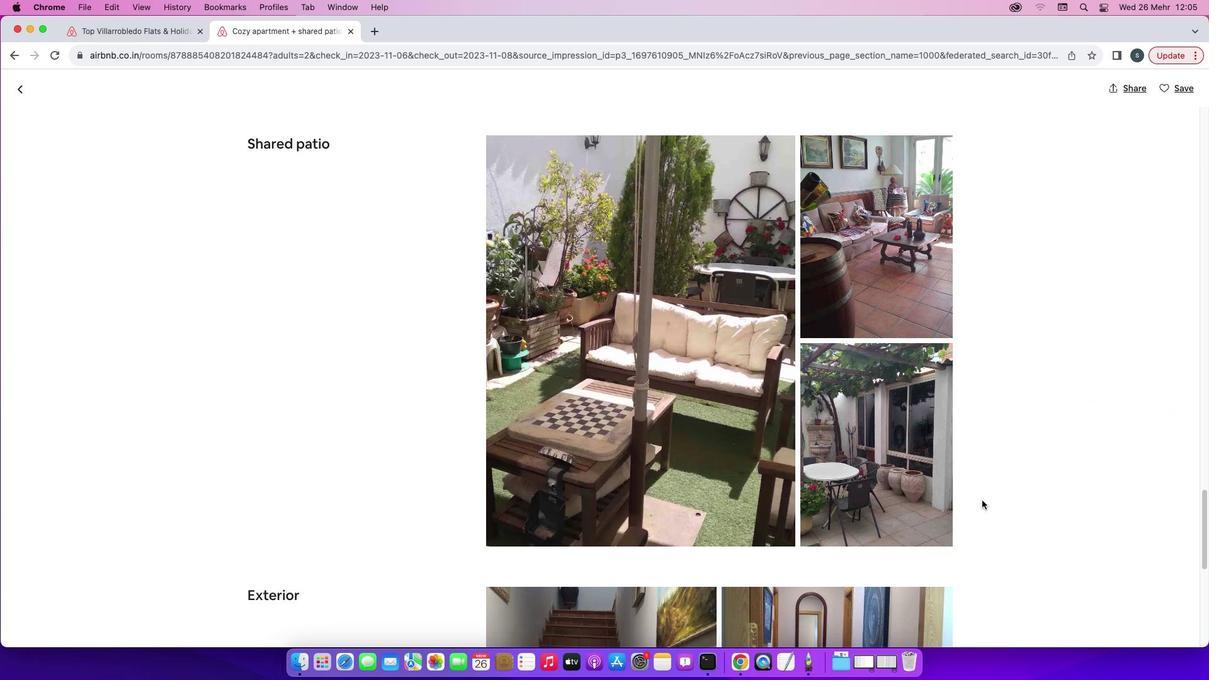 
Action: Mouse scrolled (982, 500) with delta (0, 0)
Screenshot: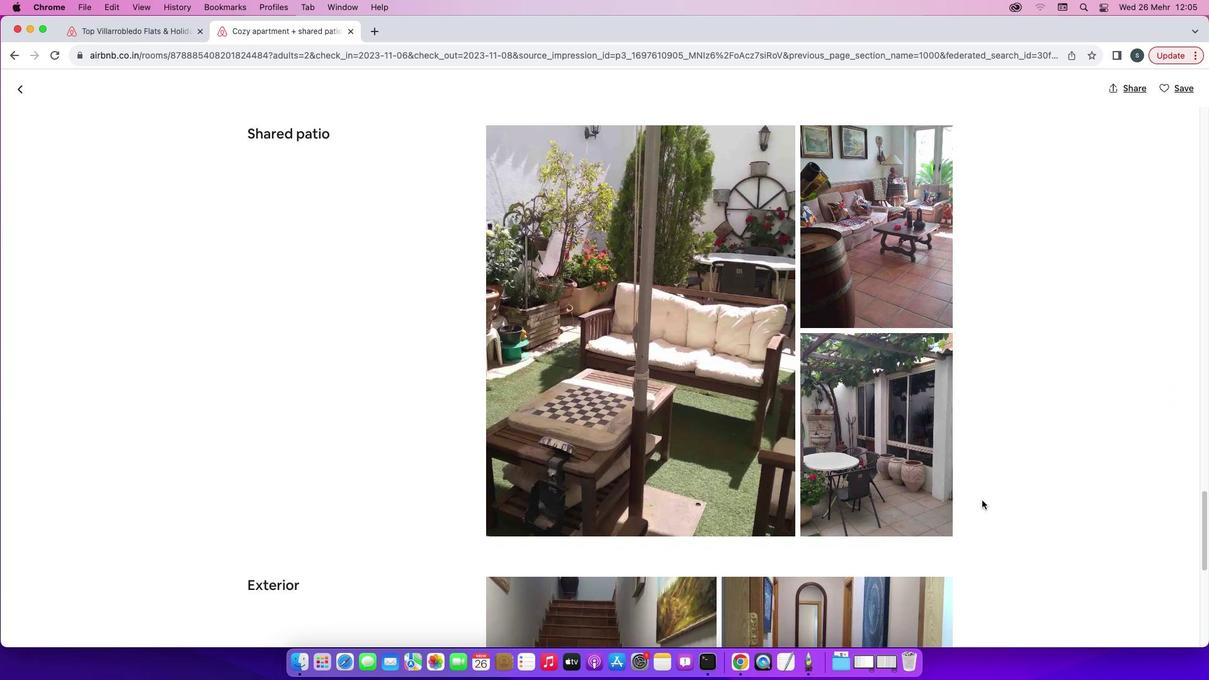 
Action: Mouse scrolled (982, 500) with delta (0, -1)
Screenshot: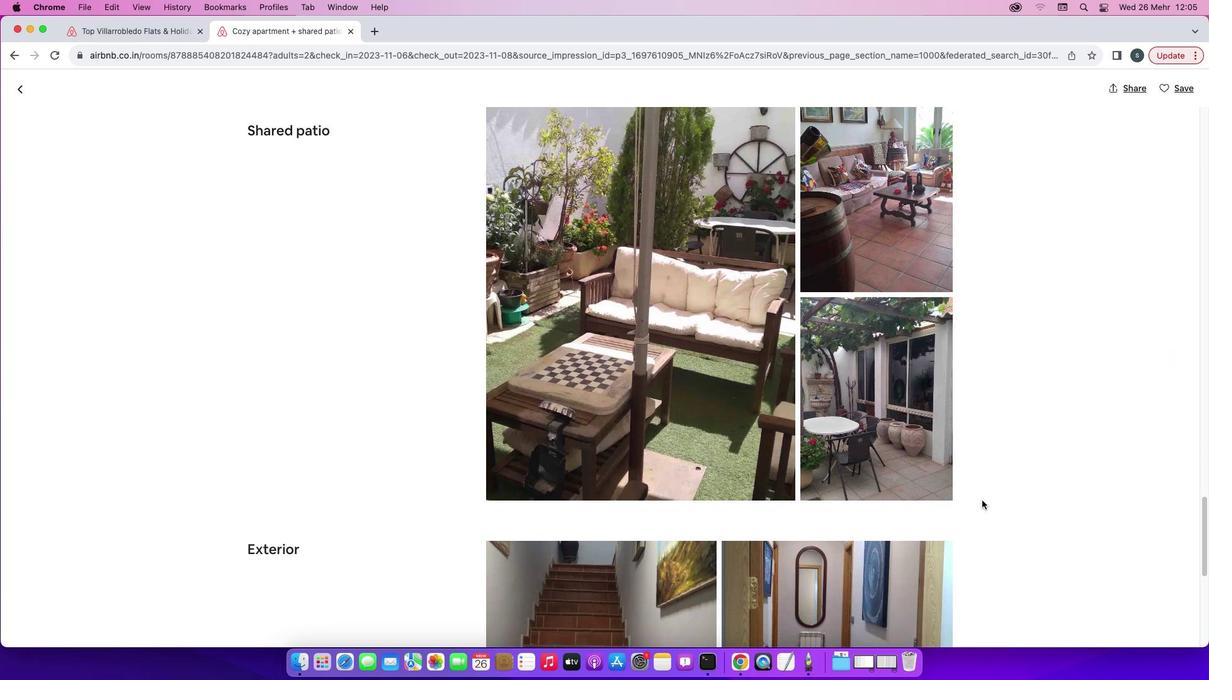 
Action: Mouse scrolled (982, 500) with delta (0, -2)
Screenshot: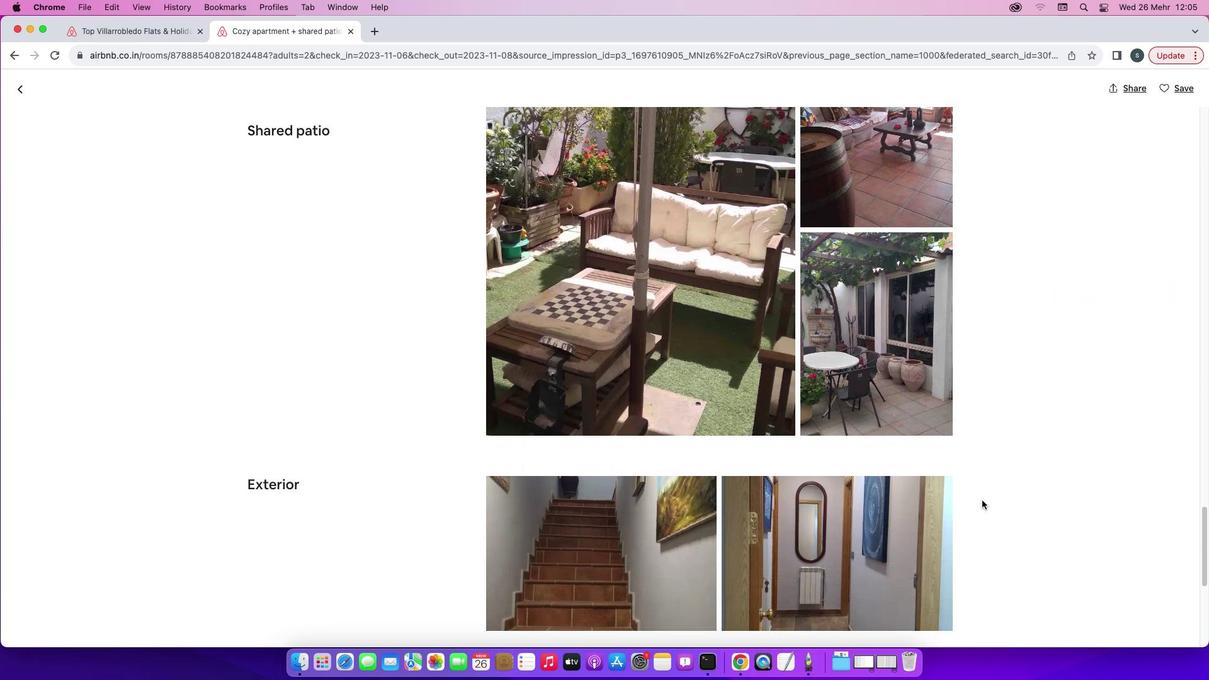 
Action: Mouse scrolled (982, 500) with delta (0, 0)
Screenshot: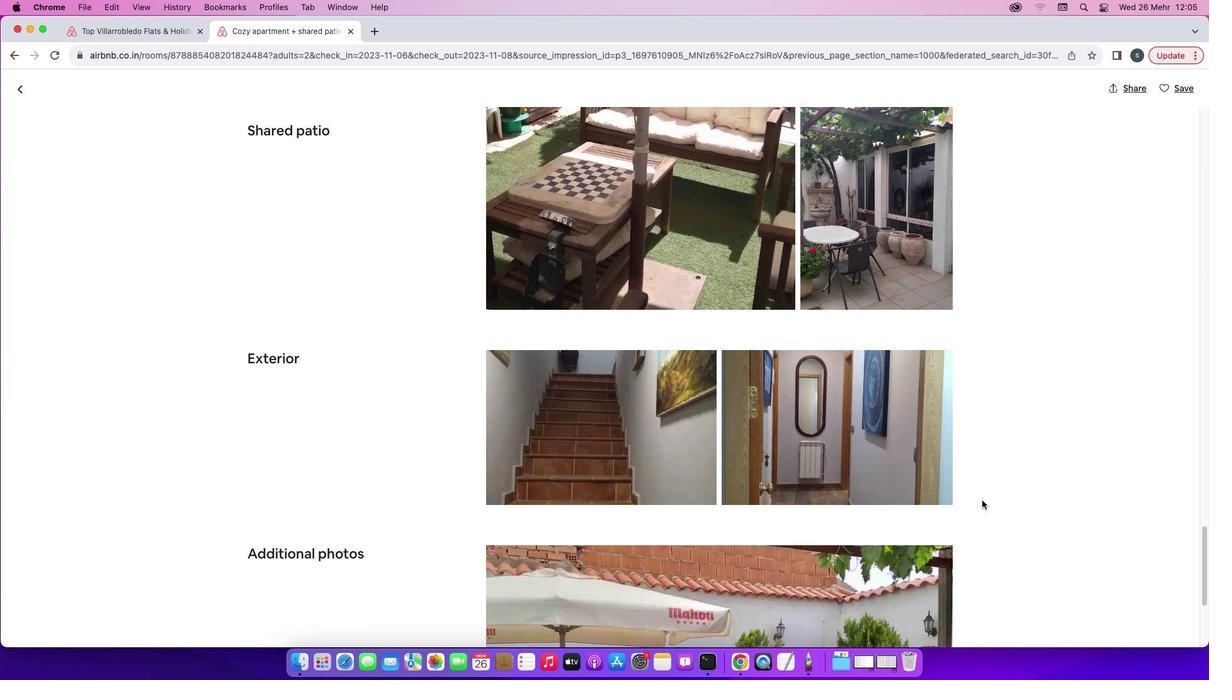
Action: Mouse scrolled (982, 500) with delta (0, 0)
Screenshot: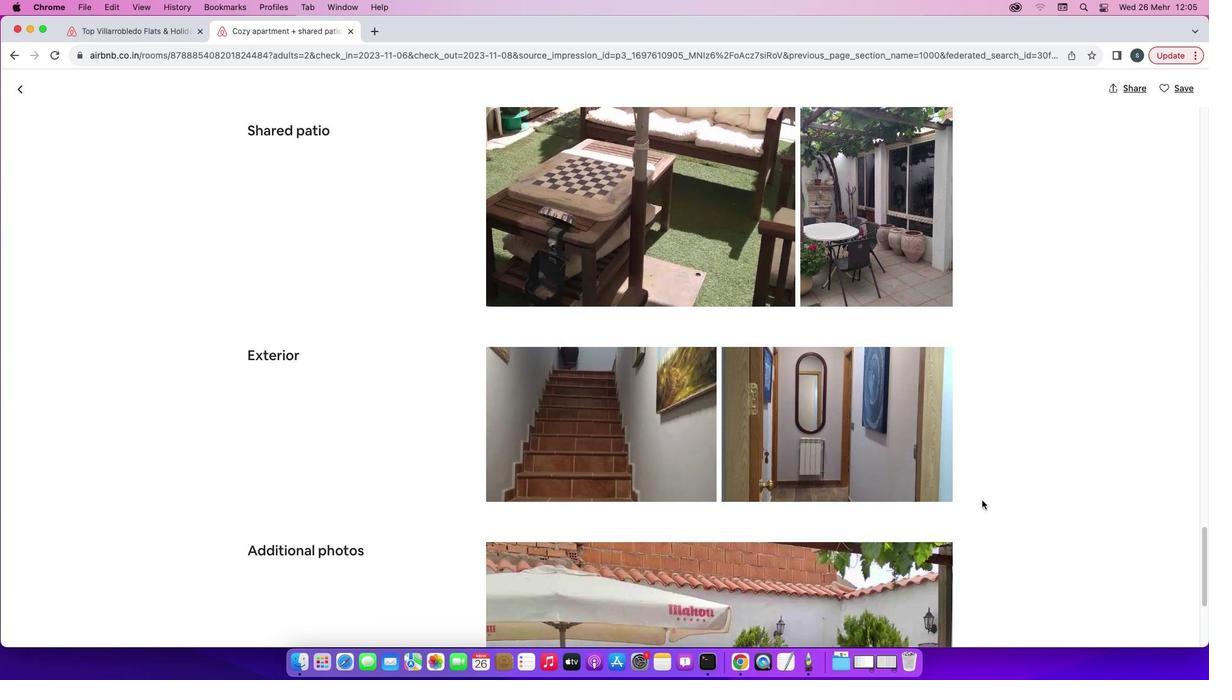 
Action: Mouse scrolled (982, 500) with delta (0, -1)
Screenshot: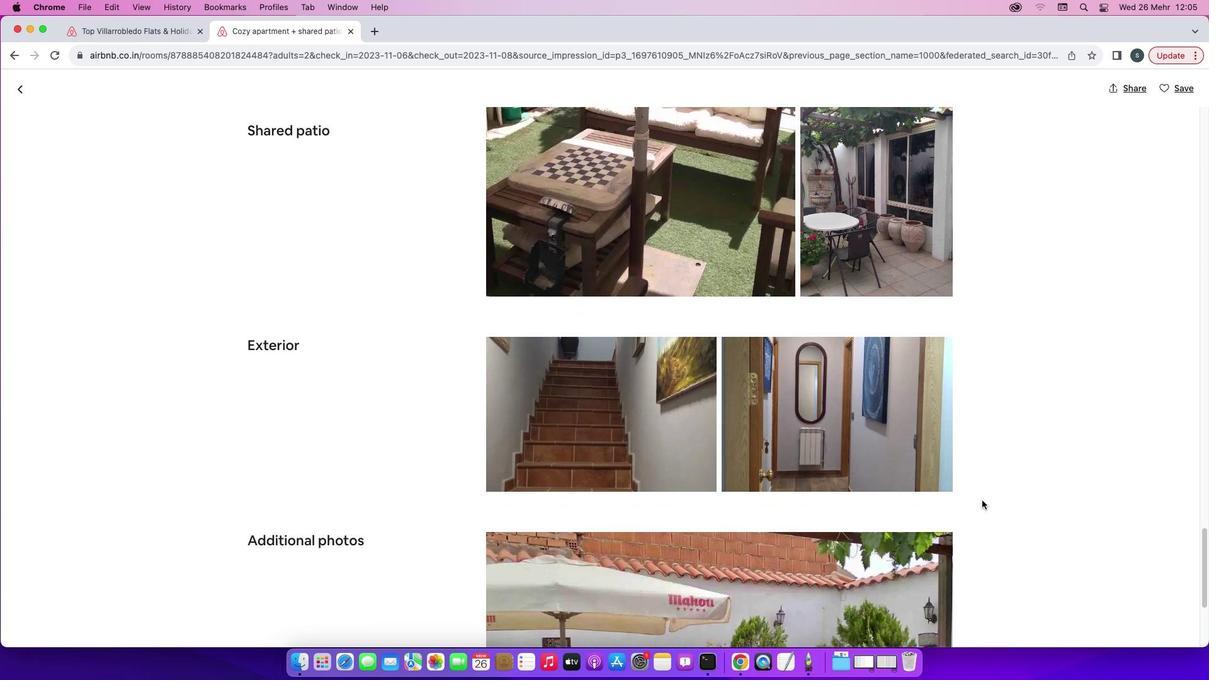
Action: Mouse scrolled (982, 500) with delta (0, -2)
Screenshot: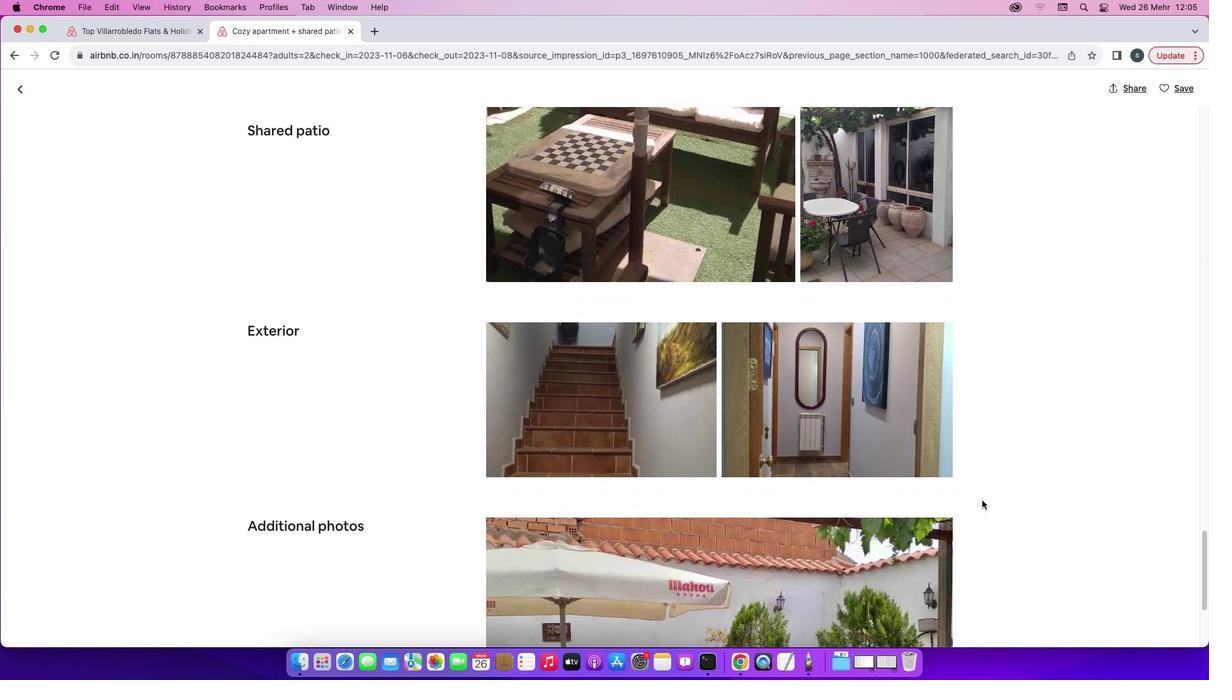 
Action: Mouse scrolled (982, 500) with delta (0, -3)
Screenshot: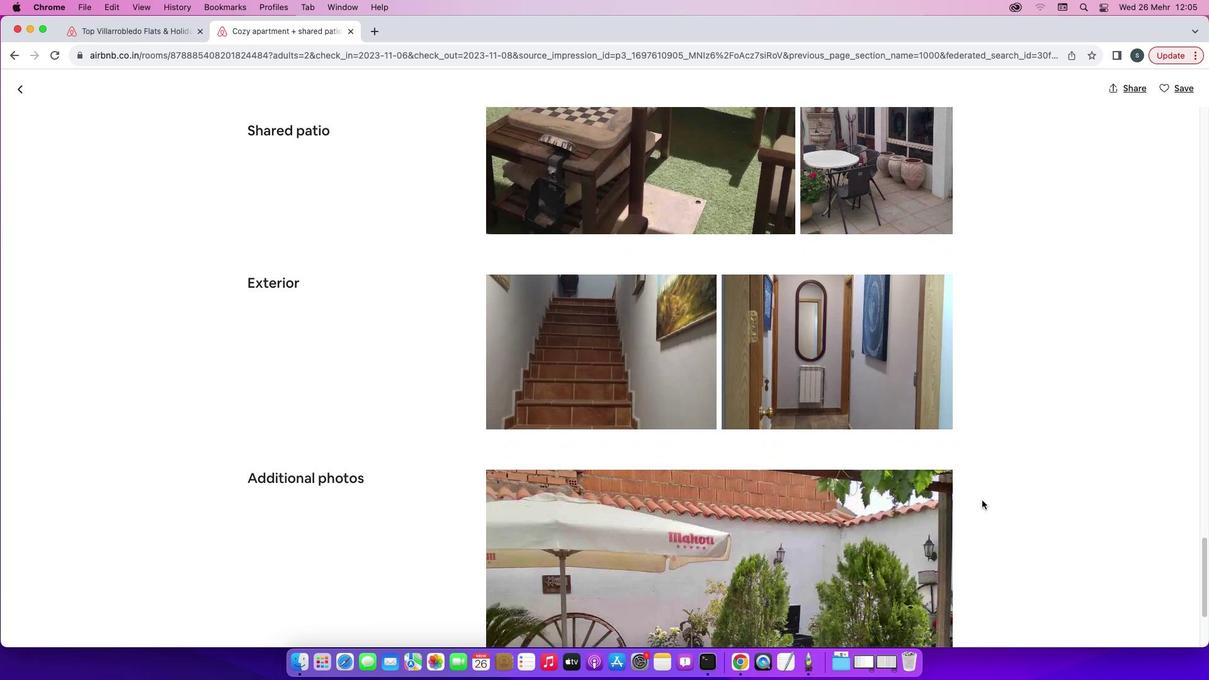 
Action: Mouse scrolled (982, 500) with delta (0, 0)
Screenshot: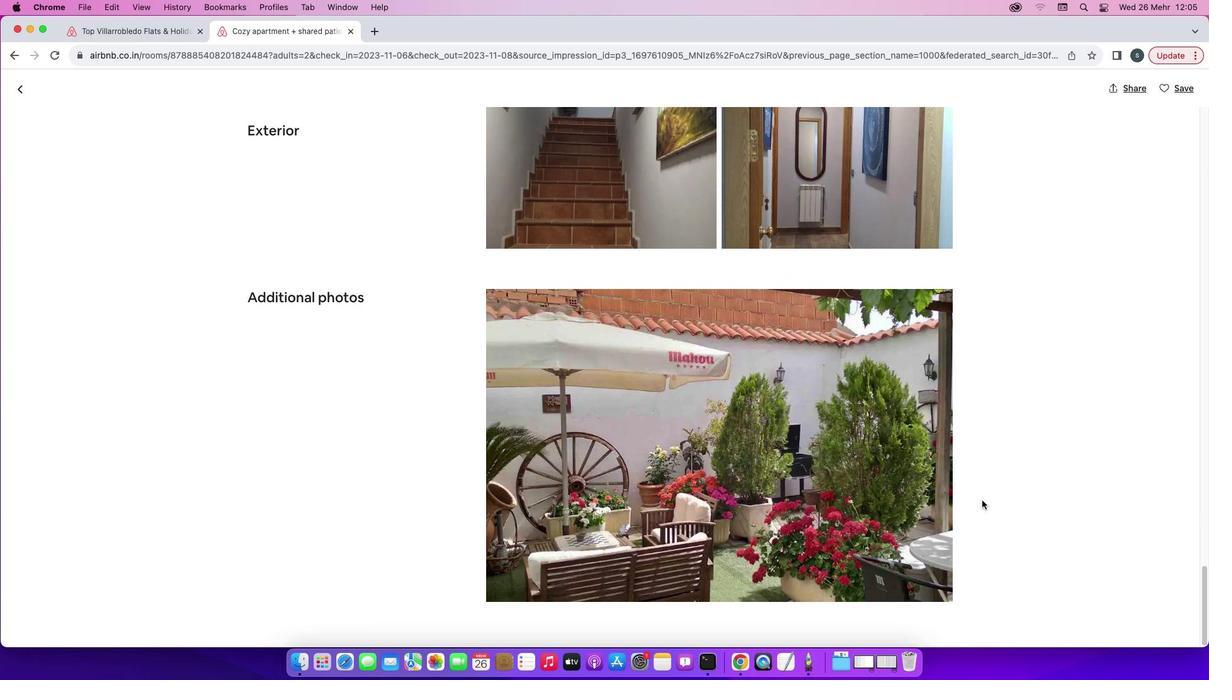 
Action: Mouse scrolled (982, 500) with delta (0, 0)
Screenshot: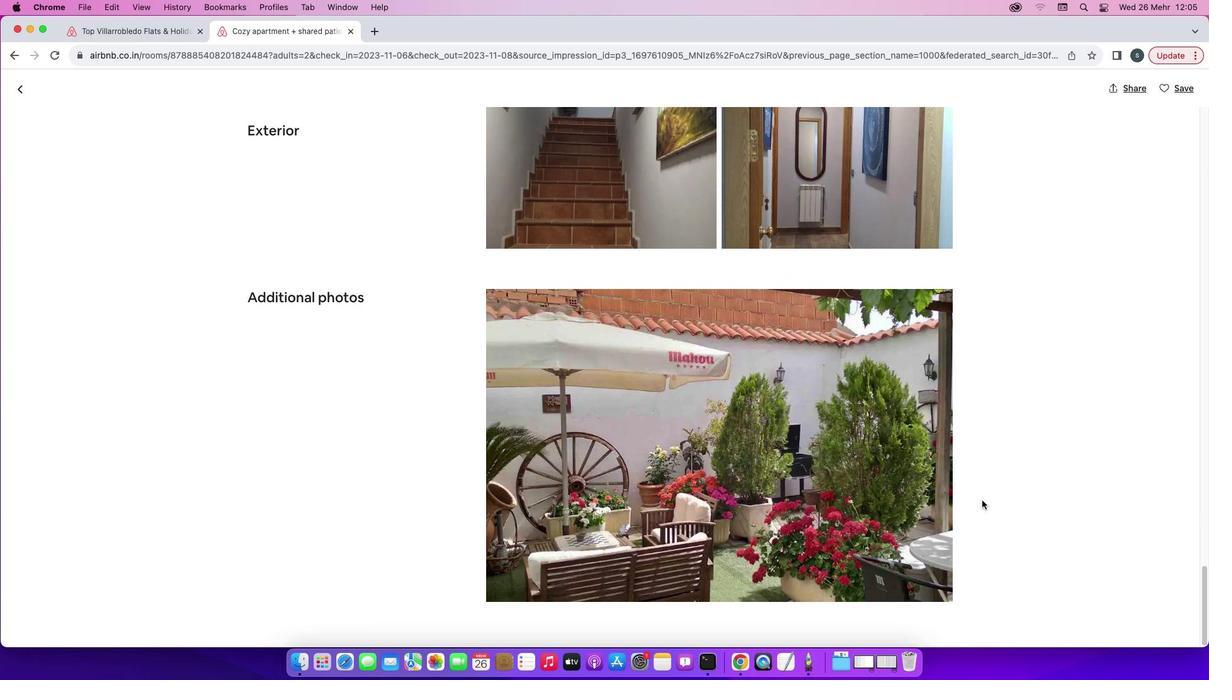 
Action: Mouse scrolled (982, 500) with delta (0, 0)
Screenshot: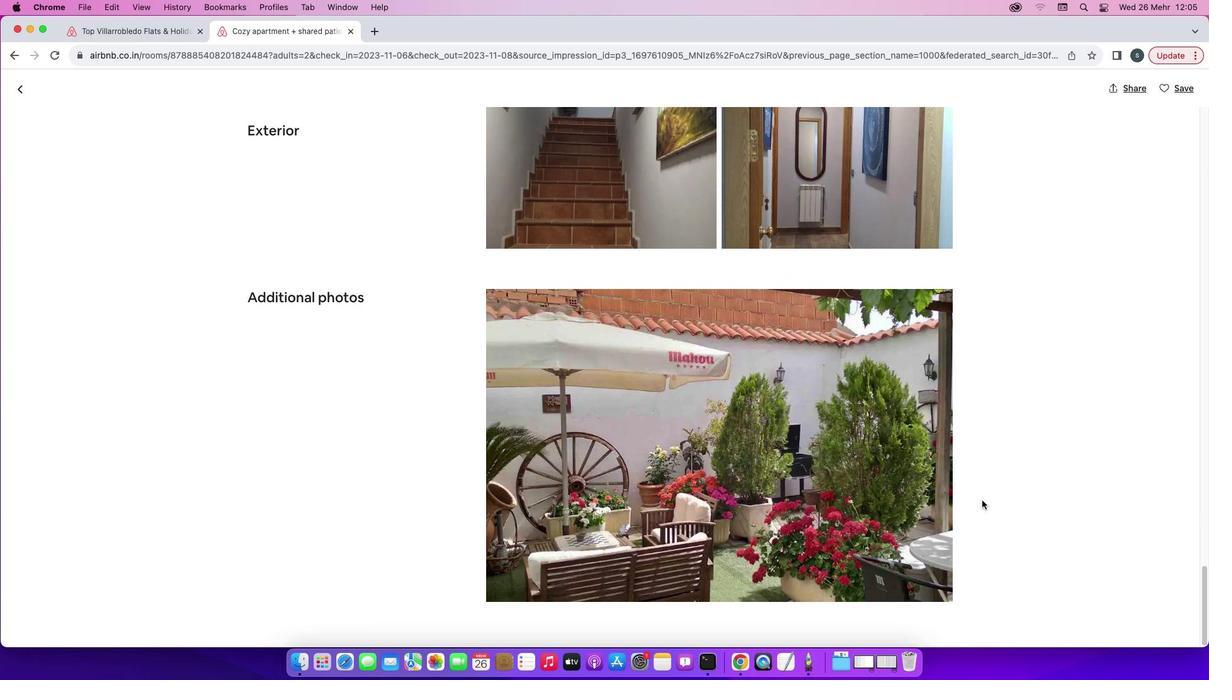 
Action: Mouse scrolled (982, 500) with delta (0, -1)
Screenshot: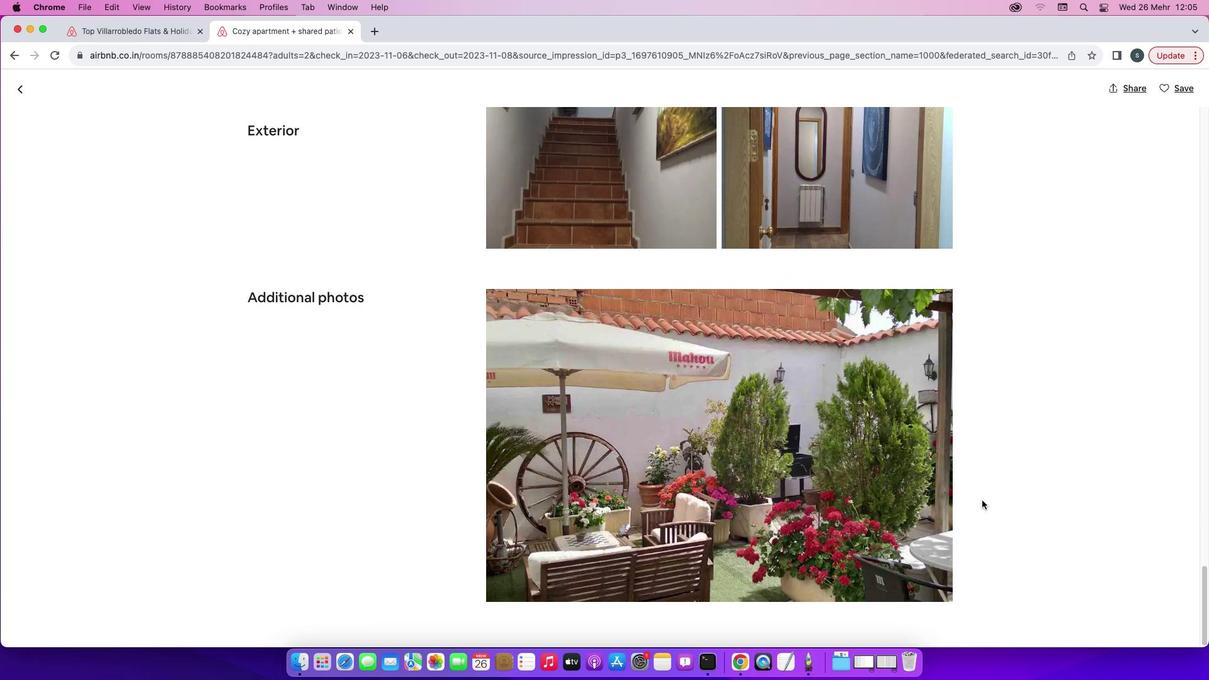 
Action: Mouse scrolled (982, 500) with delta (0, -2)
Screenshot: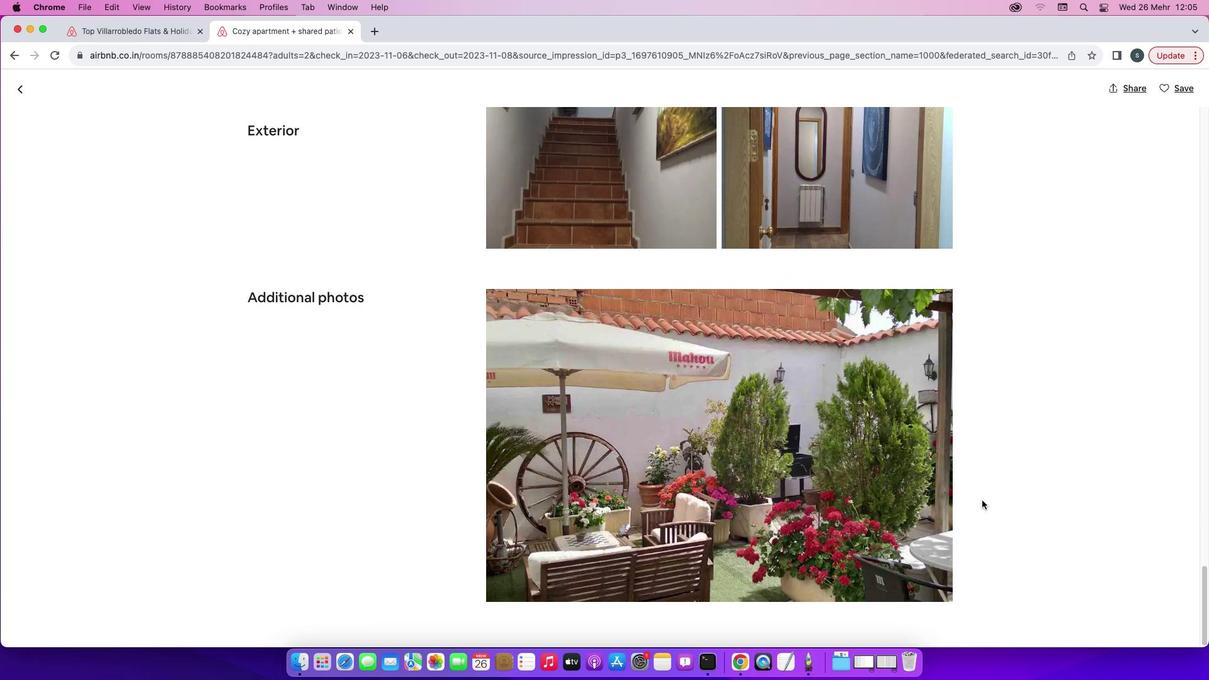 
Action: Mouse moved to (18, 91)
Screenshot: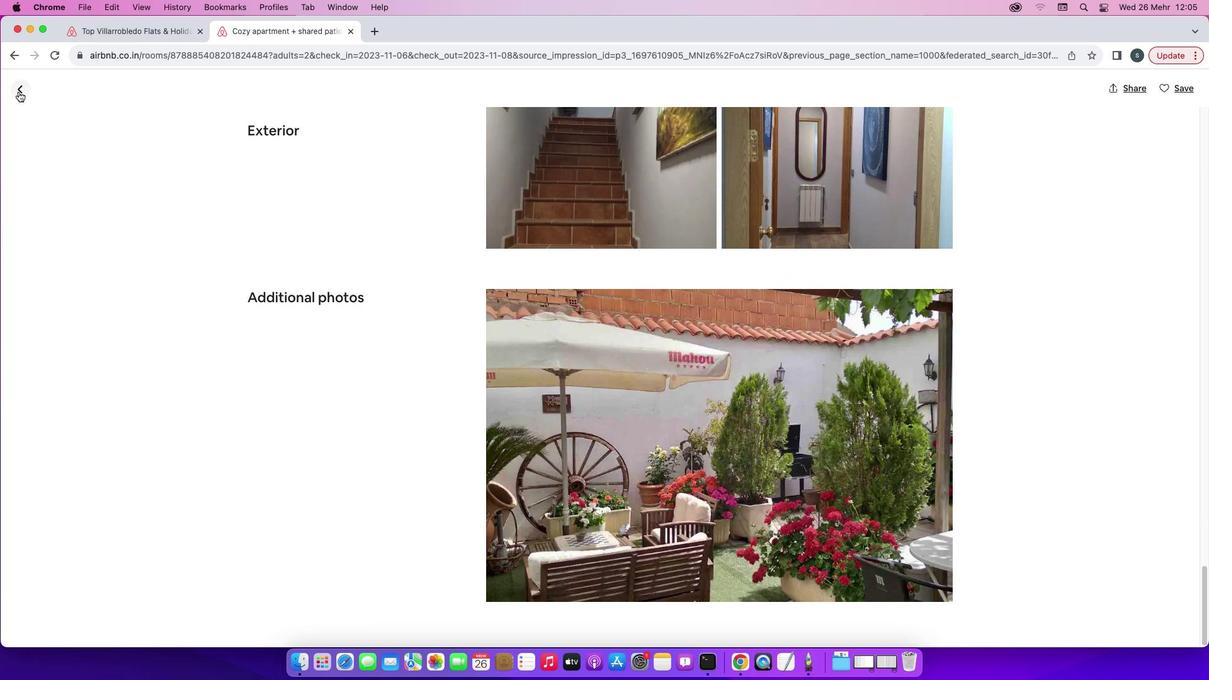 
Action: Mouse pressed left at (18, 91)
Screenshot: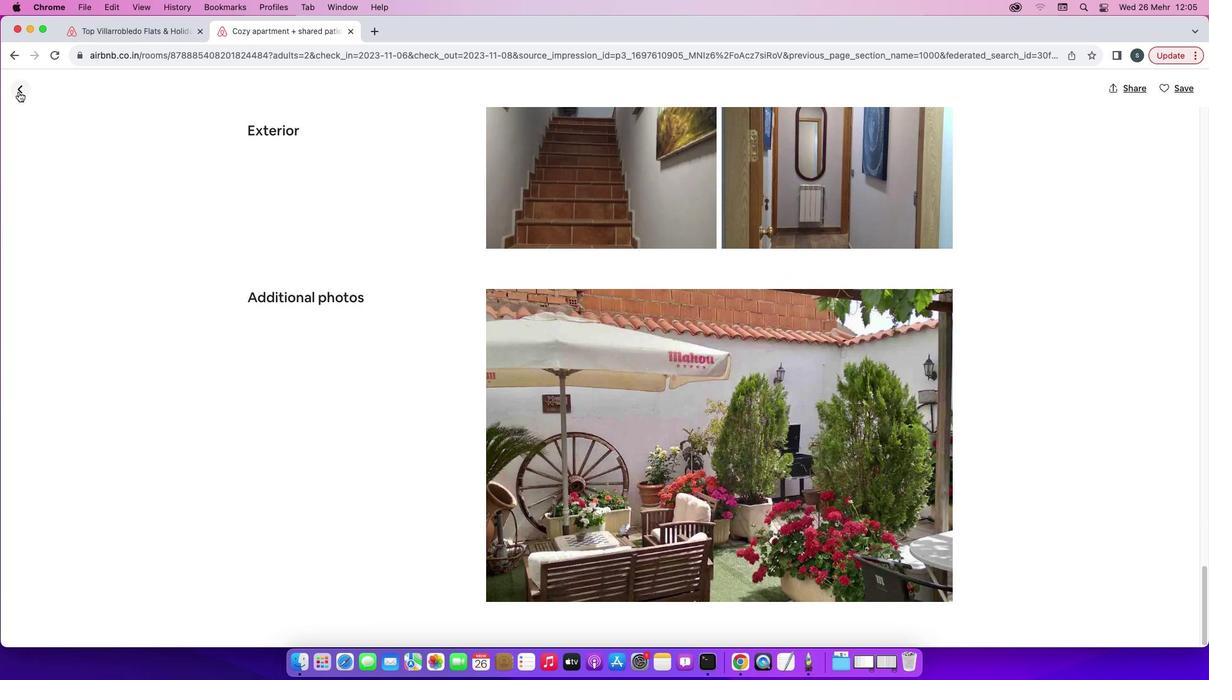 
Action: Mouse moved to (455, 436)
Screenshot: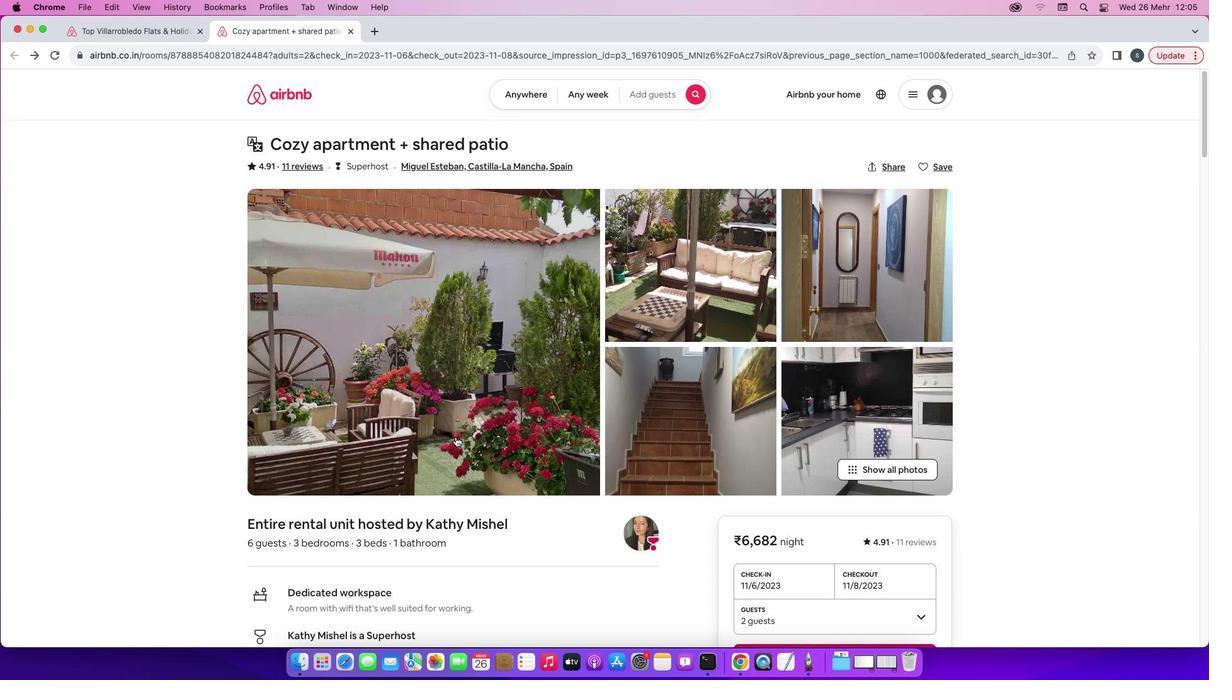 
Action: Mouse scrolled (455, 436) with delta (0, 0)
Screenshot: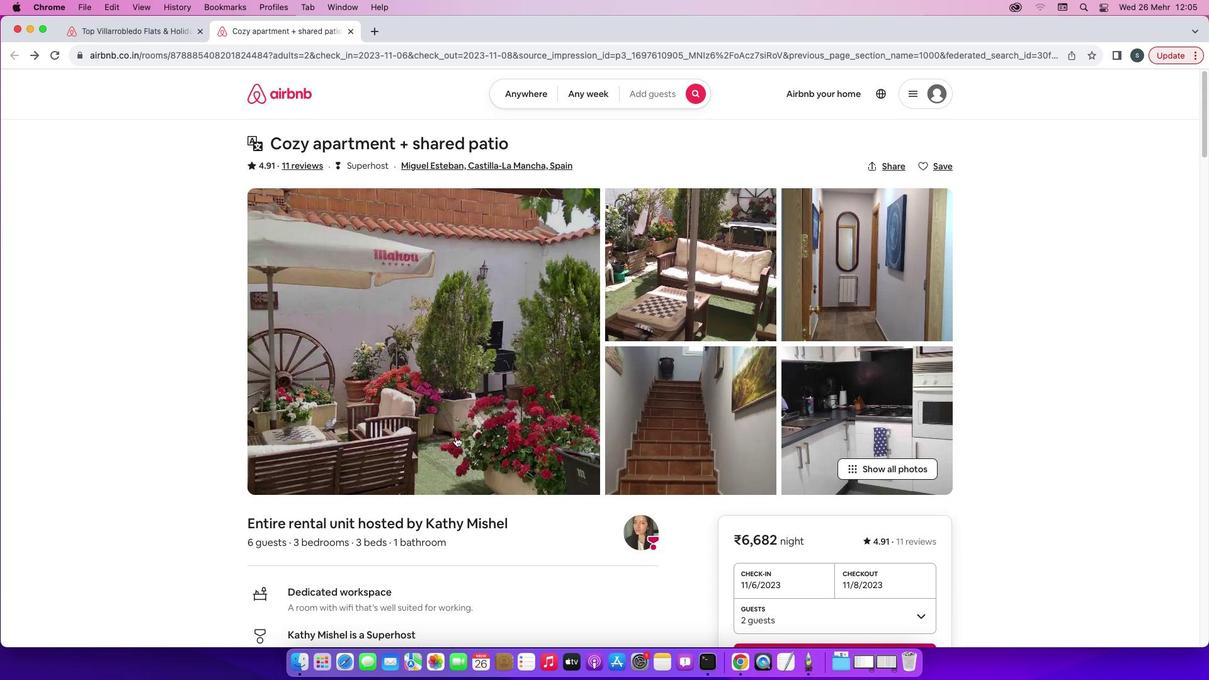 
Action: Mouse scrolled (455, 436) with delta (0, 0)
Screenshot: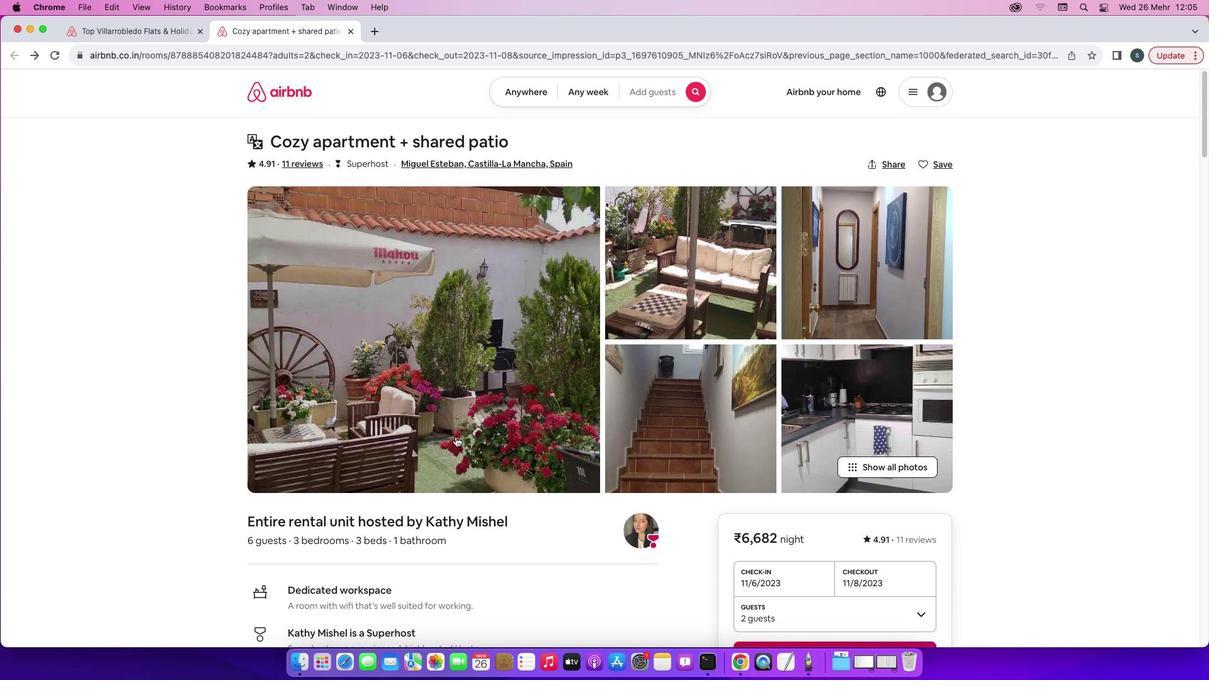 
Action: Mouse scrolled (455, 436) with delta (0, -1)
Screenshot: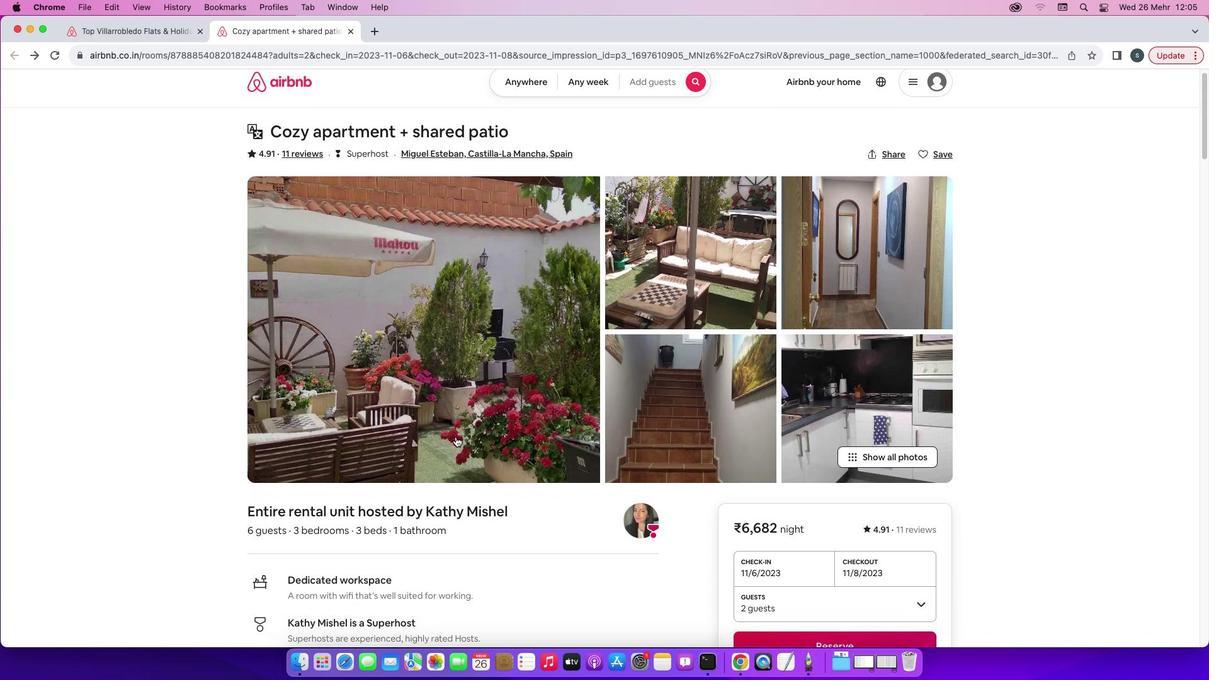 
Action: Mouse scrolled (455, 436) with delta (0, -2)
Screenshot: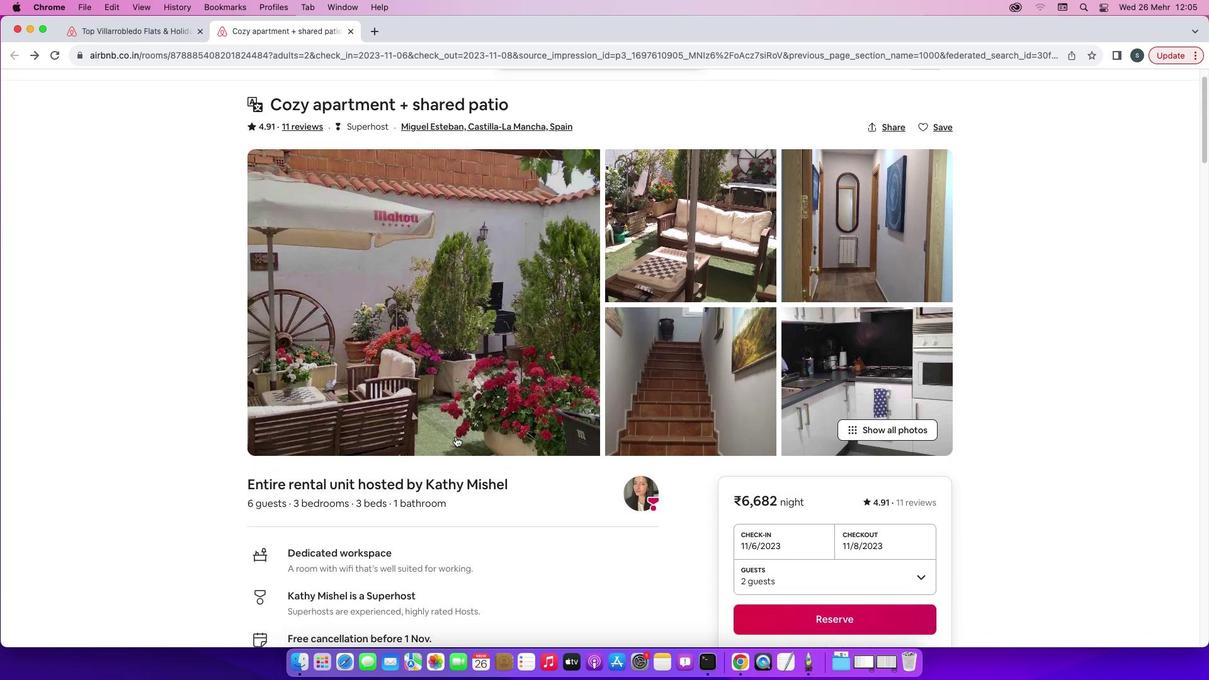 
Action: Mouse scrolled (455, 436) with delta (0, -2)
Screenshot: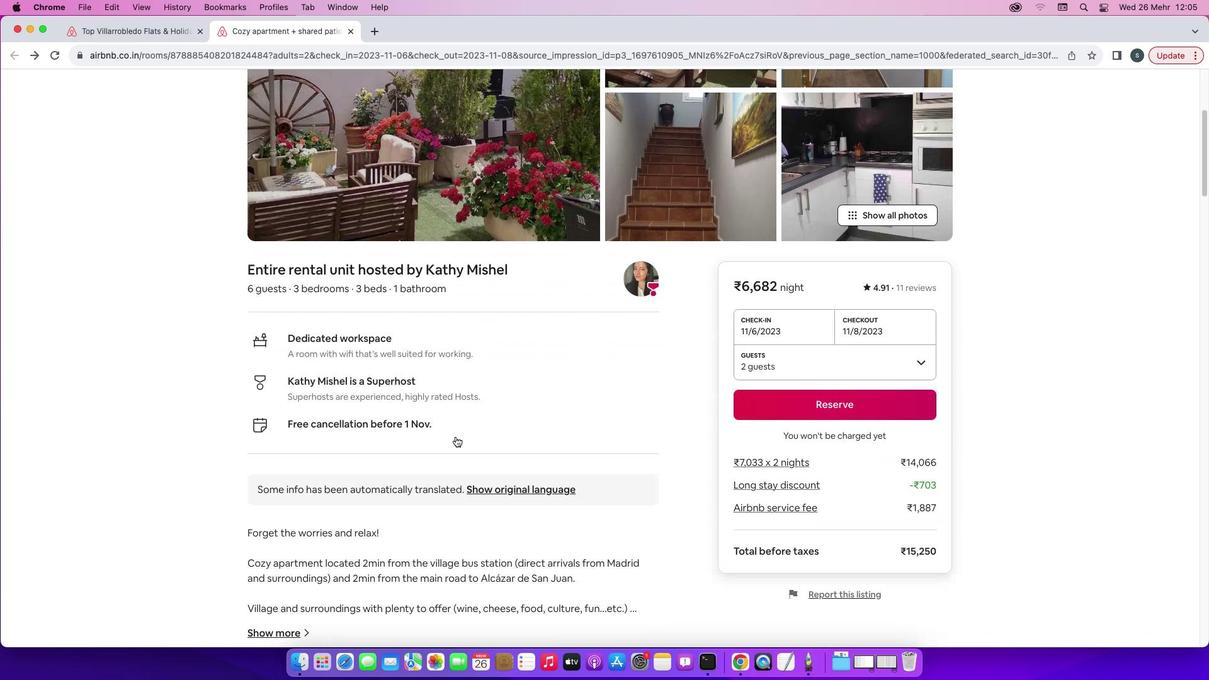 
Action: Mouse scrolled (455, 436) with delta (0, 0)
Screenshot: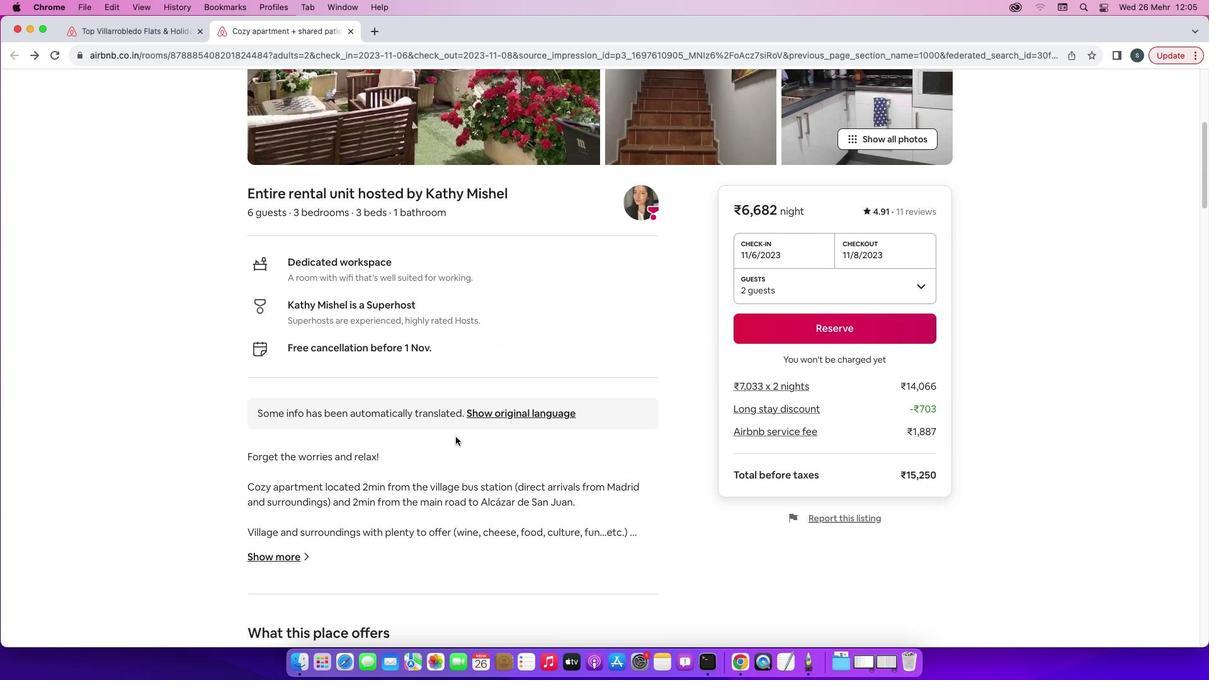 
Action: Mouse scrolled (455, 436) with delta (0, 0)
Screenshot: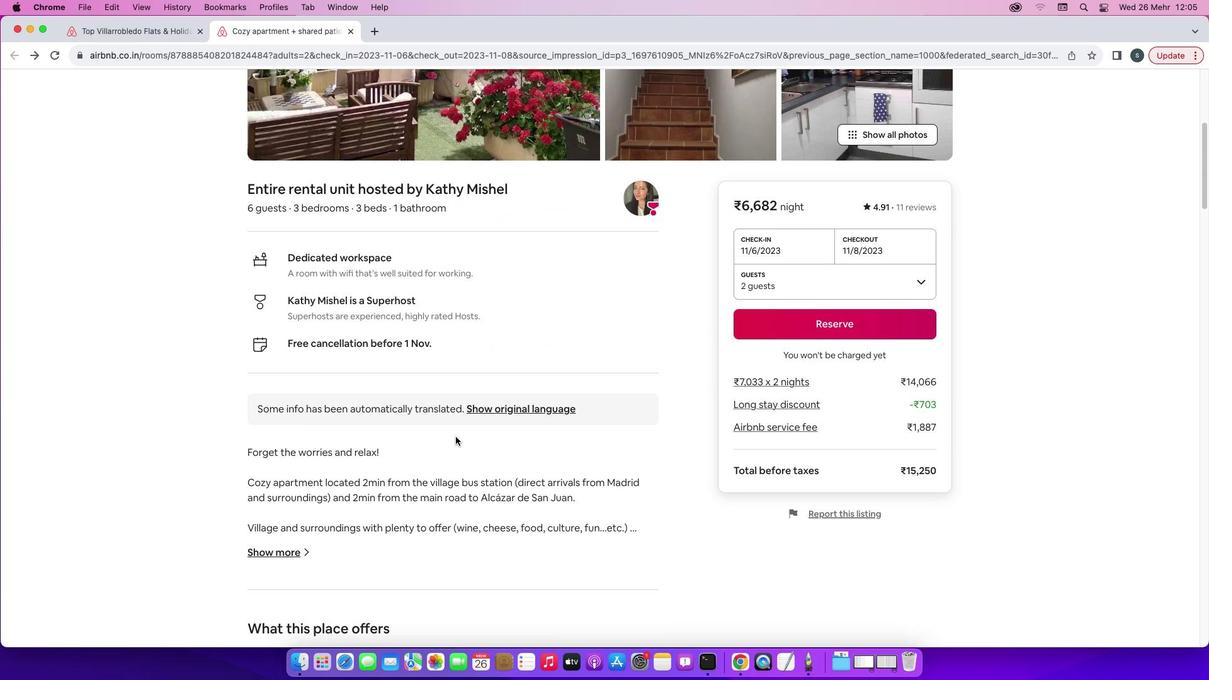 
Action: Mouse scrolled (455, 436) with delta (0, -1)
Screenshot: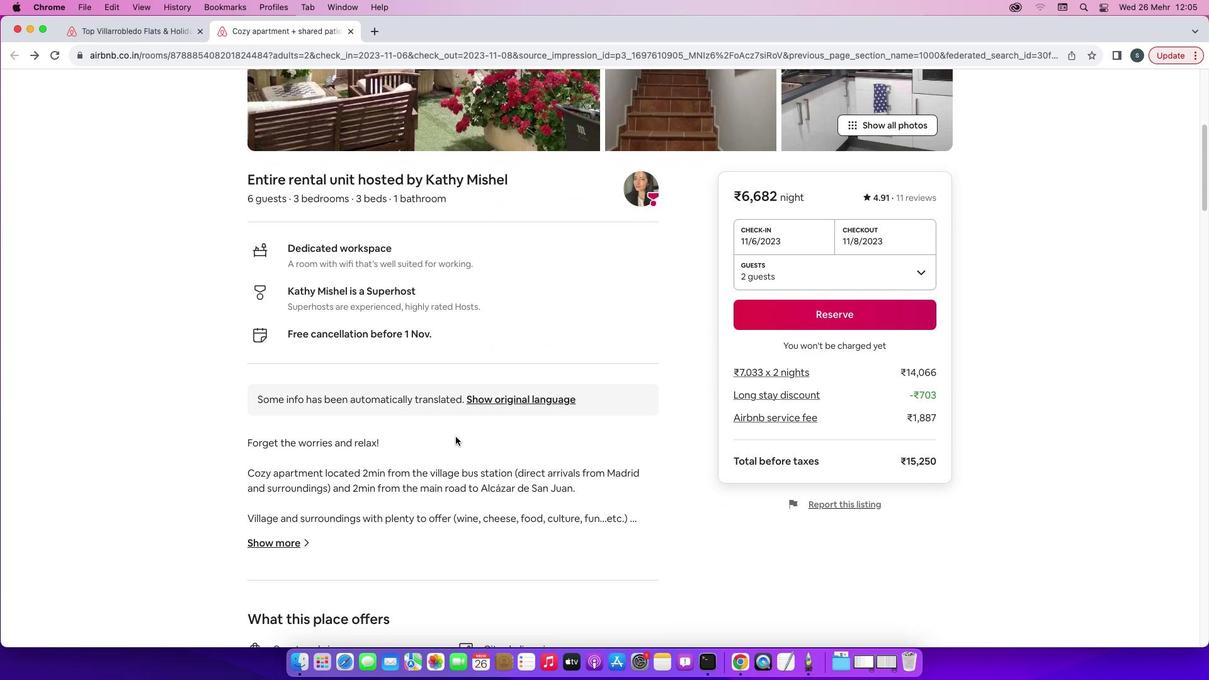 
Action: Mouse scrolled (455, 436) with delta (0, -1)
Screenshot: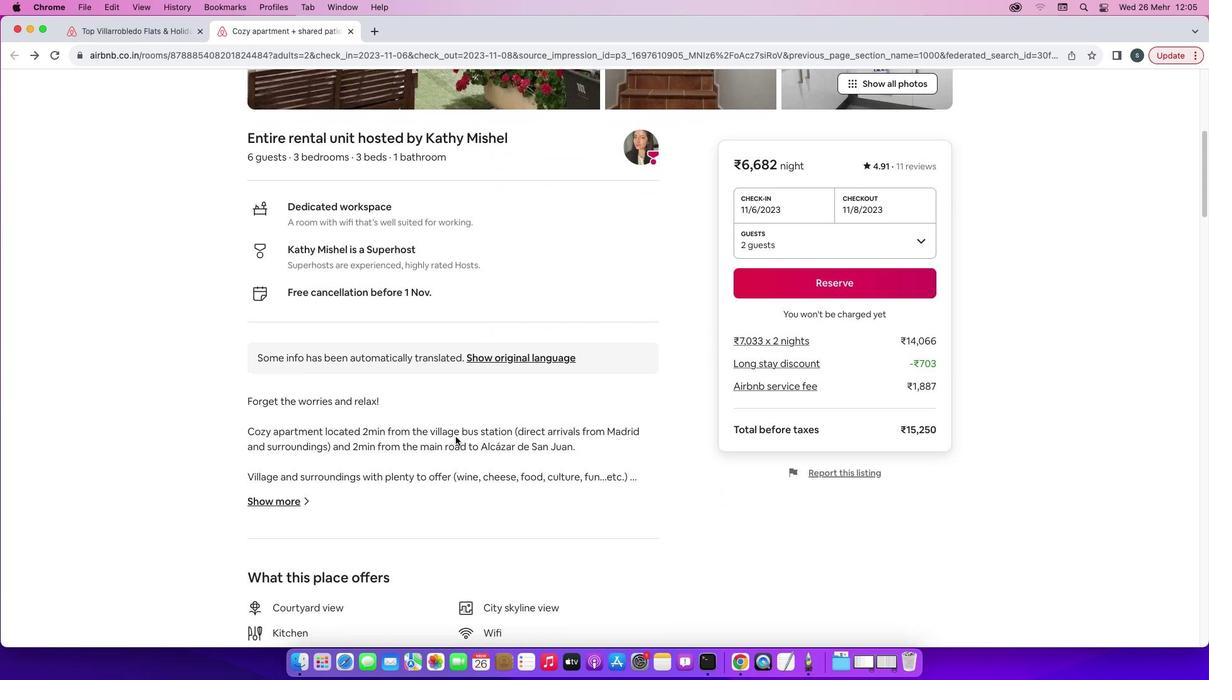 
Action: Mouse scrolled (455, 436) with delta (0, -1)
Screenshot: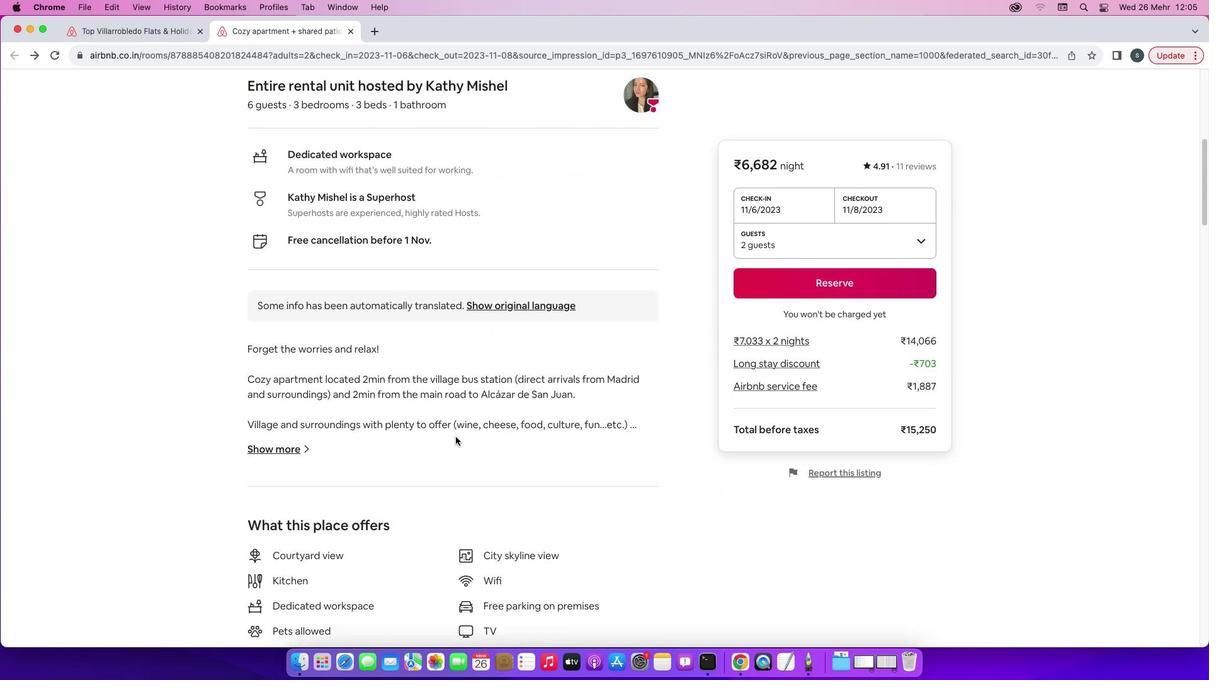 
Action: Mouse scrolled (455, 436) with delta (0, 0)
Screenshot: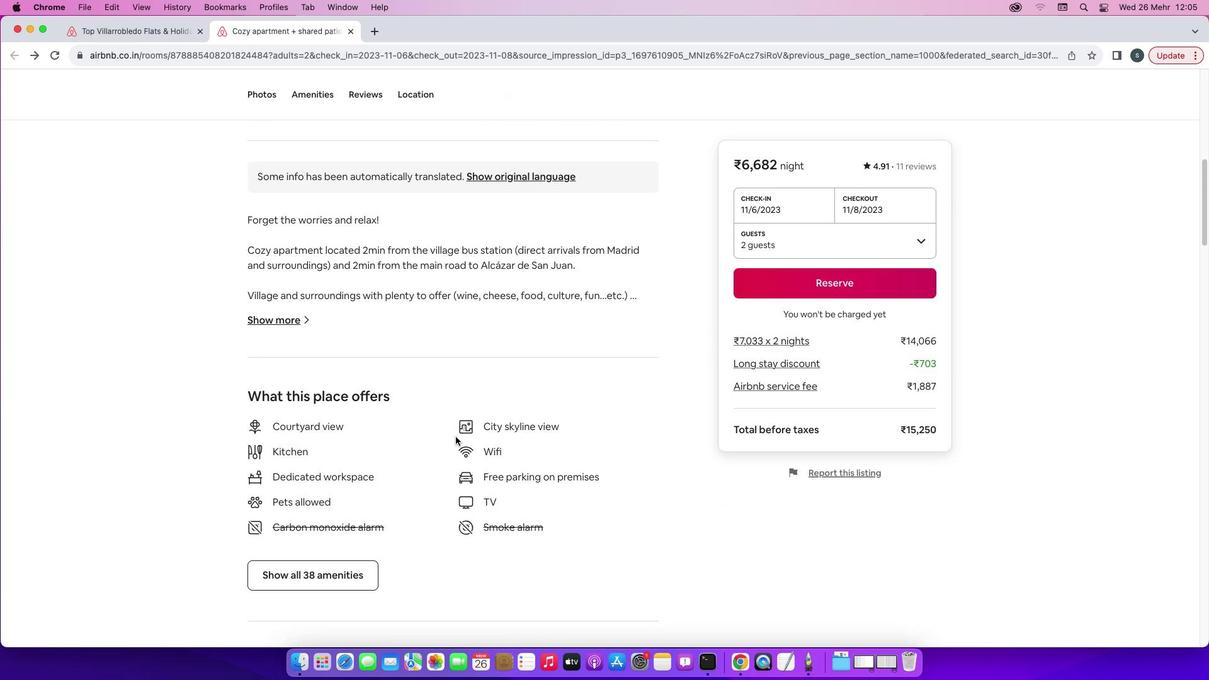 
Action: Mouse scrolled (455, 436) with delta (0, 0)
Screenshot: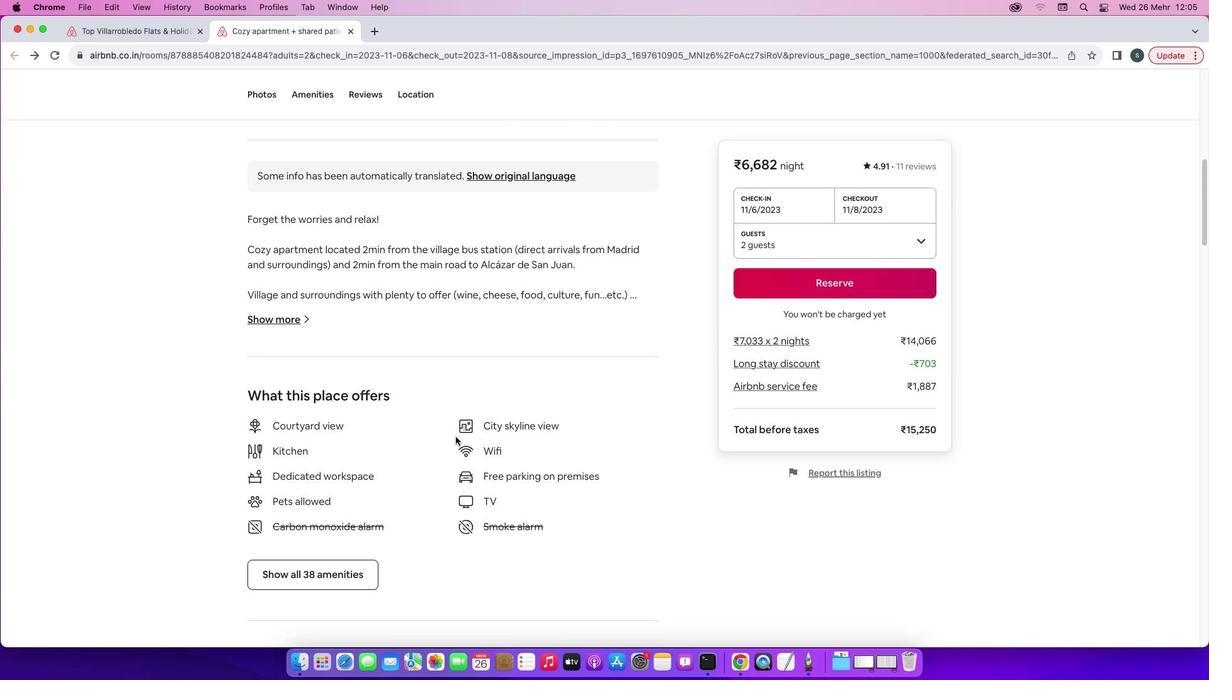 
Action: Mouse scrolled (455, 436) with delta (0, 0)
Screenshot: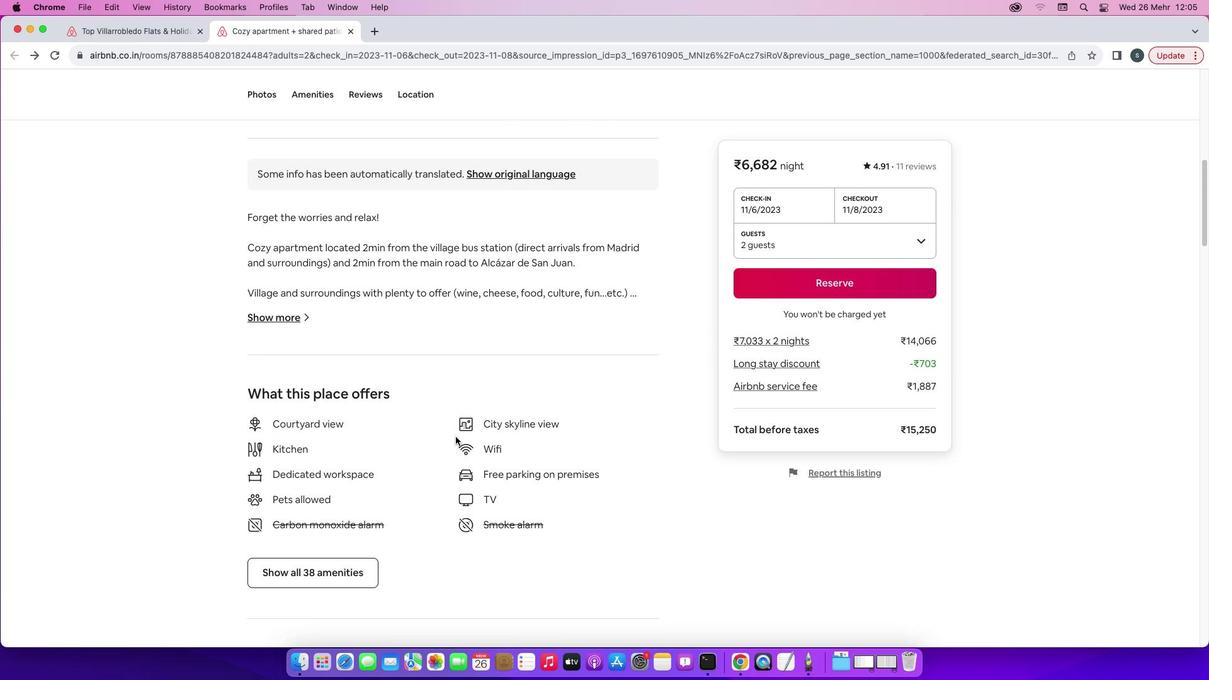 
Action: Mouse scrolled (455, 436) with delta (0, -1)
Screenshot: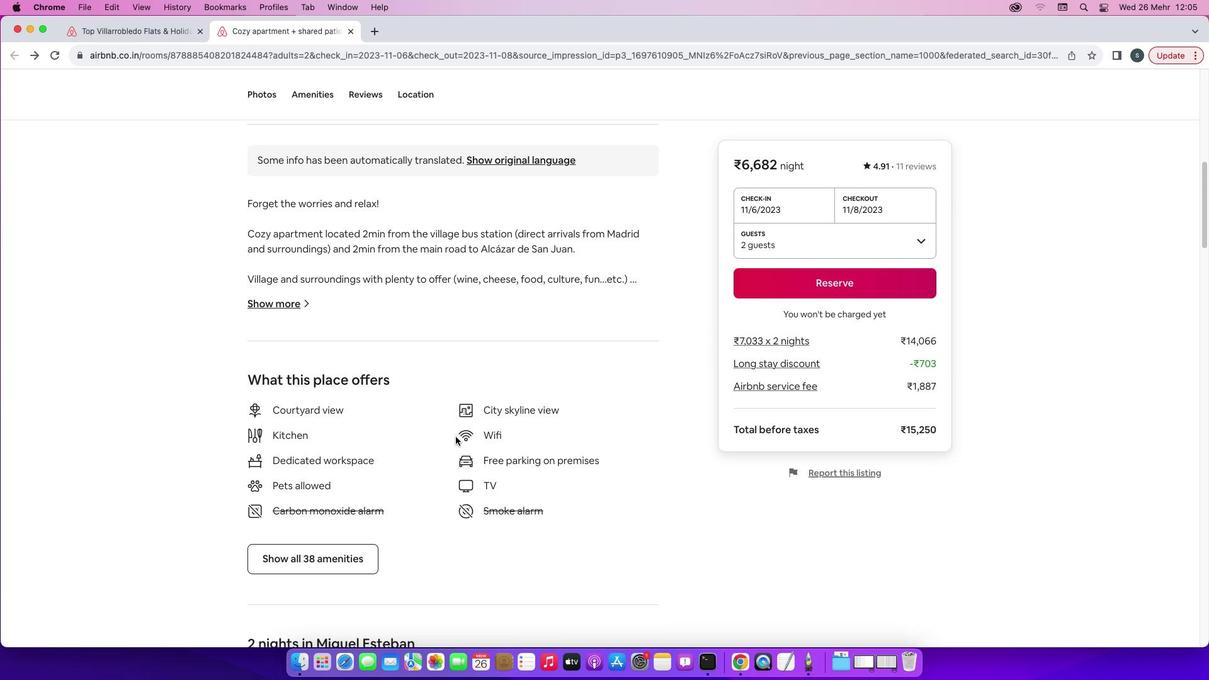 
Action: Mouse scrolled (455, 436) with delta (0, -1)
Screenshot: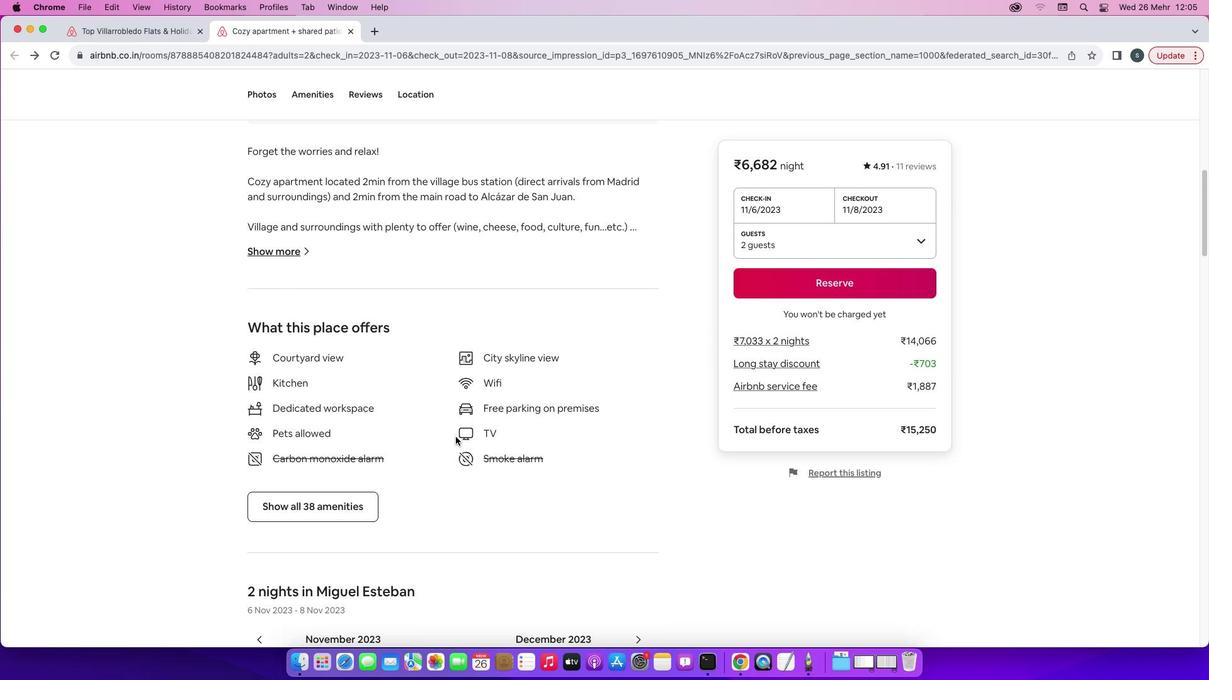 
Action: Mouse moved to (339, 438)
Screenshot: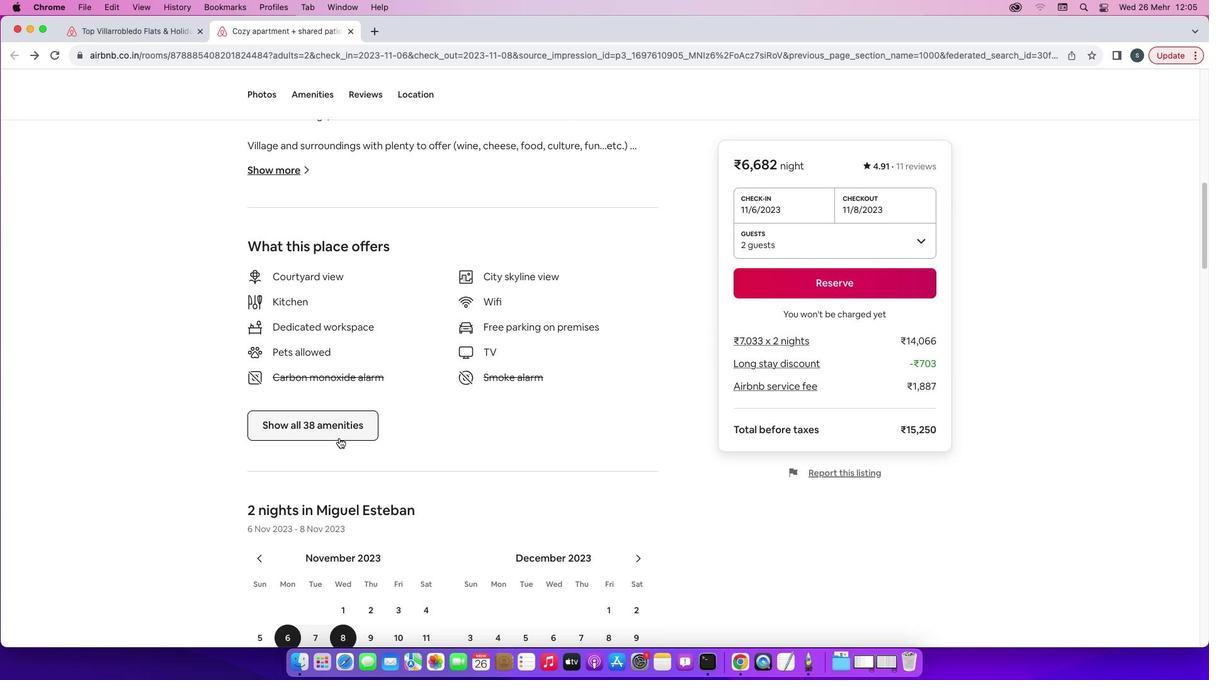
Action: Mouse pressed left at (339, 438)
Screenshot: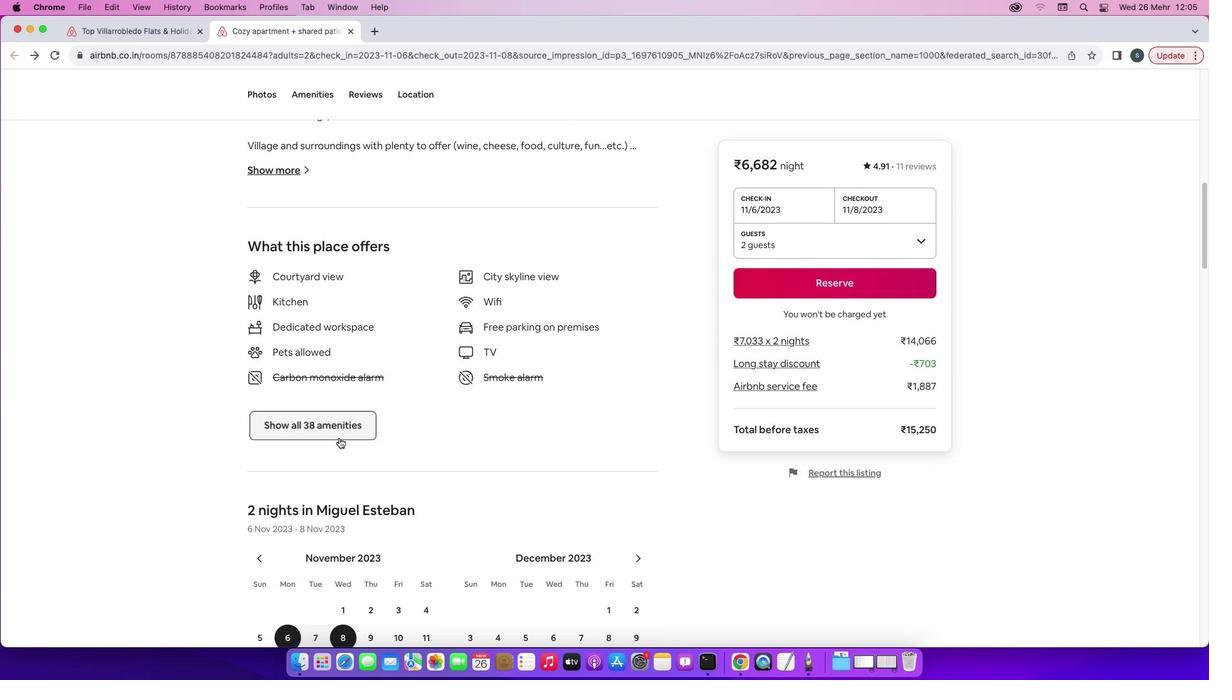 
Action: Mouse moved to (655, 516)
Screenshot: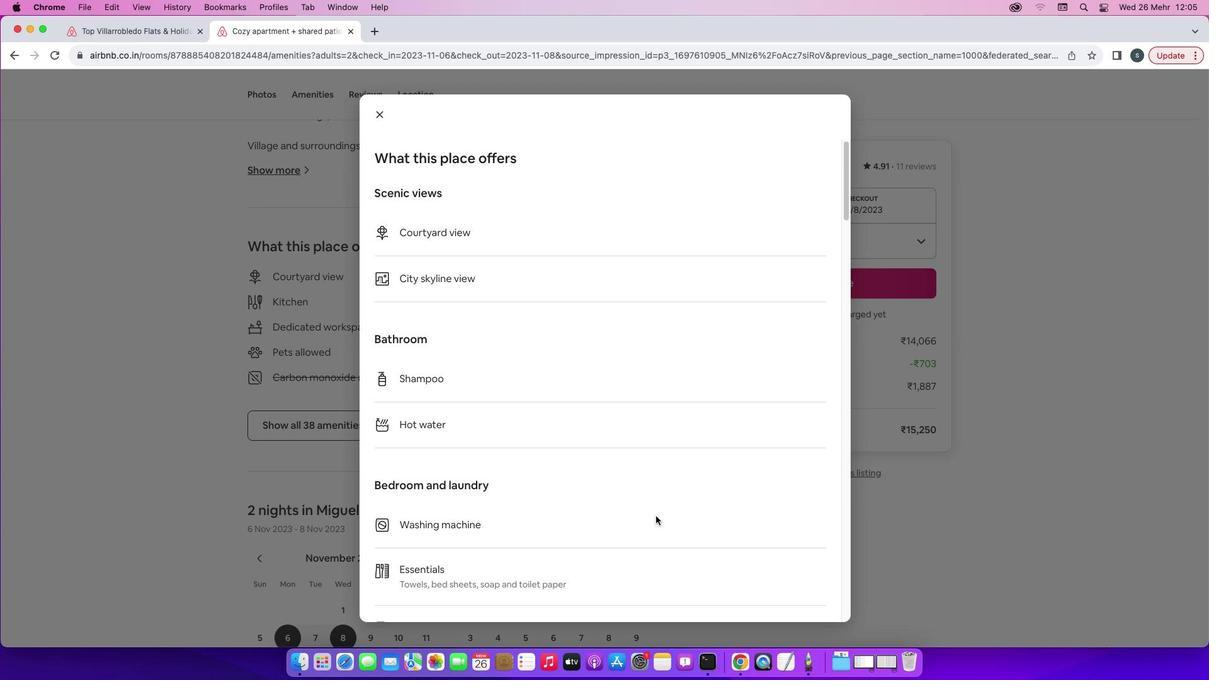 
Action: Mouse scrolled (655, 516) with delta (0, 0)
Screenshot: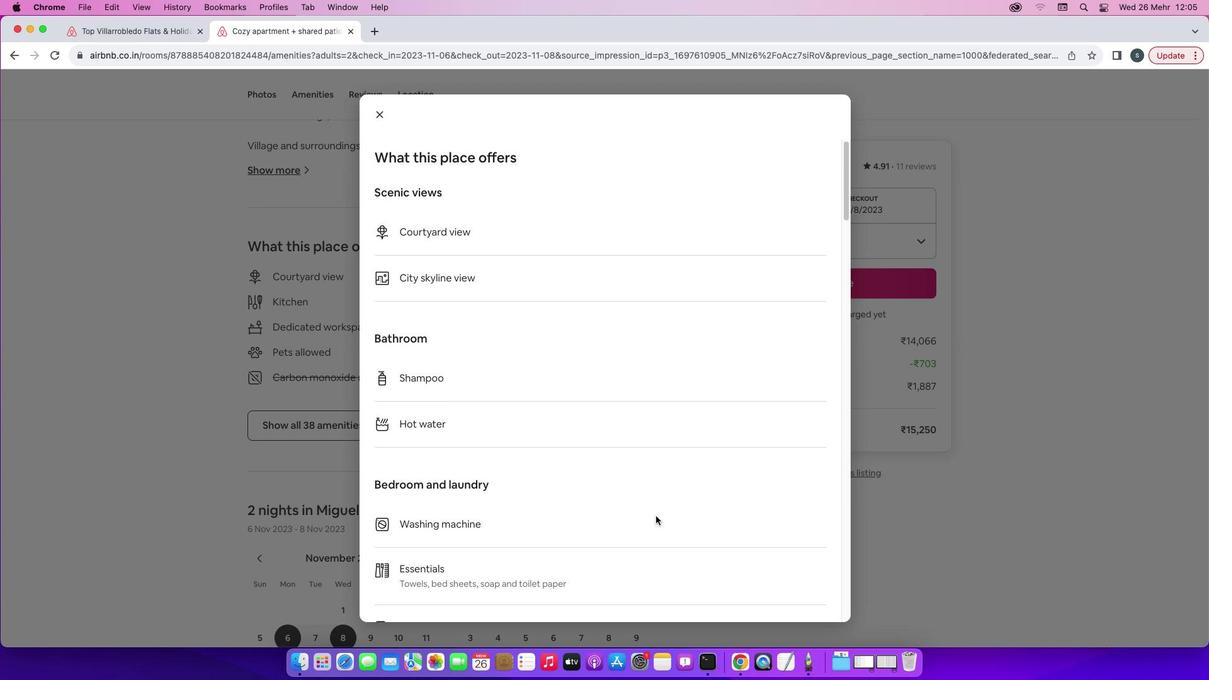 
Action: Mouse scrolled (655, 516) with delta (0, 0)
Screenshot: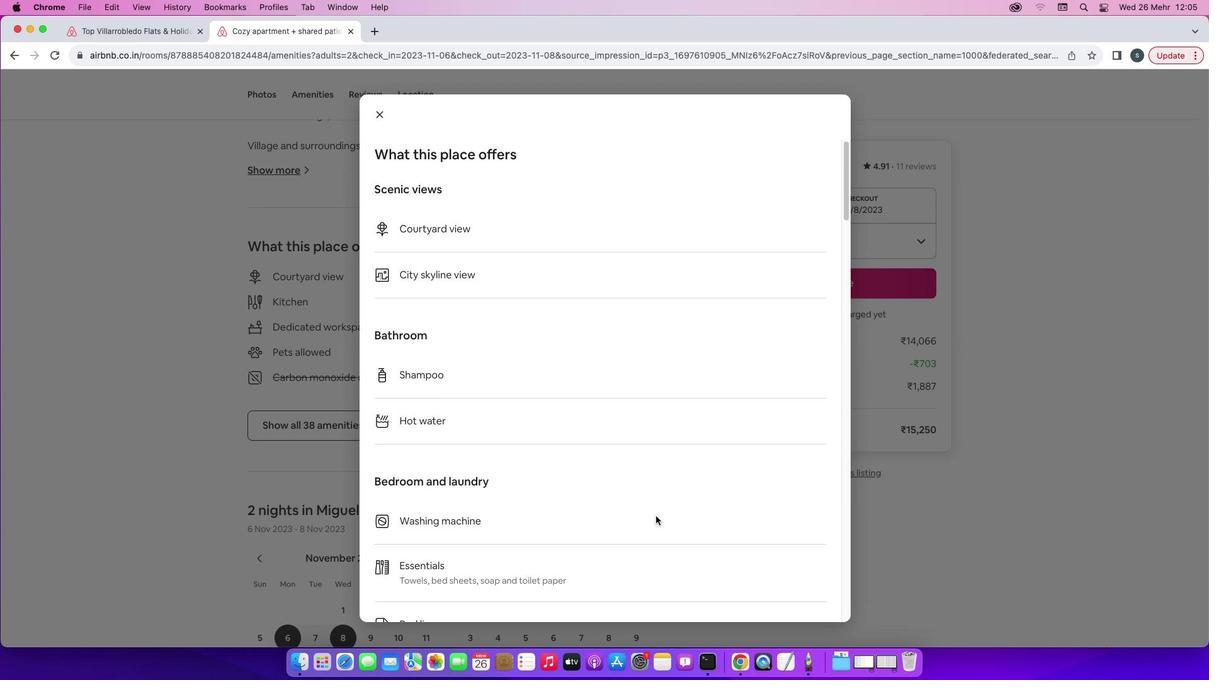 
Action: Mouse scrolled (655, 516) with delta (0, -1)
Screenshot: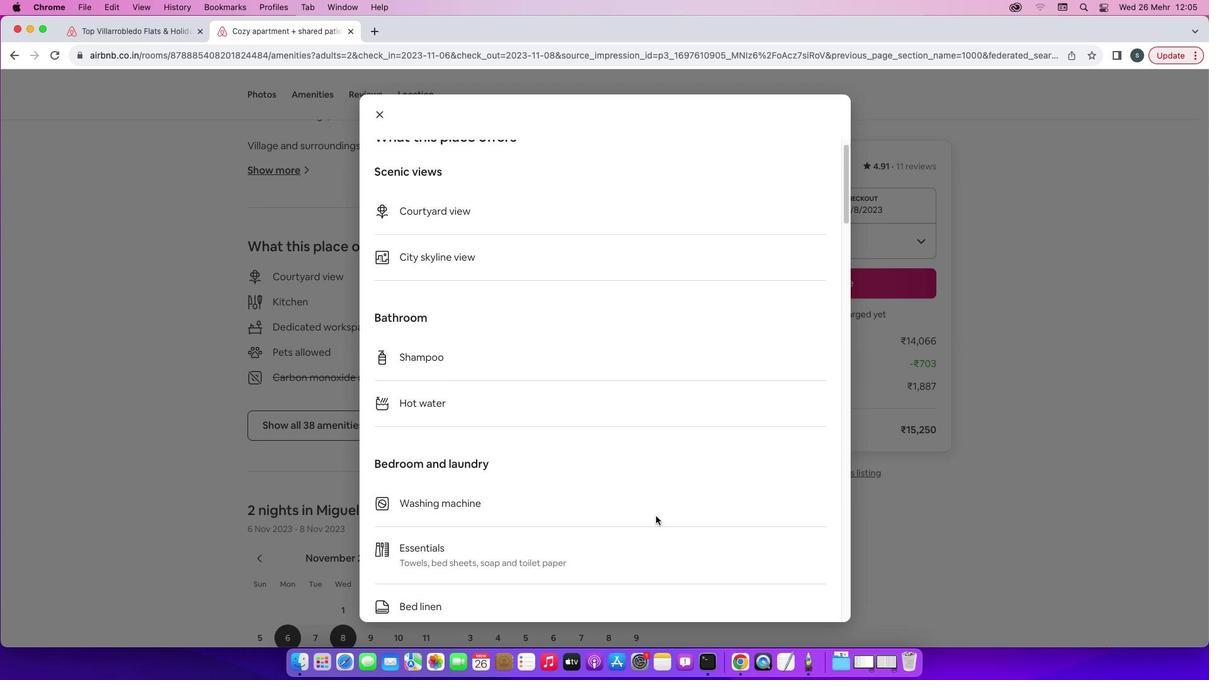 
Action: Mouse scrolled (655, 516) with delta (0, -1)
Screenshot: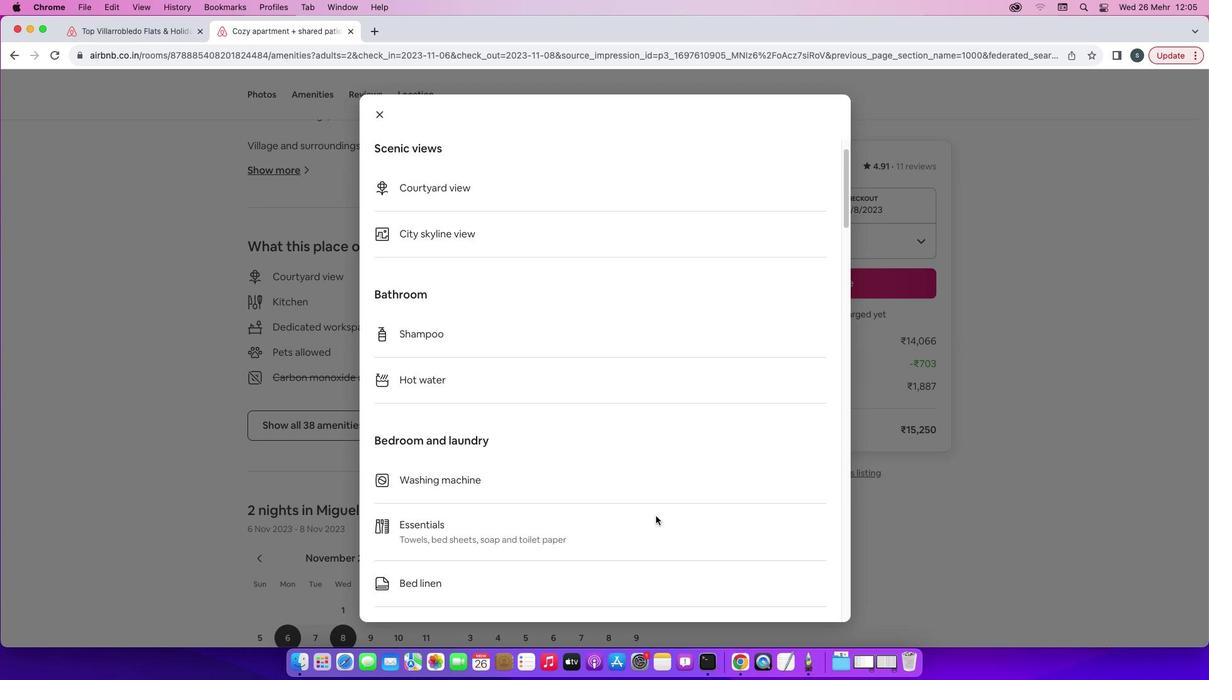 
Action: Mouse scrolled (655, 516) with delta (0, -1)
Screenshot: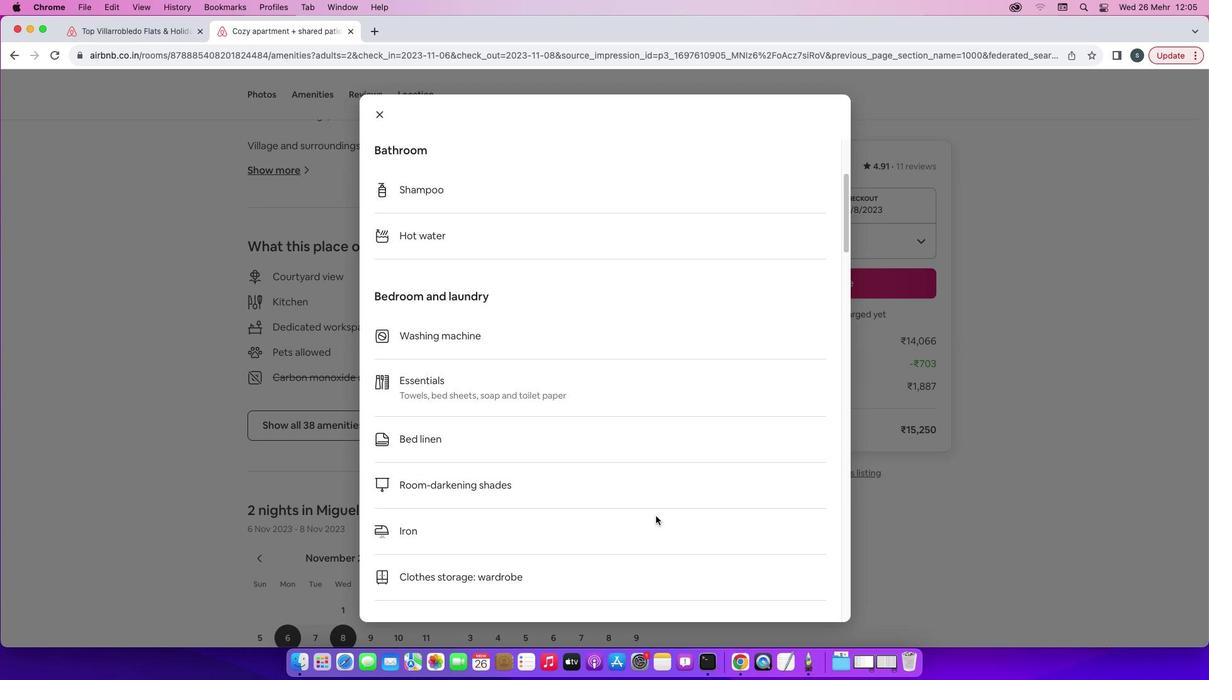 
Action: Mouse scrolled (655, 516) with delta (0, 0)
Screenshot: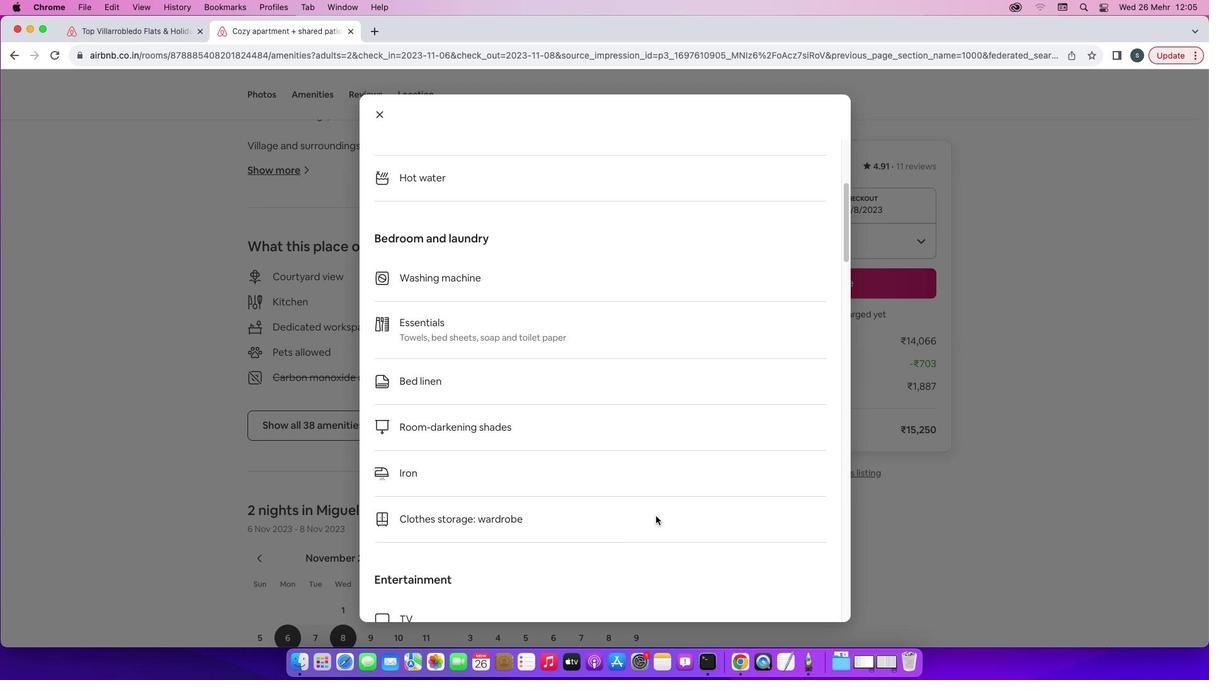 
Action: Mouse scrolled (655, 516) with delta (0, 0)
Screenshot: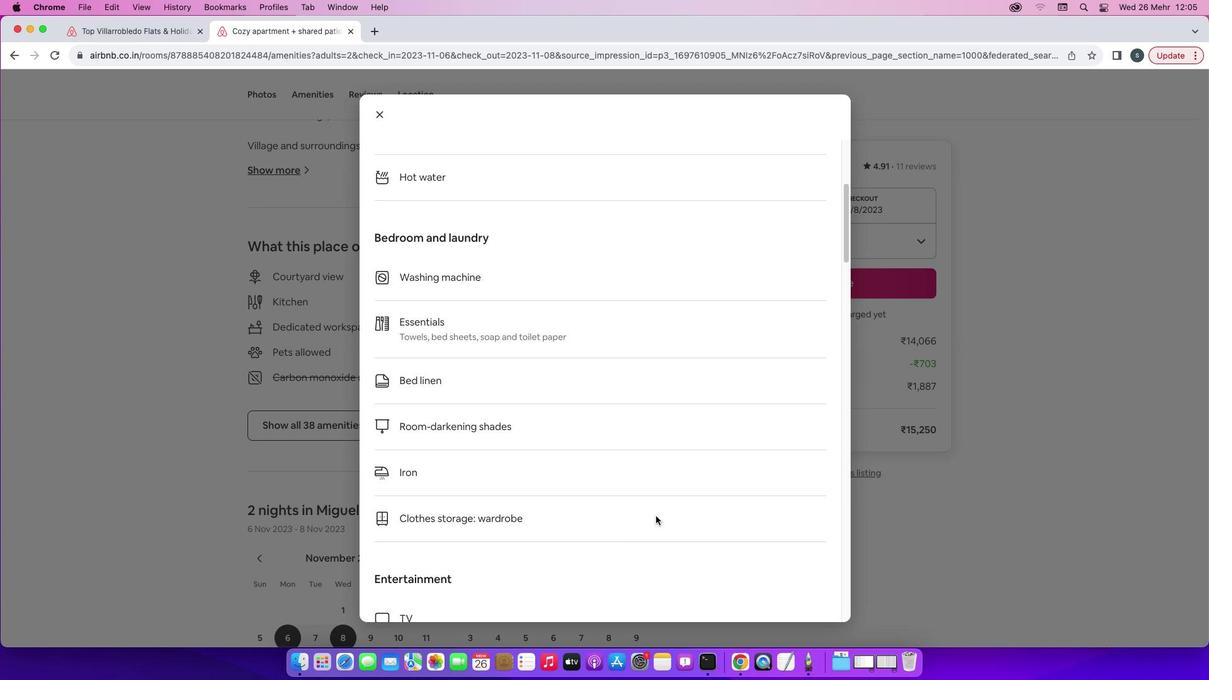 
Action: Mouse scrolled (655, 516) with delta (0, 0)
Screenshot: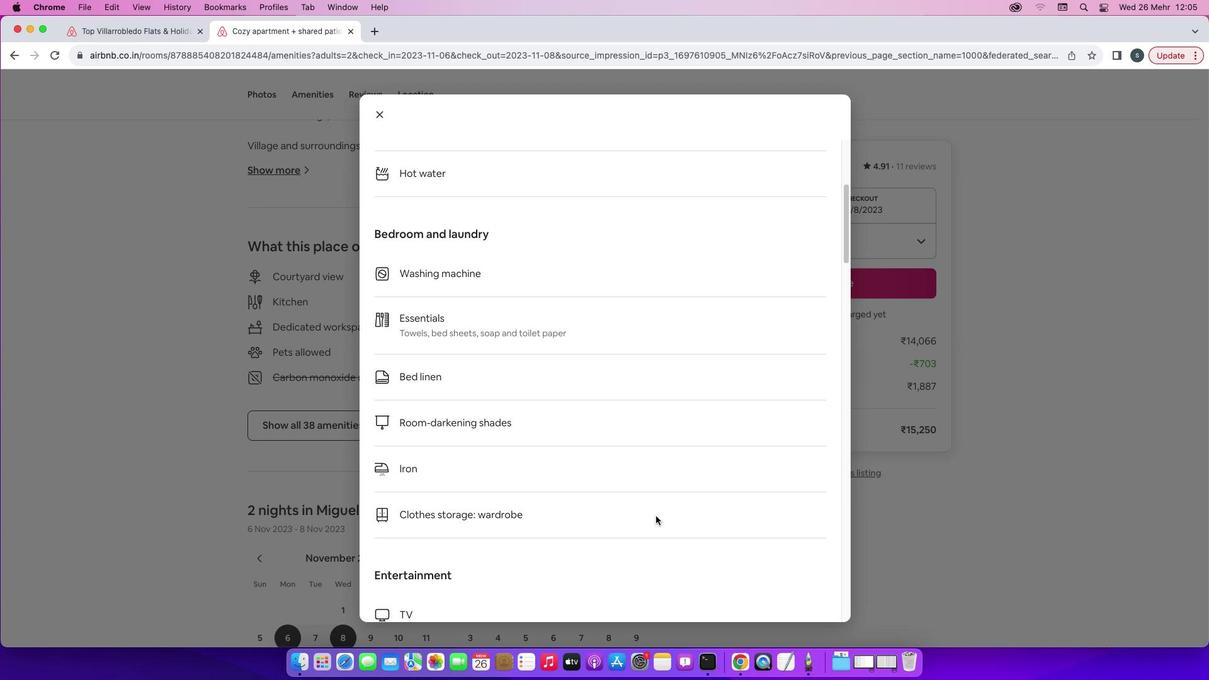 
Action: Mouse scrolled (655, 516) with delta (0, 0)
Screenshot: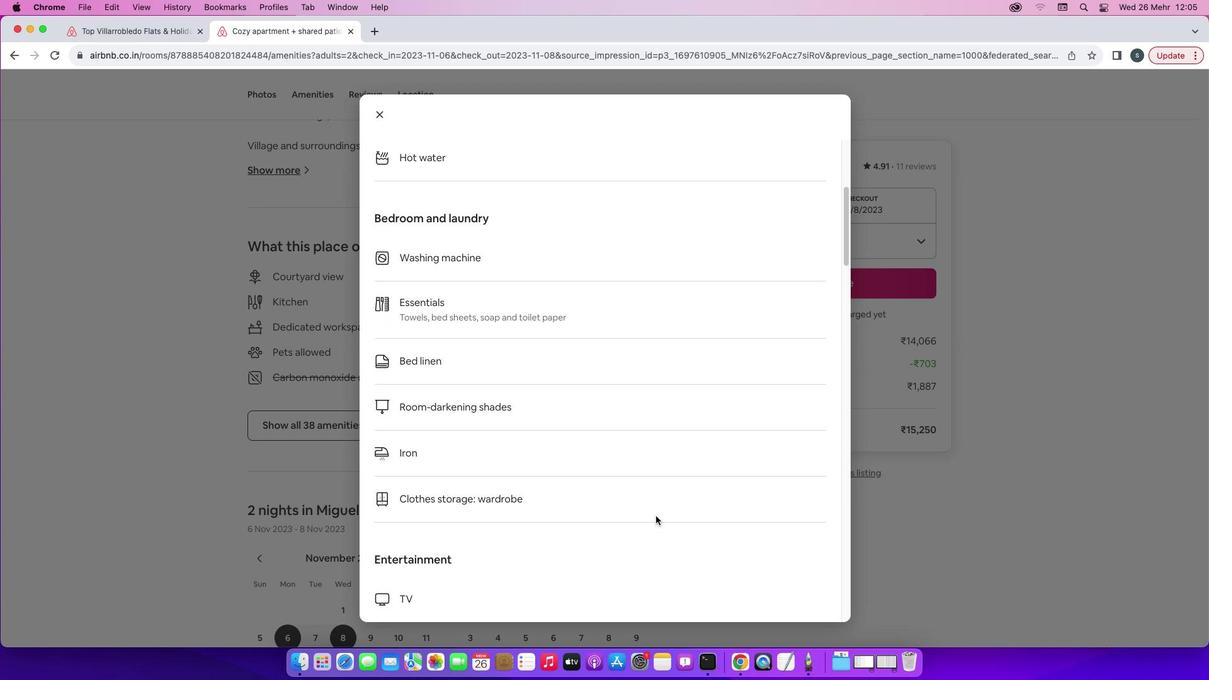 
Action: Mouse scrolled (655, 516) with delta (0, 0)
Screenshot: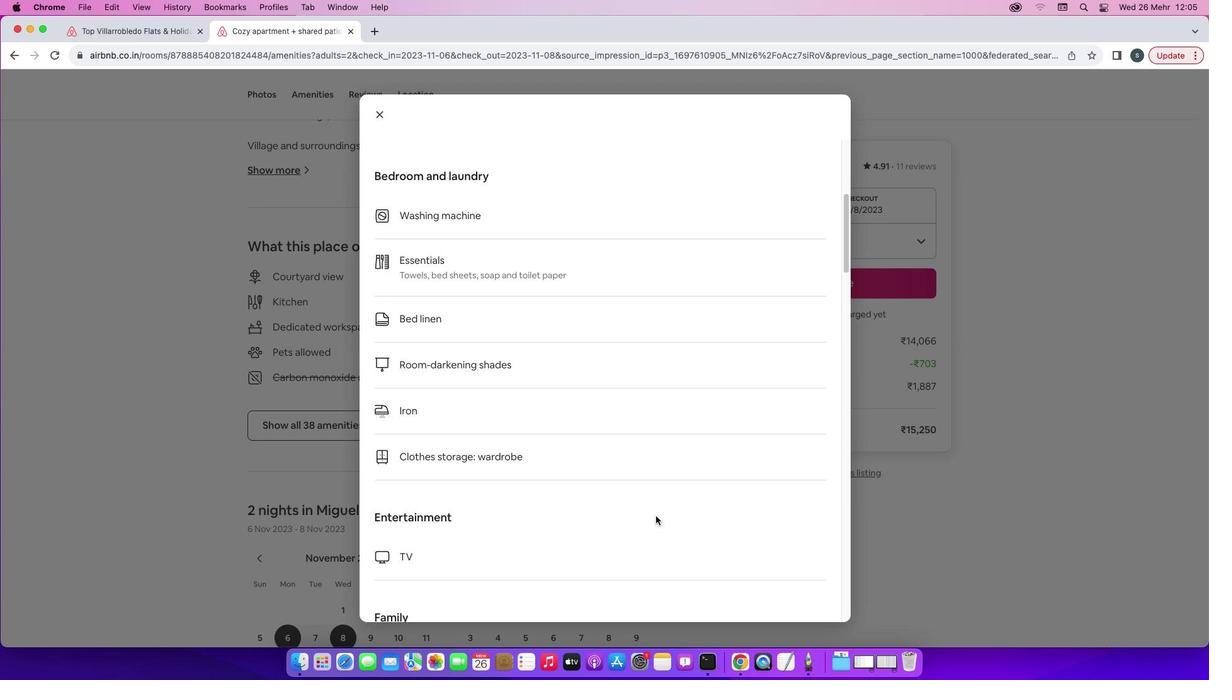 
Action: Mouse scrolled (655, 516) with delta (0, -1)
Screenshot: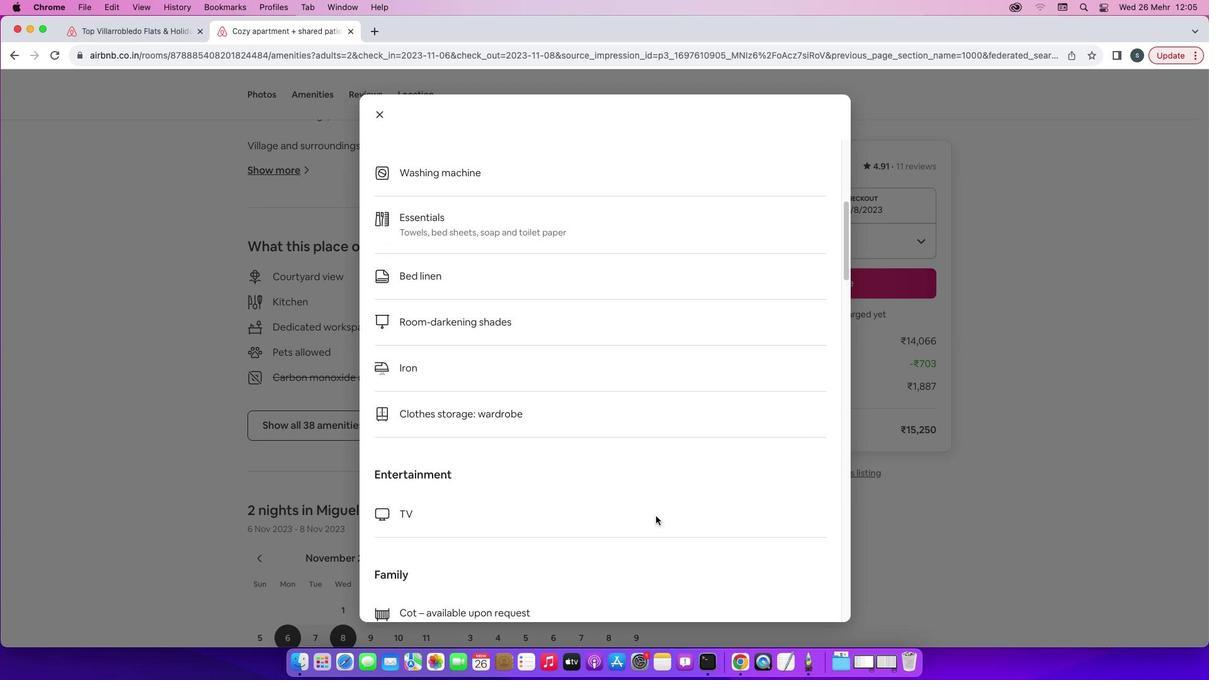 
Action: Mouse moved to (656, 516)
Screenshot: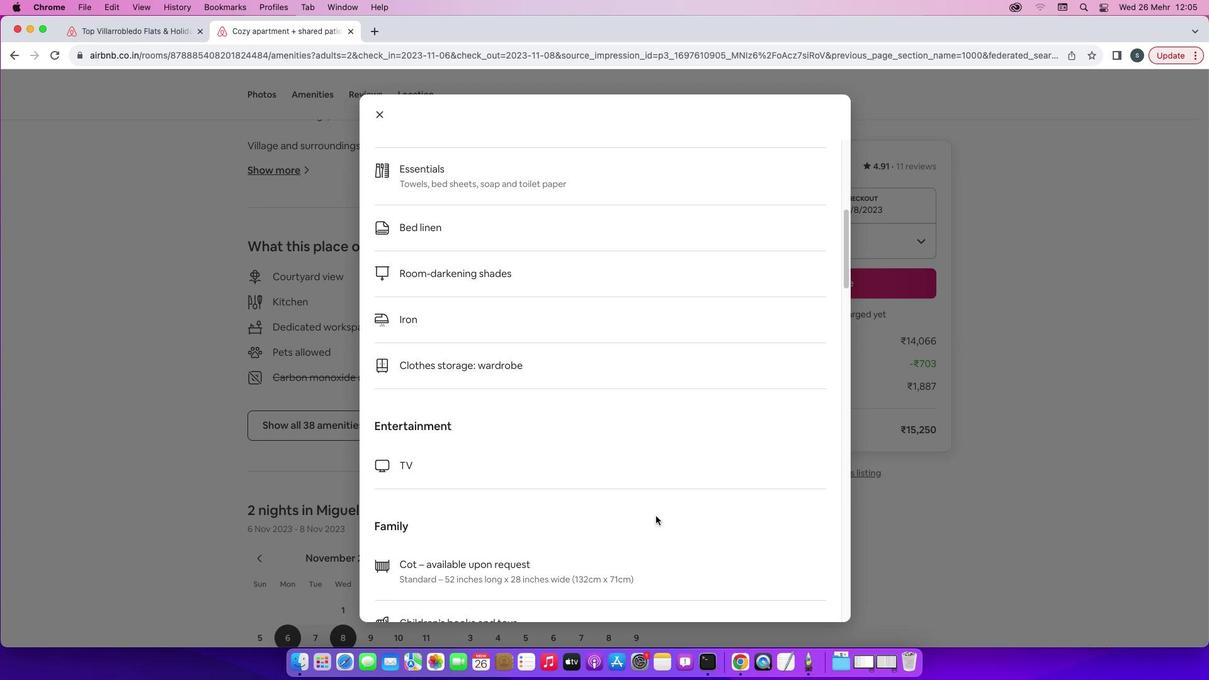 
Action: Mouse scrolled (656, 516) with delta (0, 0)
Screenshot: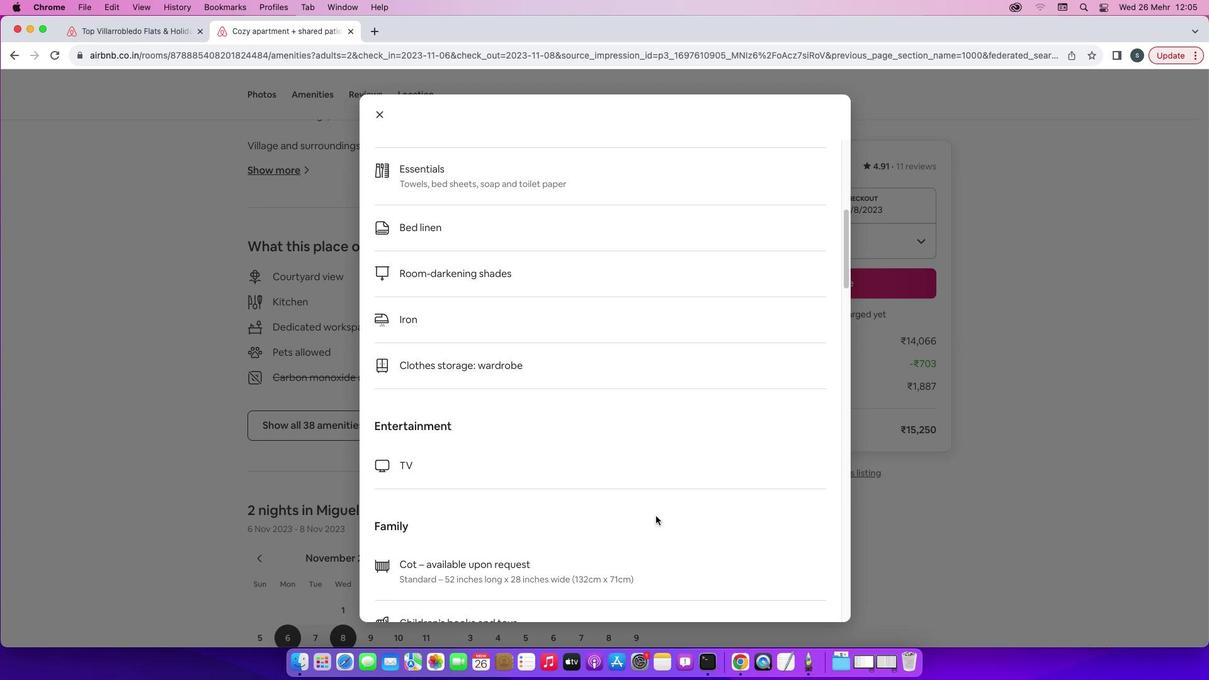 
Action: Mouse scrolled (656, 516) with delta (0, 0)
Screenshot: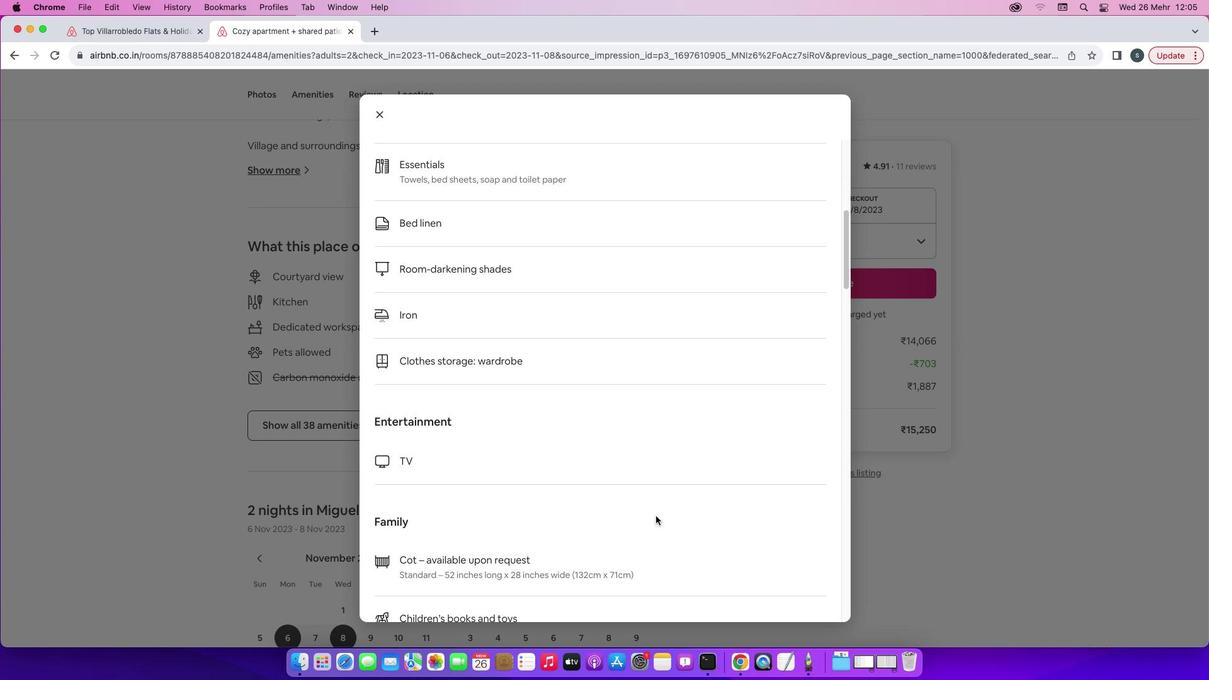 
Action: Mouse scrolled (656, 516) with delta (0, 0)
Screenshot: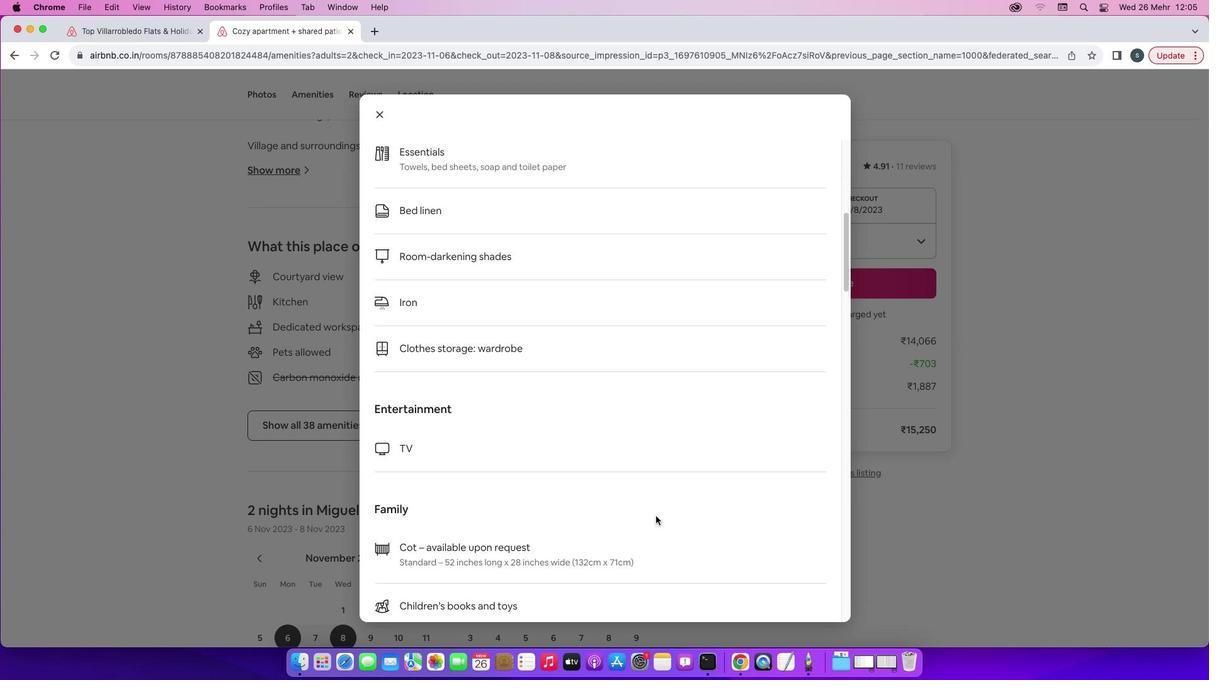 
Action: Mouse scrolled (656, 516) with delta (0, -1)
Screenshot: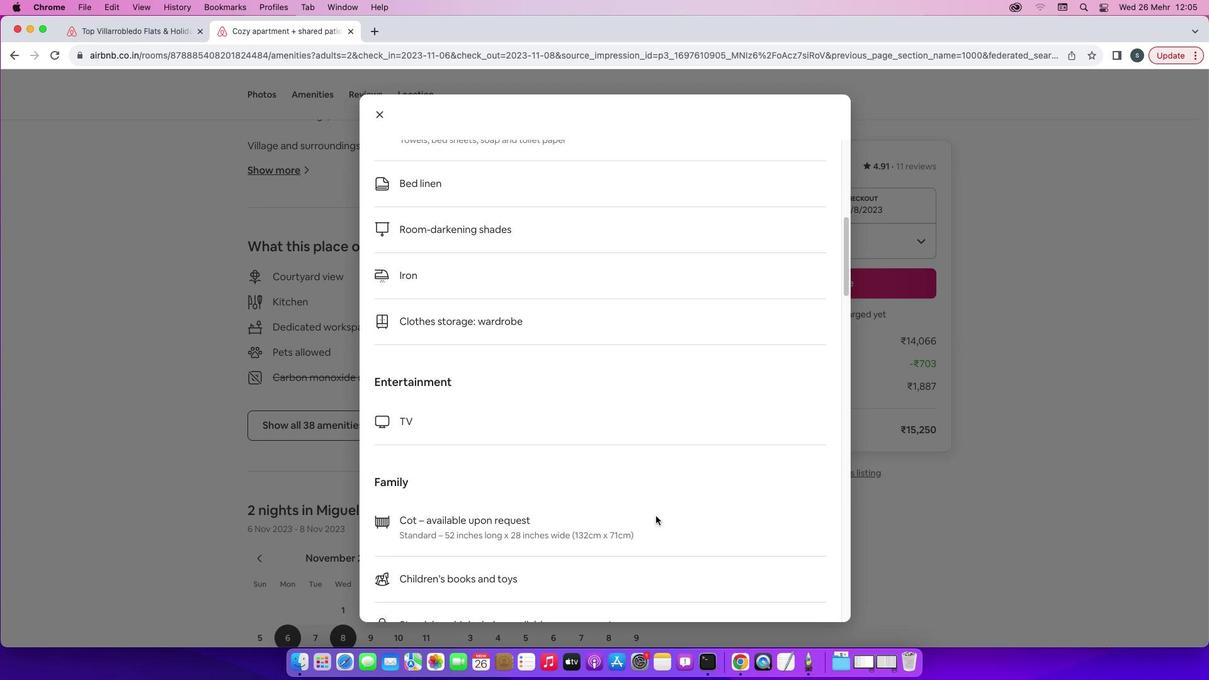
Action: Mouse scrolled (656, 516) with delta (0, -1)
Screenshot: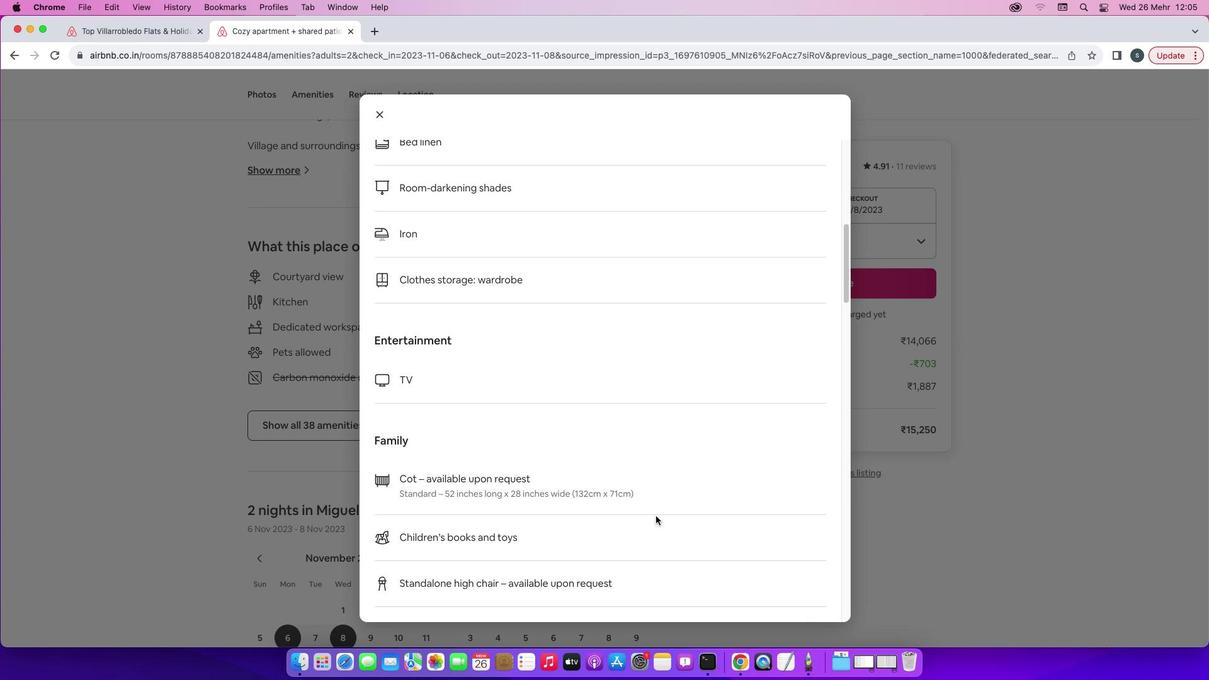 
Action: Mouse scrolled (656, 516) with delta (0, 0)
Screenshot: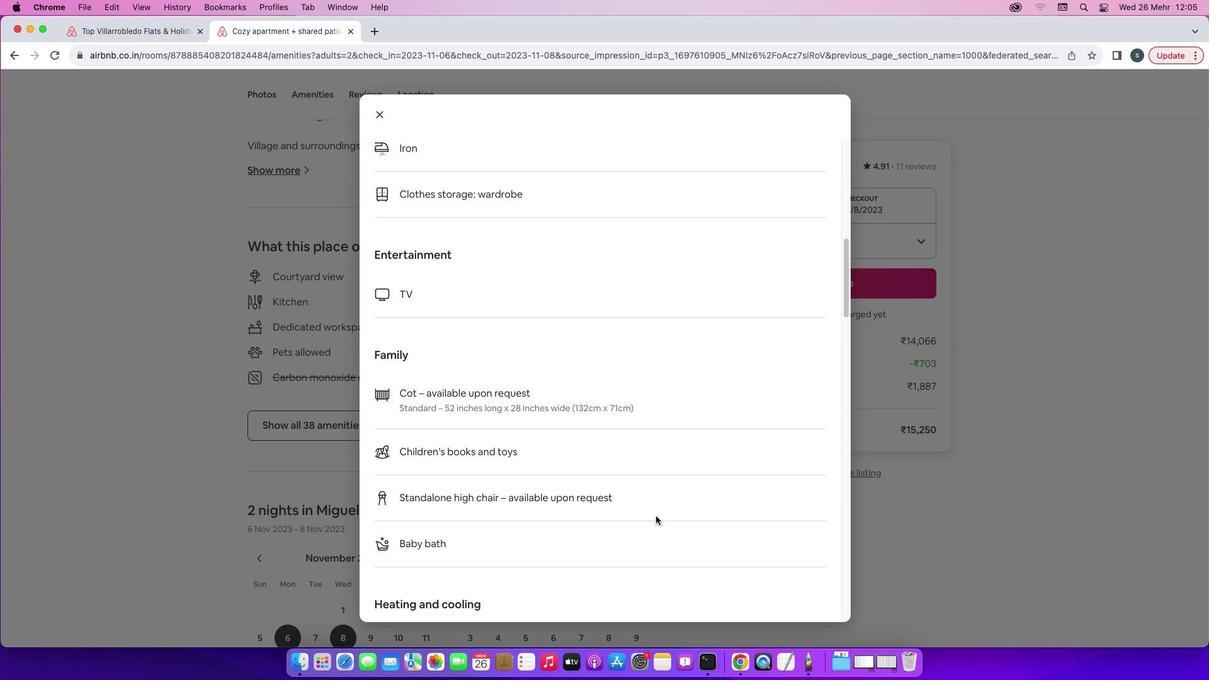 
Action: Mouse scrolled (656, 516) with delta (0, 0)
Screenshot: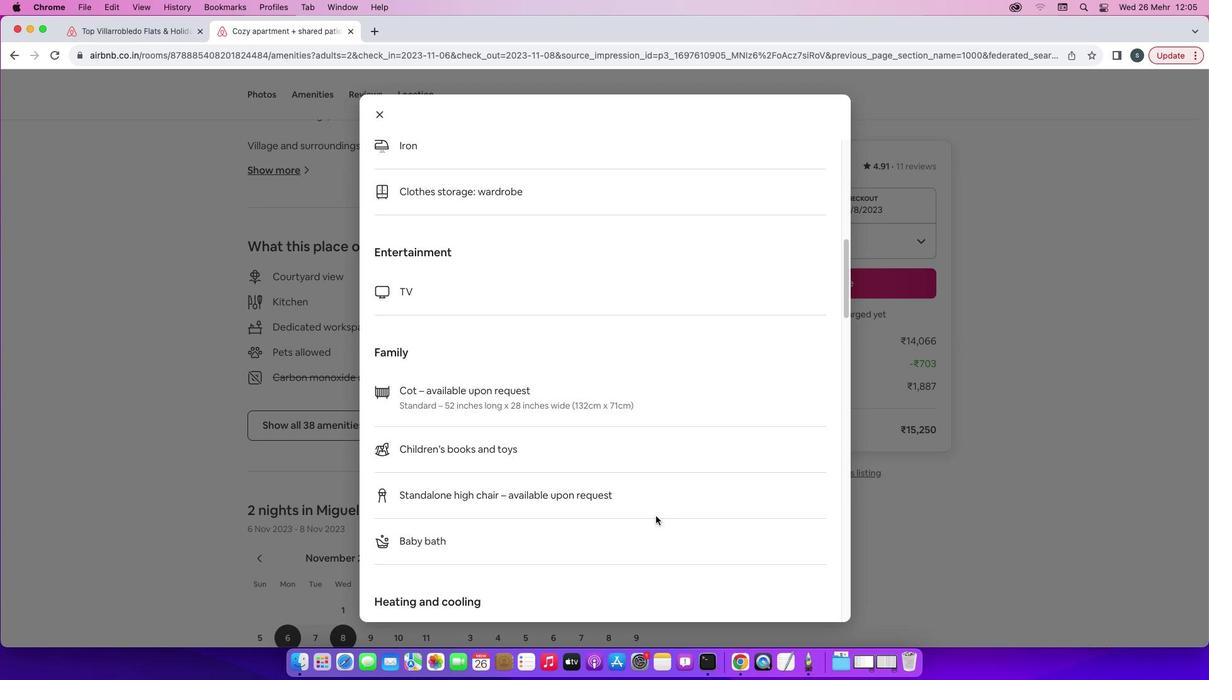 
Action: Mouse scrolled (656, 516) with delta (0, 0)
Screenshot: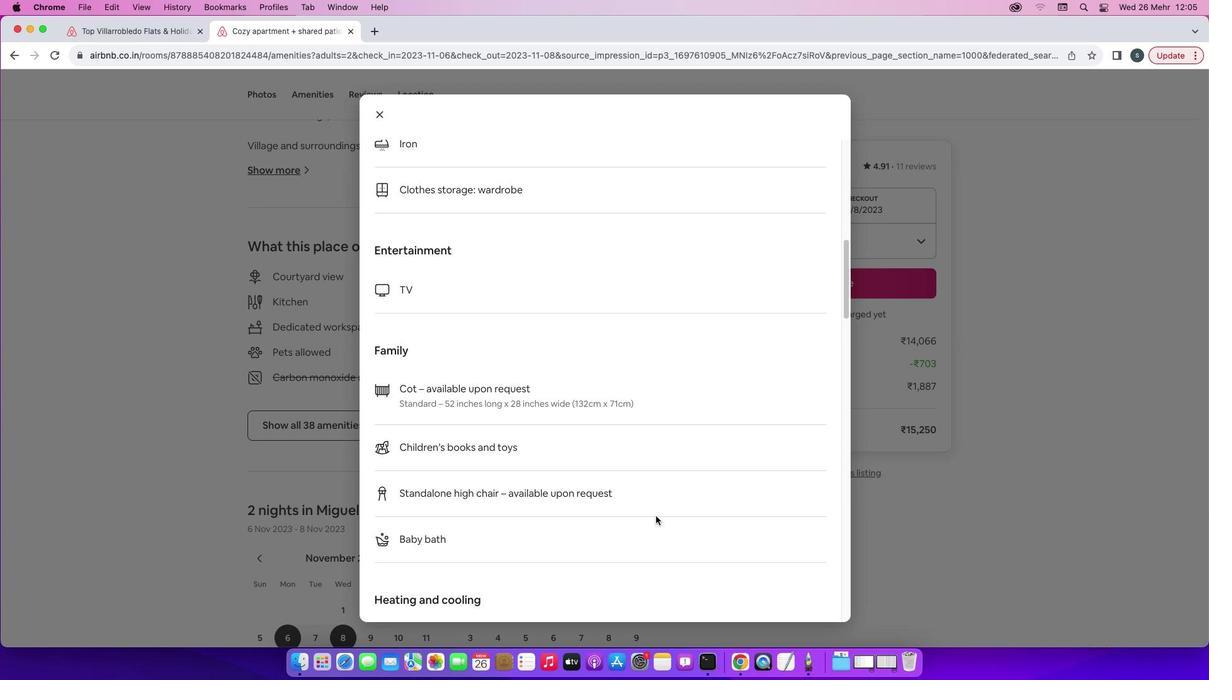 
Action: Mouse scrolled (656, 516) with delta (0, 0)
Screenshot: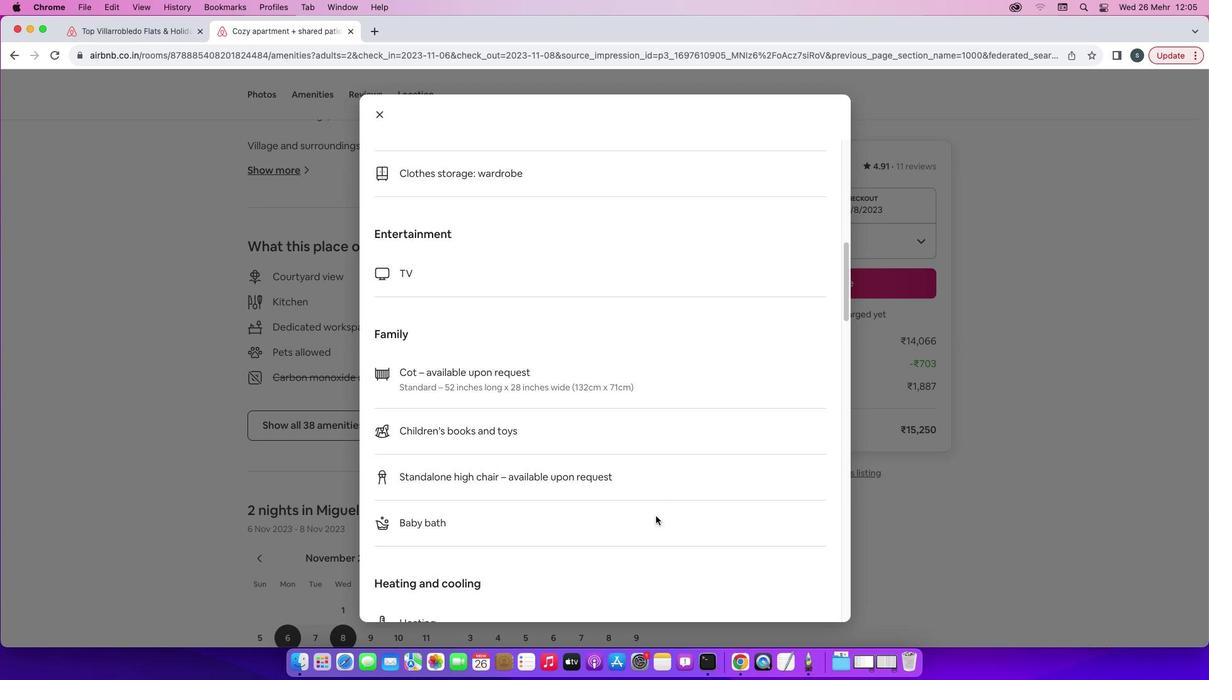 
Action: Mouse scrolled (656, 516) with delta (0, 0)
Screenshot: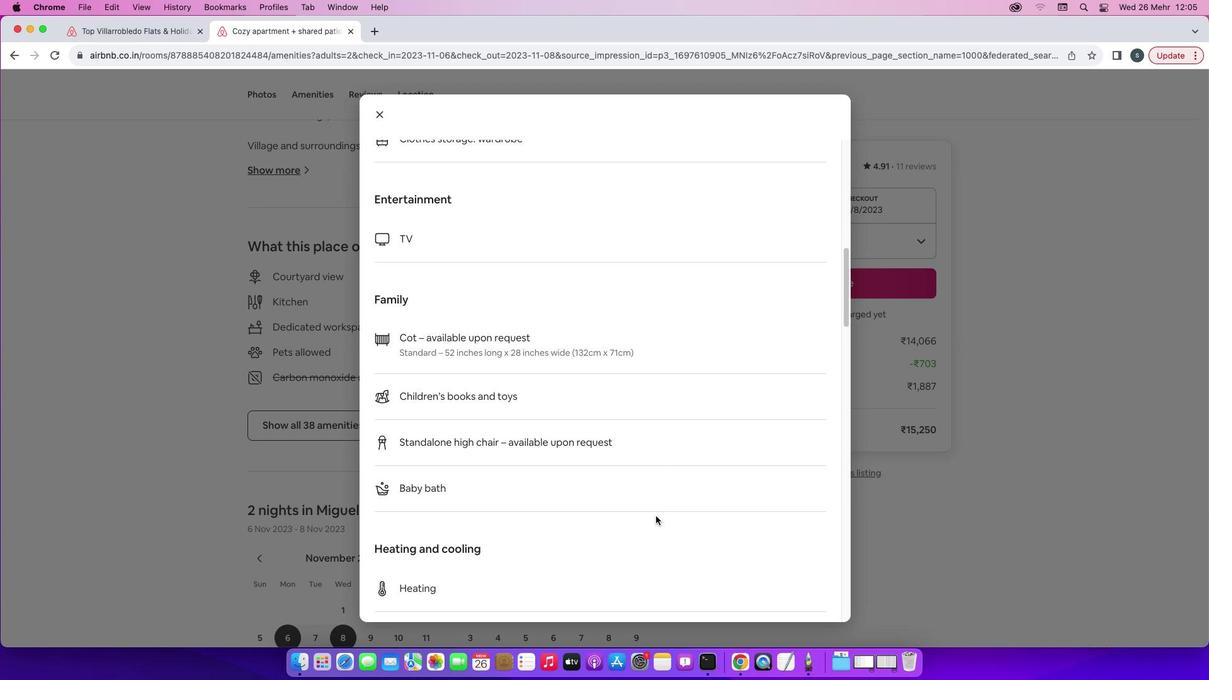 
Action: Mouse scrolled (656, 516) with delta (0, 0)
Screenshot: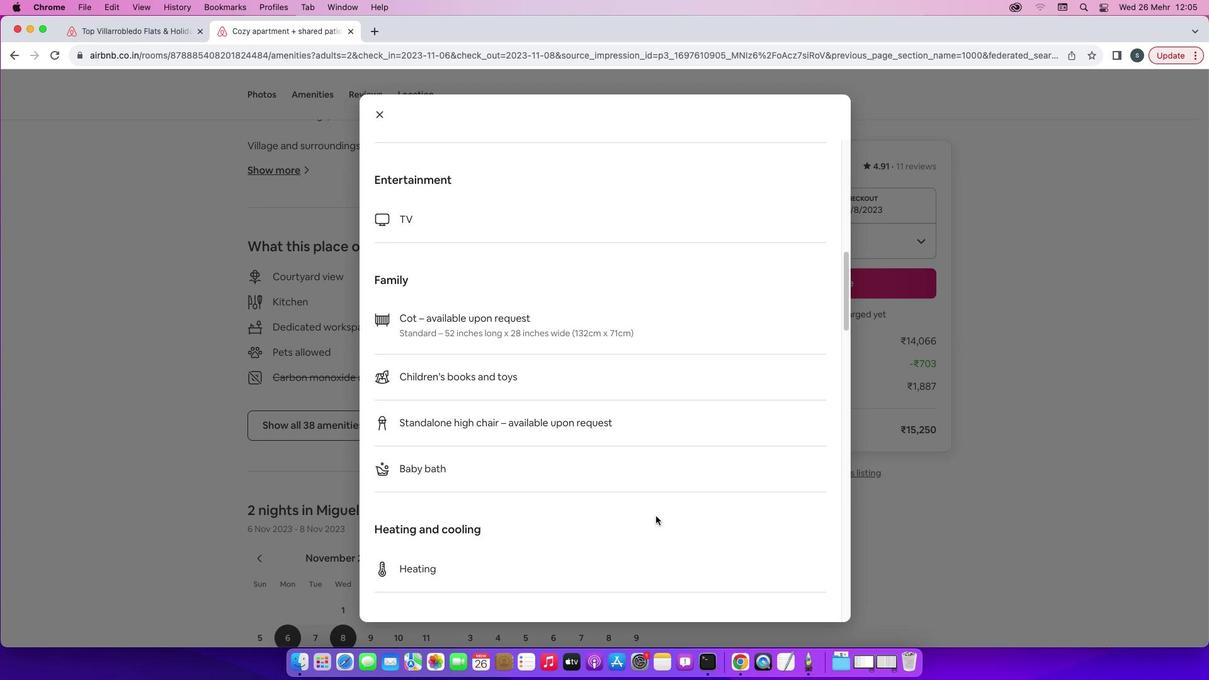 
Action: Mouse scrolled (656, 516) with delta (0, 0)
Screenshot: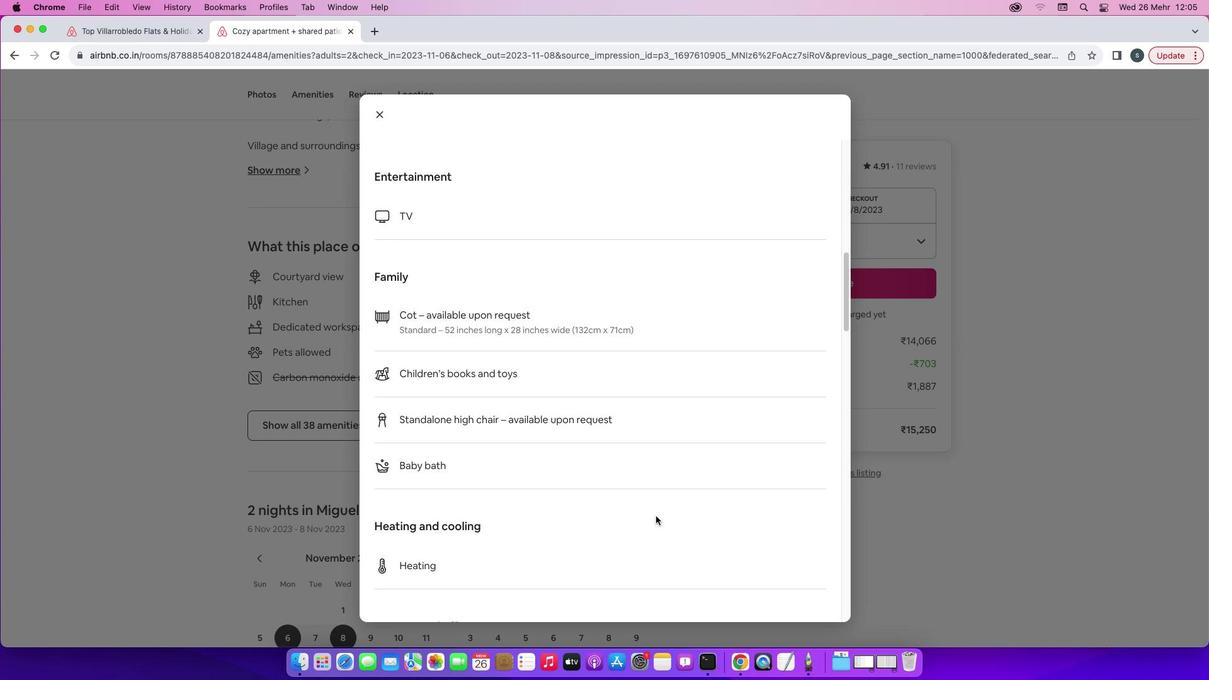 
Action: Mouse scrolled (656, 516) with delta (0, 0)
Screenshot: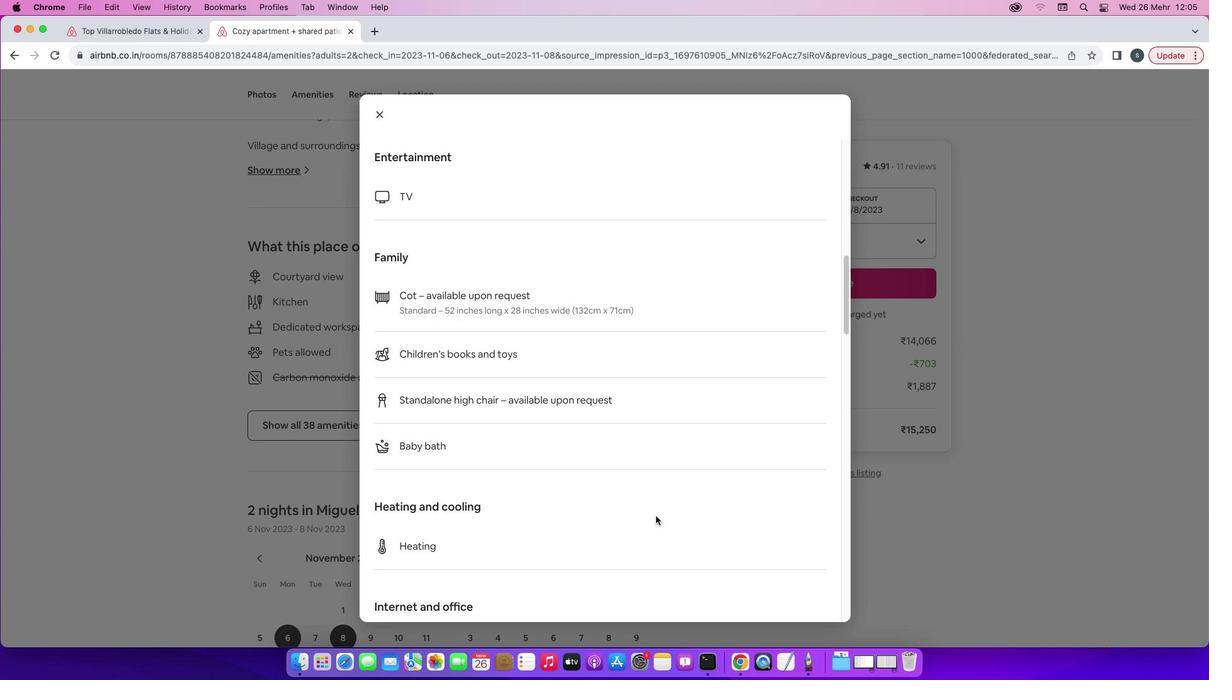 
Action: Mouse scrolled (656, 516) with delta (0, 0)
Screenshot: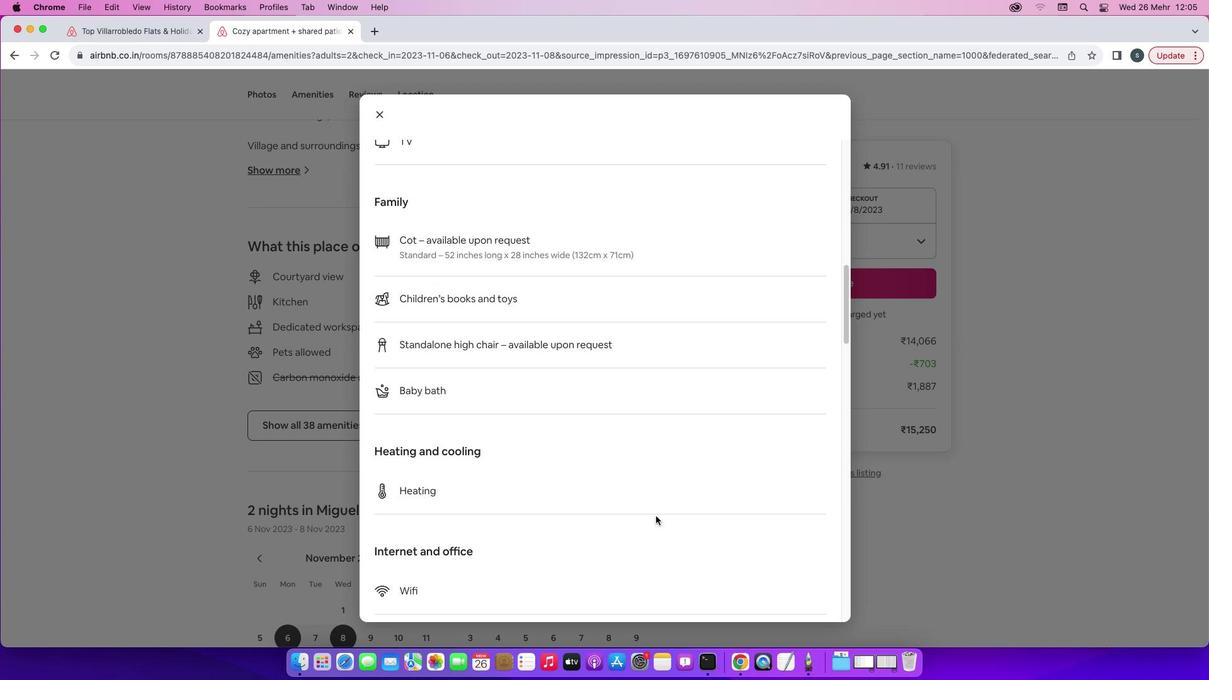 
Action: Mouse scrolled (656, 516) with delta (0, -1)
Screenshot: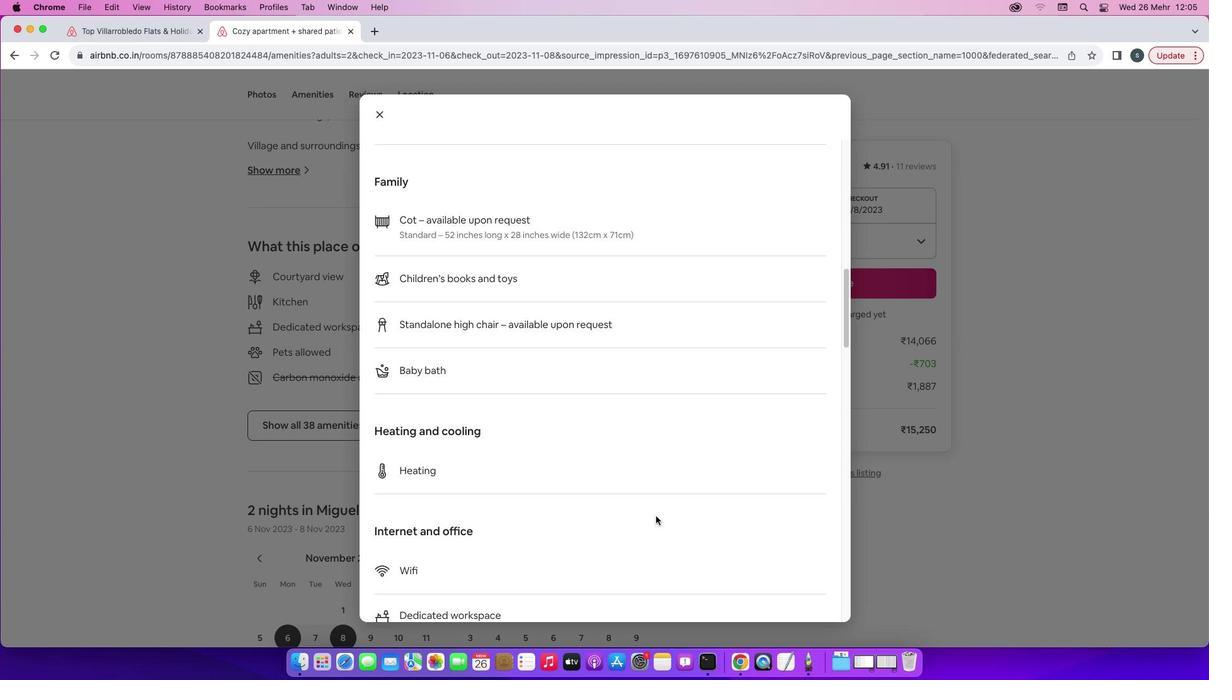 
Action: Mouse scrolled (656, 516) with delta (0, 0)
Screenshot: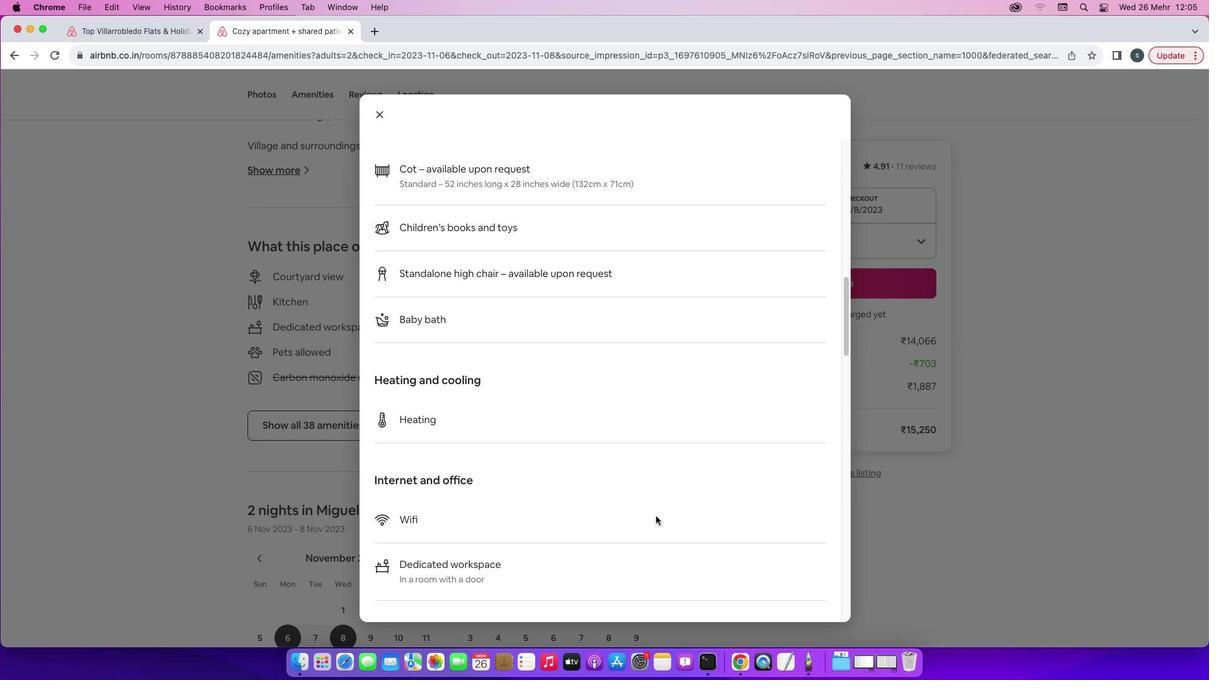 
Action: Mouse scrolled (656, 516) with delta (0, 0)
Screenshot: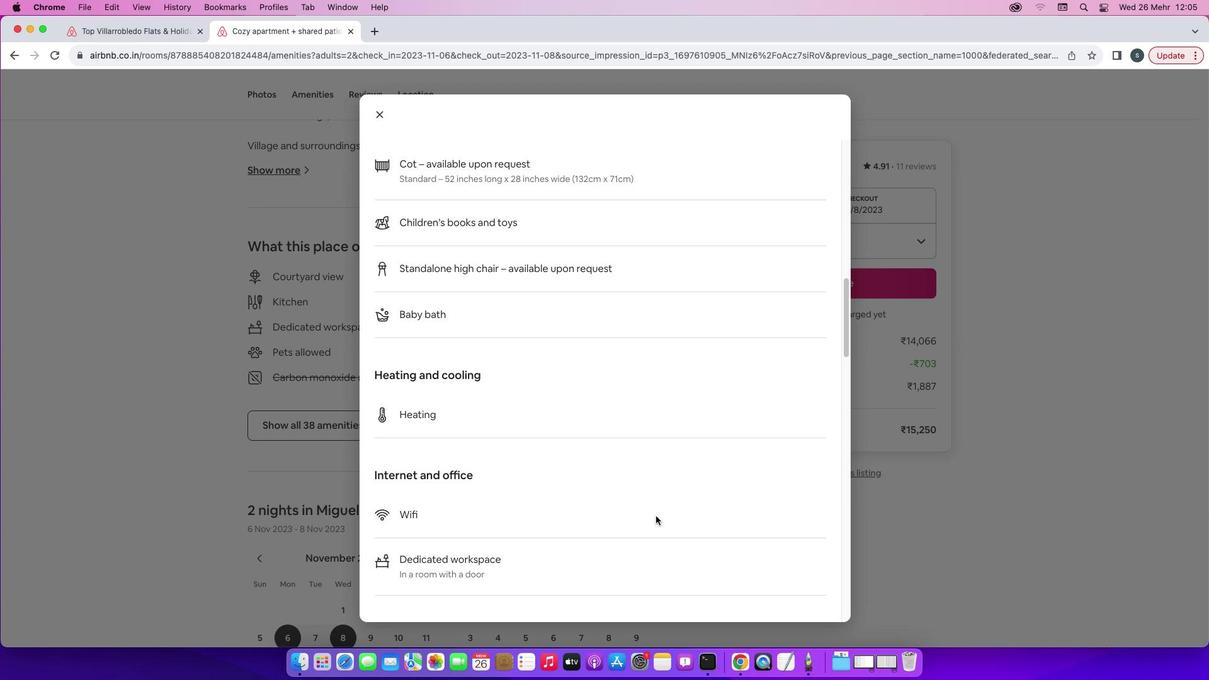 
Action: Mouse scrolled (656, 516) with delta (0, -1)
Screenshot: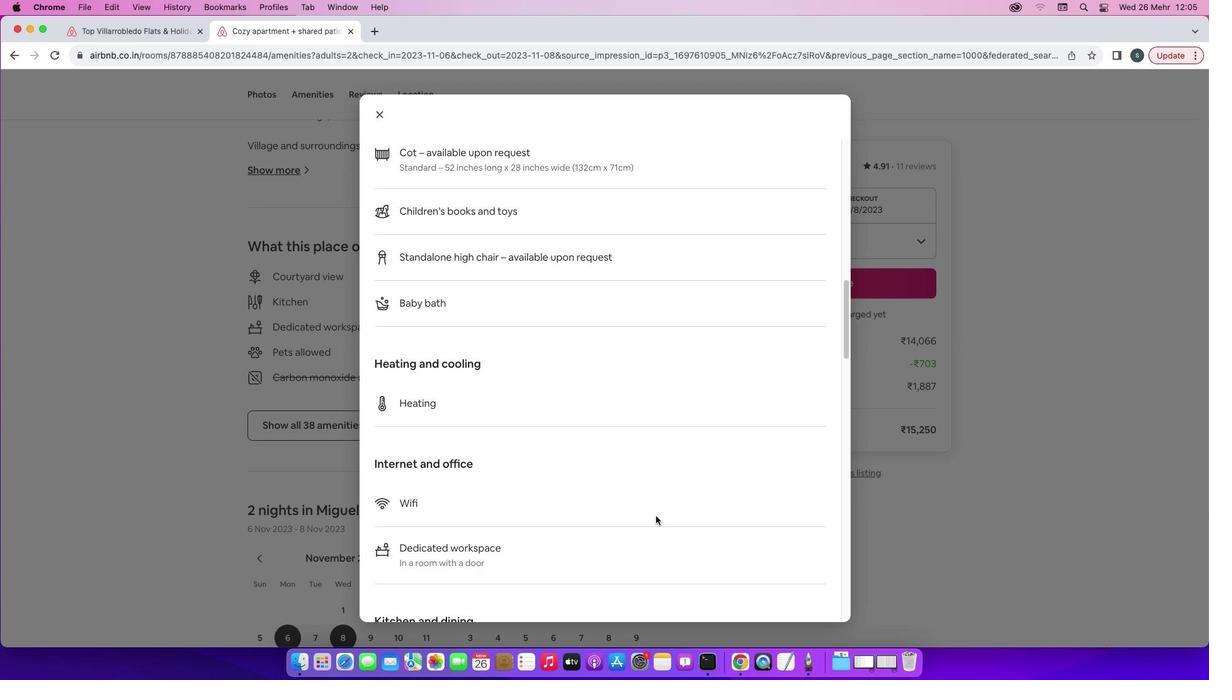 
Action: Mouse scrolled (656, 516) with delta (0, 0)
Screenshot: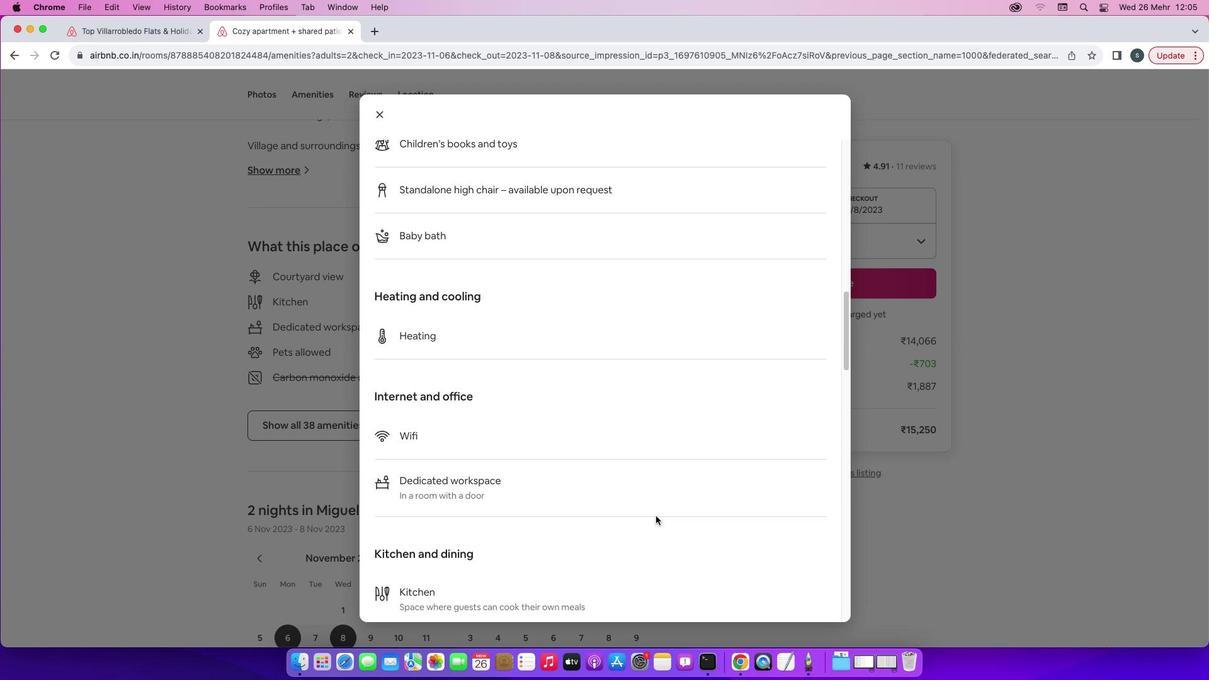 
Action: Mouse scrolled (656, 516) with delta (0, 0)
Screenshot: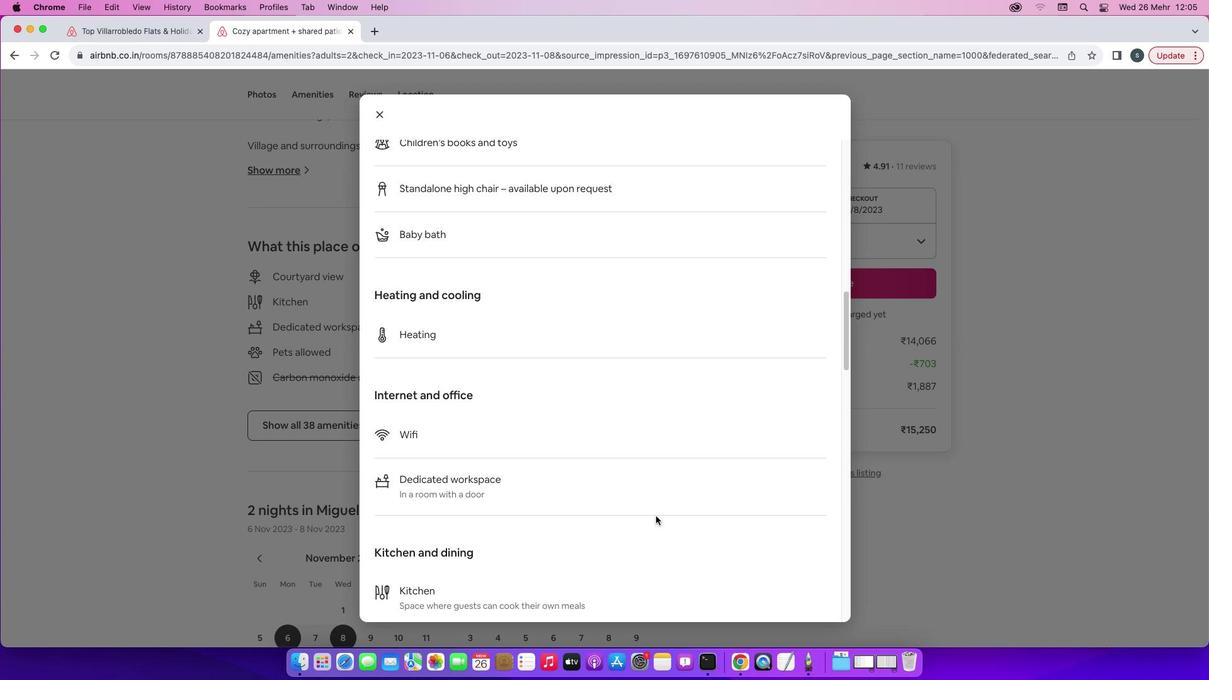 
Action: Mouse scrolled (656, 516) with delta (0, 0)
Screenshot: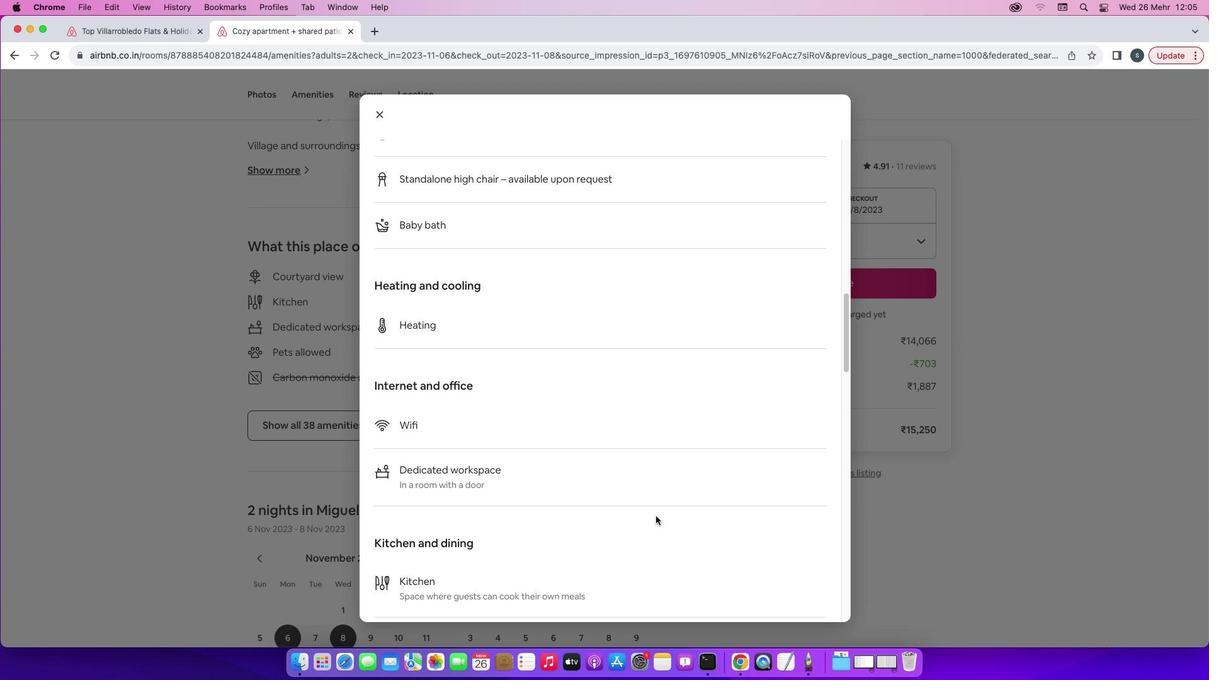 
Action: Mouse scrolled (656, 516) with delta (0, 0)
Screenshot: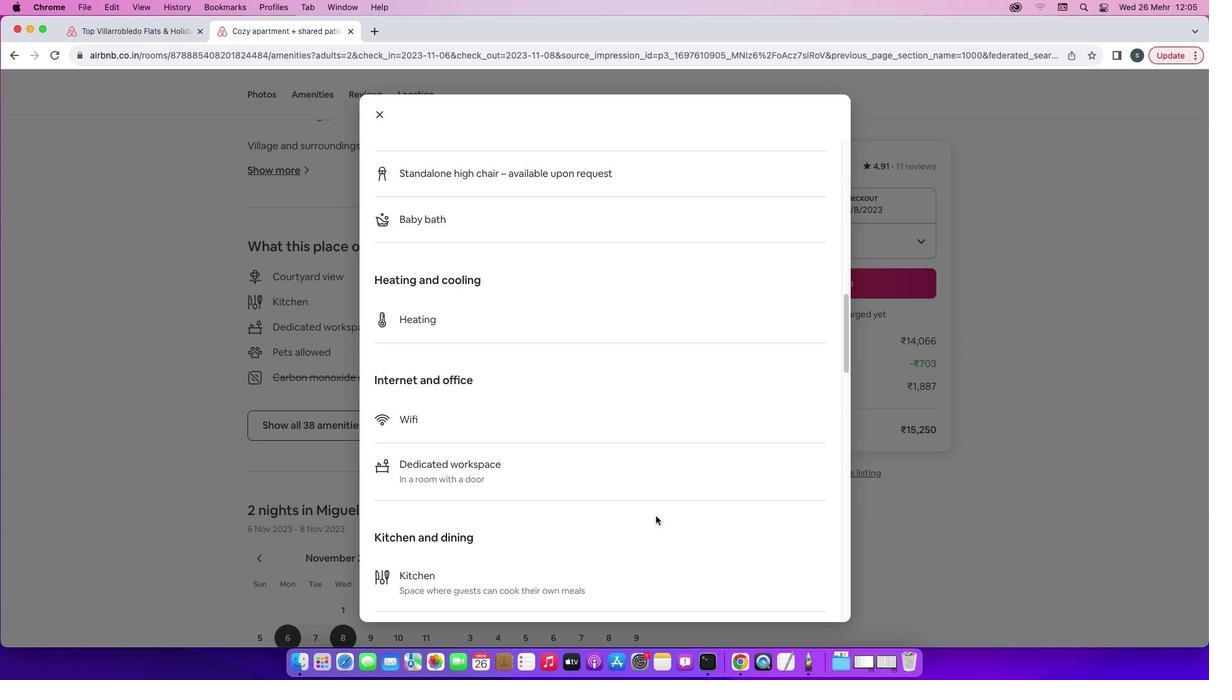 
Action: Mouse scrolled (656, 516) with delta (0, 0)
Screenshot: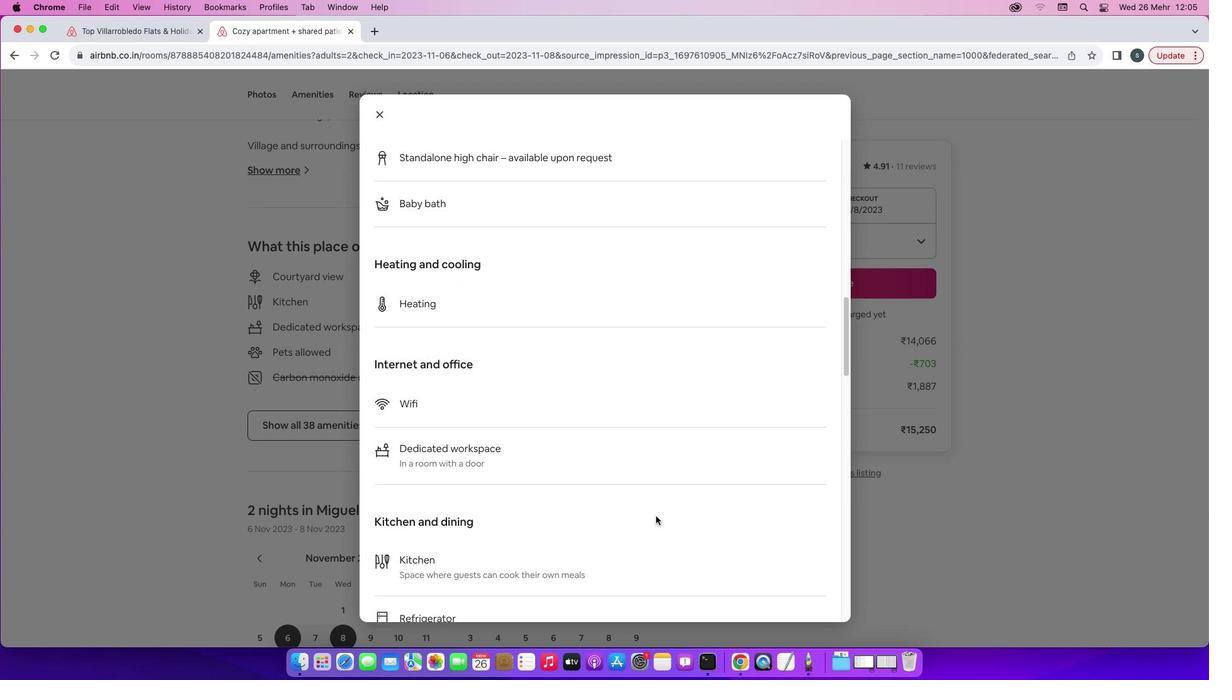 
Action: Mouse scrolled (656, 516) with delta (0, 0)
Screenshot: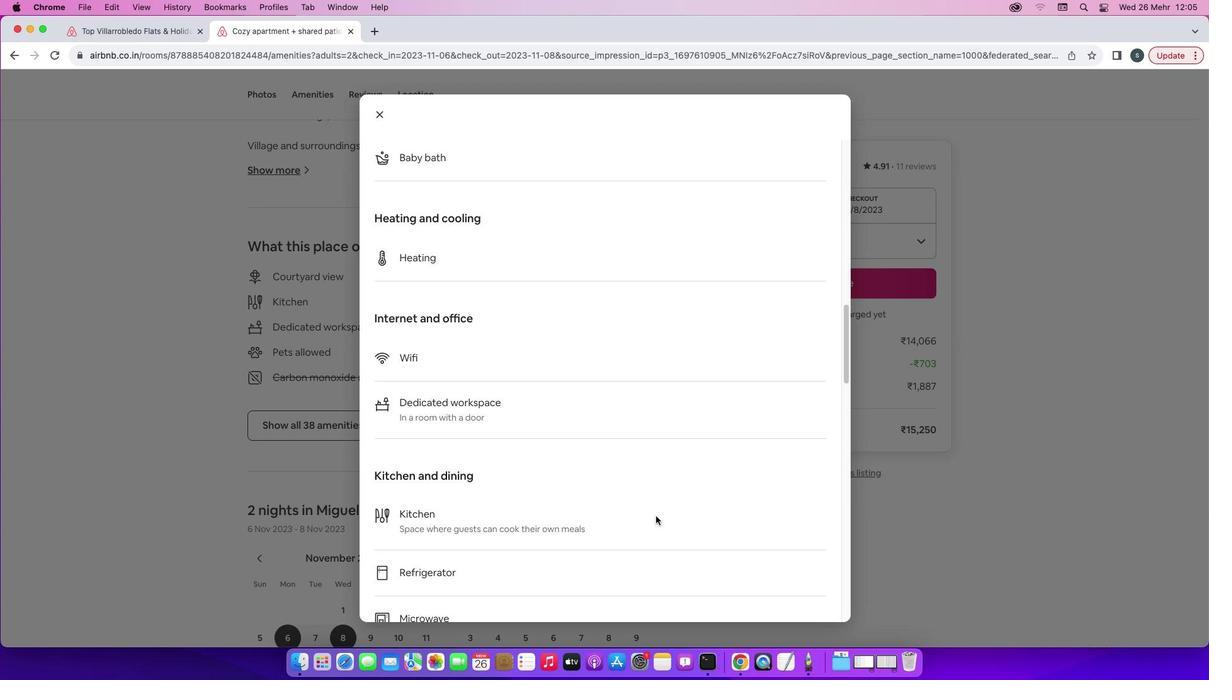 
Action: Mouse scrolled (656, 516) with delta (0, 0)
Screenshot: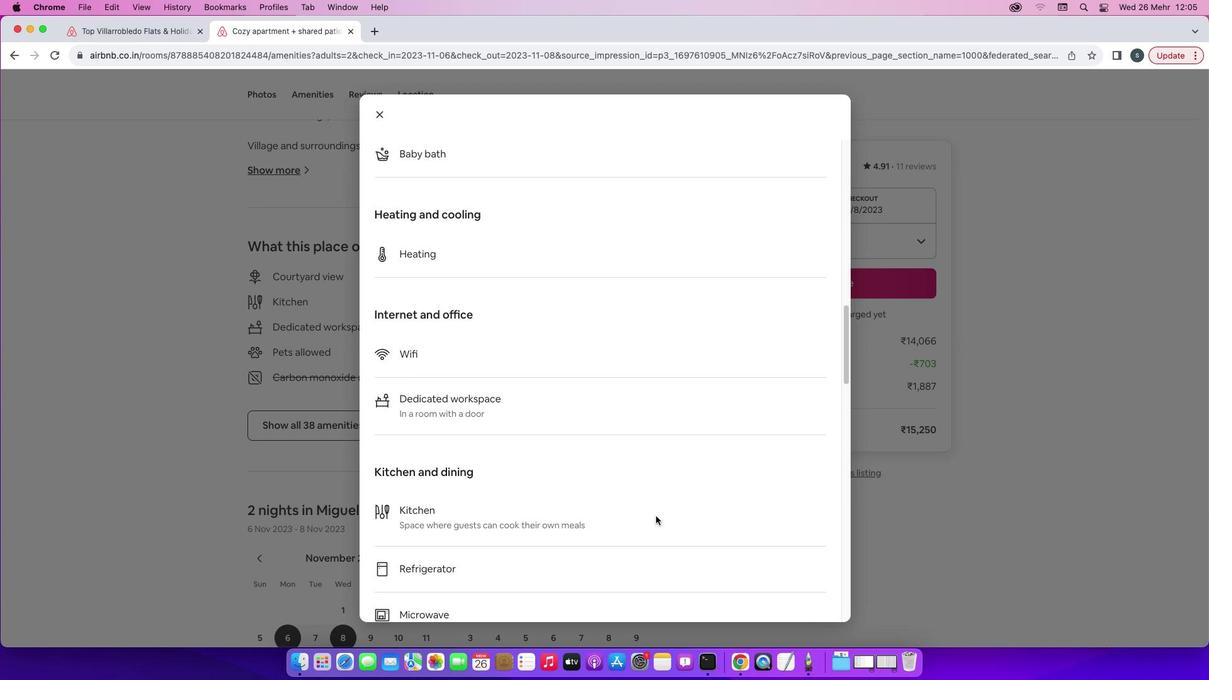 
Action: Mouse scrolled (656, 516) with delta (0, 0)
Screenshot: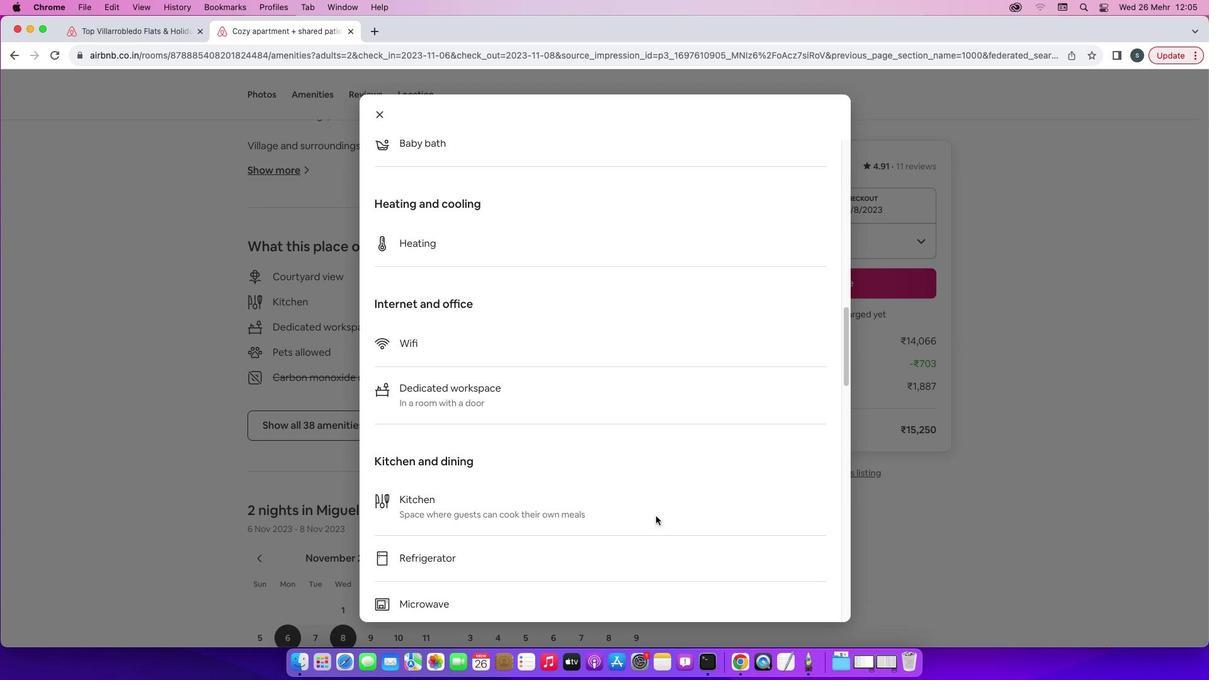 
Action: Mouse scrolled (656, 516) with delta (0, 0)
Screenshot: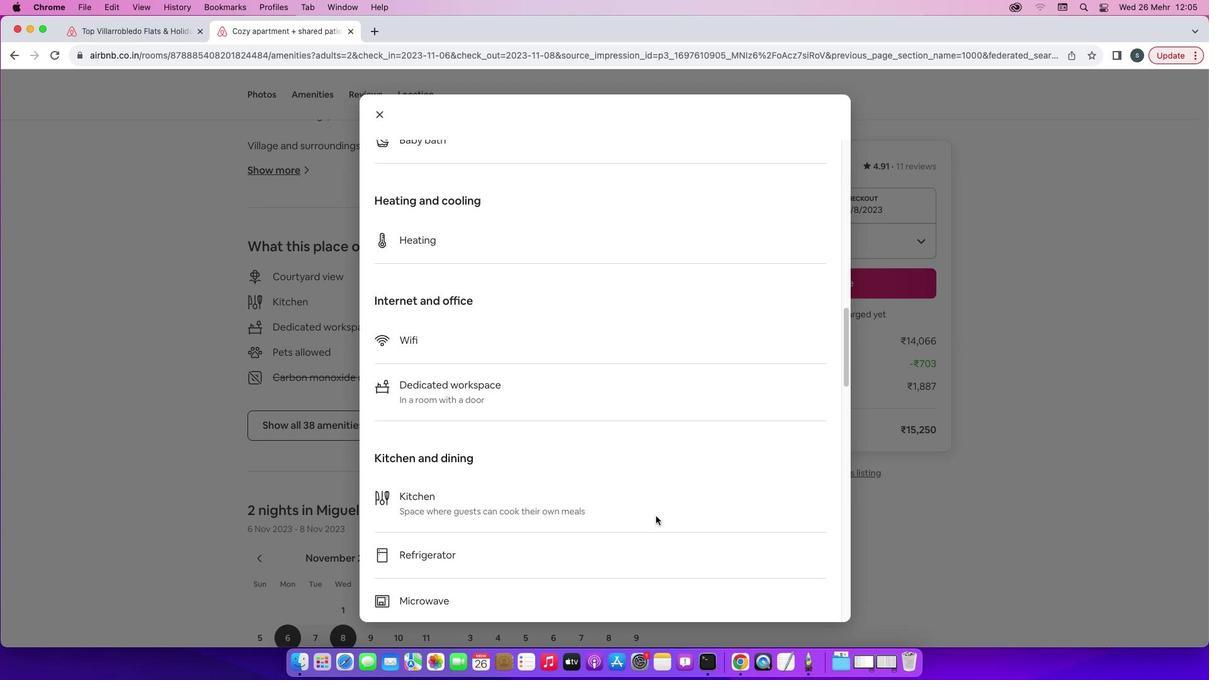 
Action: Mouse scrolled (656, 516) with delta (0, 0)
Screenshot: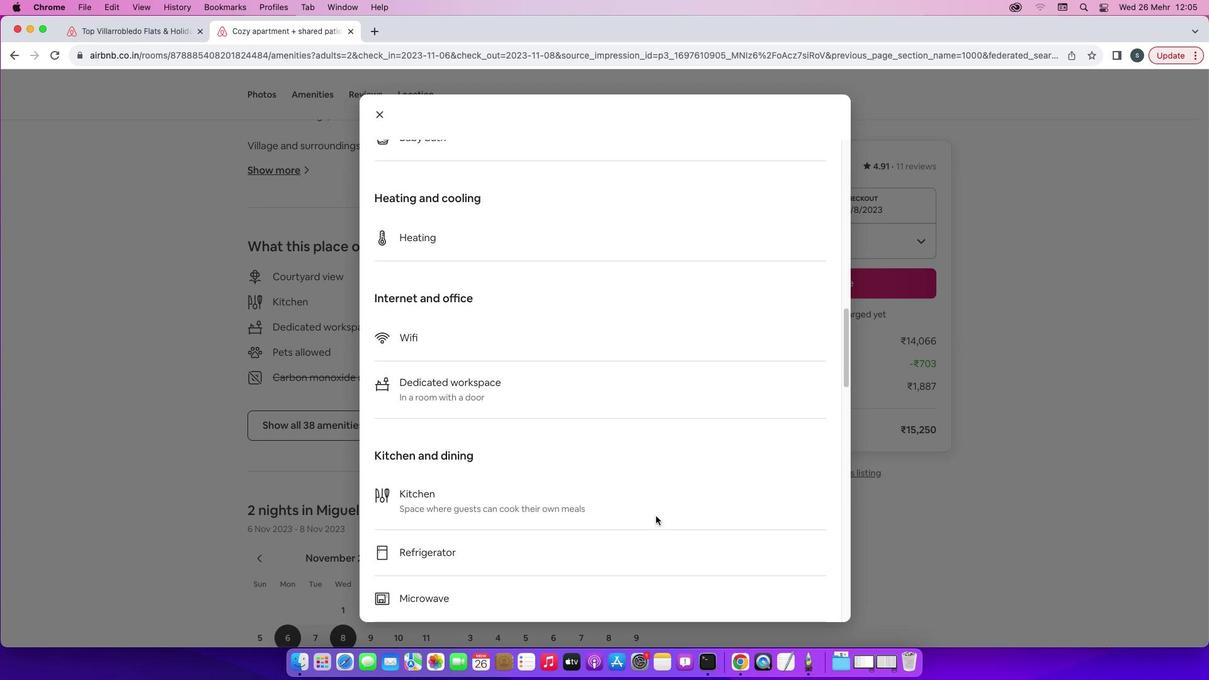 
Action: Mouse scrolled (656, 516) with delta (0, 0)
Screenshot: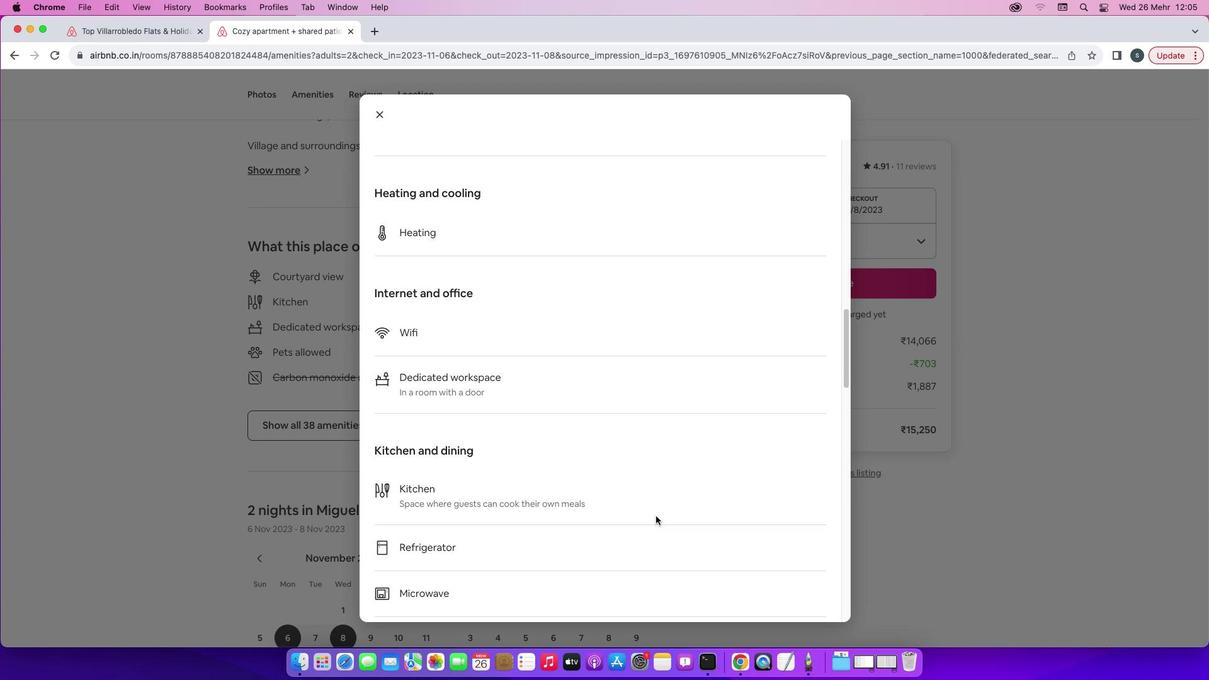 
Action: Mouse scrolled (656, 516) with delta (0, 0)
Screenshot: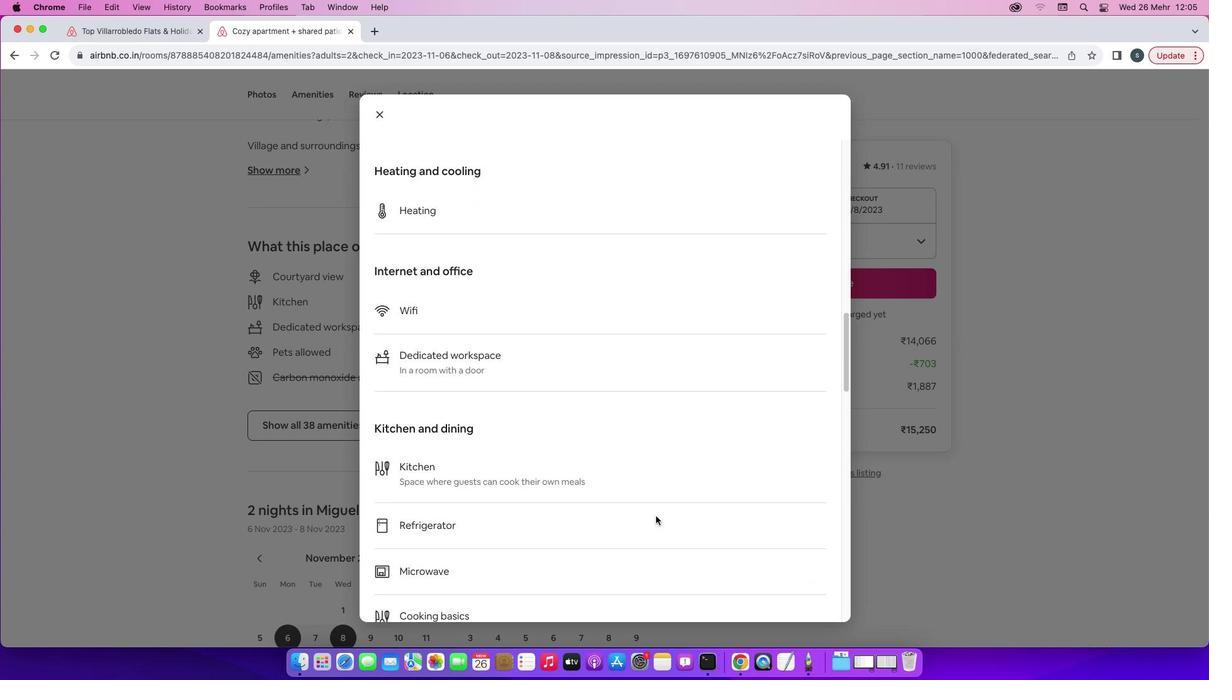 
Action: Mouse scrolled (656, 516) with delta (0, 0)
Screenshot: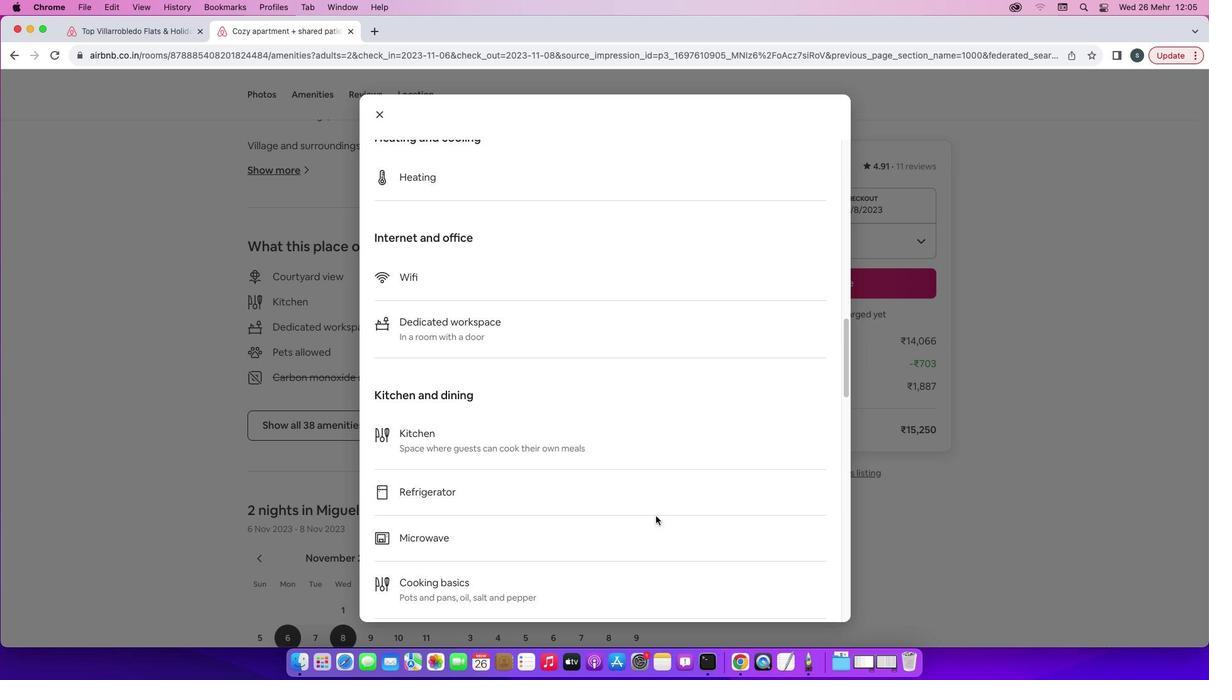 
Action: Mouse scrolled (656, 516) with delta (0, 0)
Screenshot: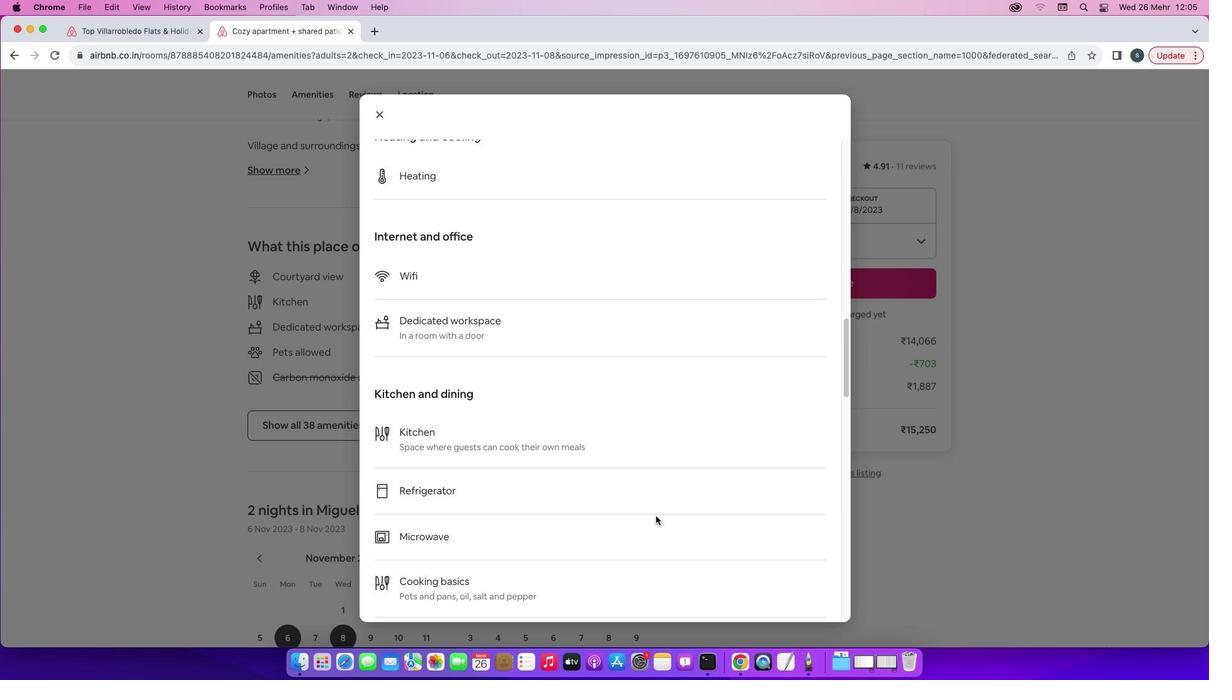 
Action: Mouse scrolled (656, 516) with delta (0, 0)
Screenshot: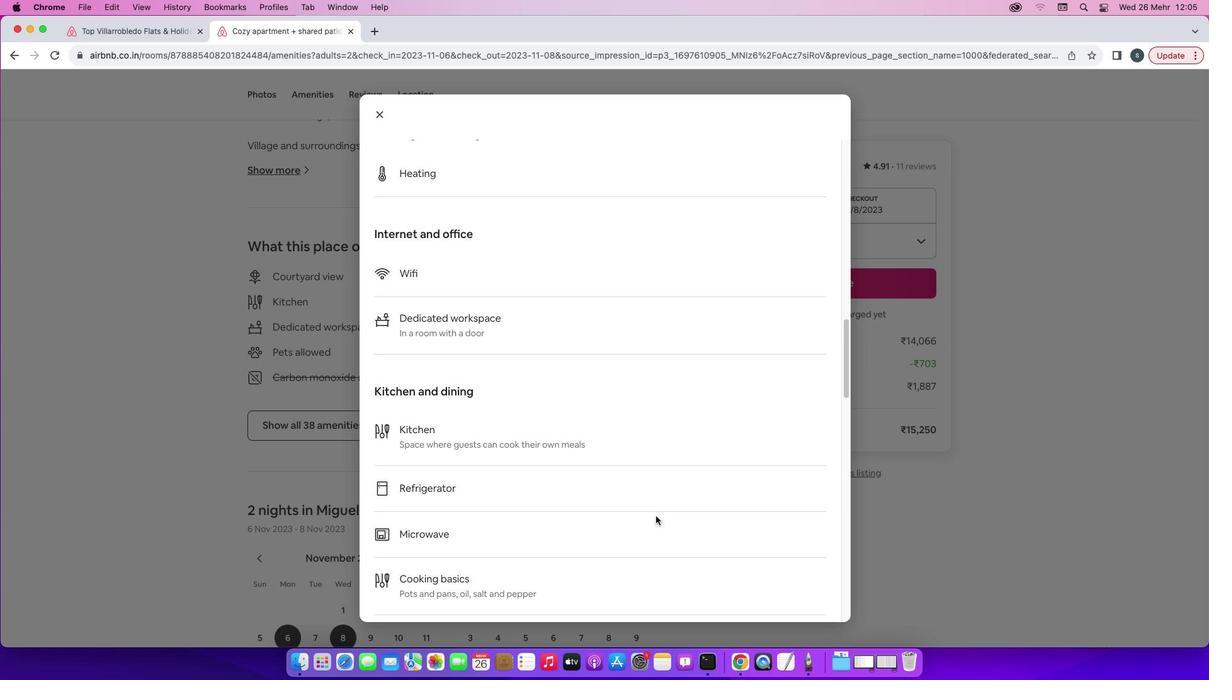 
Action: Mouse scrolled (656, 516) with delta (0, 0)
Screenshot: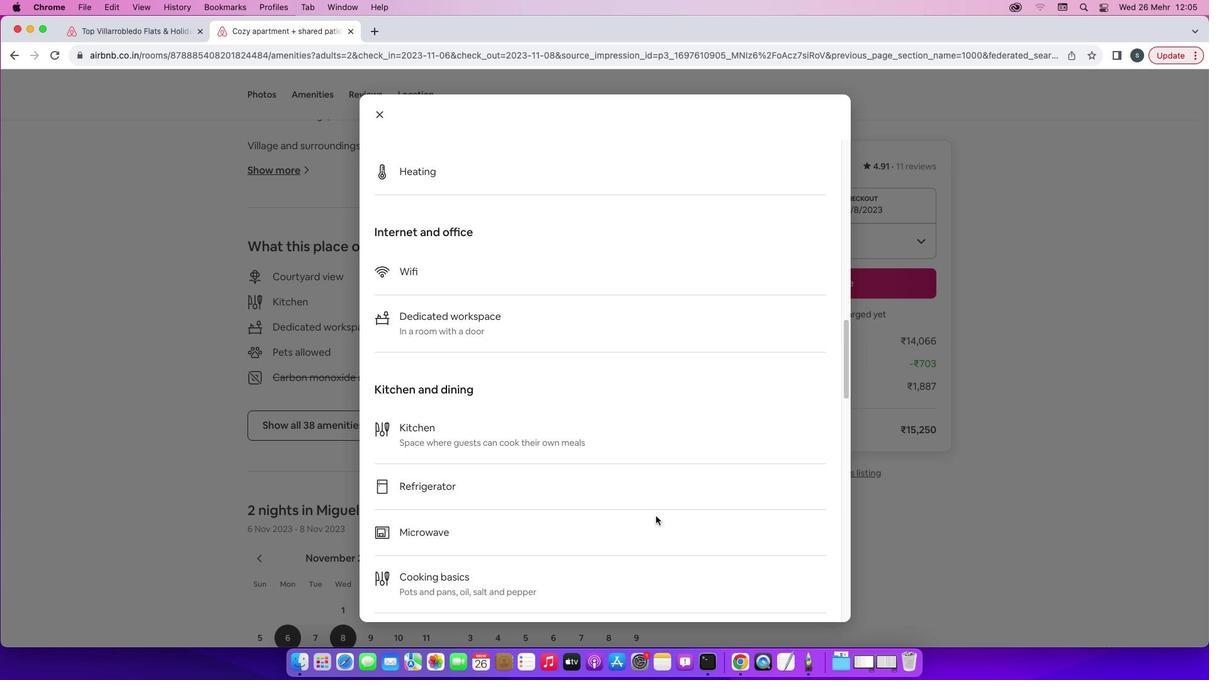 
Action: Mouse scrolled (656, 516) with delta (0, 0)
Screenshot: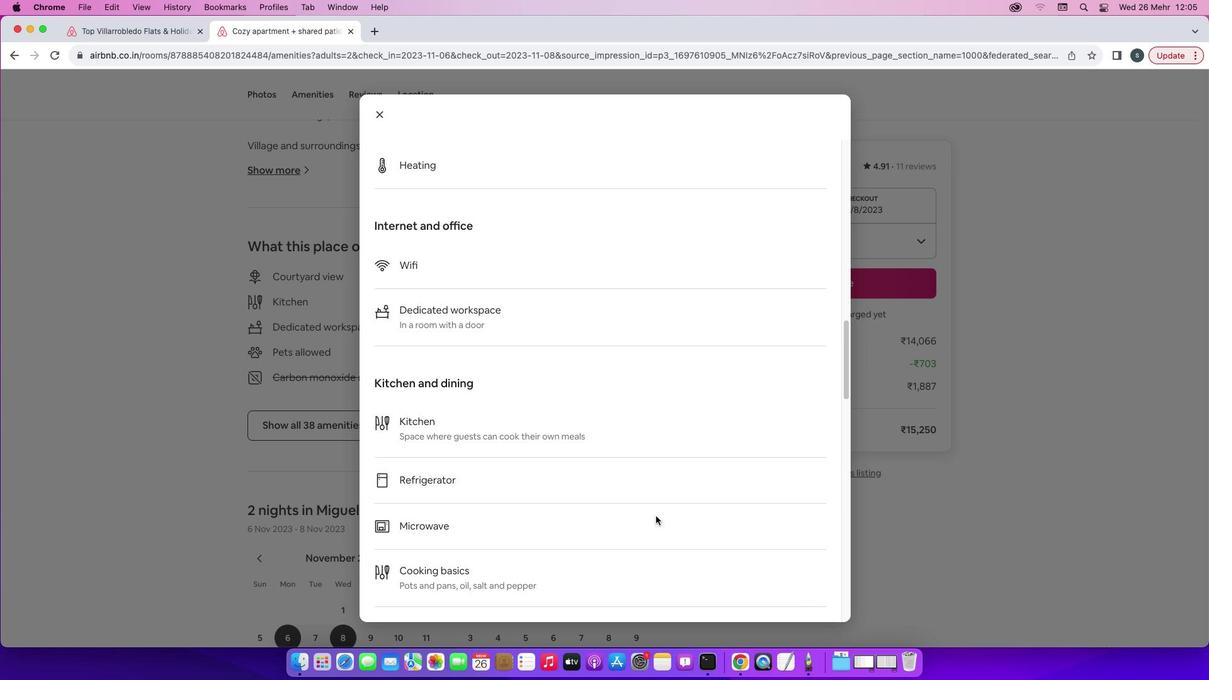
Action: Mouse scrolled (656, 516) with delta (0, 0)
Screenshot: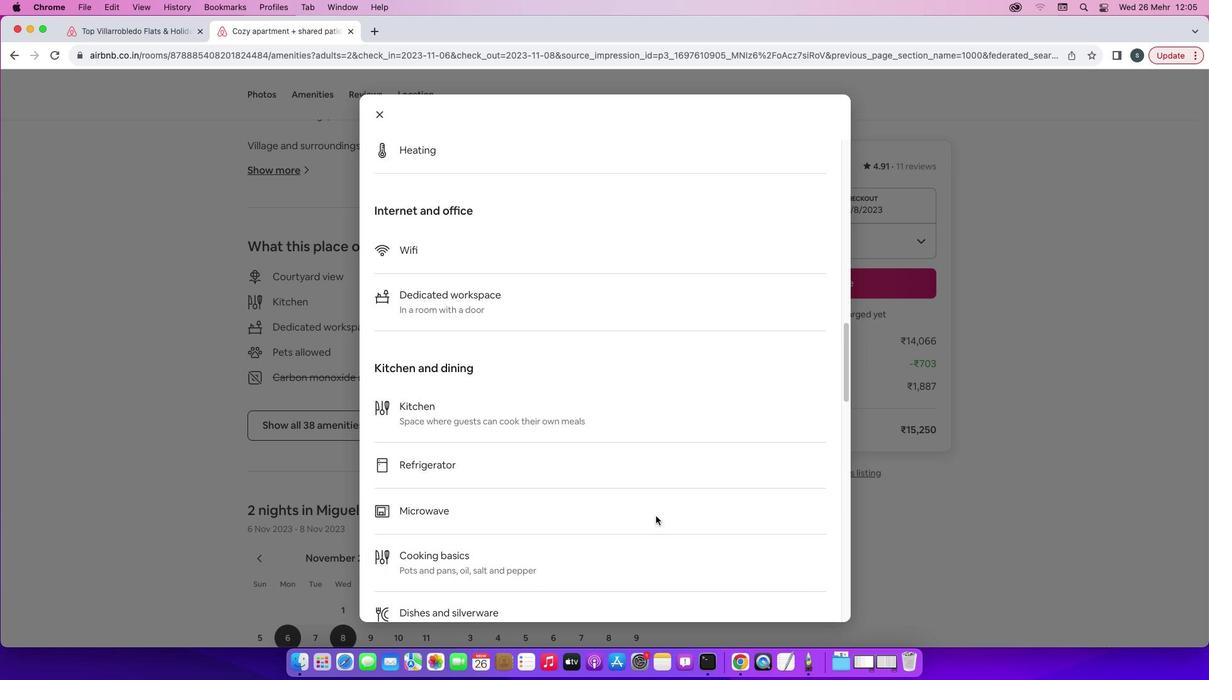 
Action: Mouse scrolled (656, 516) with delta (0, 0)
Screenshot: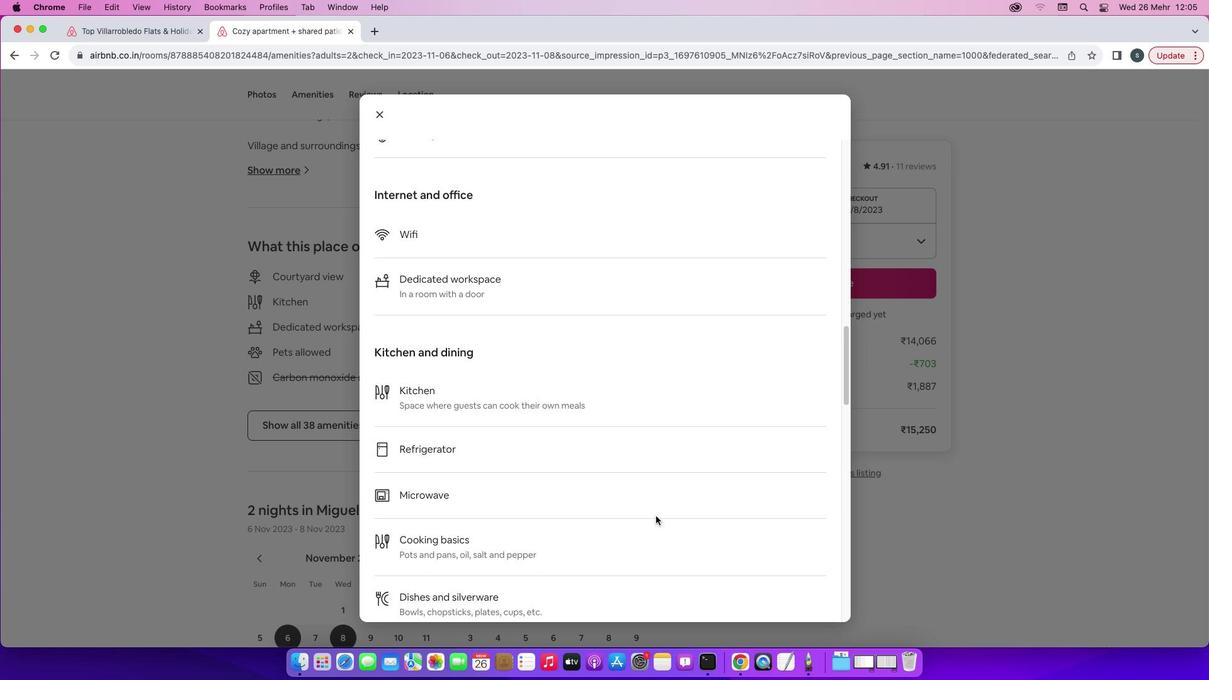 
Action: Mouse scrolled (656, 516) with delta (0, 0)
